 Task: Plan a trip to Port Harcourt, Nigeria from 4th December, 2023 to 10th December, 2023 for 1 adult.1  bedroom having 1 bed and 1 bathroom. Property type can be hotel. Look for 5 properties as per requirement.
Action: Mouse moved to (522, 115)
Screenshot: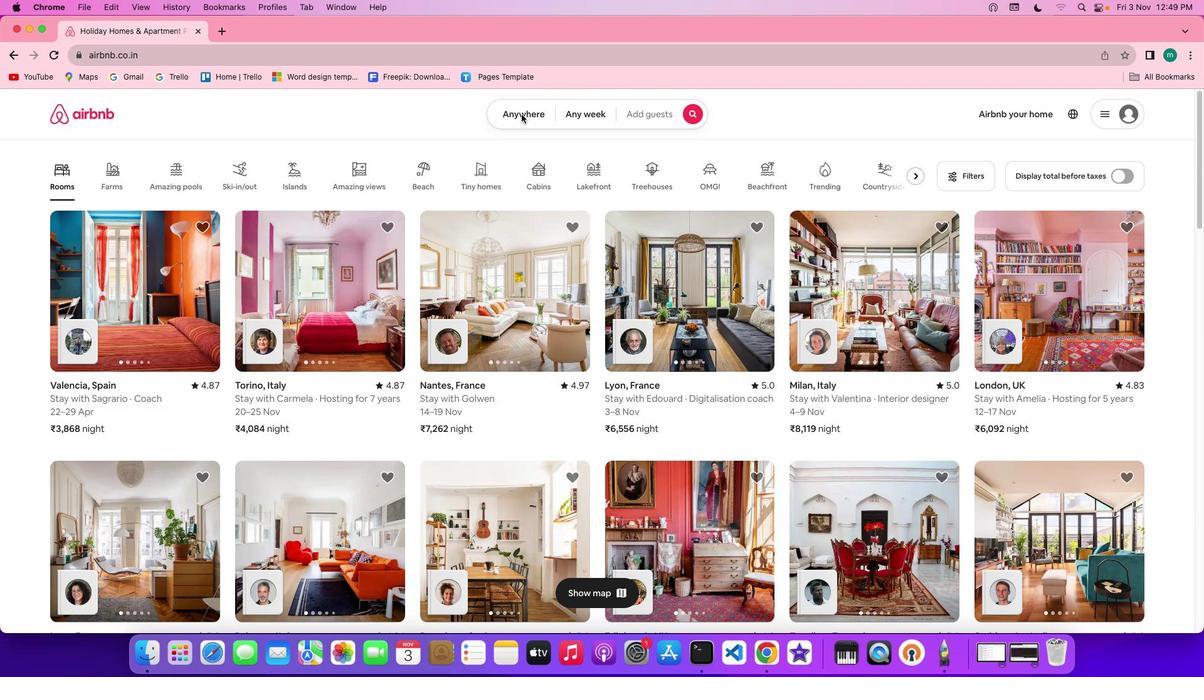 
Action: Mouse pressed left at (522, 115)
Screenshot: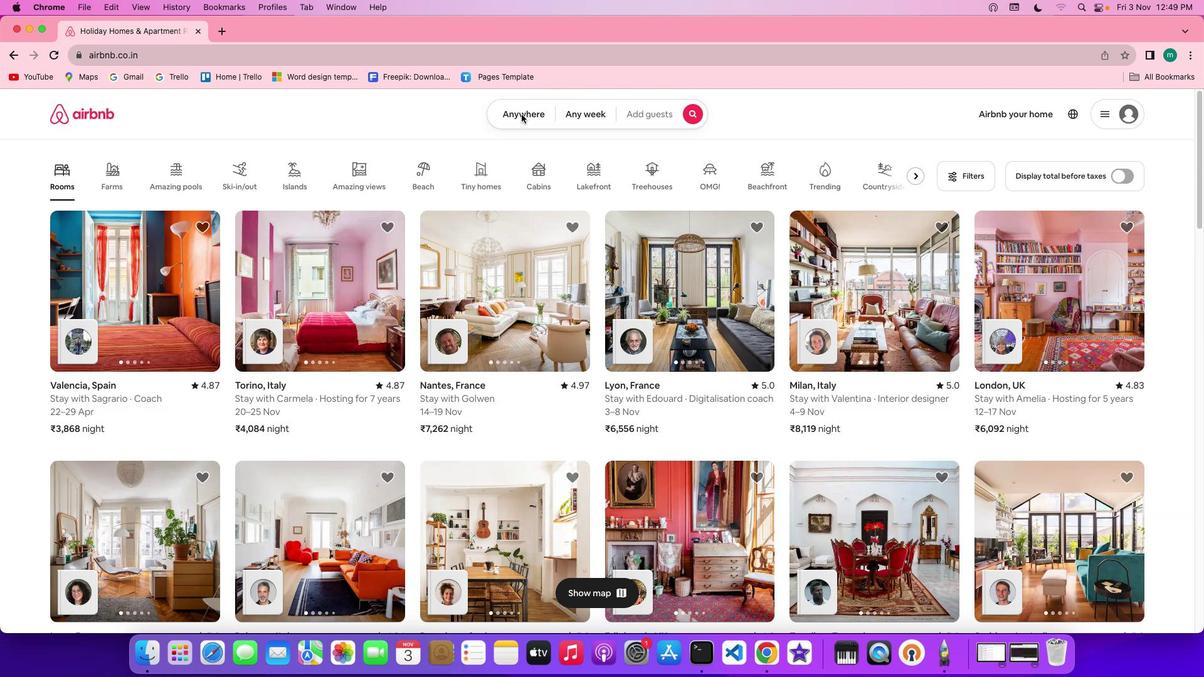 
Action: Mouse pressed left at (522, 115)
Screenshot: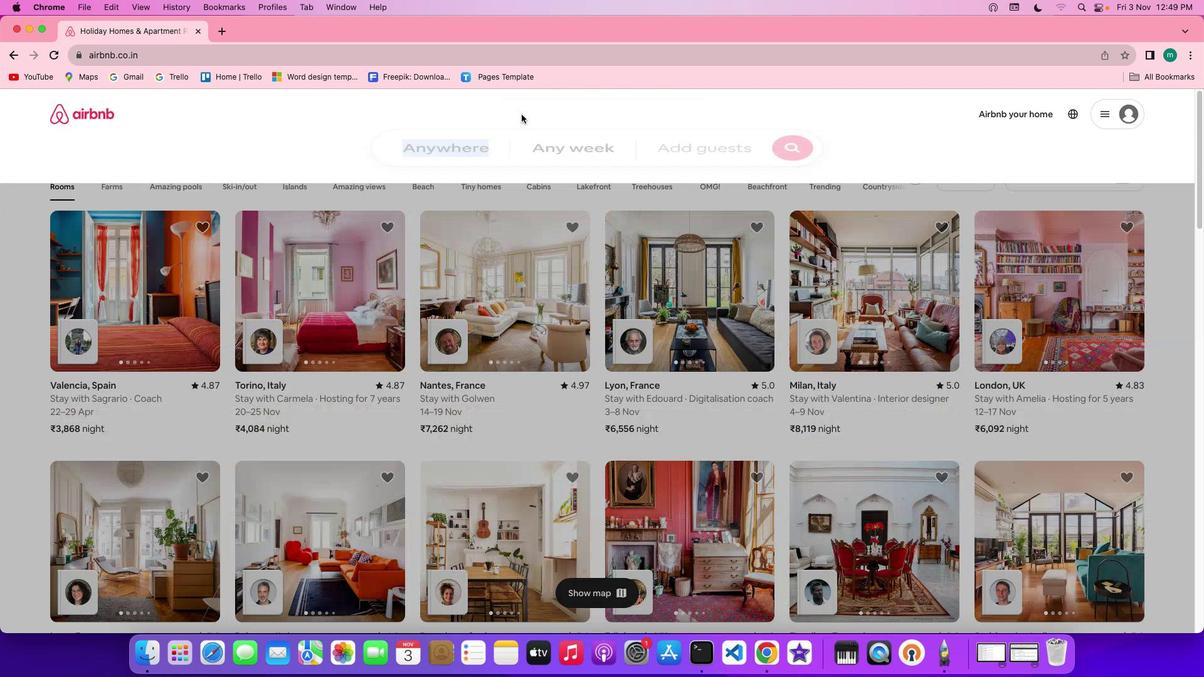 
Action: Mouse moved to (462, 162)
Screenshot: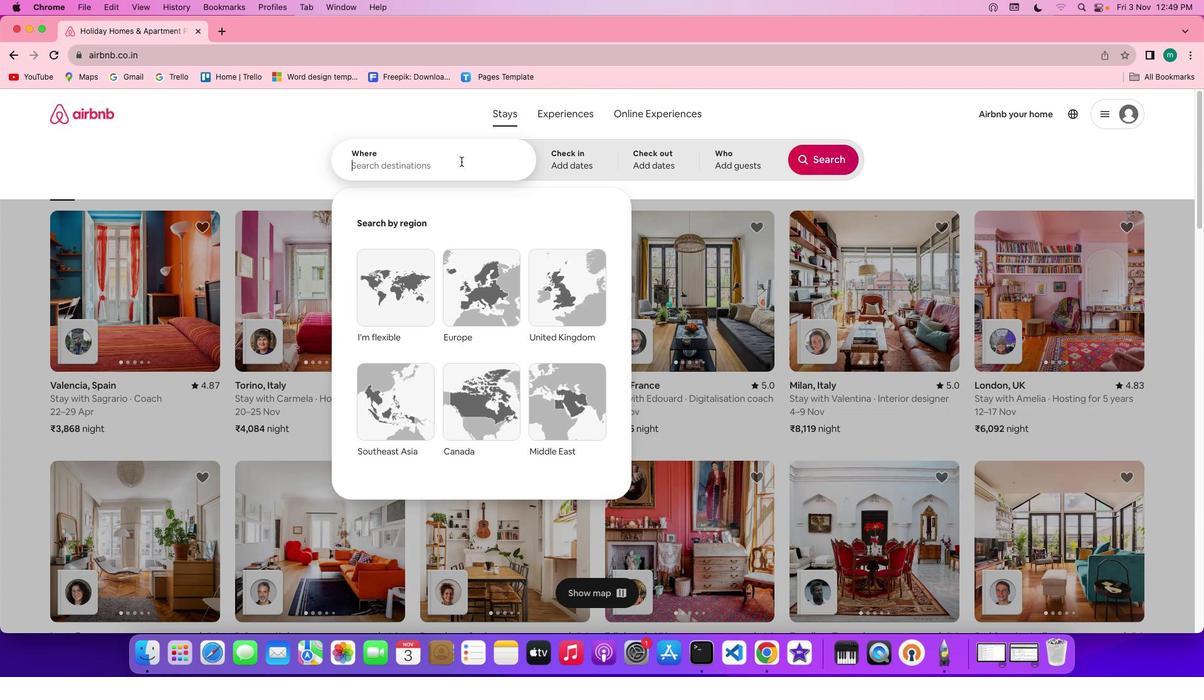 
Action: Key pressed Key.shift'P''o''r''t'Key.spaceKey.shift'H''a''r''c''o''u''r''t'','Key.spaceKey.shift'N''i''g''e''r''i''a'
Screenshot: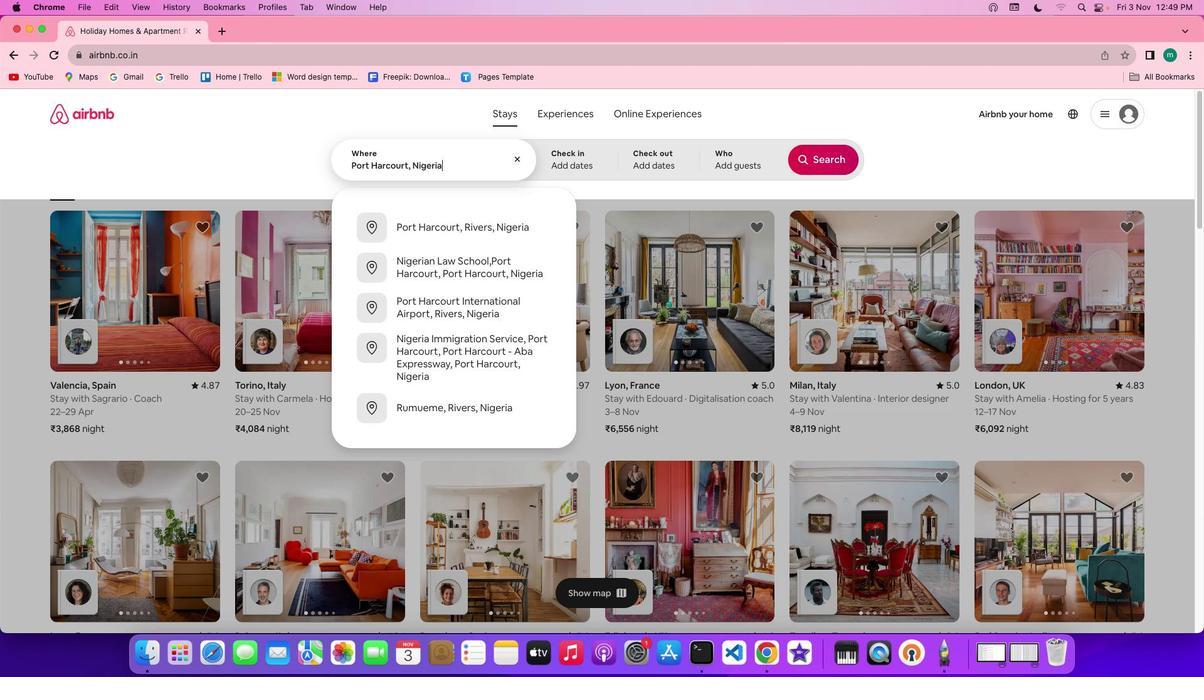 
Action: Mouse moved to (571, 168)
Screenshot: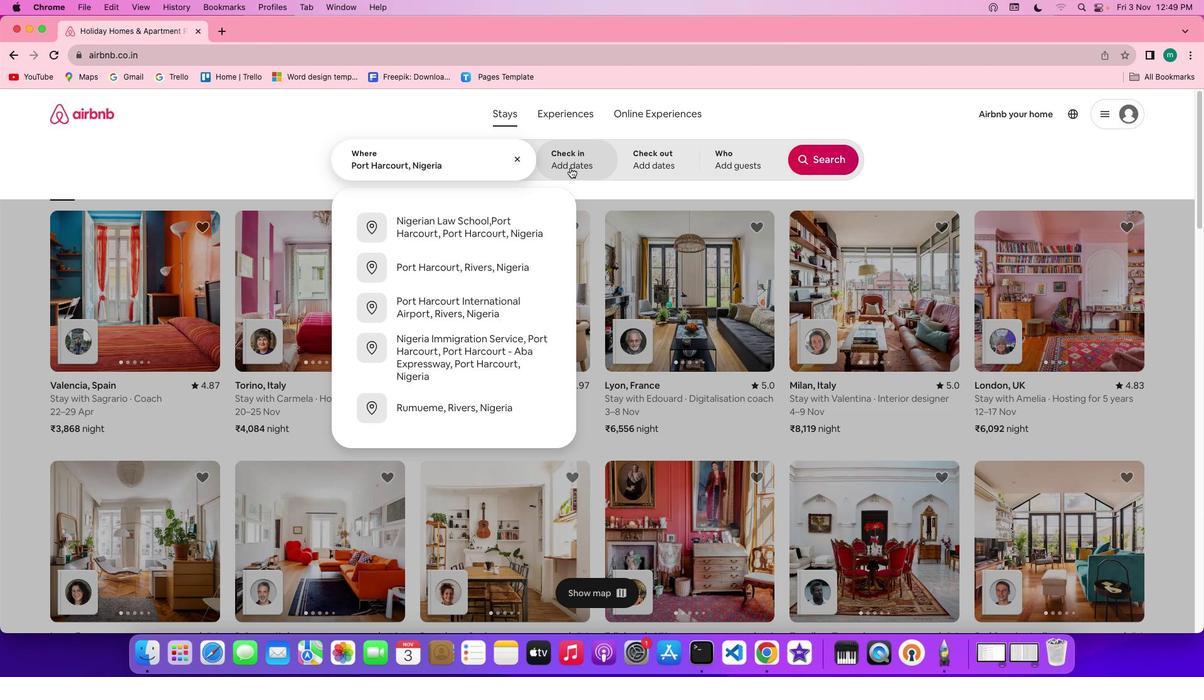 
Action: Mouse pressed left at (571, 168)
Screenshot: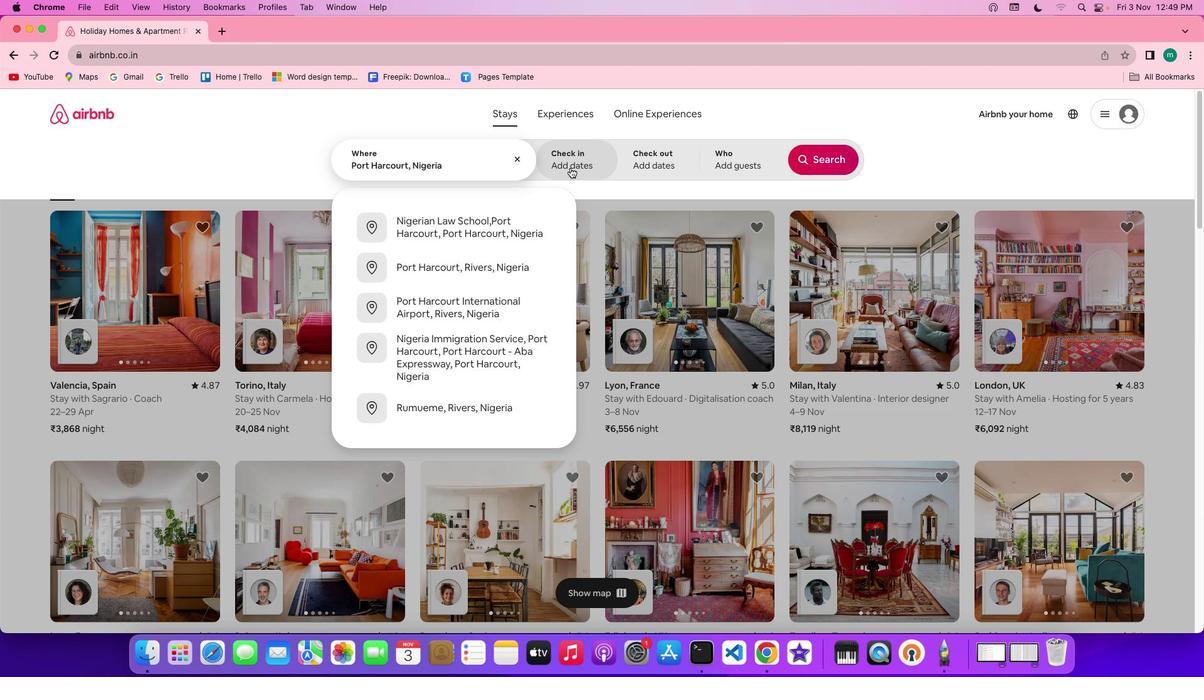 
Action: Mouse moved to (650, 338)
Screenshot: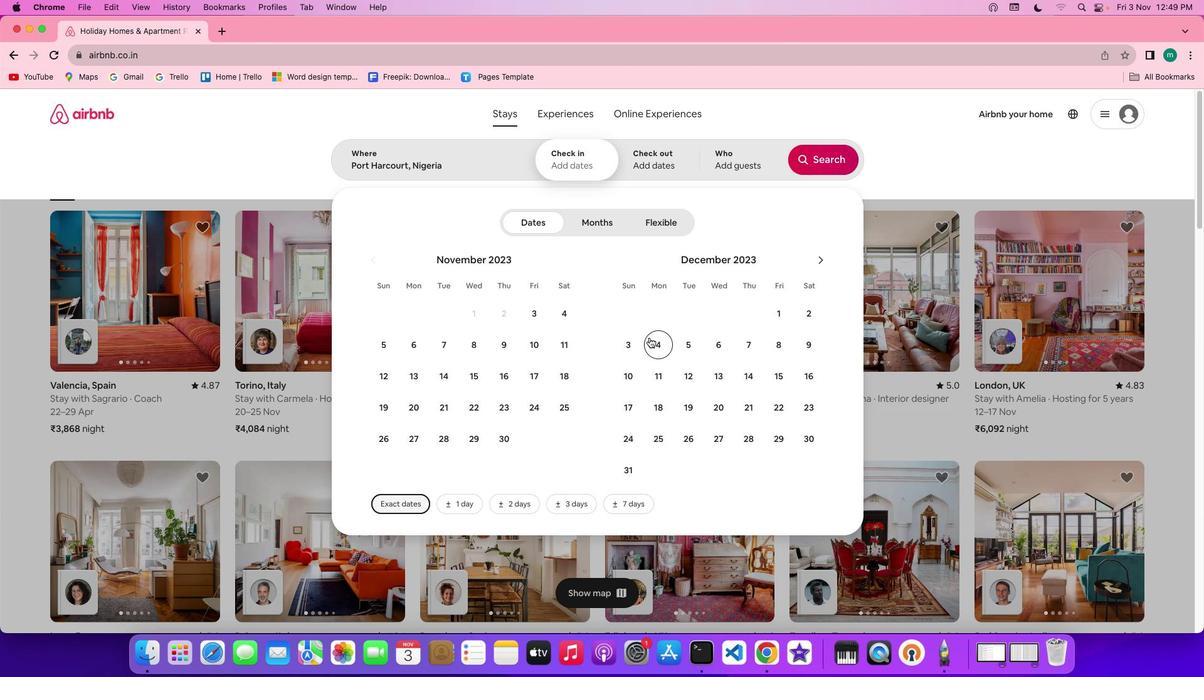 
Action: Mouse pressed left at (650, 338)
Screenshot: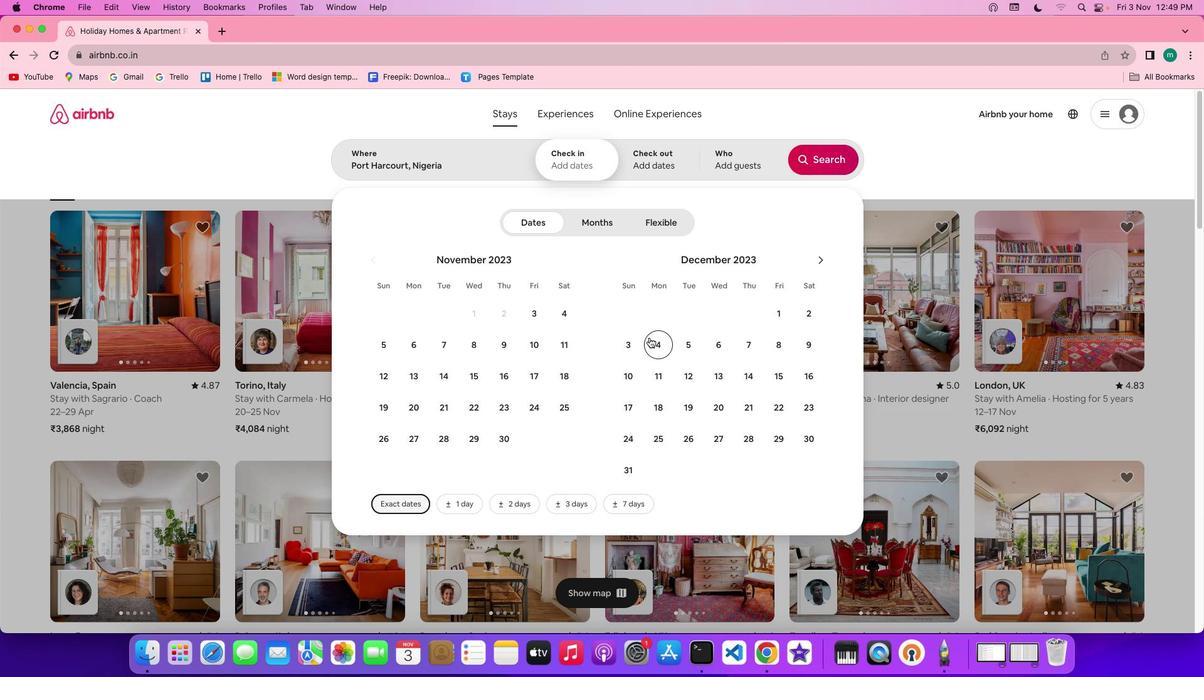 
Action: Mouse moved to (628, 377)
Screenshot: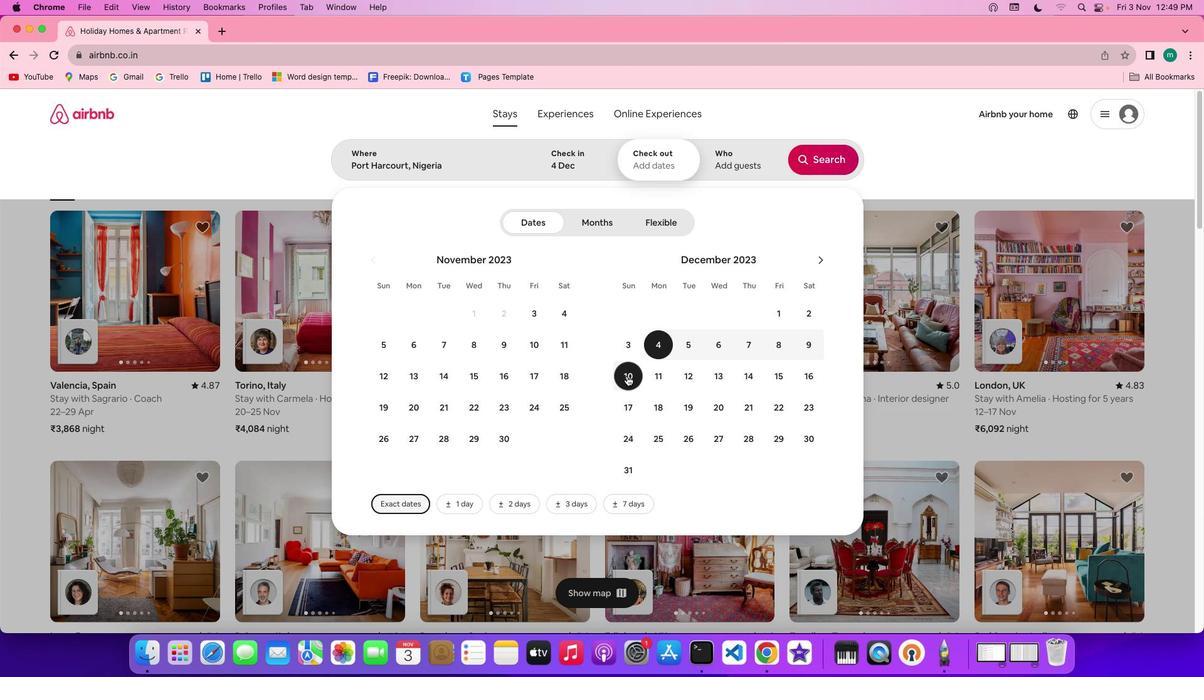 
Action: Mouse pressed left at (628, 377)
Screenshot: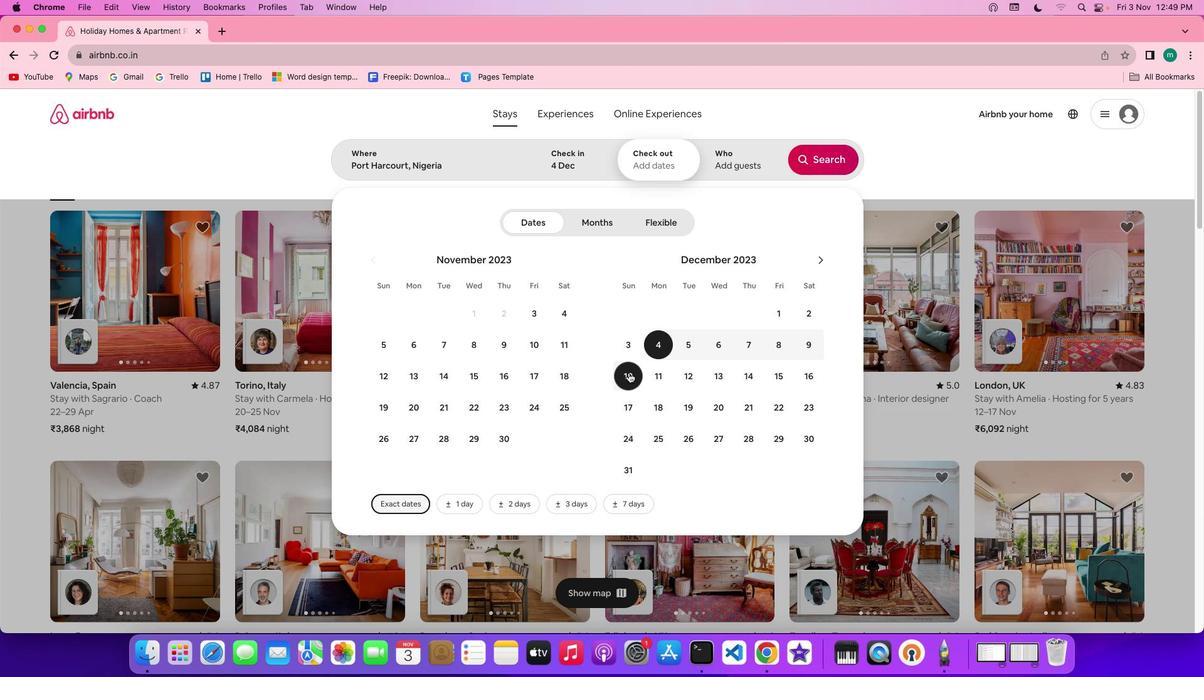
Action: Mouse moved to (754, 154)
Screenshot: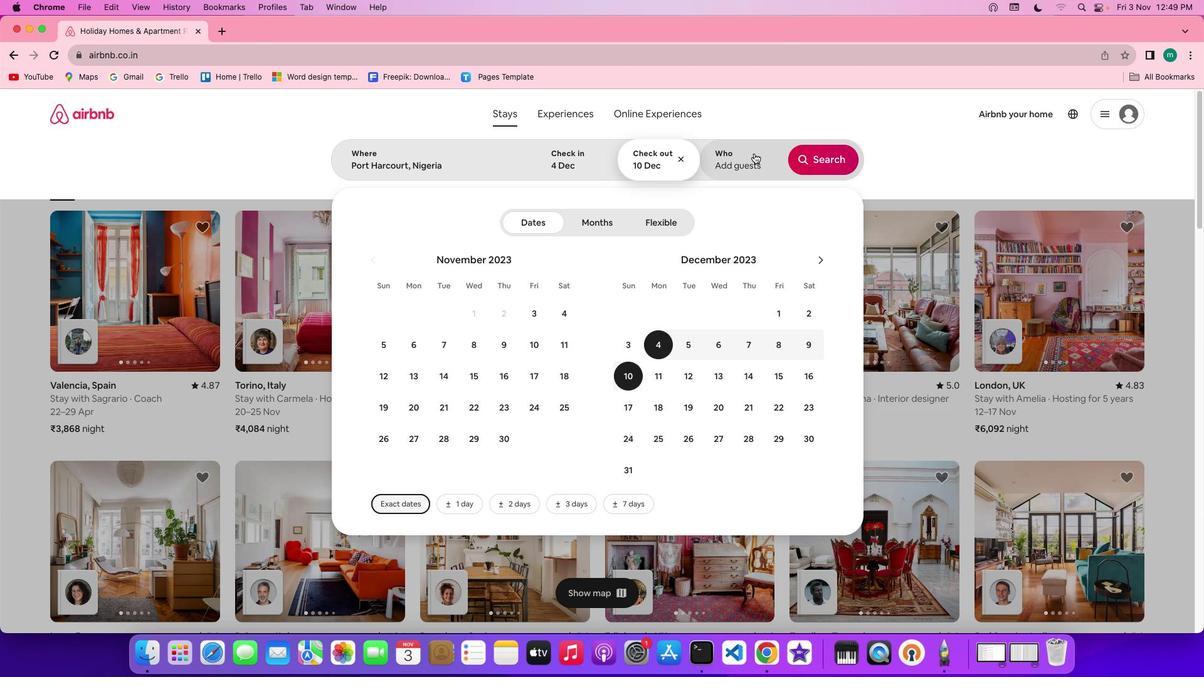 
Action: Mouse pressed left at (754, 154)
Screenshot: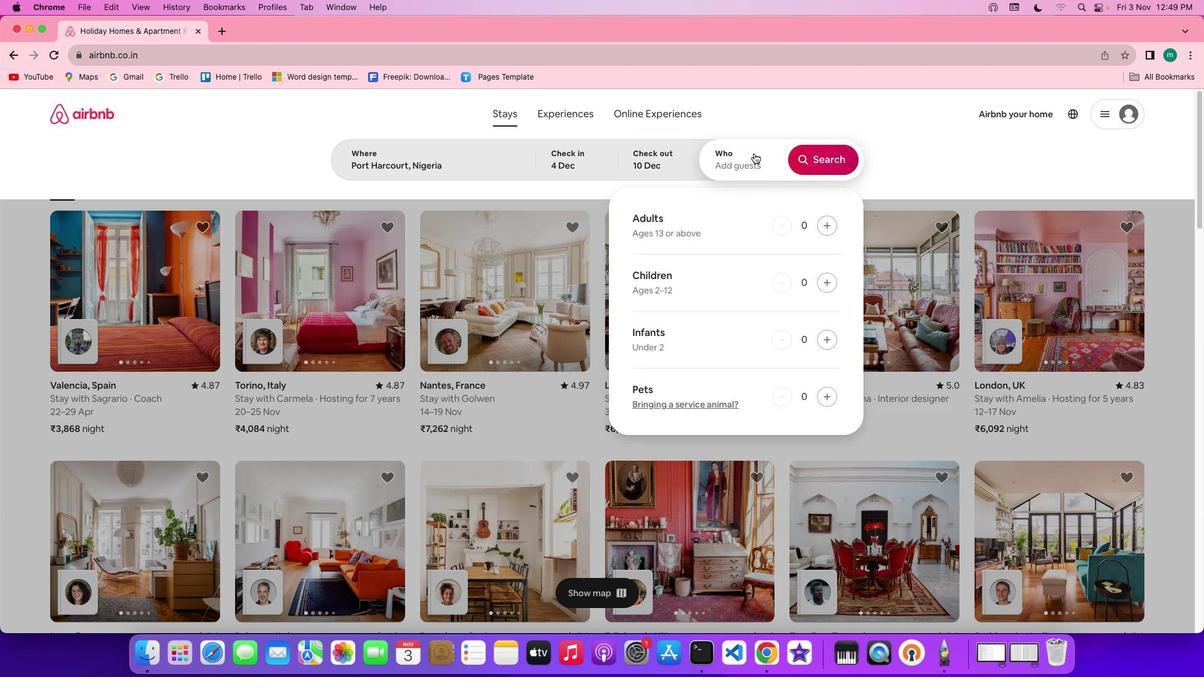 
Action: Mouse moved to (824, 222)
Screenshot: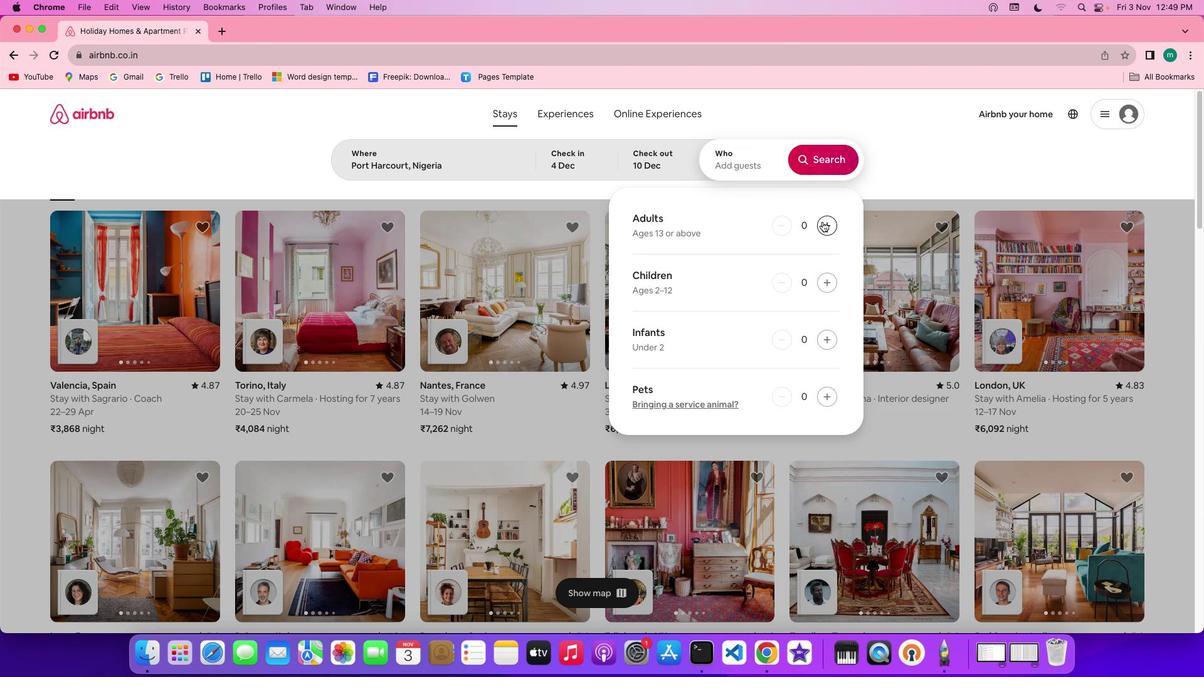 
Action: Mouse pressed left at (824, 222)
Screenshot: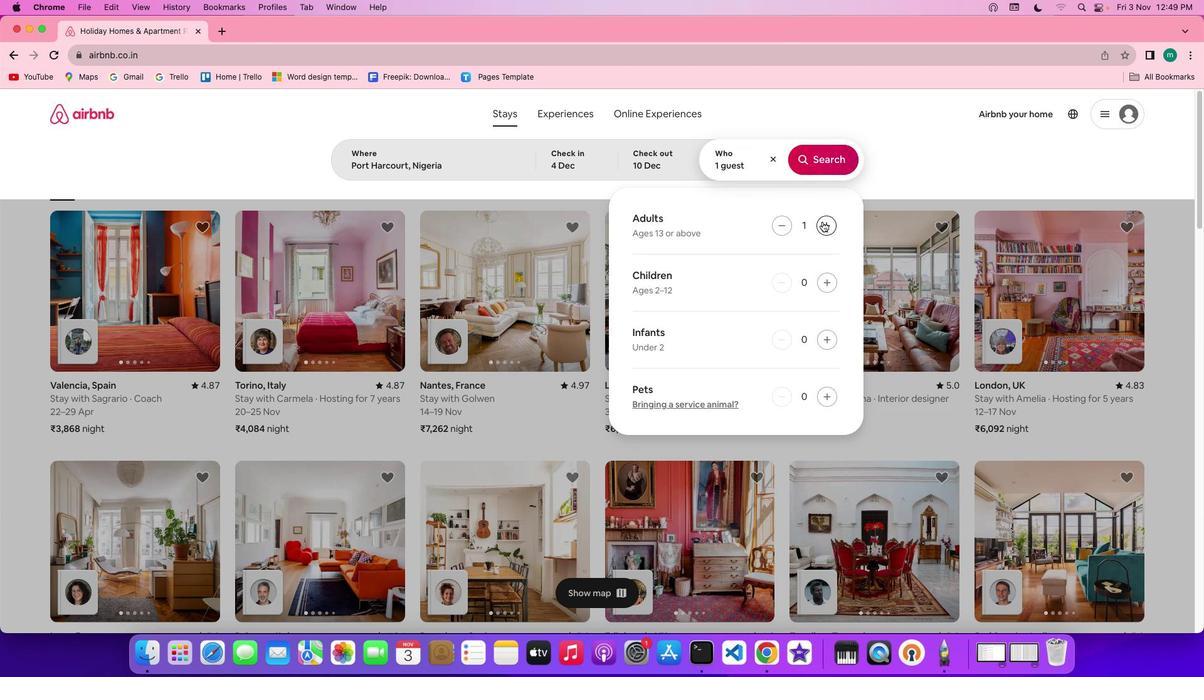 
Action: Mouse moved to (830, 165)
Screenshot: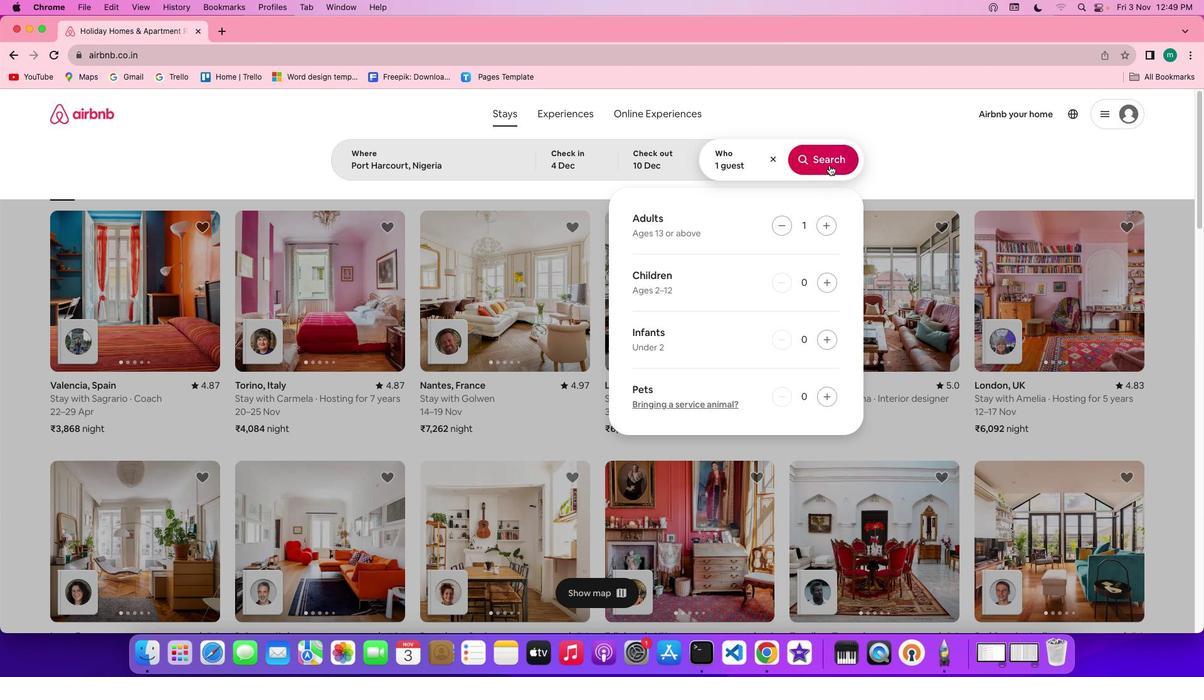
Action: Mouse pressed left at (830, 165)
Screenshot: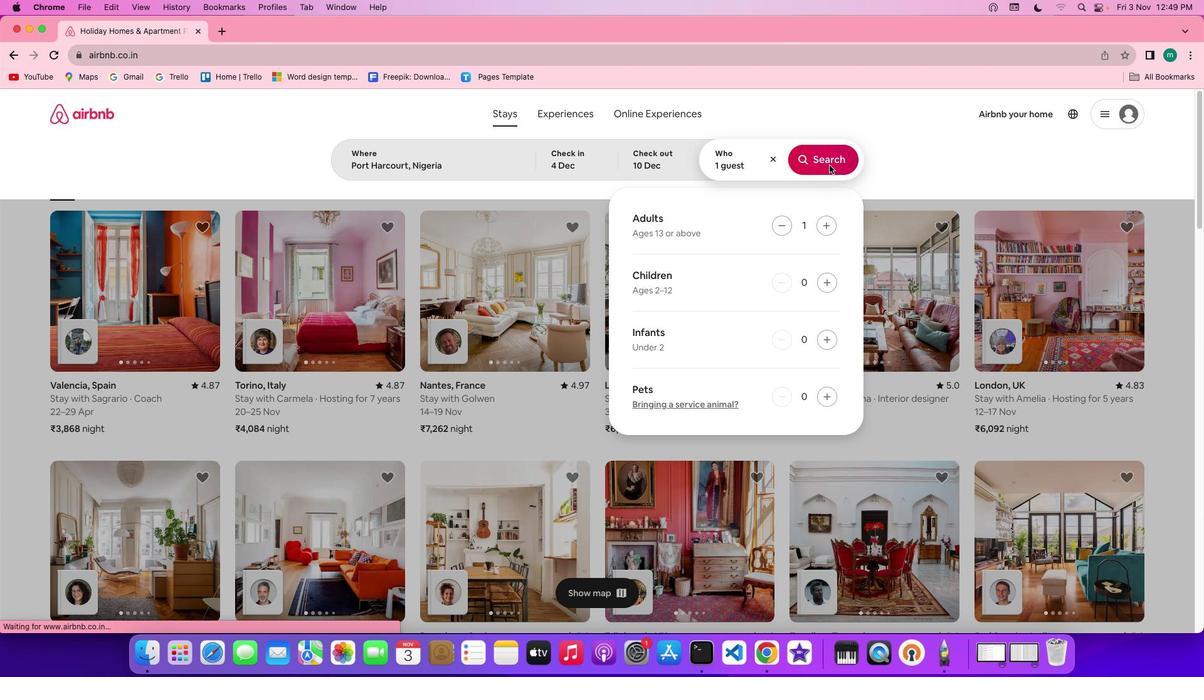 
Action: Mouse moved to (1007, 164)
Screenshot: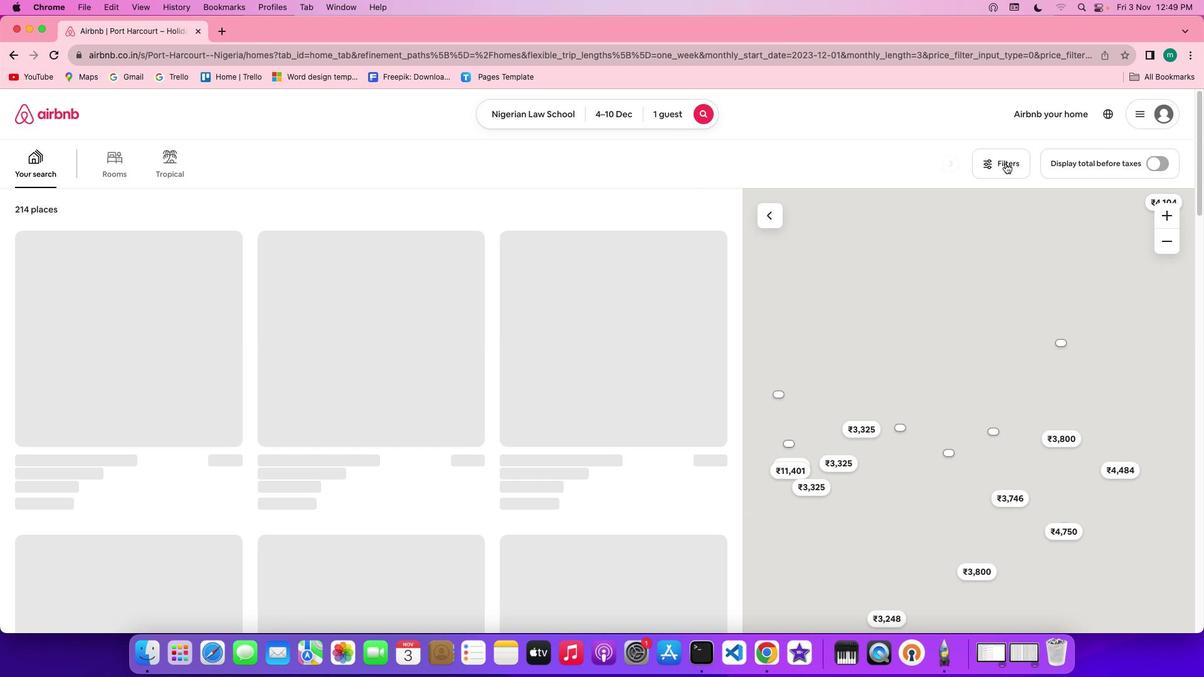 
Action: Mouse pressed left at (1007, 164)
Screenshot: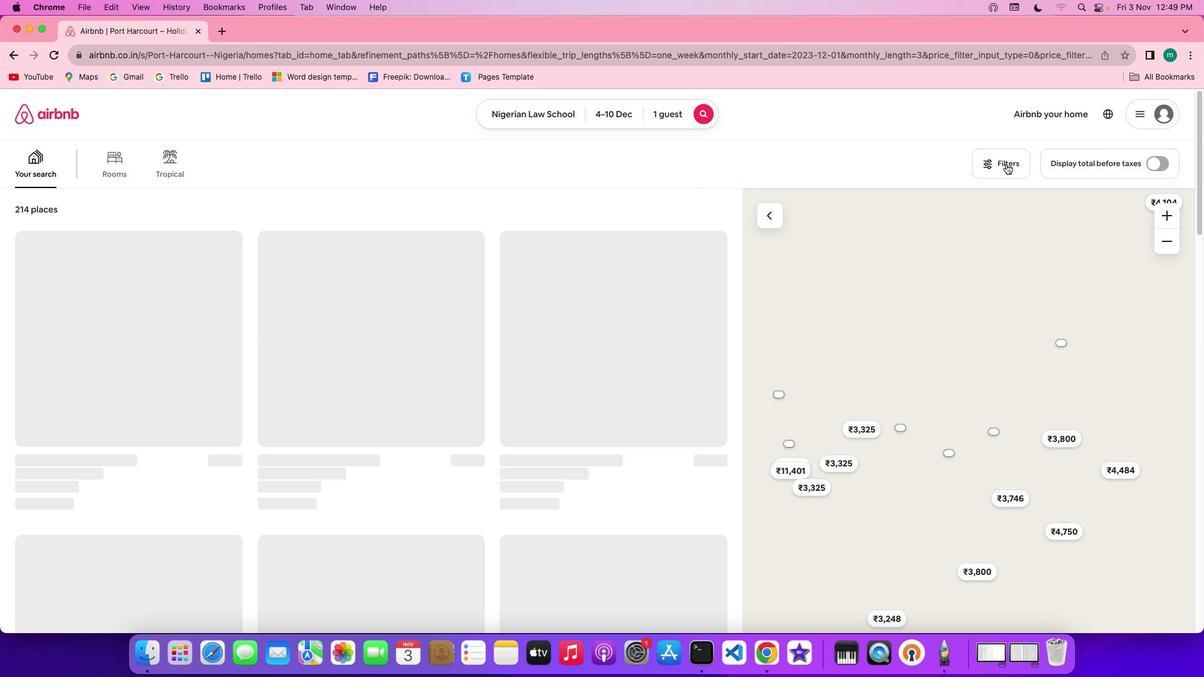 
Action: Mouse moved to (1004, 163)
Screenshot: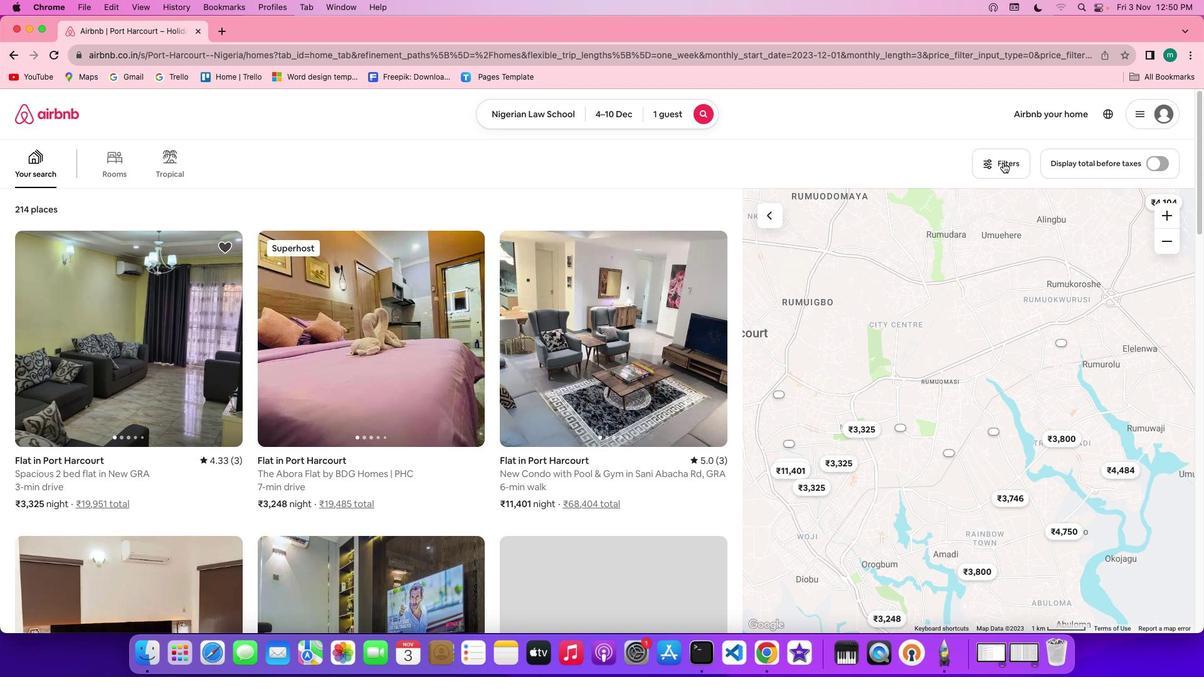 
Action: Mouse pressed left at (1004, 163)
Screenshot: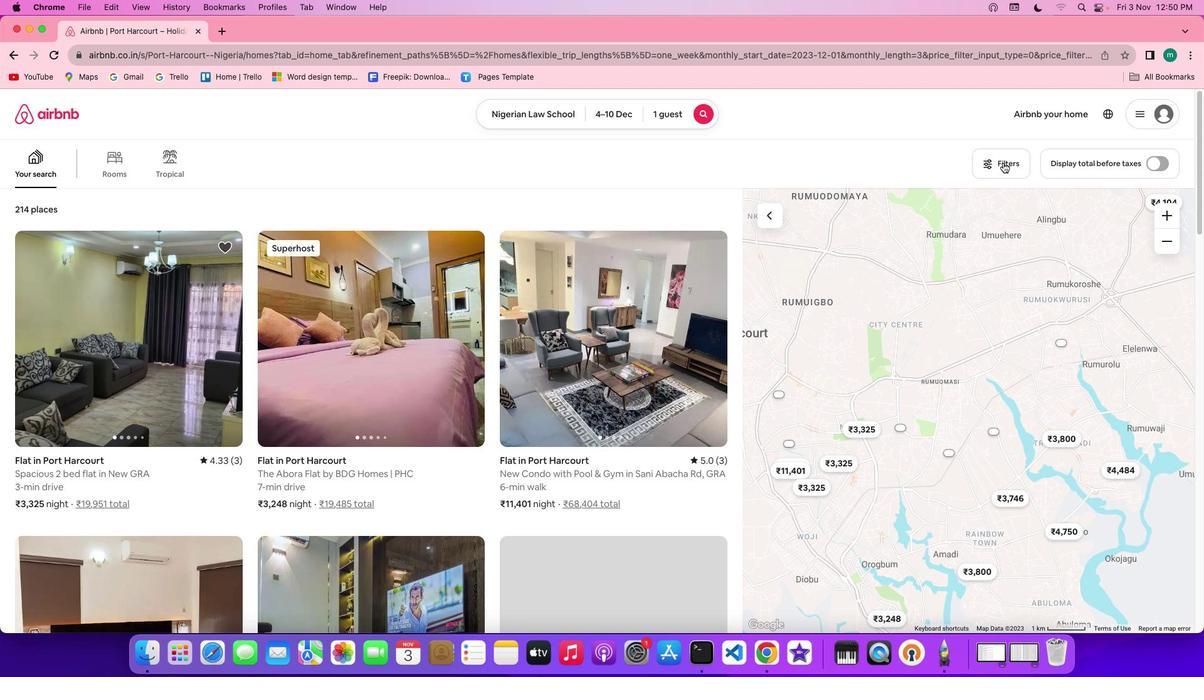 
Action: Mouse moved to (600, 365)
Screenshot: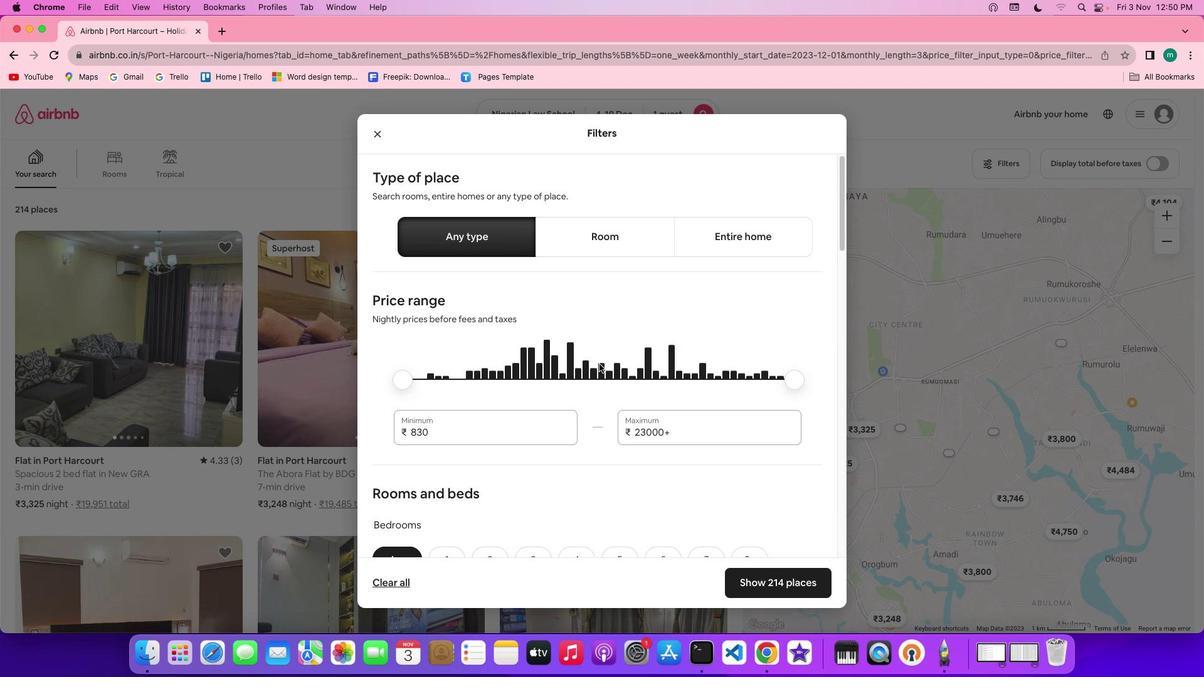 
Action: Mouse scrolled (600, 365) with delta (0, 0)
Screenshot: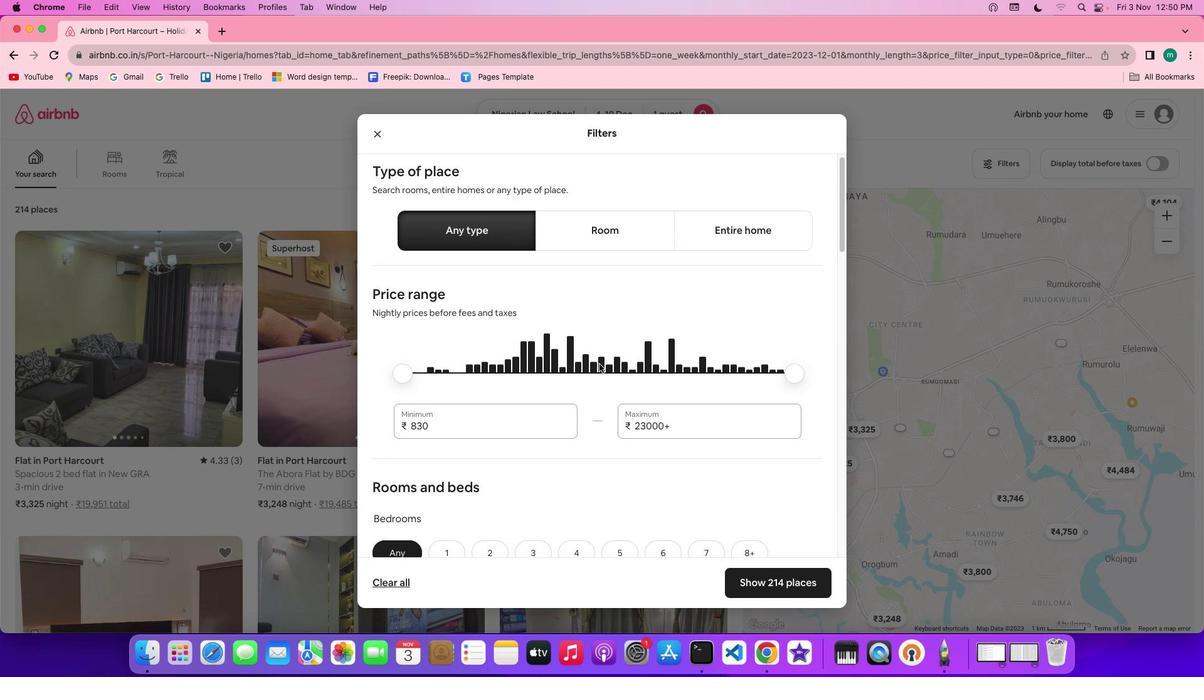 
Action: Mouse scrolled (600, 365) with delta (0, 0)
Screenshot: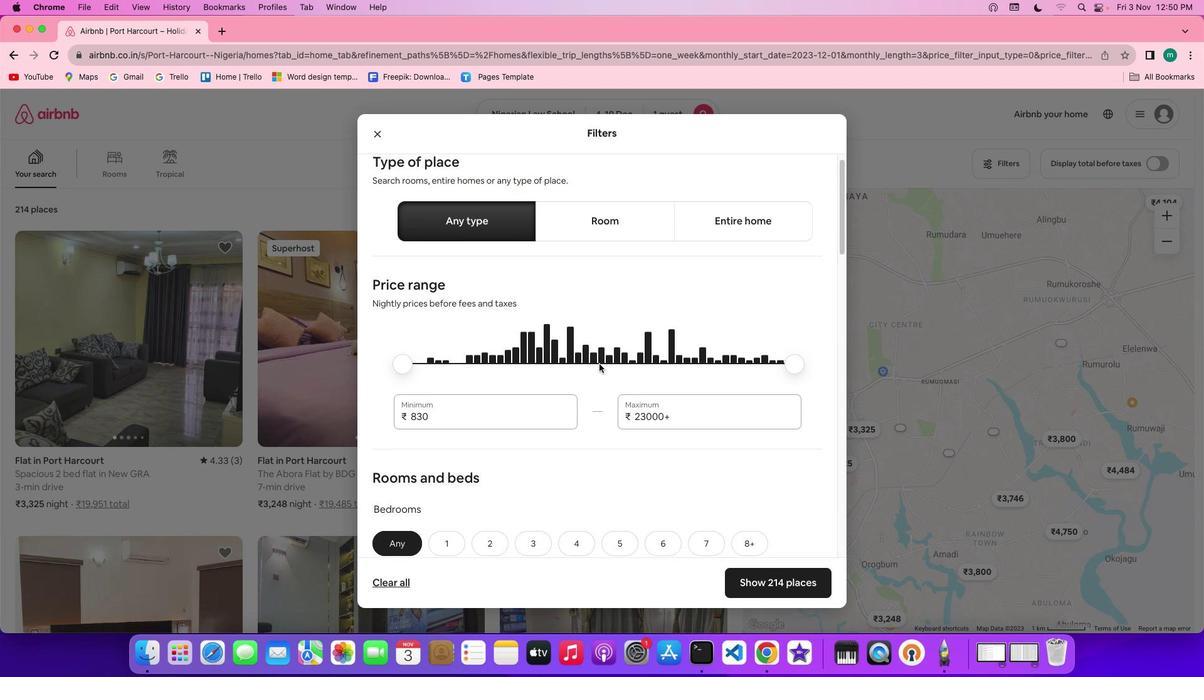 
Action: Mouse scrolled (600, 365) with delta (0, 0)
Screenshot: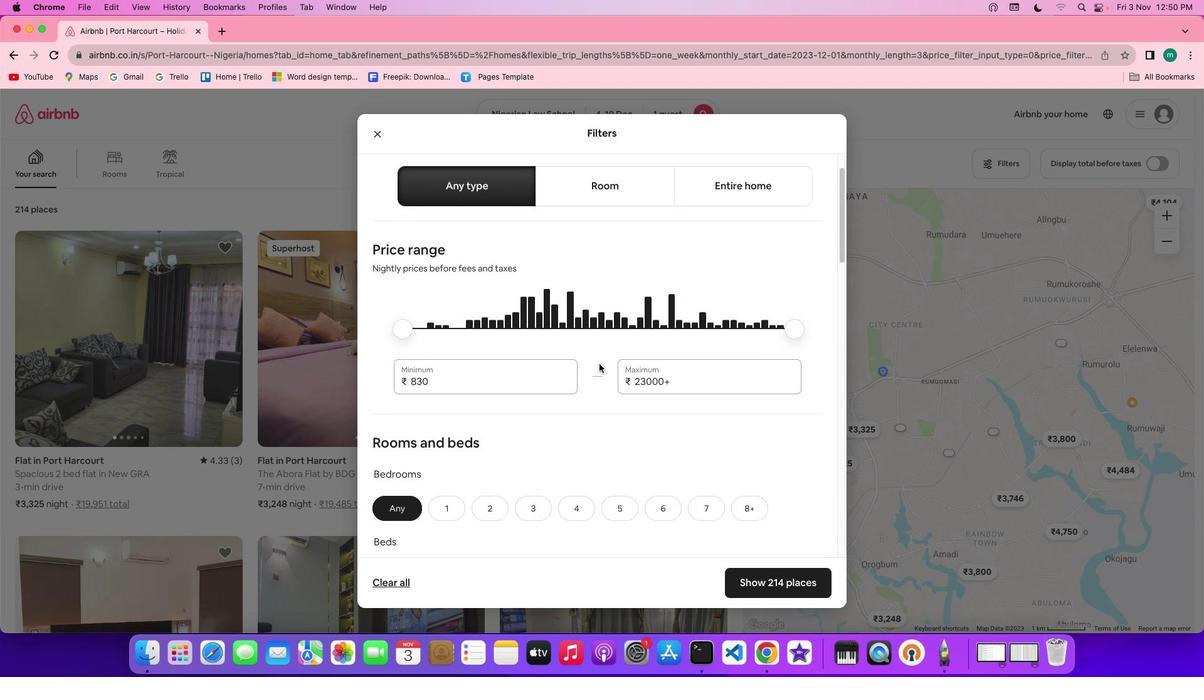 
Action: Mouse scrolled (600, 365) with delta (0, 0)
Screenshot: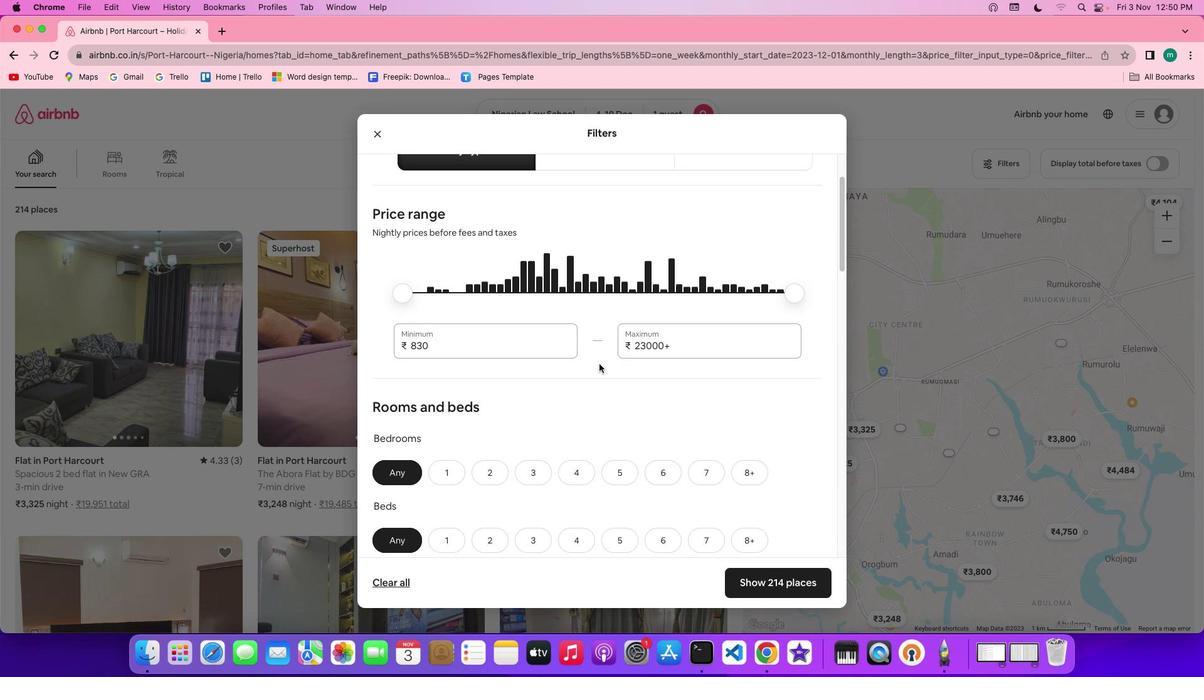 
Action: Mouse scrolled (600, 365) with delta (0, 0)
Screenshot: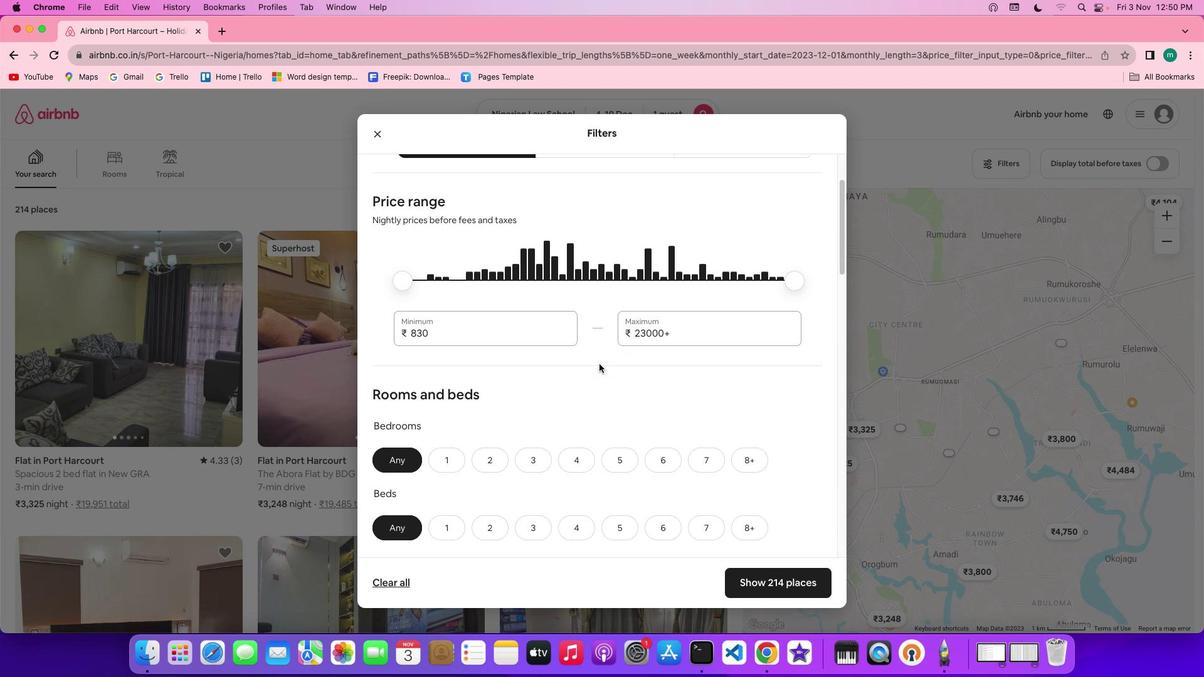 
Action: Mouse scrolled (600, 365) with delta (0, 0)
Screenshot: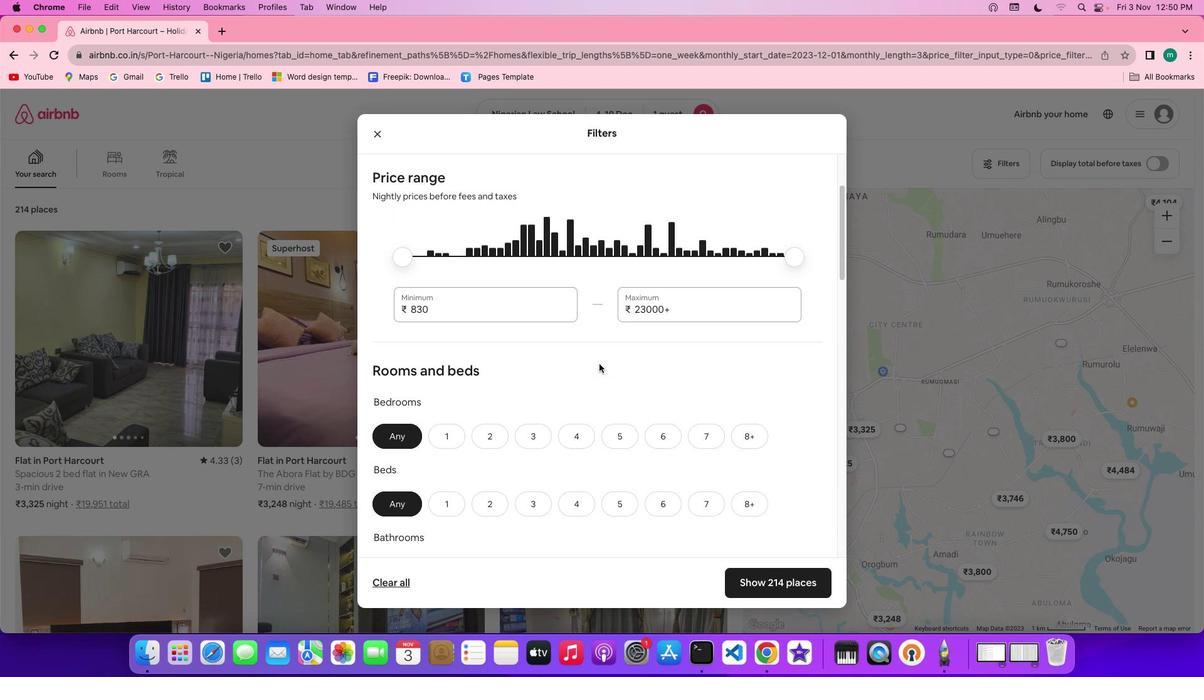 
Action: Mouse scrolled (600, 365) with delta (0, 0)
Screenshot: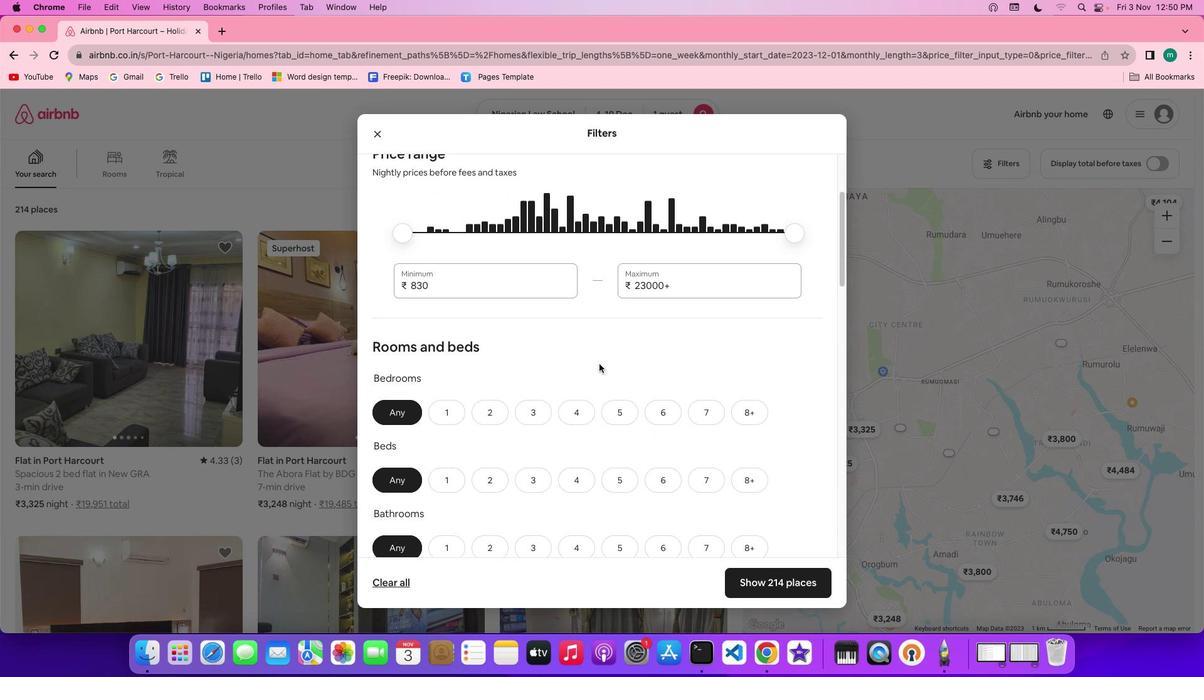 
Action: Mouse scrolled (600, 365) with delta (0, 0)
Screenshot: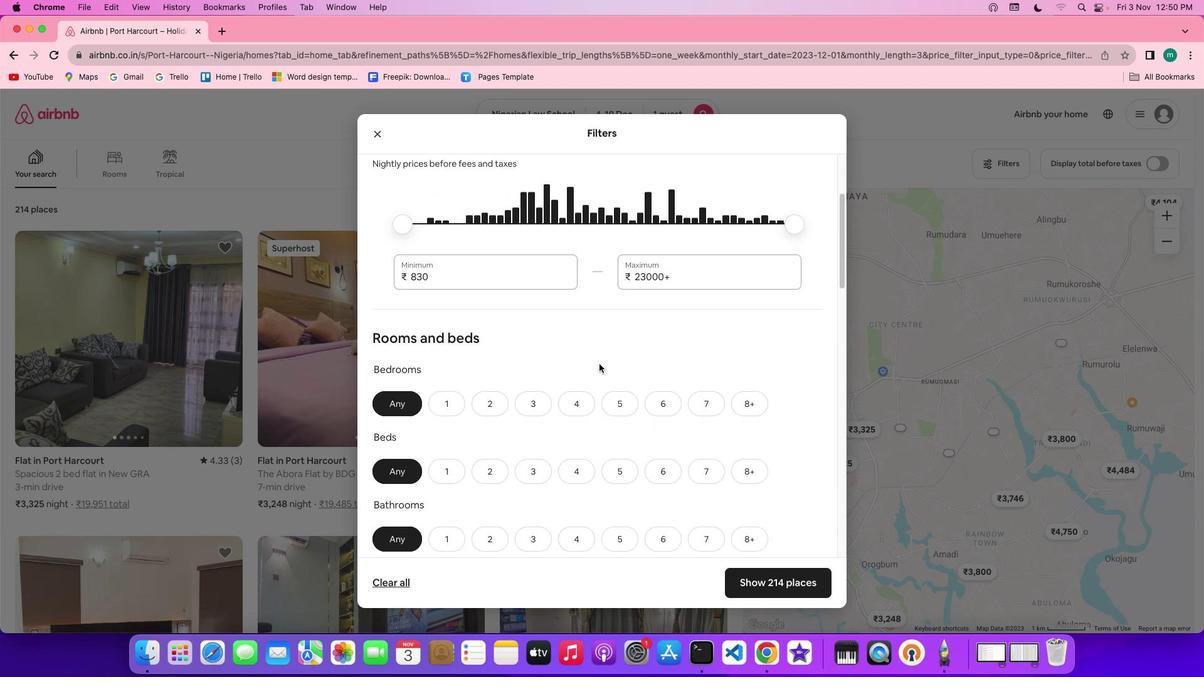 
Action: Mouse scrolled (600, 365) with delta (0, 0)
Screenshot: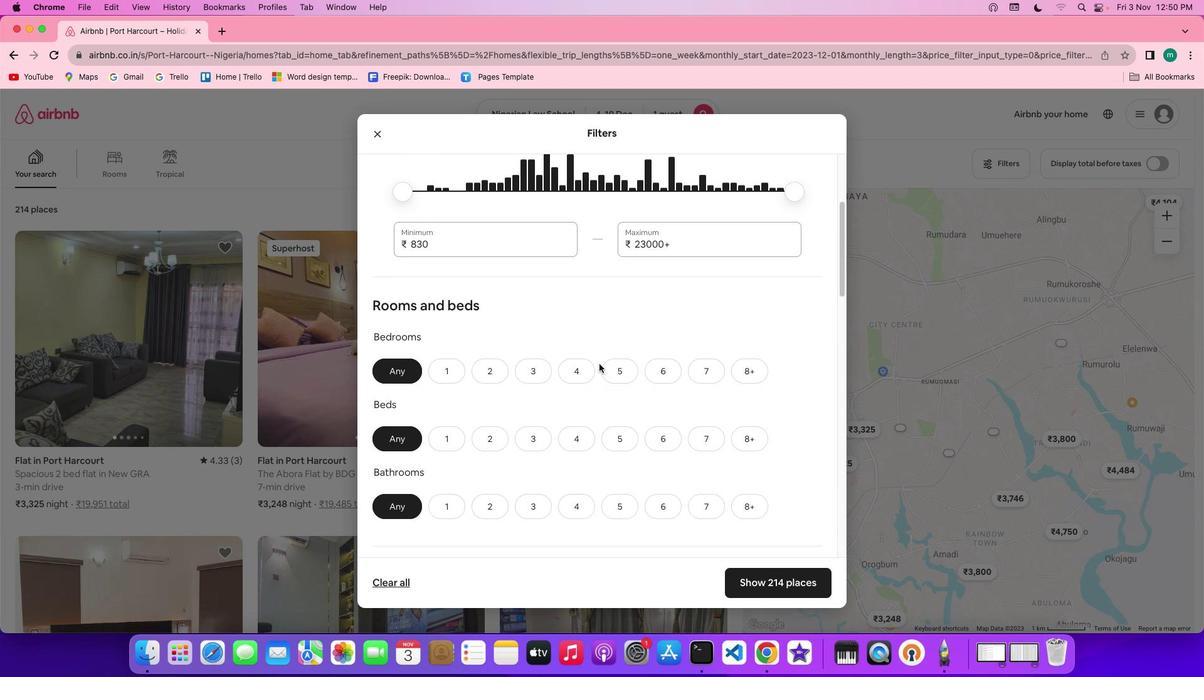 
Action: Mouse moved to (436, 347)
Screenshot: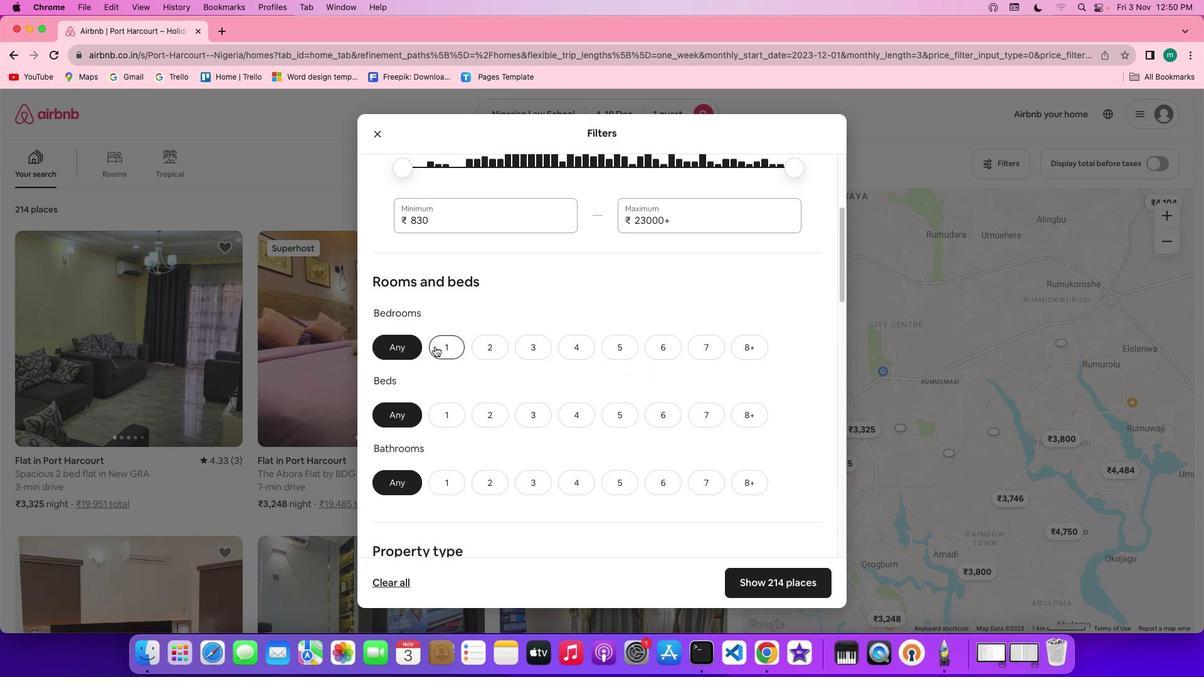 
Action: Mouse pressed left at (436, 347)
Screenshot: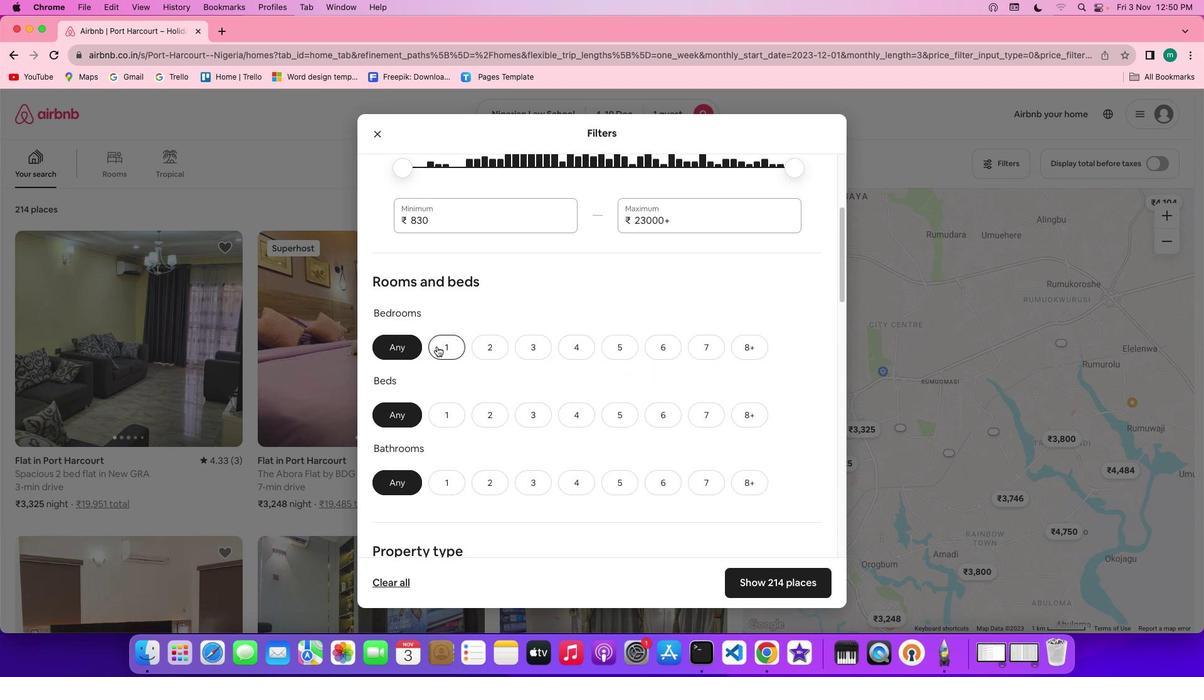 
Action: Mouse moved to (456, 414)
Screenshot: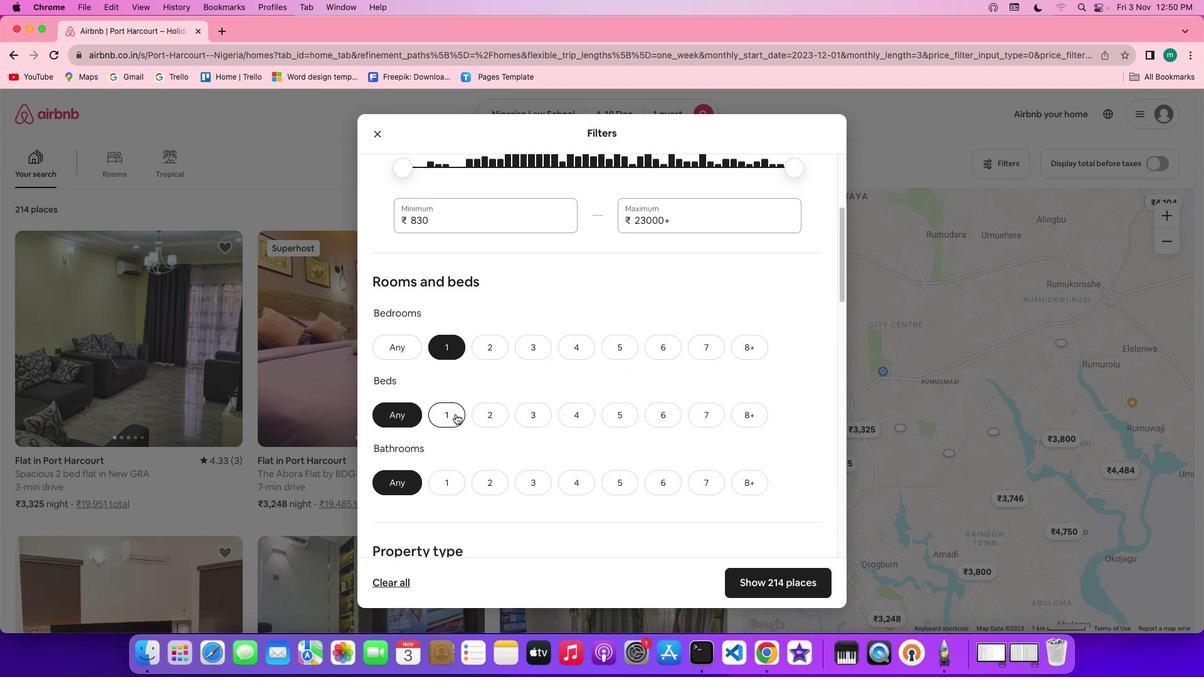 
Action: Mouse pressed left at (456, 414)
Screenshot: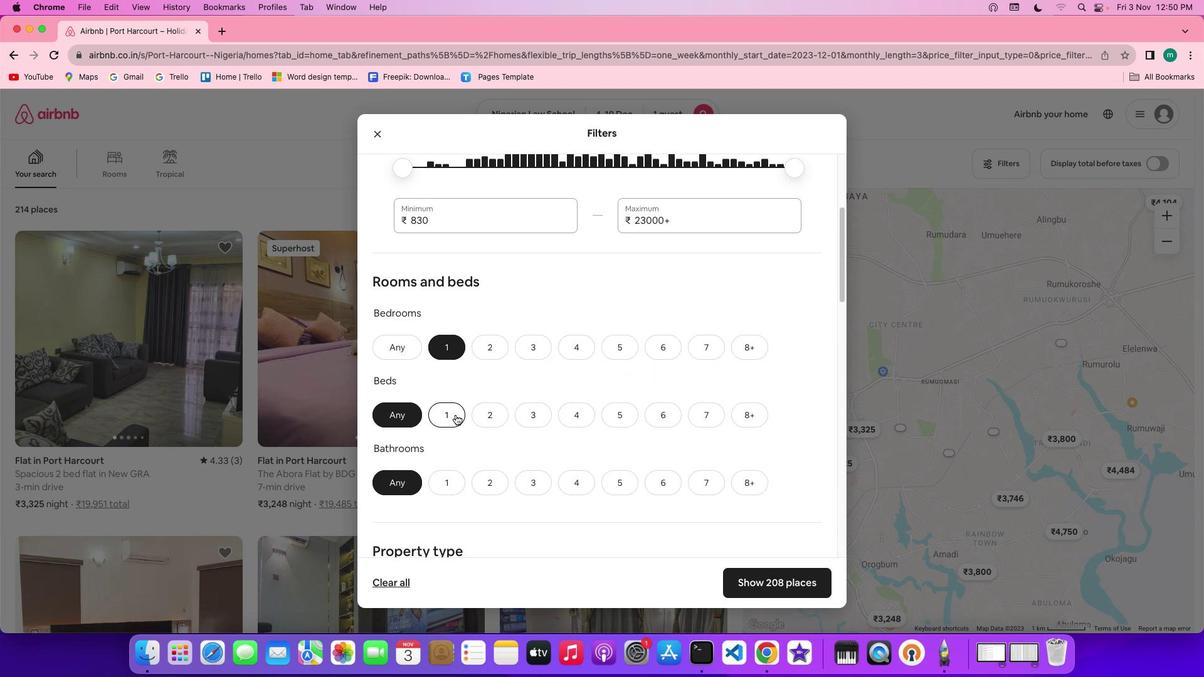 
Action: Mouse moved to (444, 481)
Screenshot: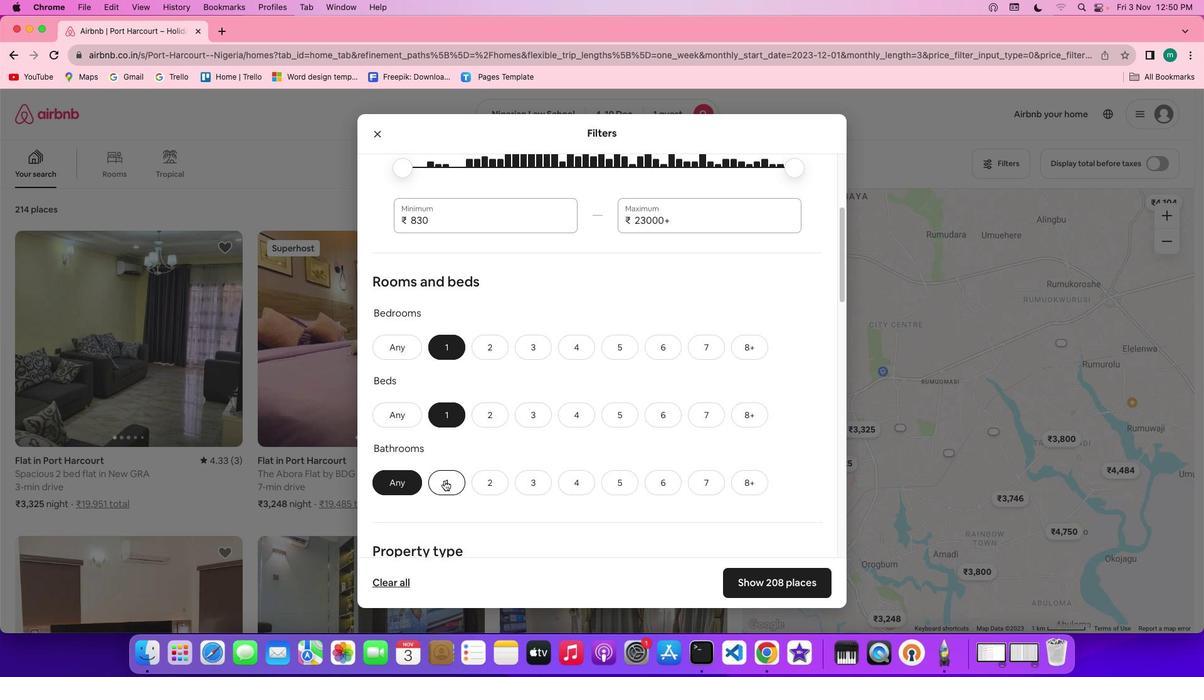 
Action: Mouse pressed left at (444, 481)
Screenshot: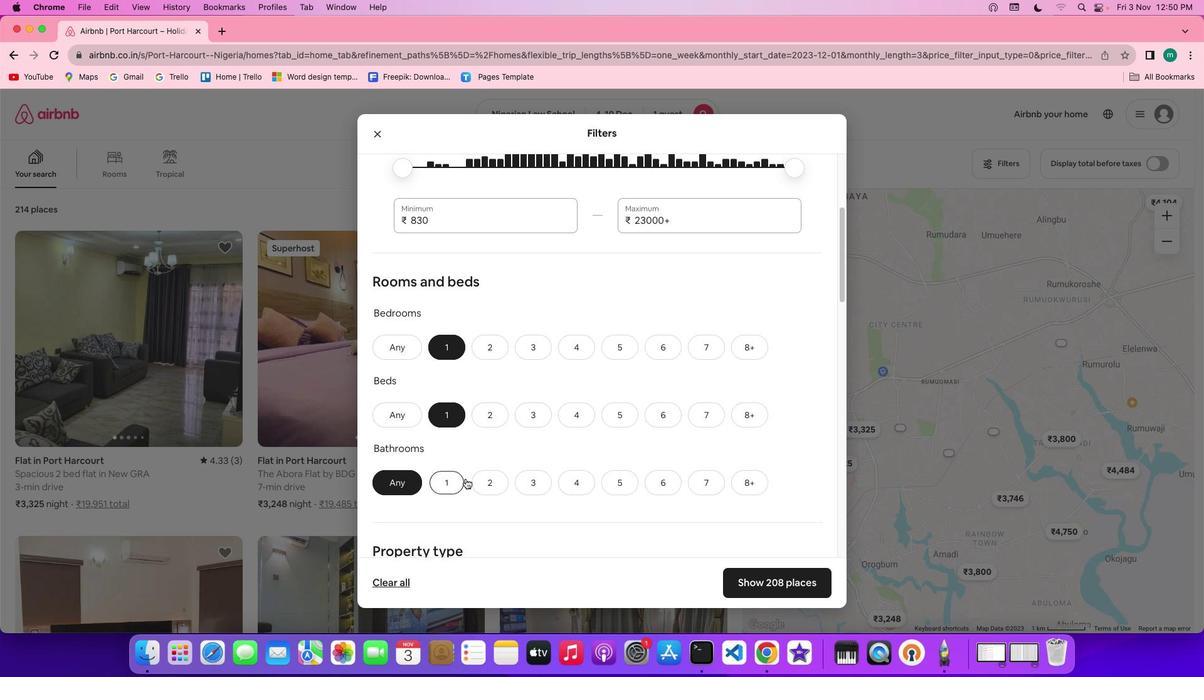 
Action: Mouse moved to (579, 472)
Screenshot: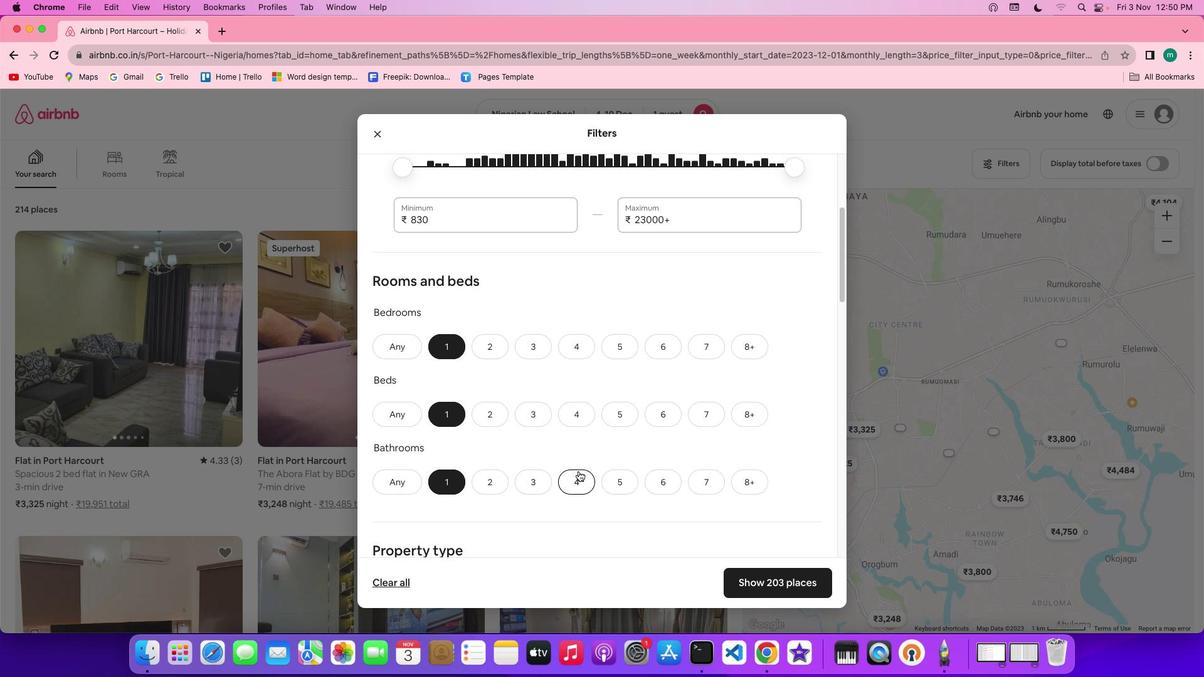 
Action: Mouse scrolled (579, 472) with delta (0, 0)
Screenshot: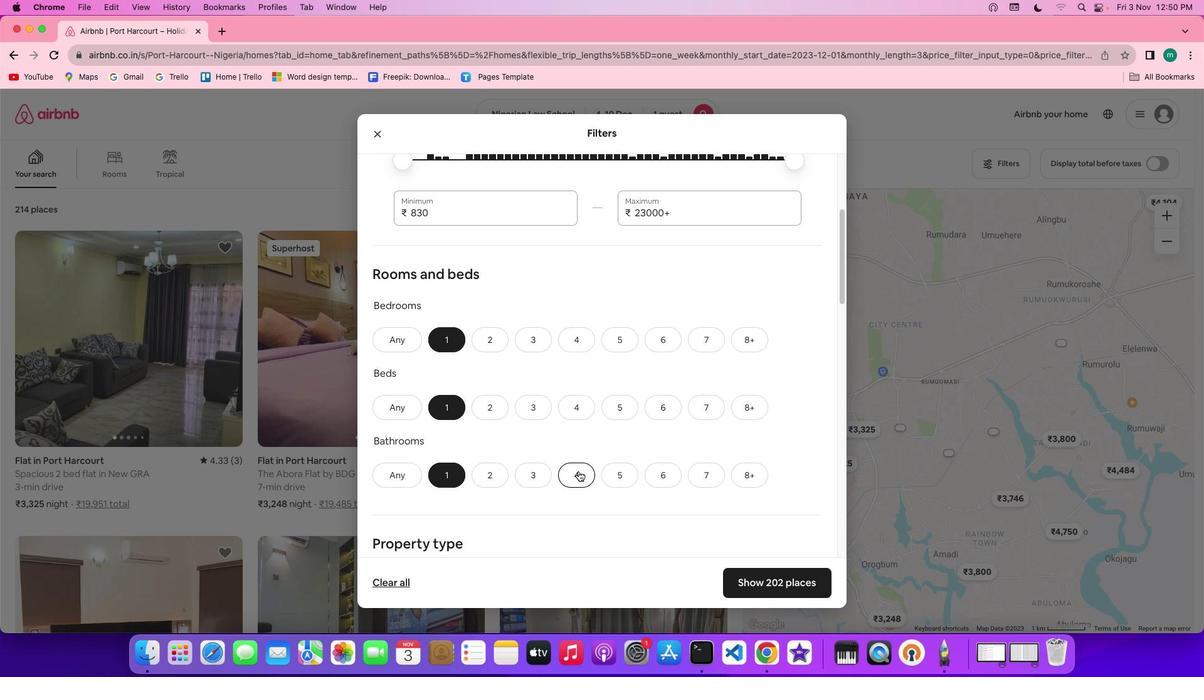 
Action: Mouse scrolled (579, 472) with delta (0, 0)
Screenshot: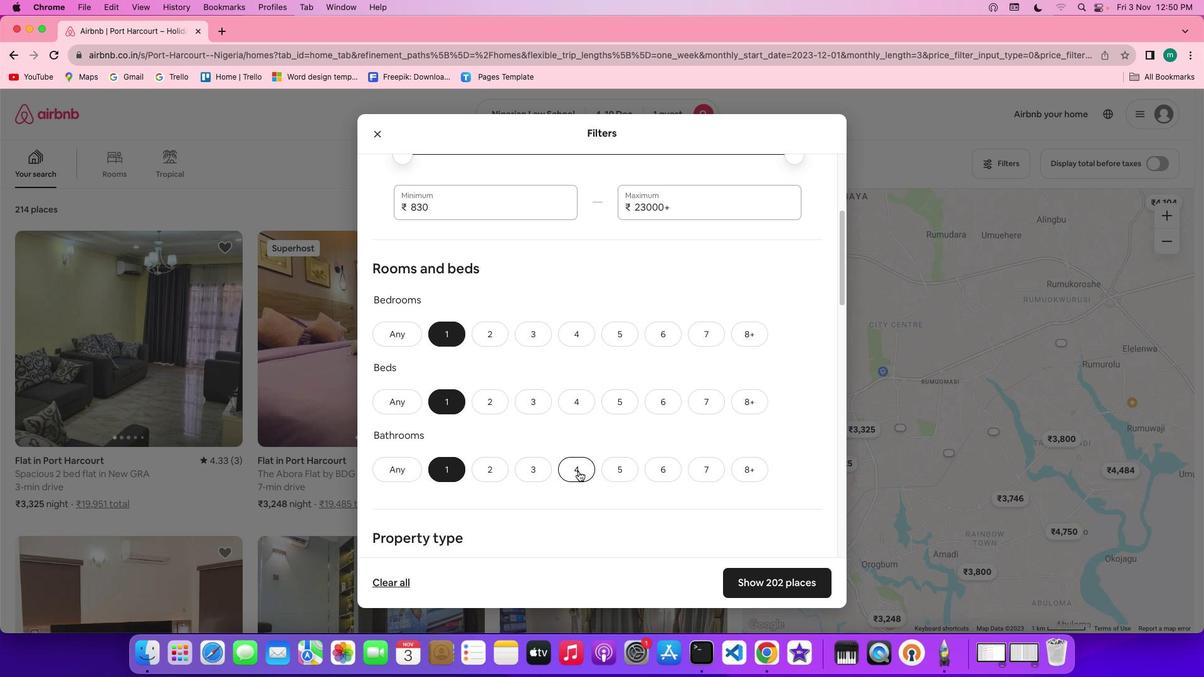 
Action: Mouse scrolled (579, 472) with delta (0, 0)
Screenshot: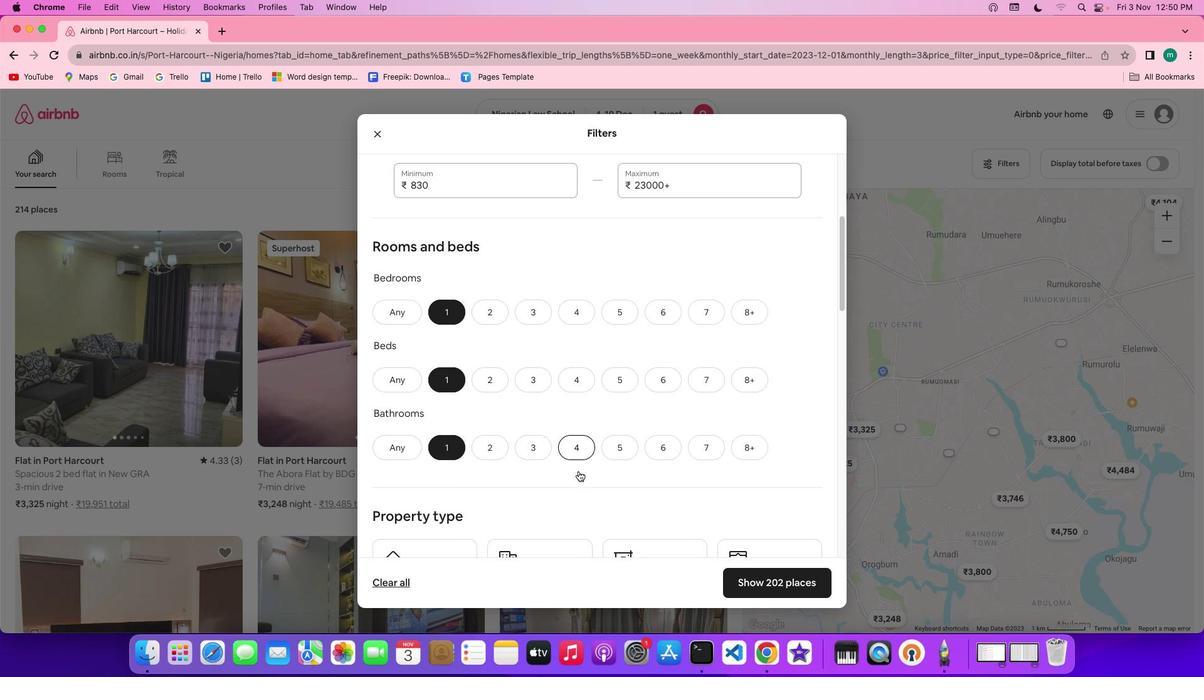 
Action: Mouse scrolled (579, 472) with delta (0, 0)
Screenshot: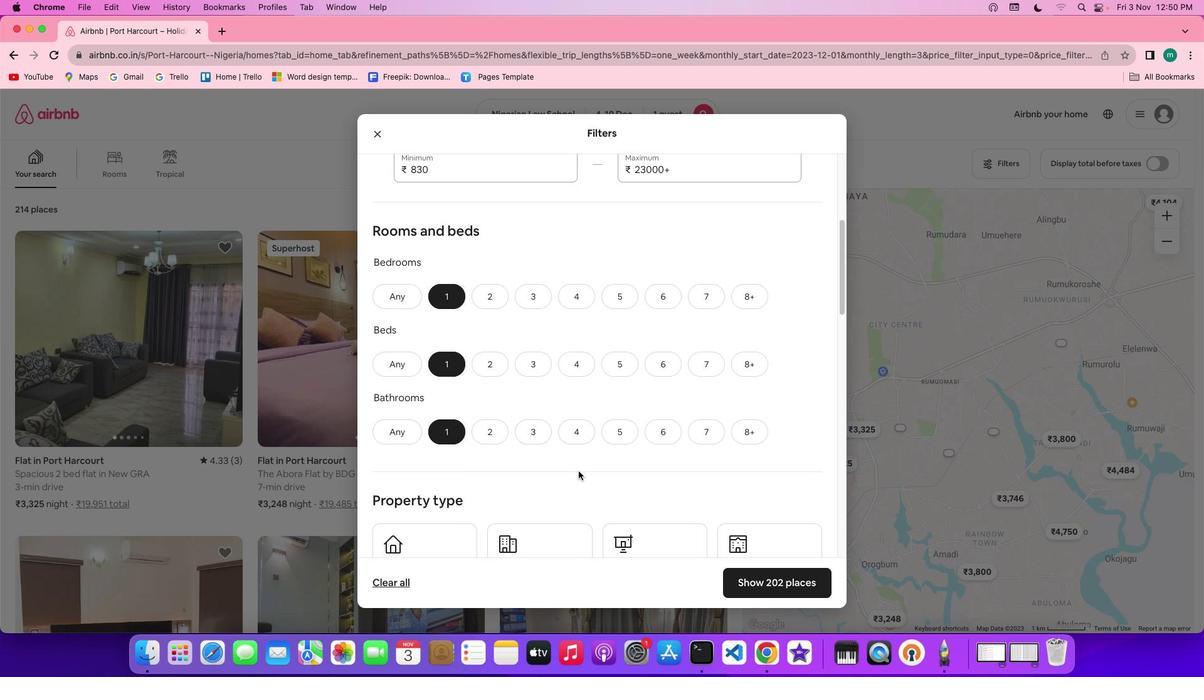 
Action: Mouse scrolled (579, 472) with delta (0, 0)
Screenshot: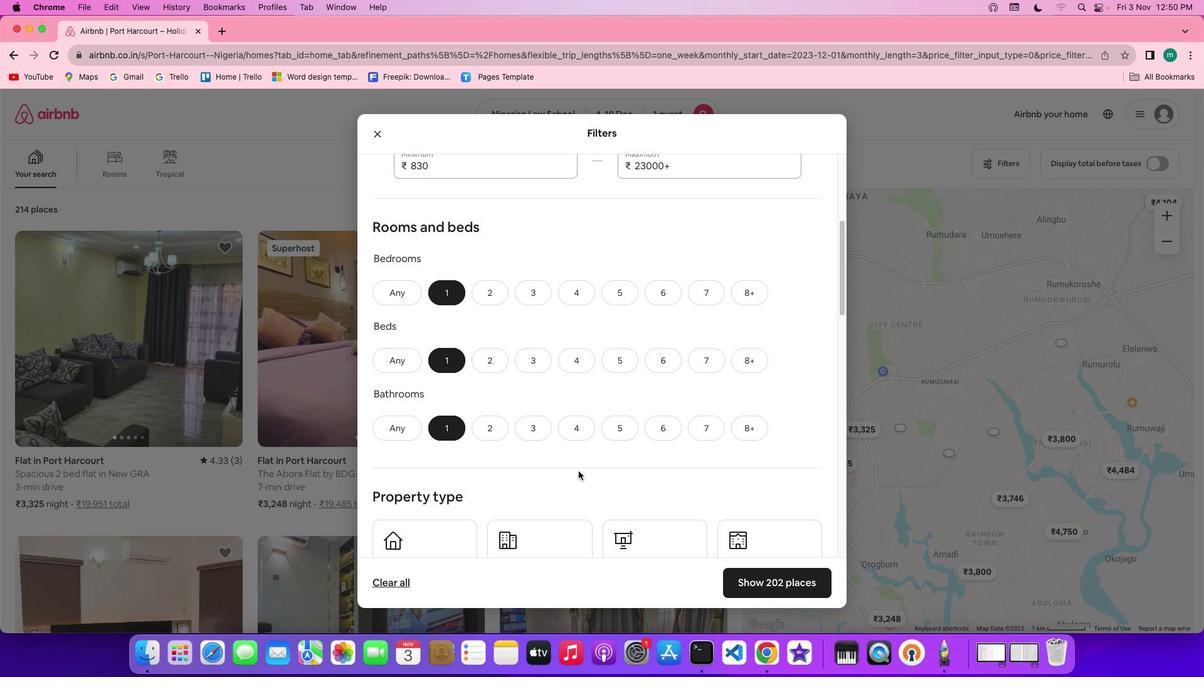 
Action: Mouse scrolled (579, 472) with delta (0, 0)
Screenshot: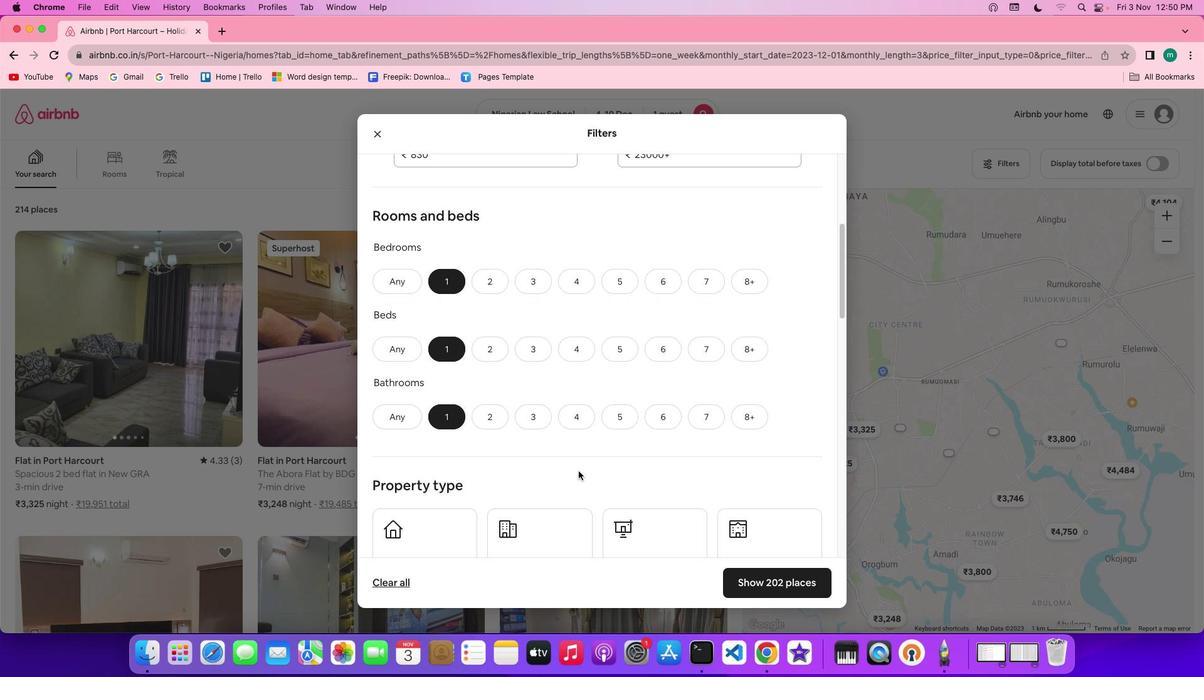 
Action: Mouse scrolled (579, 472) with delta (0, 0)
Screenshot: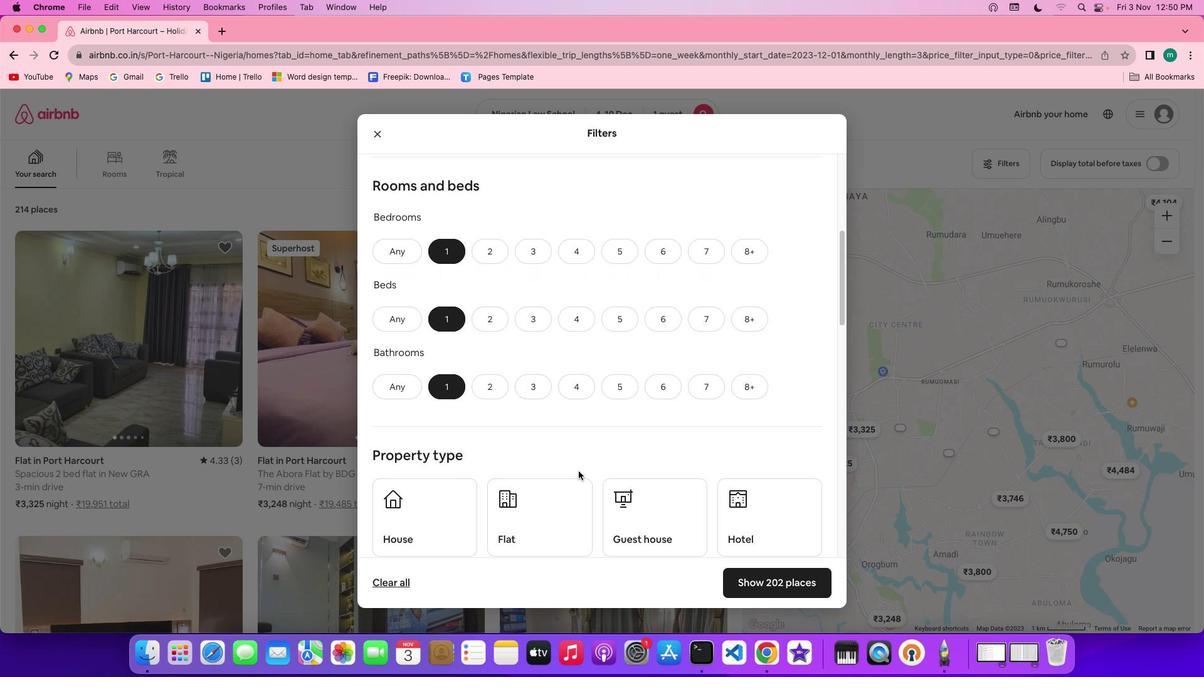 
Action: Mouse scrolled (579, 472) with delta (0, 0)
Screenshot: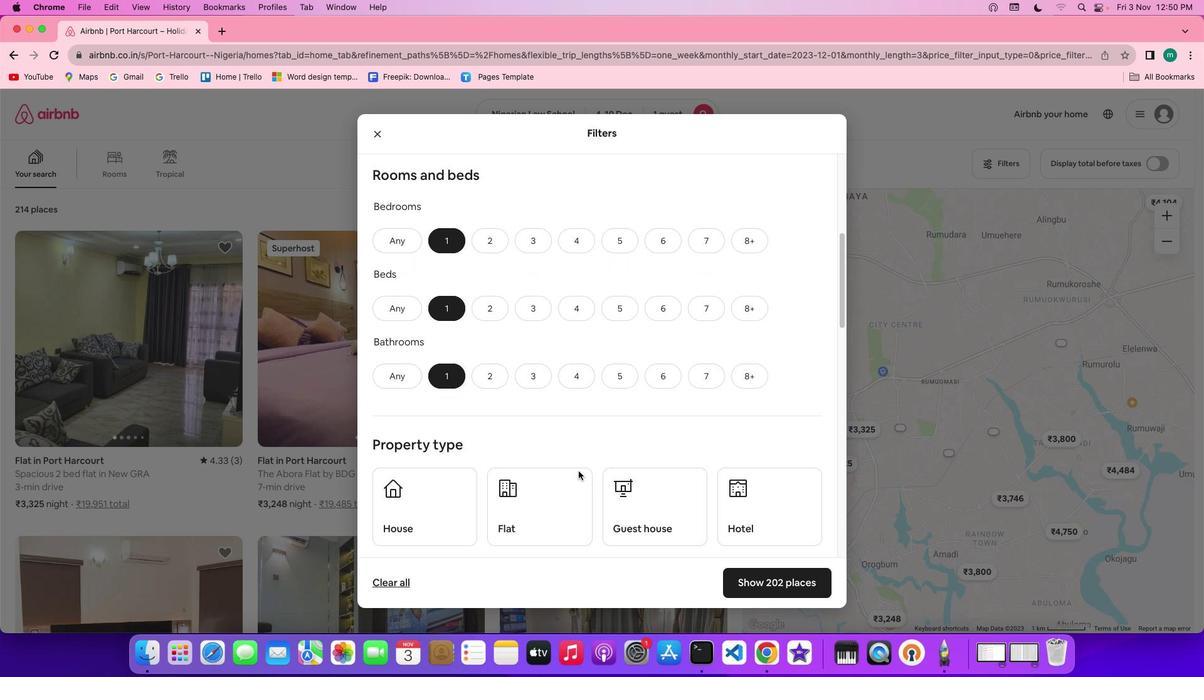 
Action: Mouse scrolled (579, 472) with delta (0, 0)
Screenshot: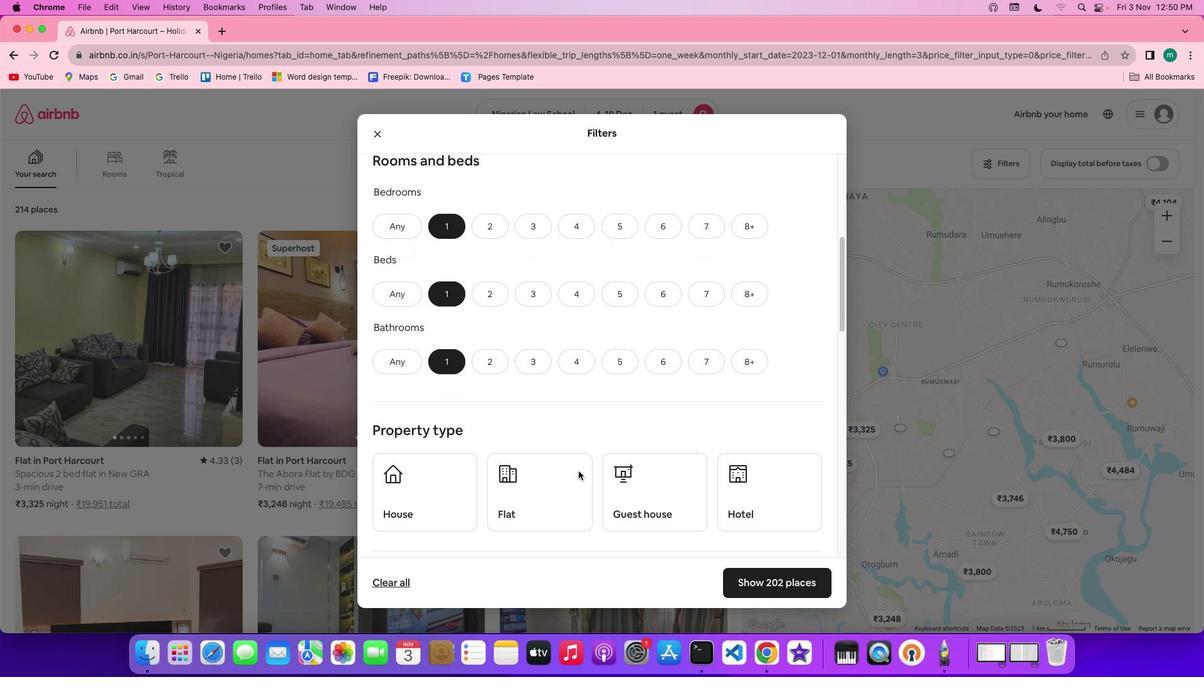 
Action: Mouse scrolled (579, 472) with delta (0, 0)
Screenshot: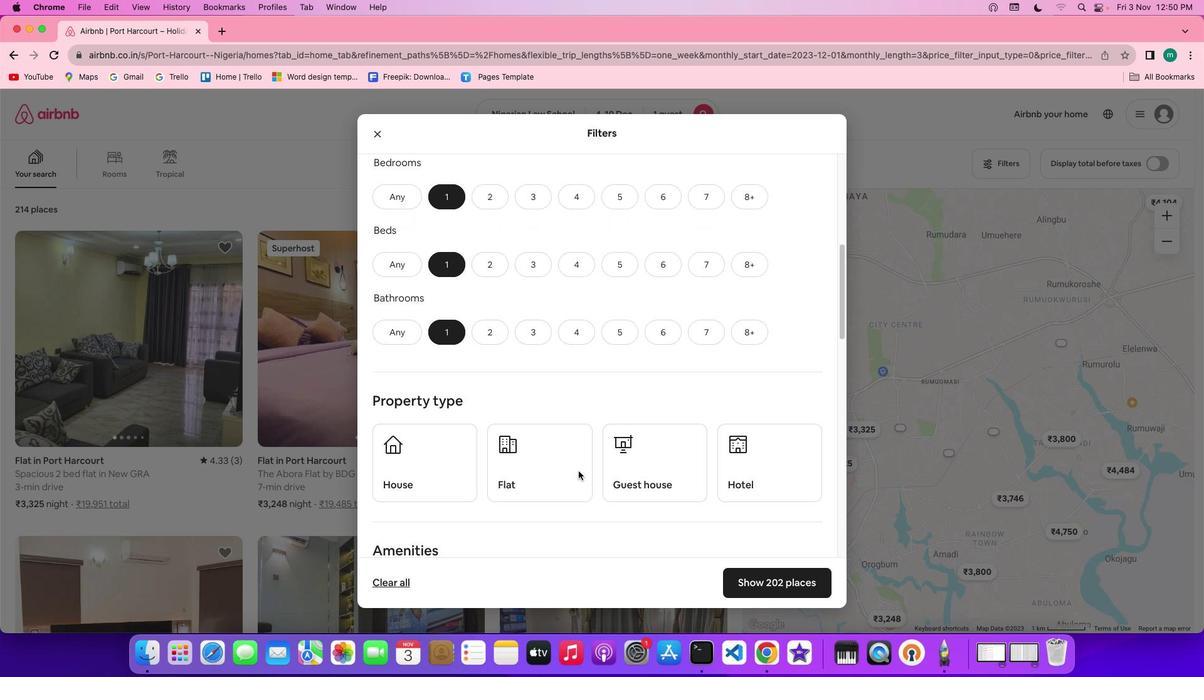 
Action: Mouse scrolled (579, 472) with delta (0, 0)
Screenshot: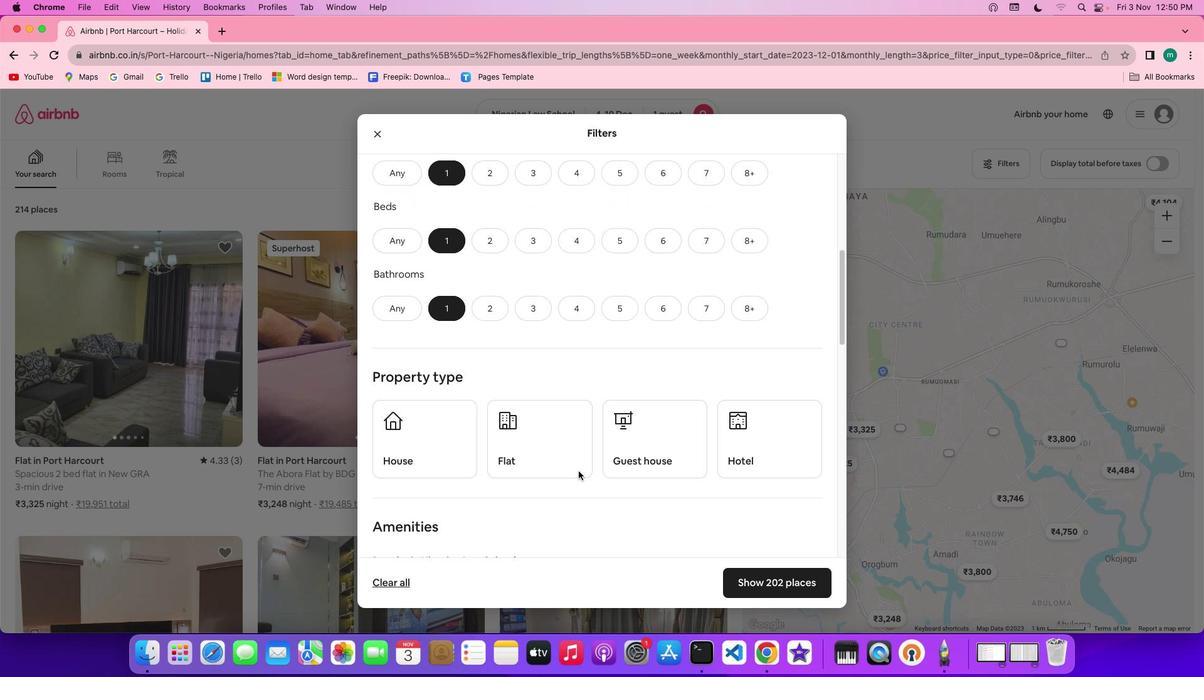 
Action: Mouse scrolled (579, 472) with delta (0, 0)
Screenshot: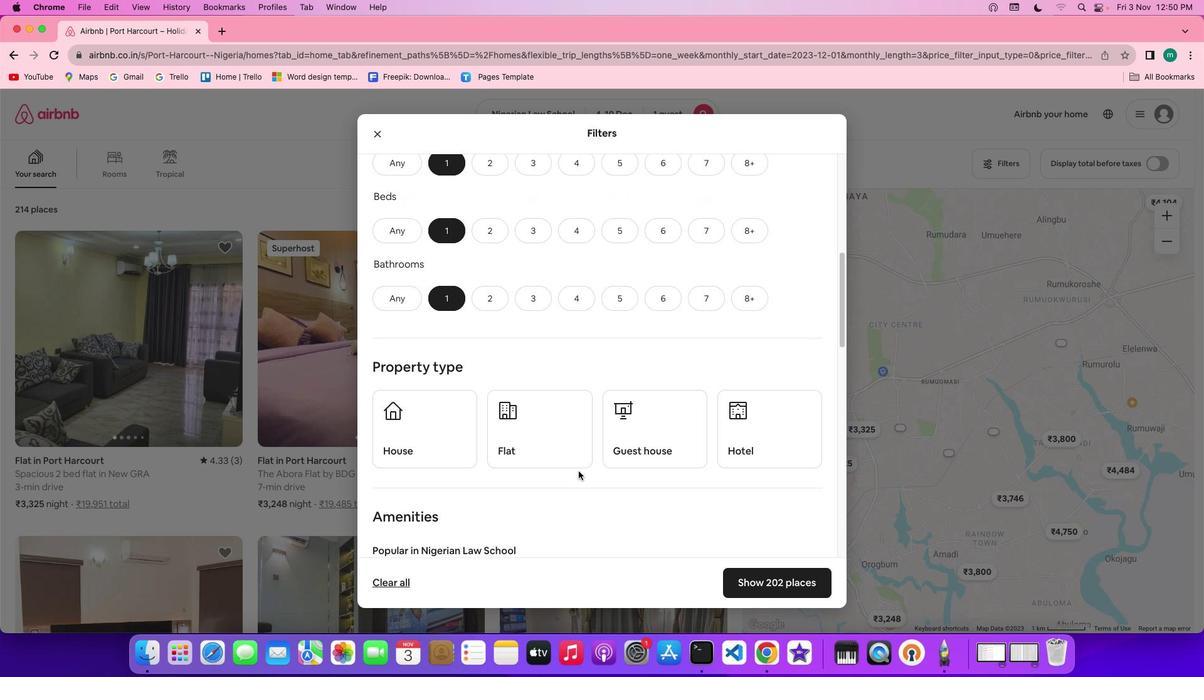 
Action: Mouse scrolled (579, 472) with delta (0, 0)
Screenshot: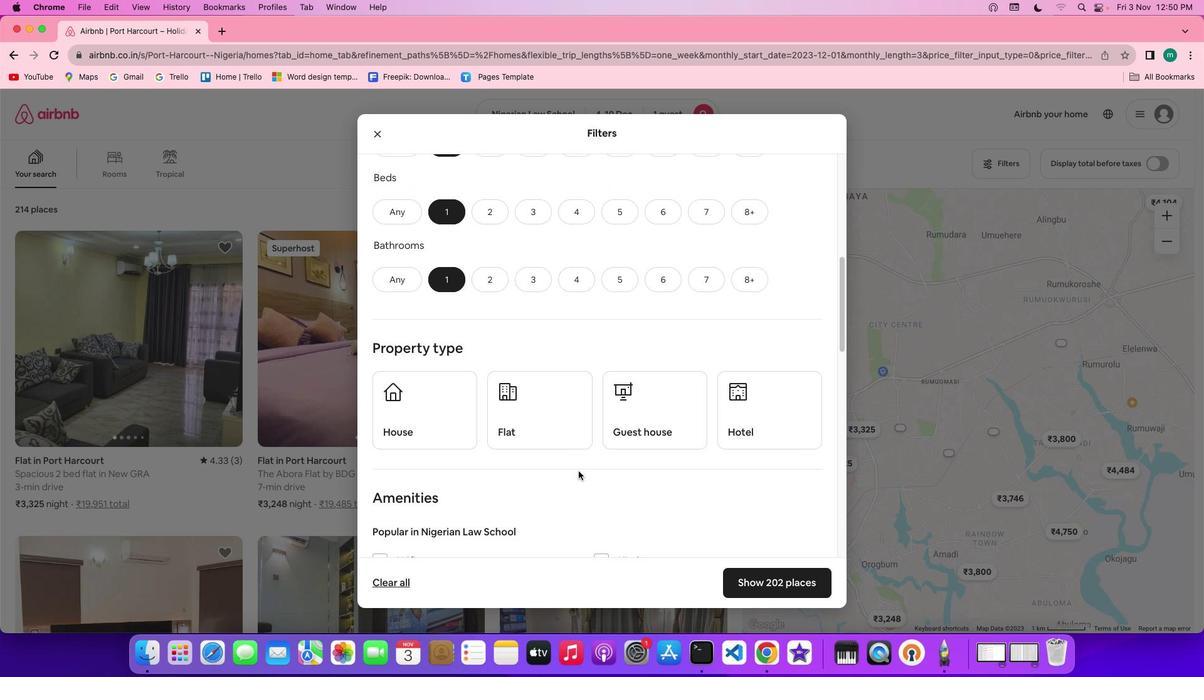 
Action: Mouse scrolled (579, 472) with delta (0, 0)
Screenshot: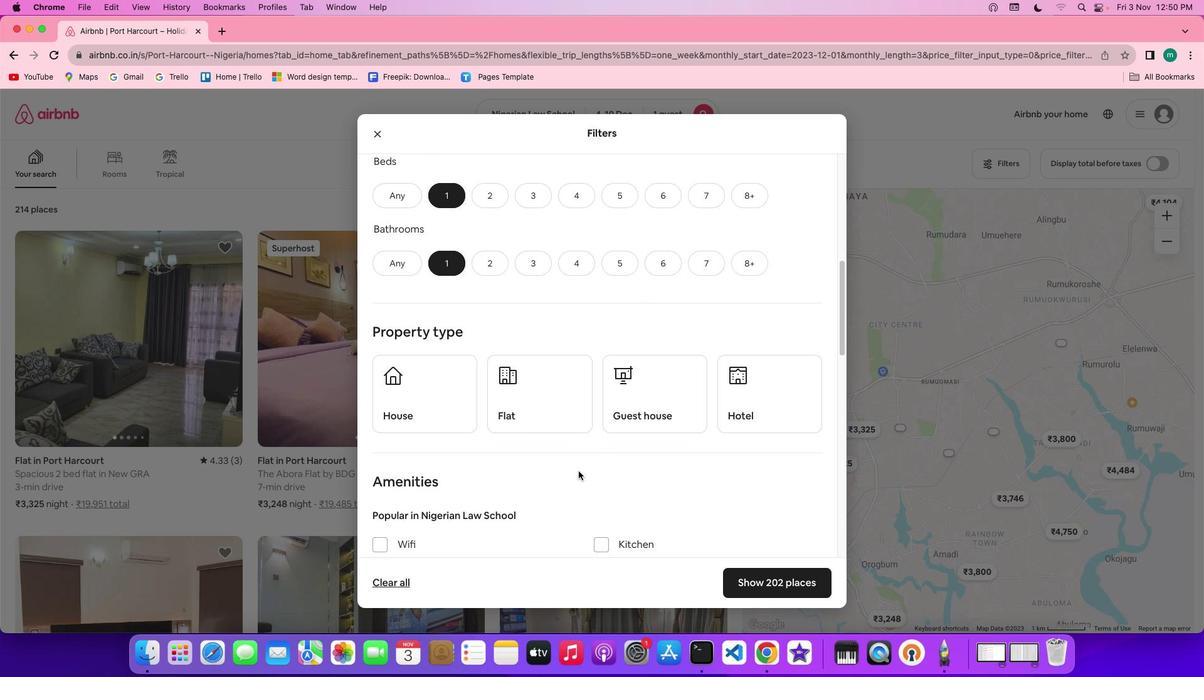 
Action: Mouse scrolled (579, 472) with delta (0, 0)
Screenshot: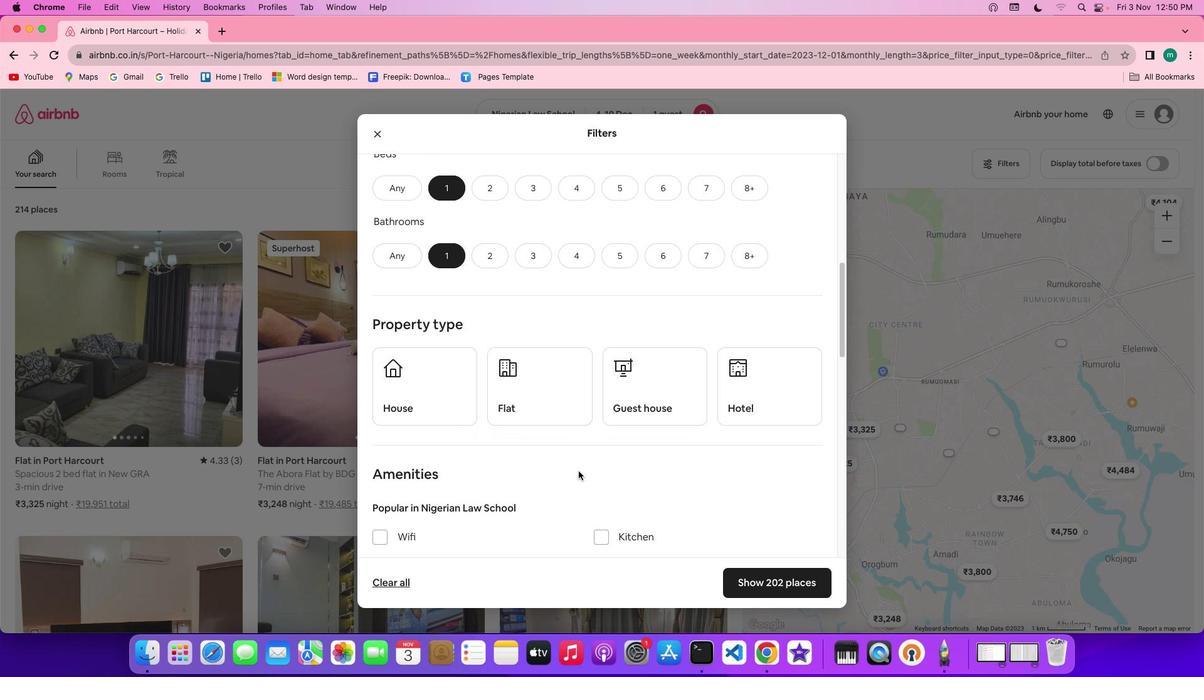
Action: Mouse scrolled (579, 472) with delta (0, 0)
Screenshot: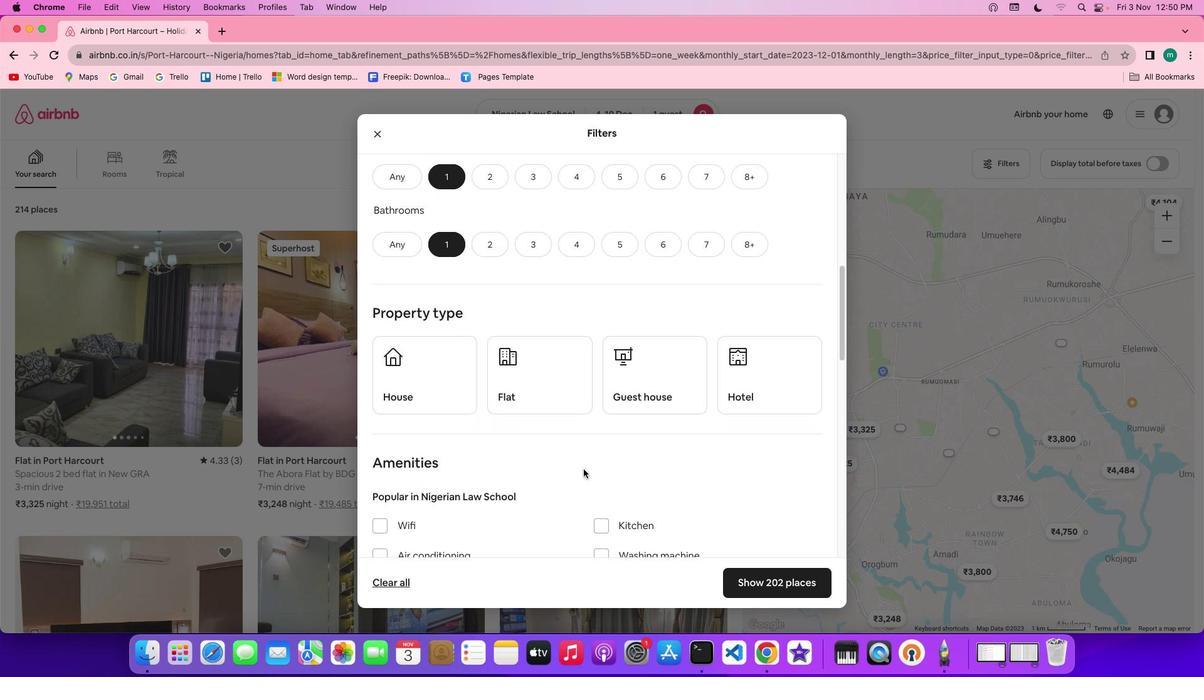 
Action: Mouse moved to (762, 372)
Screenshot: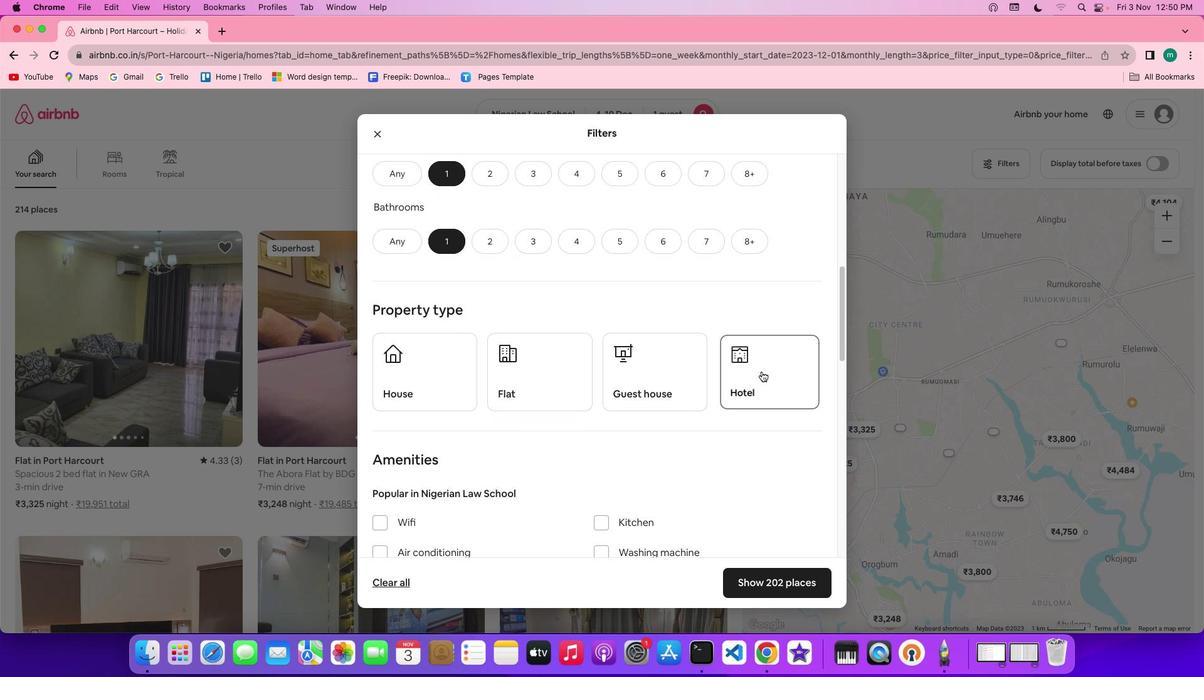 
Action: Mouse pressed left at (762, 372)
Screenshot: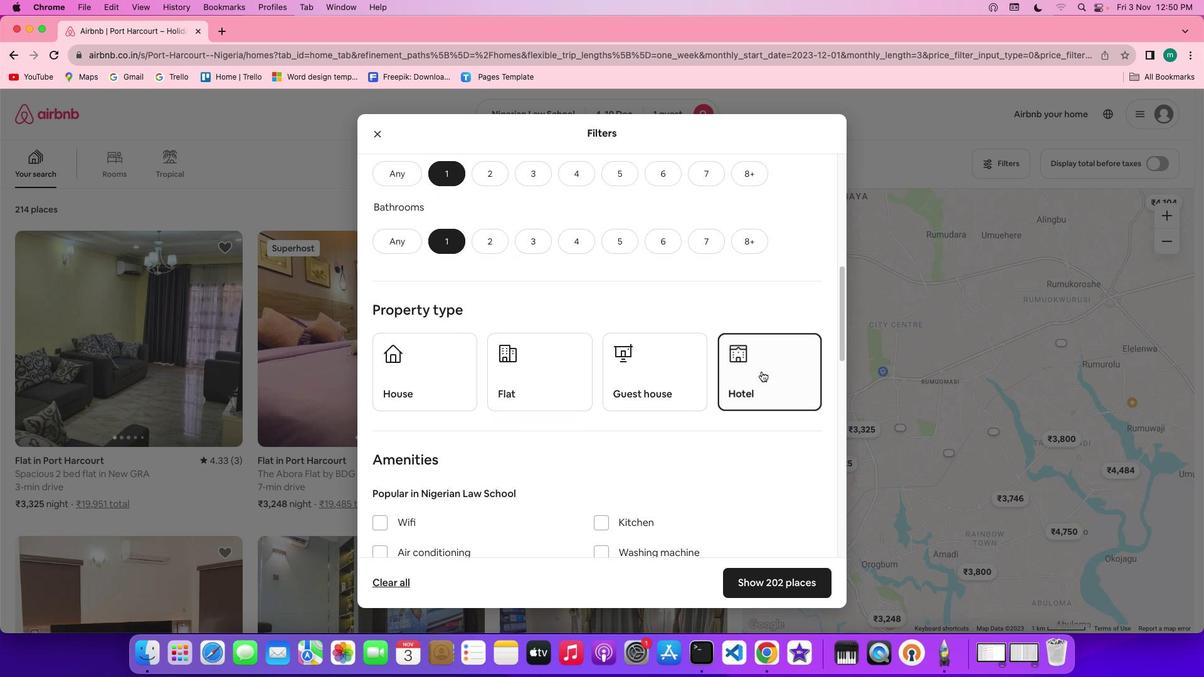 
Action: Mouse moved to (621, 482)
Screenshot: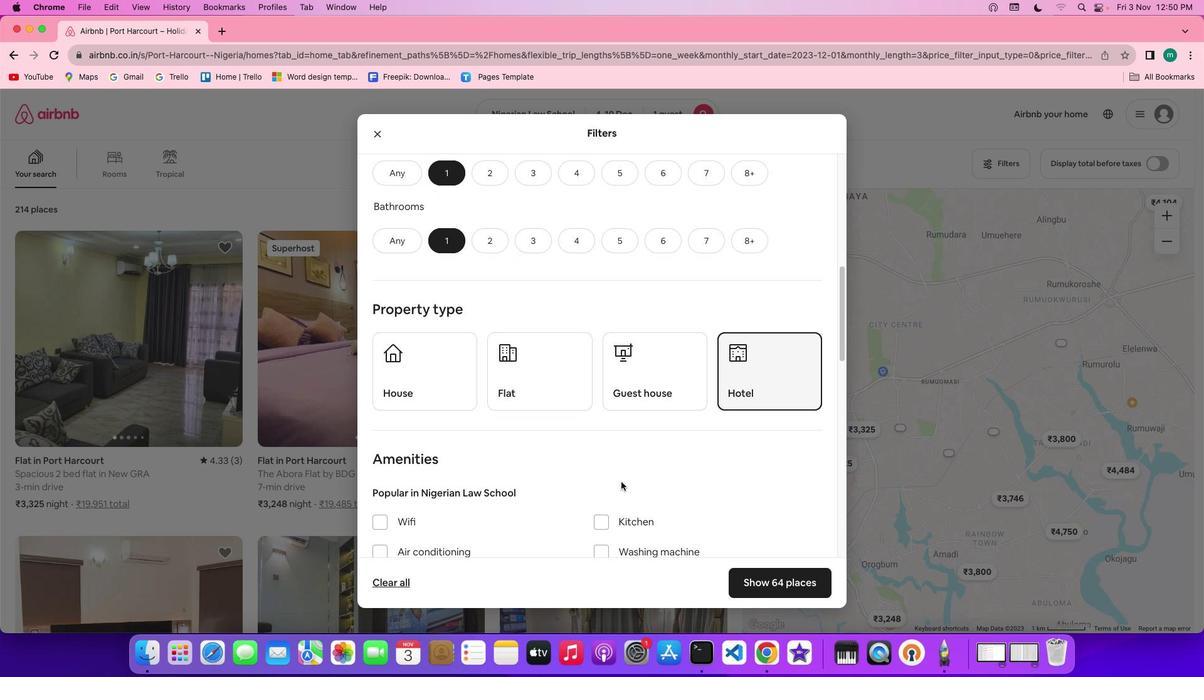 
Action: Mouse scrolled (621, 482) with delta (0, 0)
Screenshot: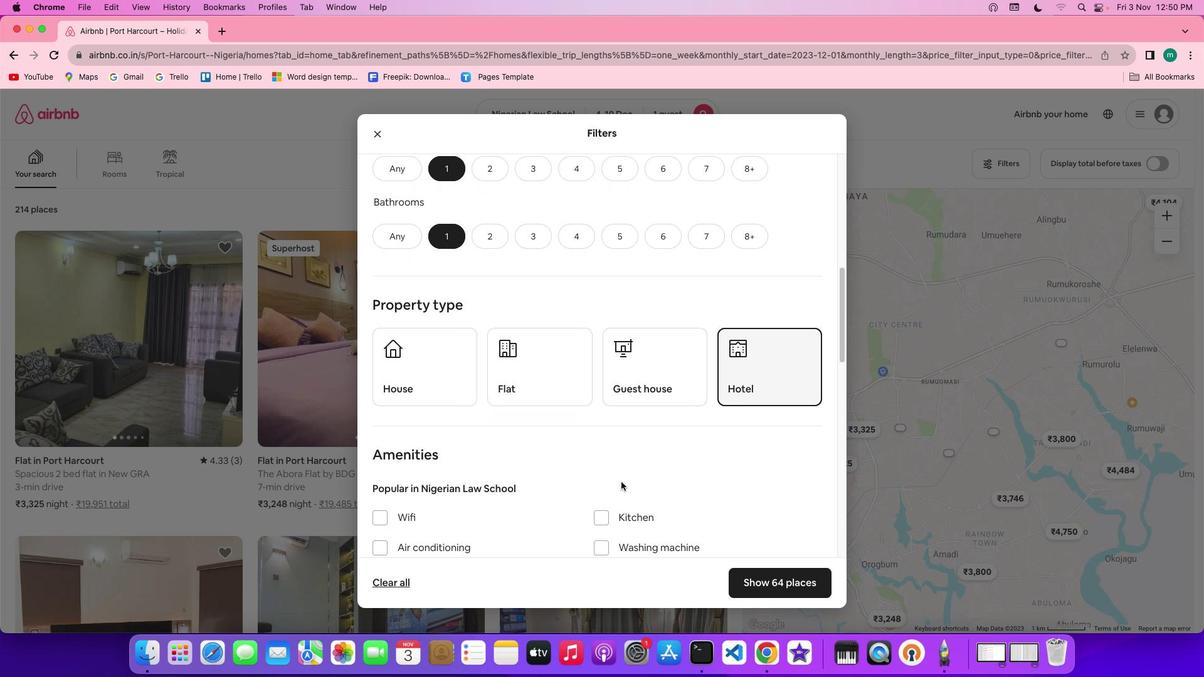 
Action: Mouse scrolled (621, 482) with delta (0, 0)
Screenshot: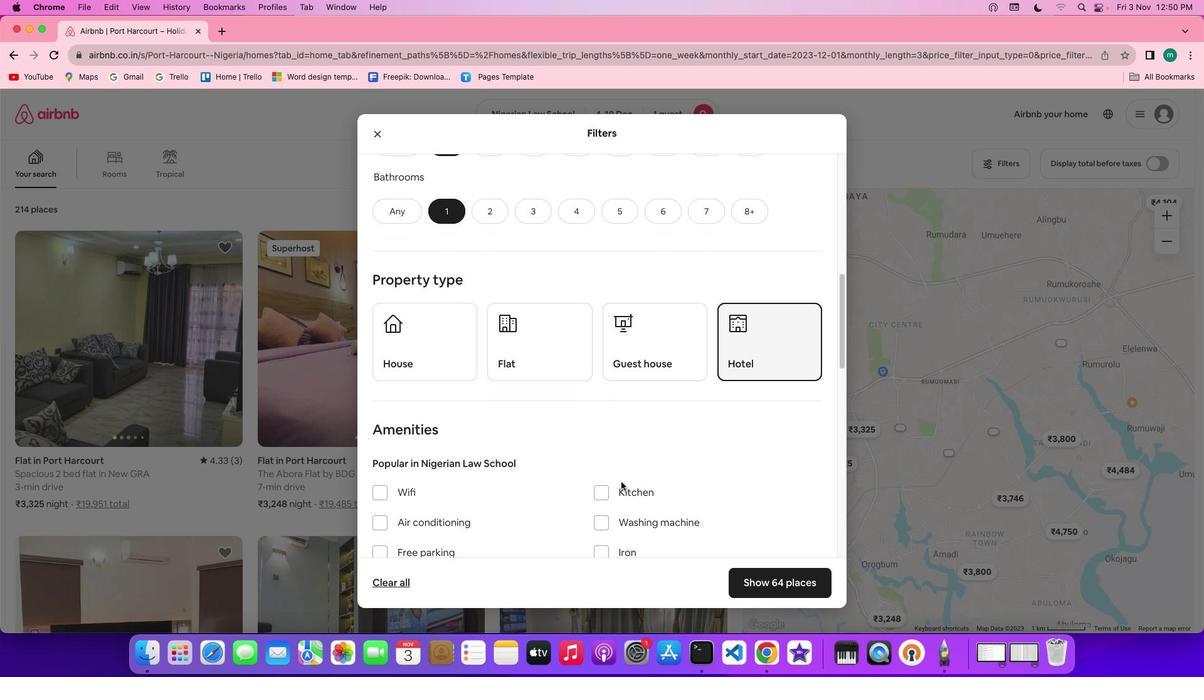 
Action: Mouse scrolled (621, 482) with delta (0, 0)
Screenshot: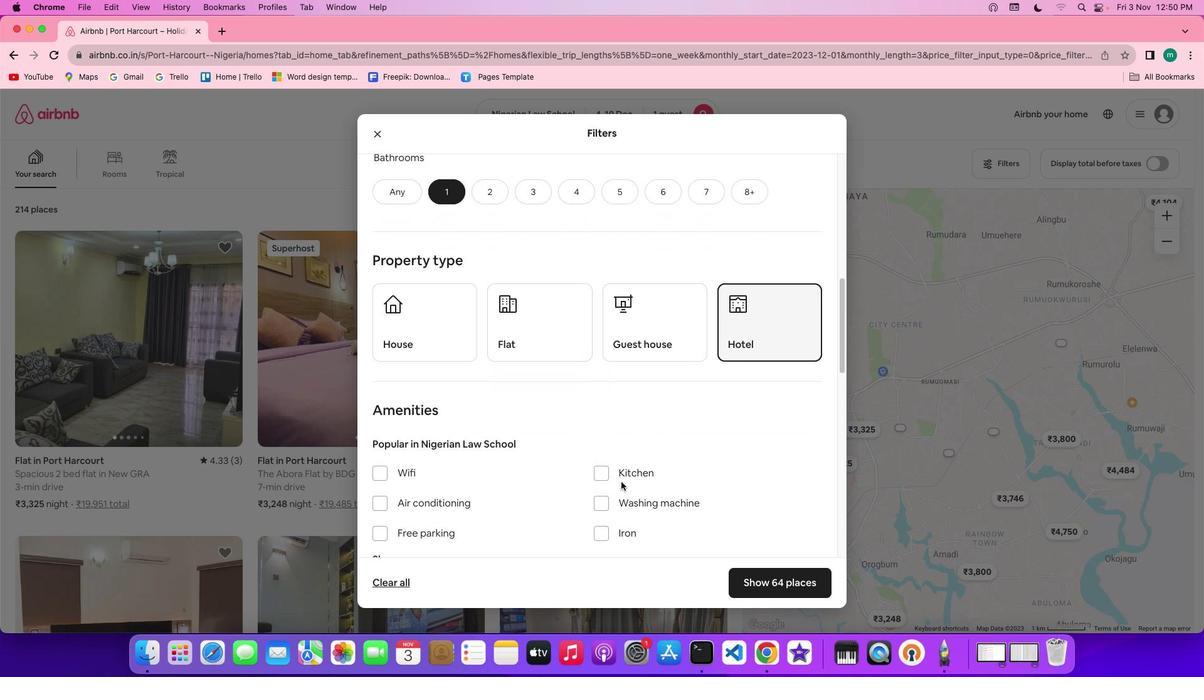 
Action: Mouse scrolled (621, 482) with delta (0, 0)
Screenshot: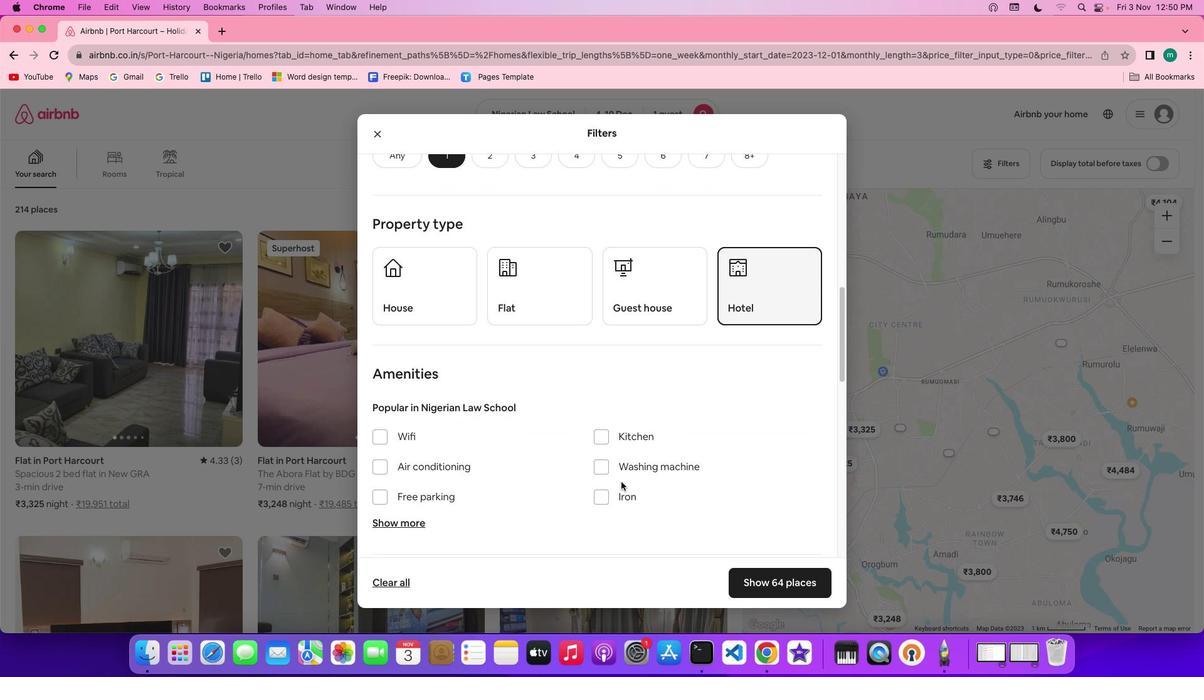 
Action: Mouse scrolled (621, 482) with delta (0, 0)
Screenshot: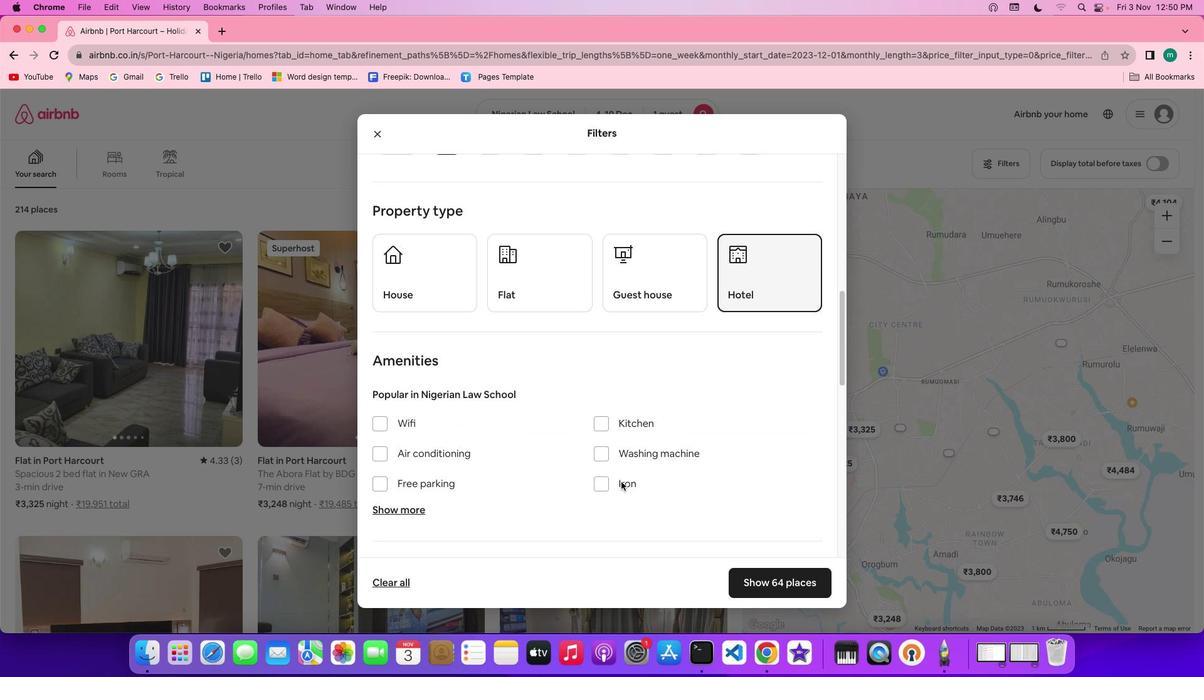 
Action: Mouse scrolled (621, 482) with delta (0, 0)
Screenshot: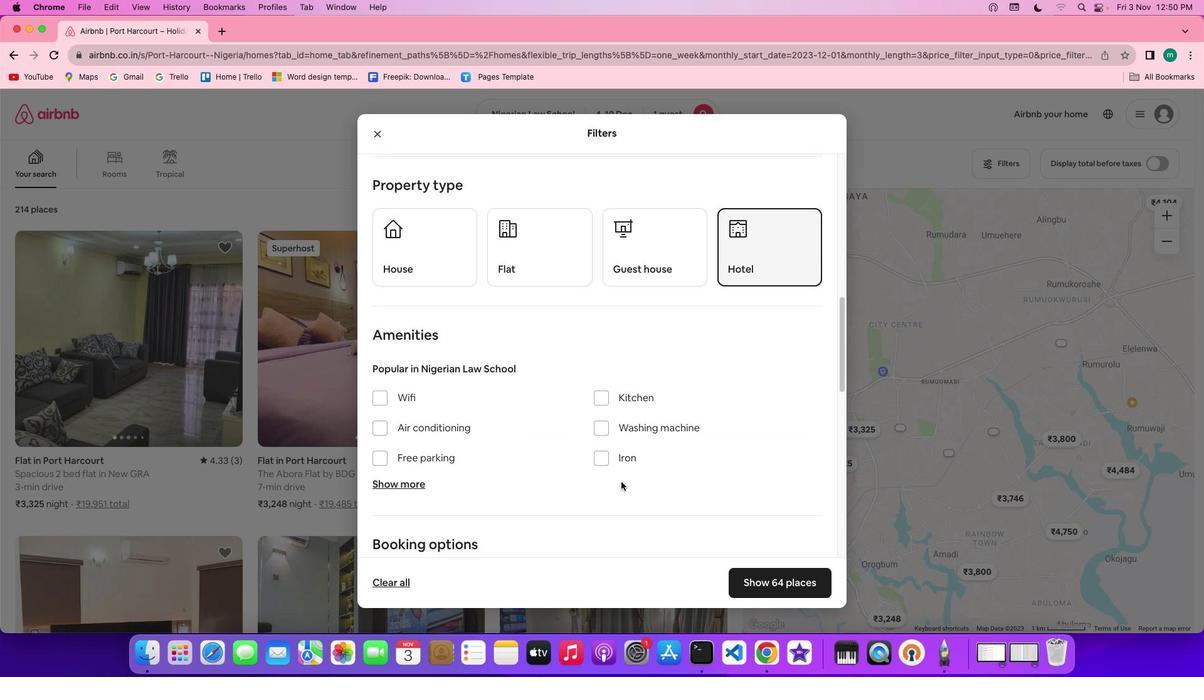 
Action: Mouse scrolled (621, 482) with delta (0, 0)
Screenshot: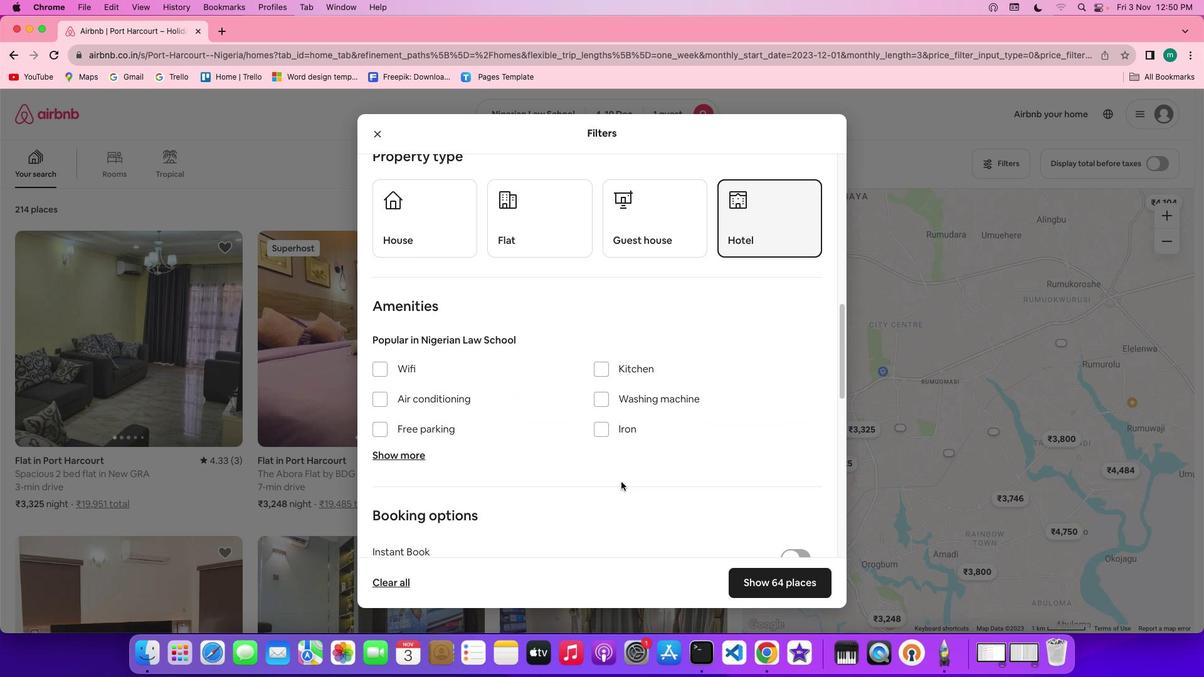 
Action: Mouse scrolled (621, 482) with delta (0, 0)
Screenshot: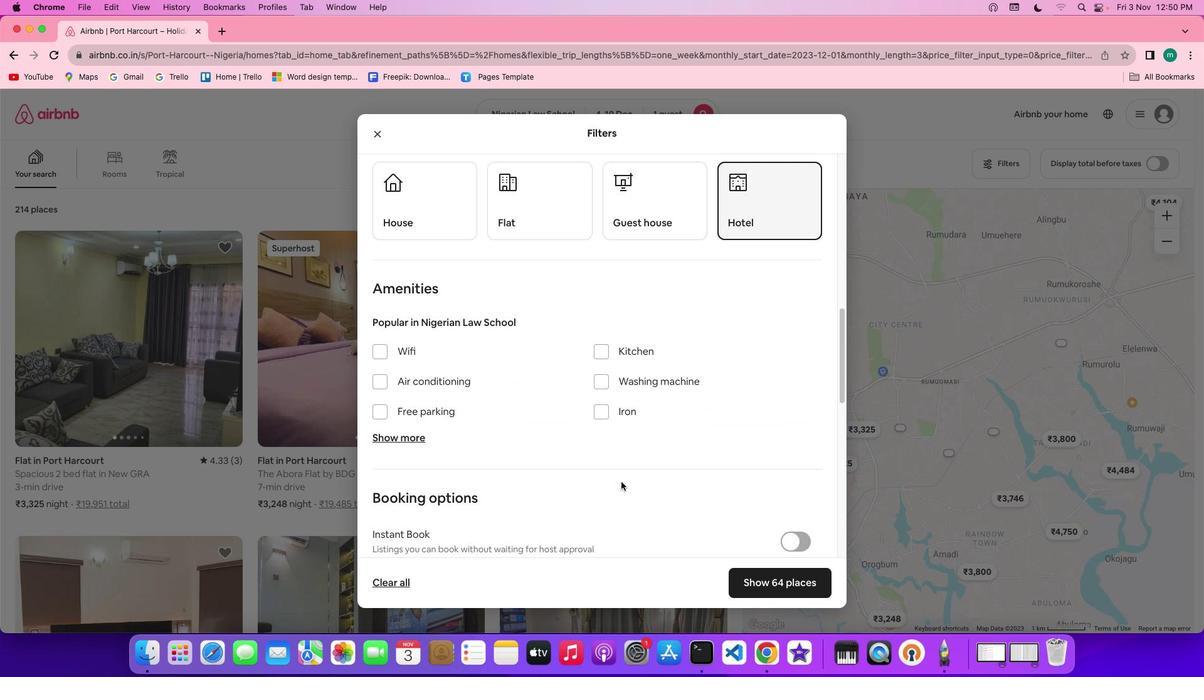 
Action: Mouse scrolled (621, 482) with delta (0, 0)
Screenshot: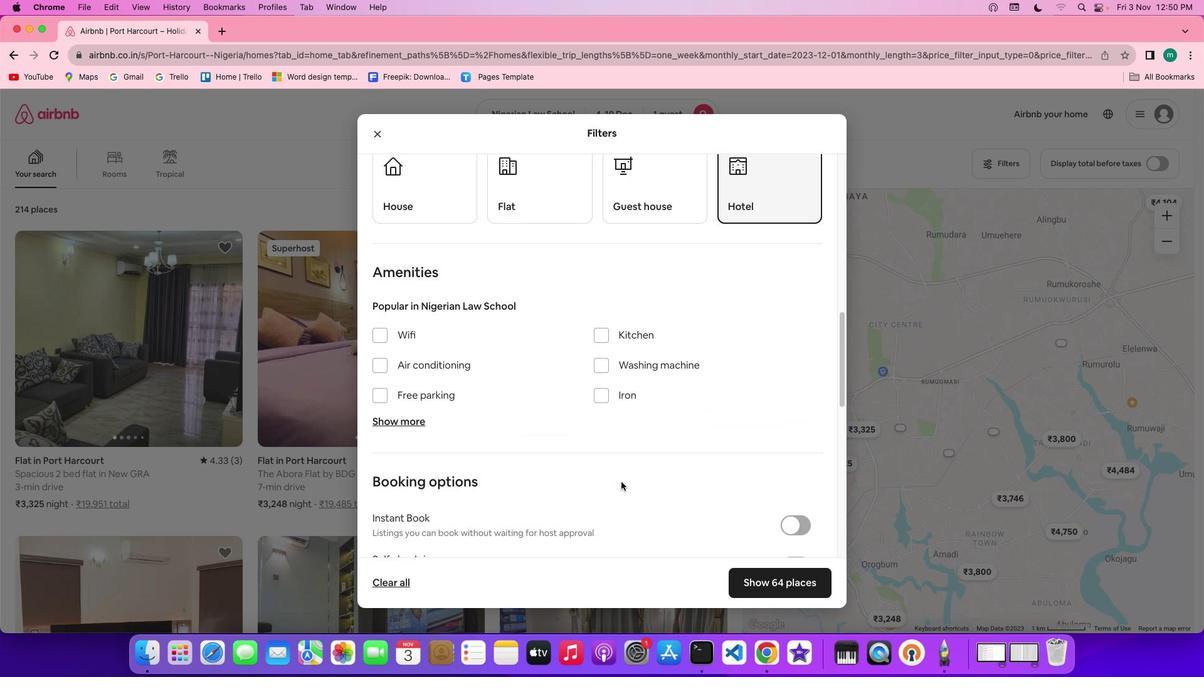 
Action: Mouse scrolled (621, 482) with delta (0, 0)
Screenshot: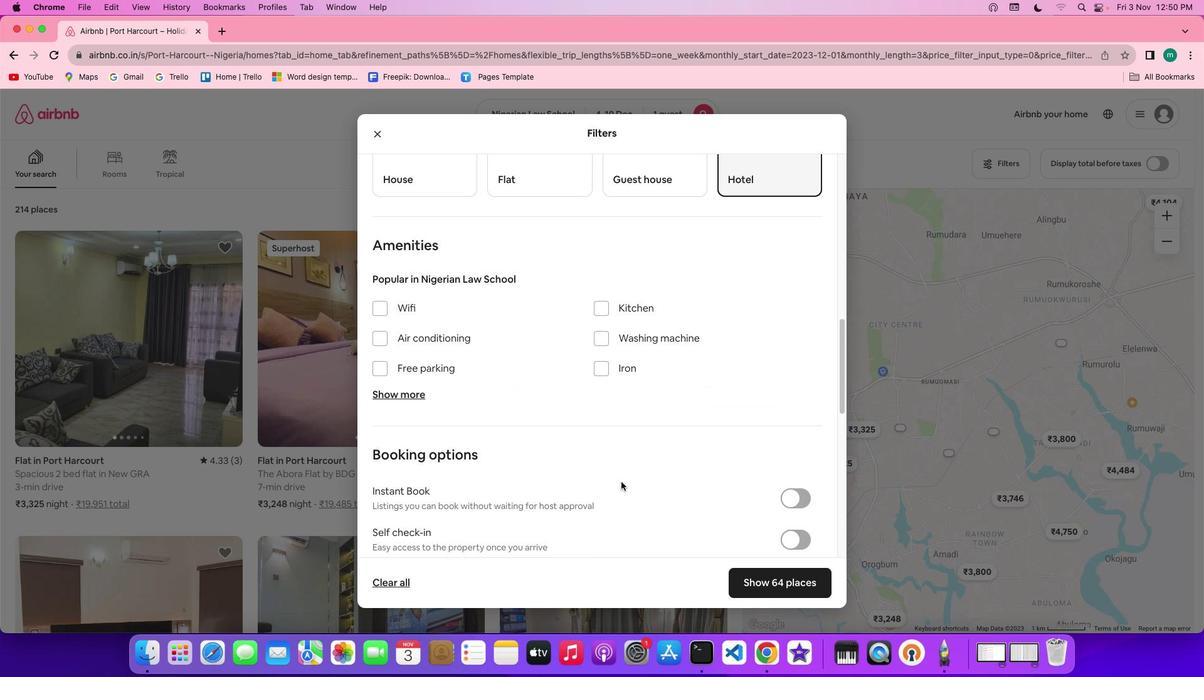 
Action: Mouse scrolled (621, 482) with delta (0, 0)
Screenshot: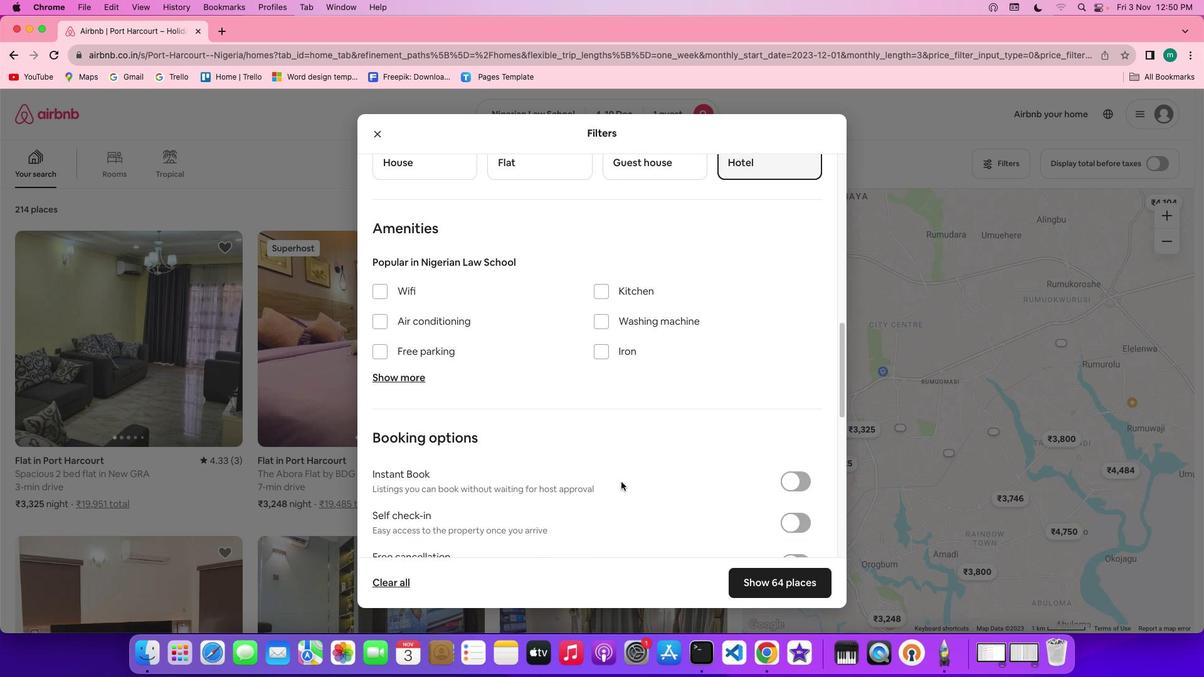 
Action: Mouse scrolled (621, 482) with delta (0, 0)
Screenshot: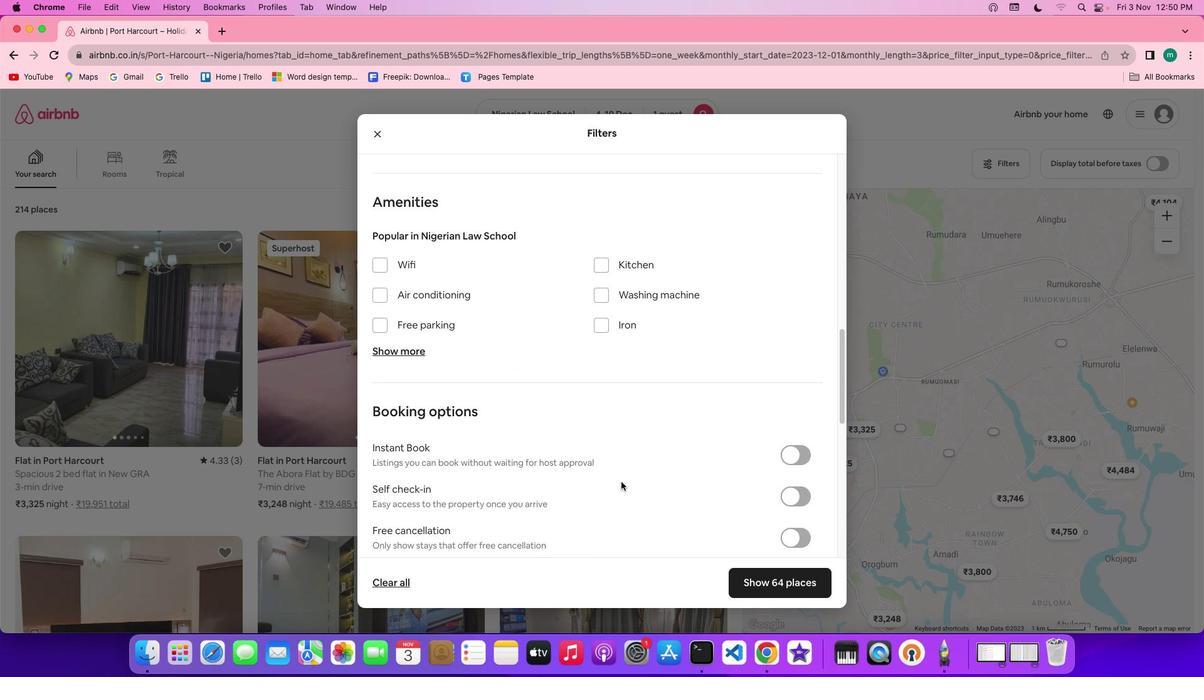 
Action: Mouse scrolled (621, 482) with delta (0, 0)
Screenshot: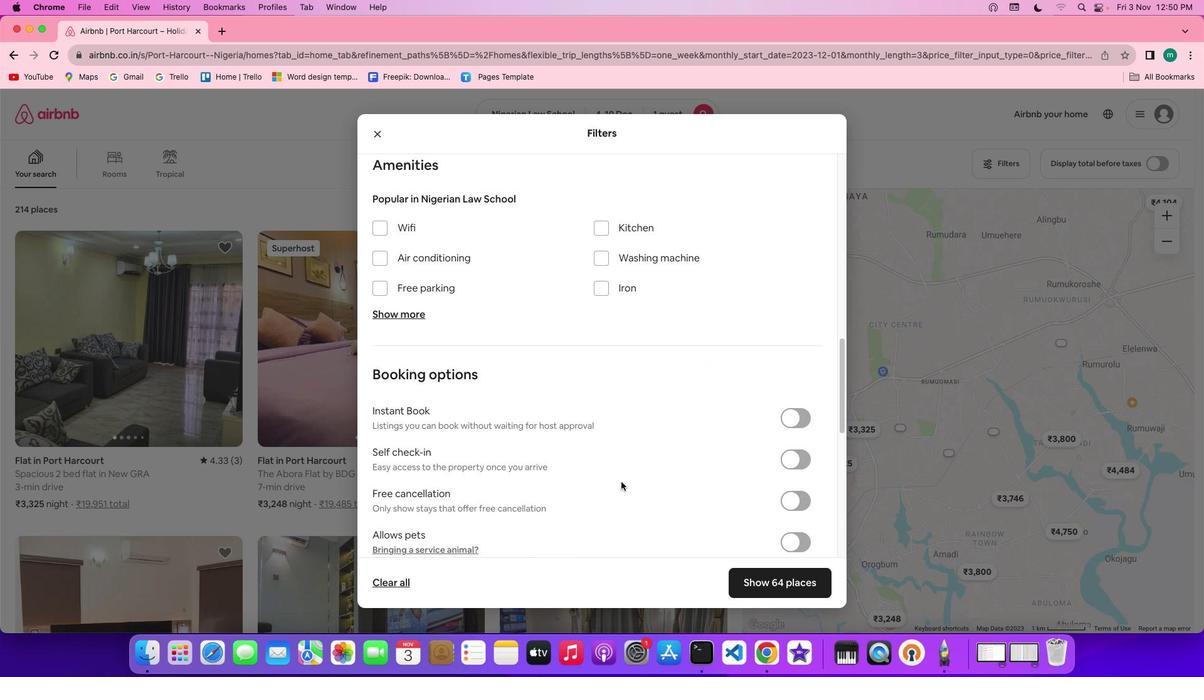 
Action: Mouse scrolled (621, 482) with delta (0, 0)
Screenshot: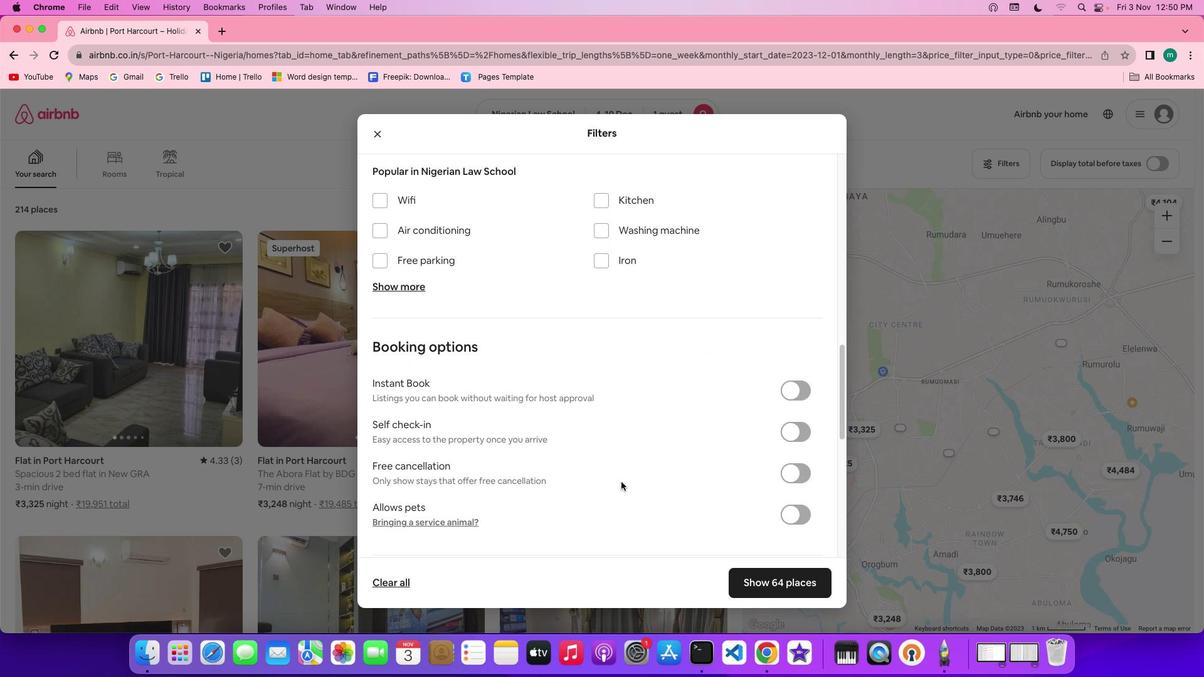 
Action: Mouse scrolled (621, 482) with delta (0, 0)
Screenshot: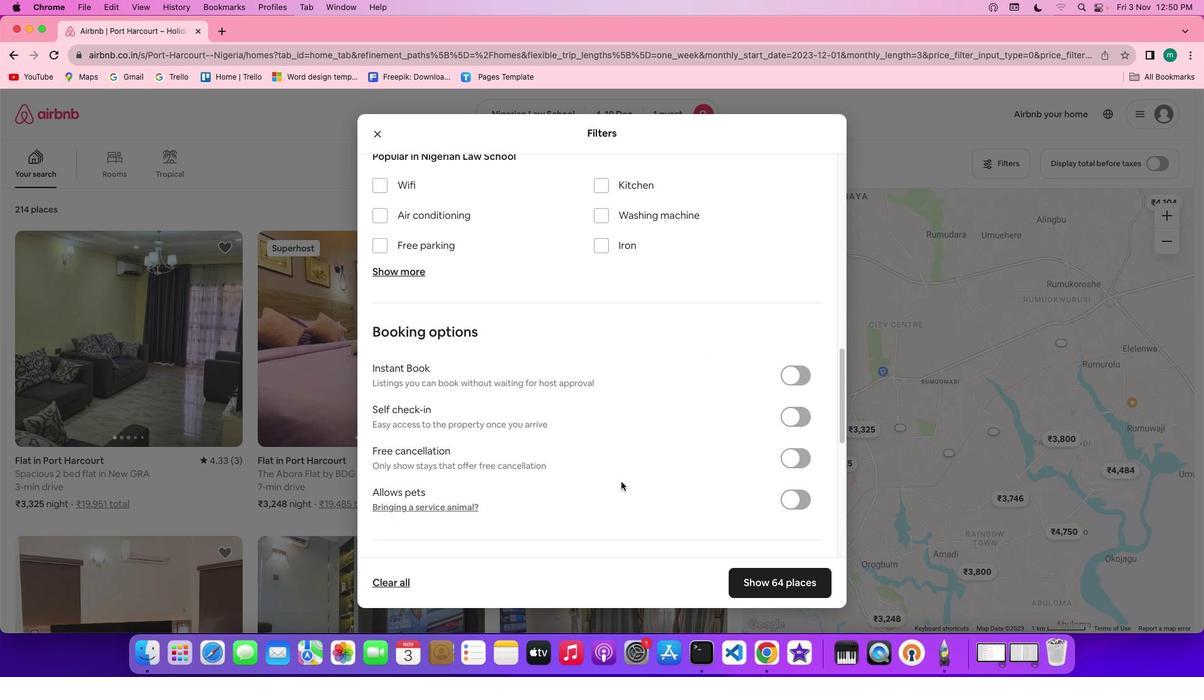 
Action: Mouse scrolled (621, 482) with delta (0, 0)
Screenshot: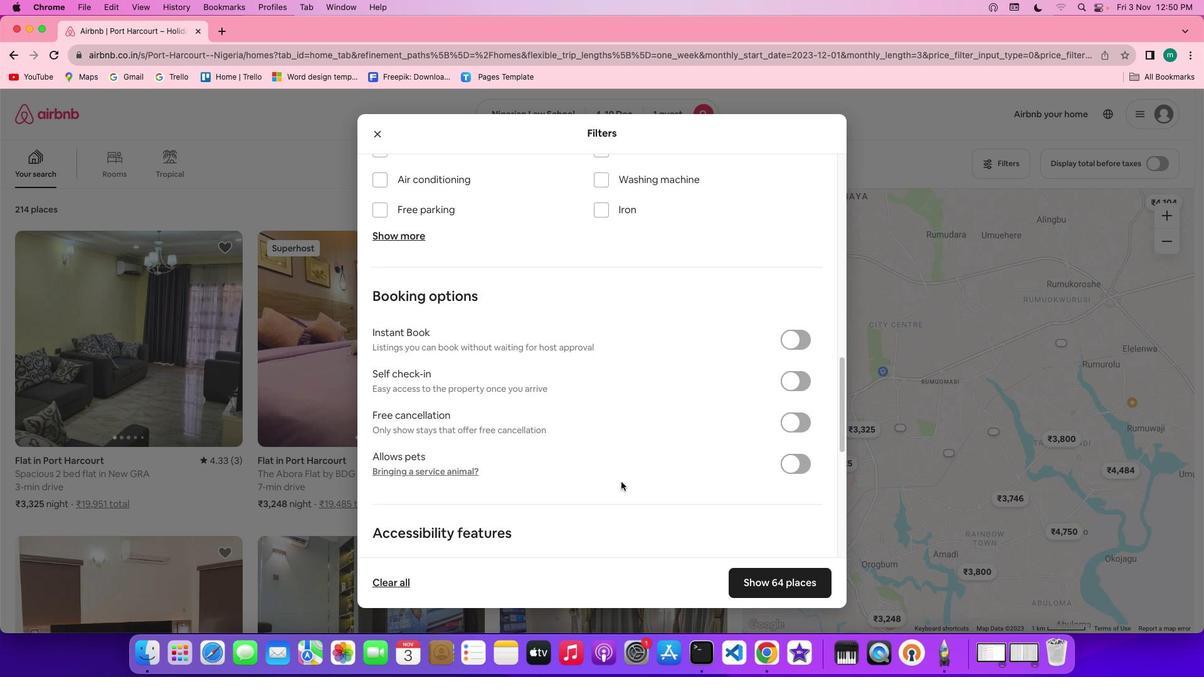 
Action: Mouse scrolled (621, 482) with delta (0, 0)
Screenshot: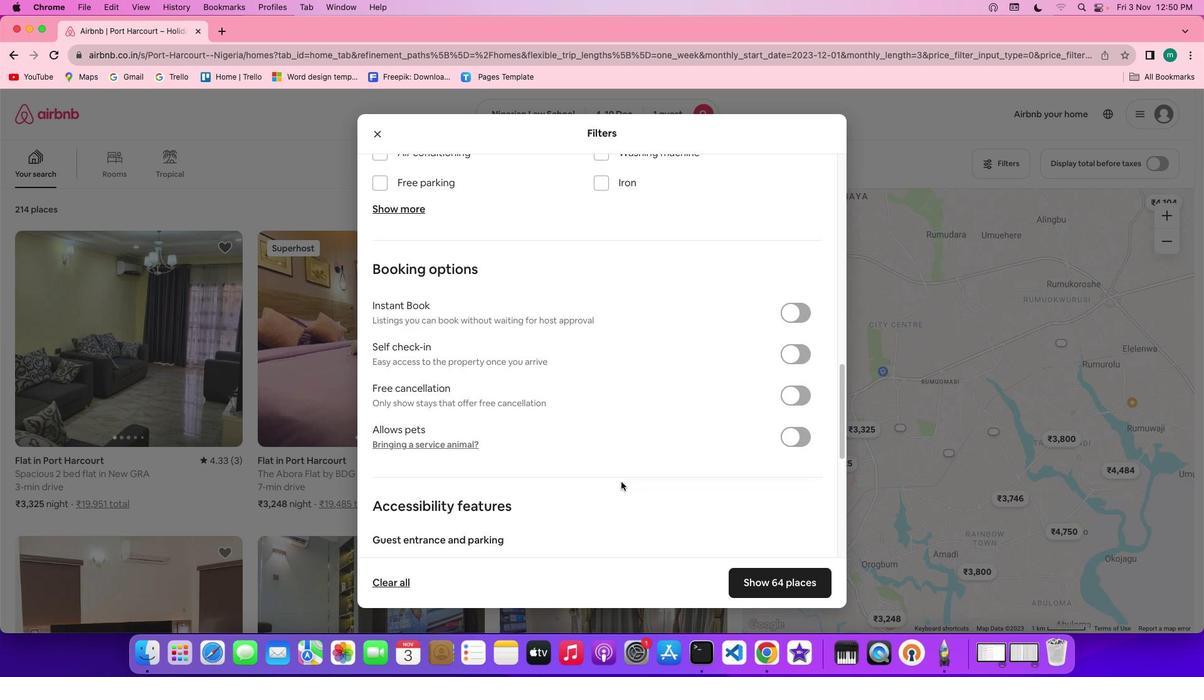 
Action: Mouse scrolled (621, 482) with delta (0, 0)
Screenshot: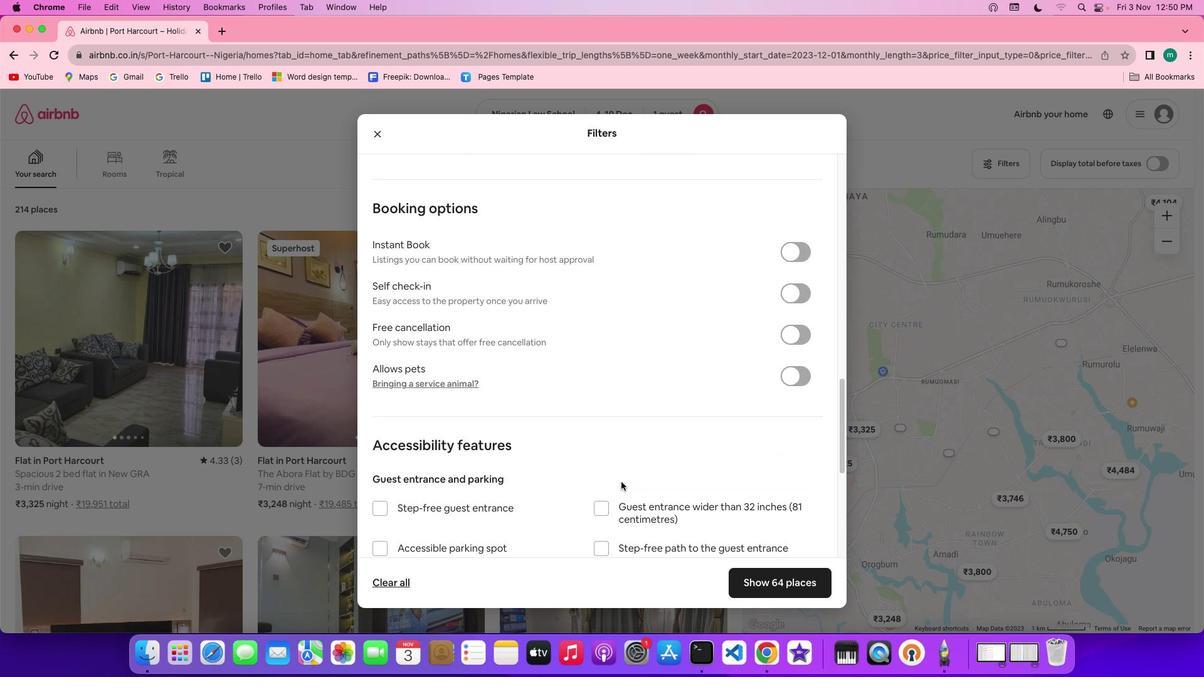 
Action: Mouse scrolled (621, 482) with delta (0, 0)
Screenshot: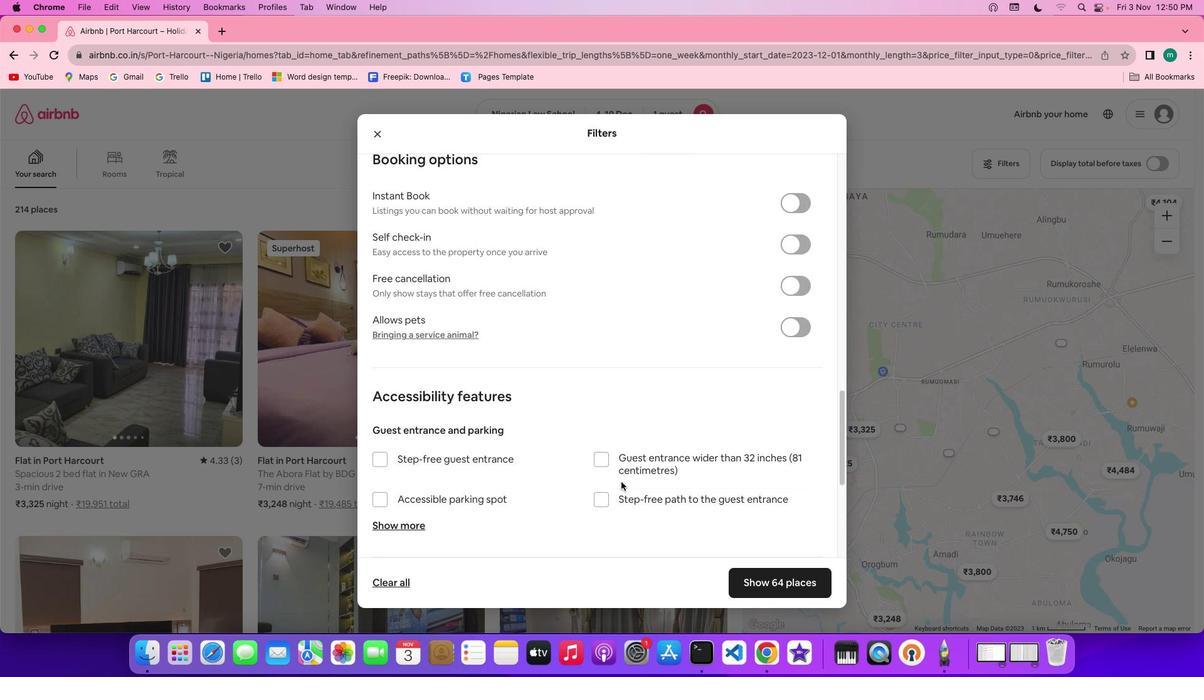 
Action: Mouse scrolled (621, 482) with delta (0, 0)
Screenshot: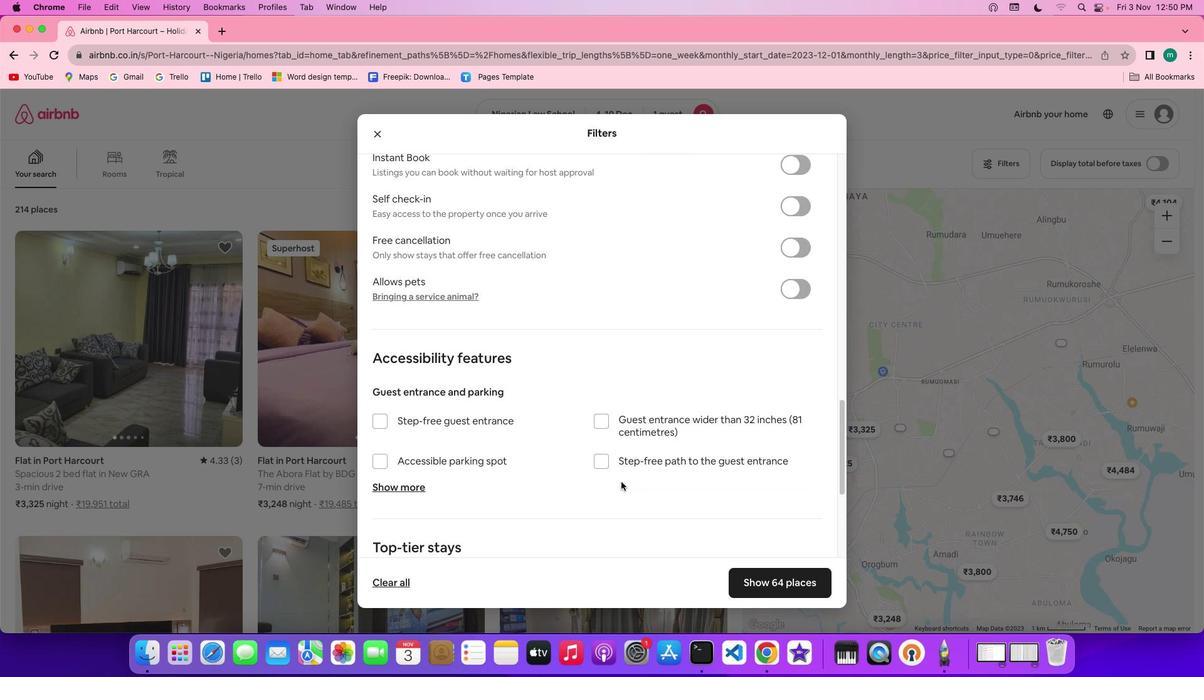 
Action: Mouse scrolled (621, 482) with delta (0, 0)
Screenshot: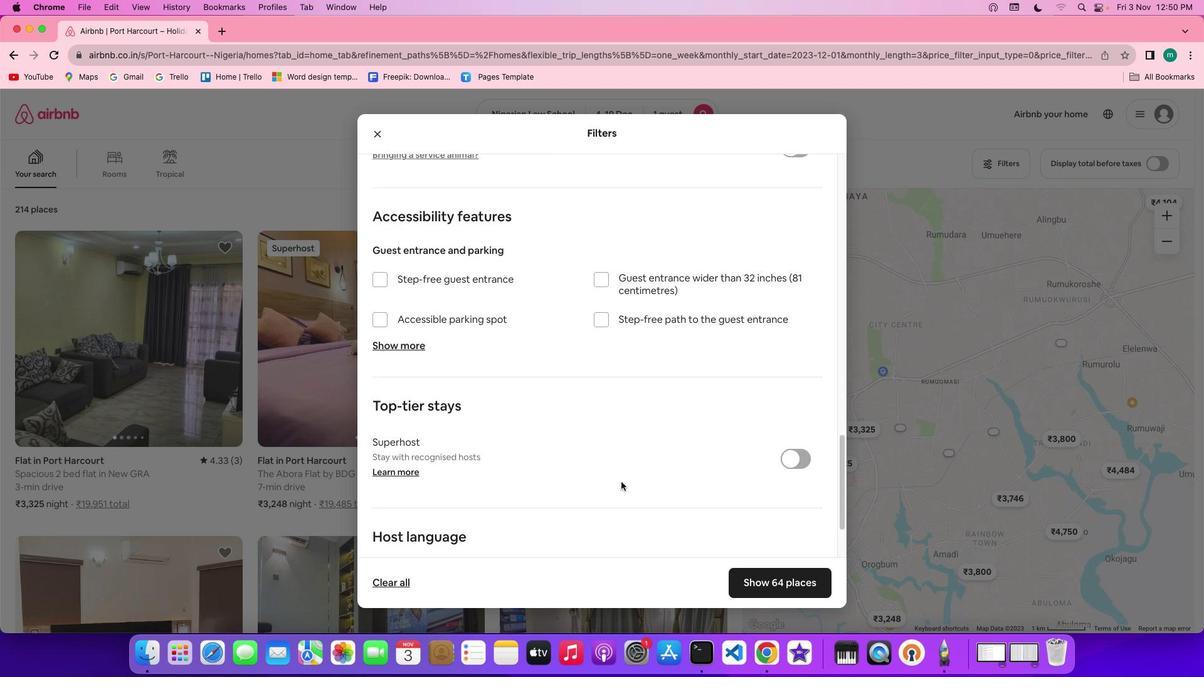 
Action: Mouse scrolled (621, 482) with delta (0, 0)
Screenshot: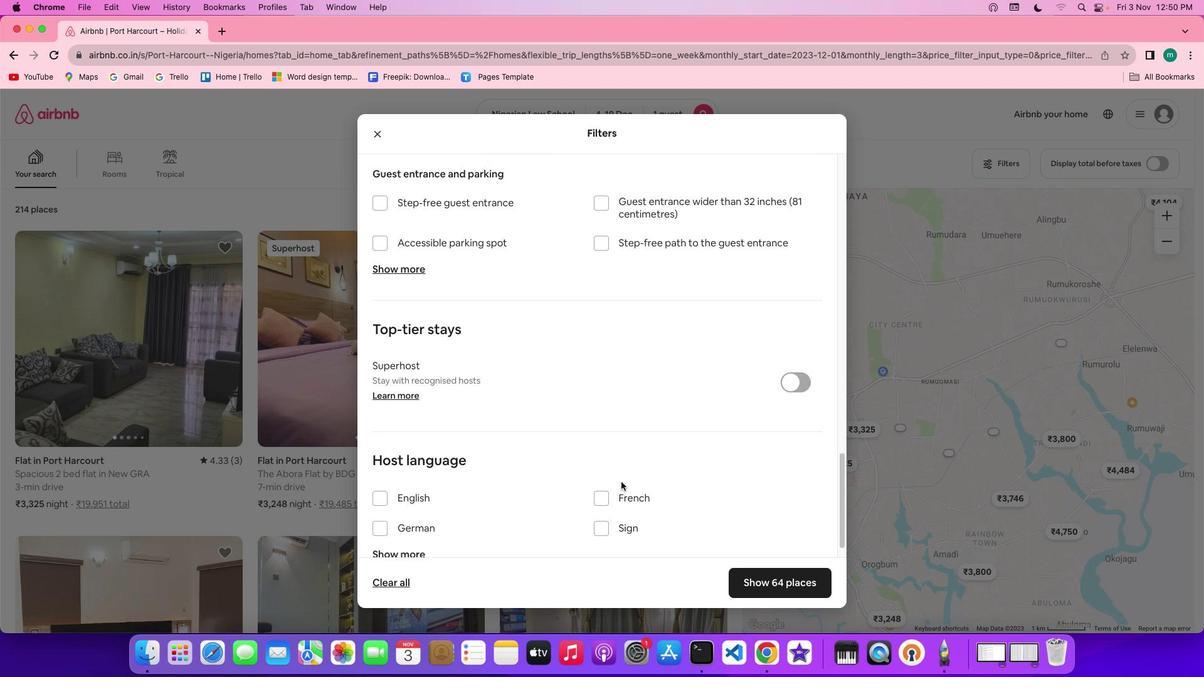 
Action: Mouse scrolled (621, 482) with delta (0, 0)
Screenshot: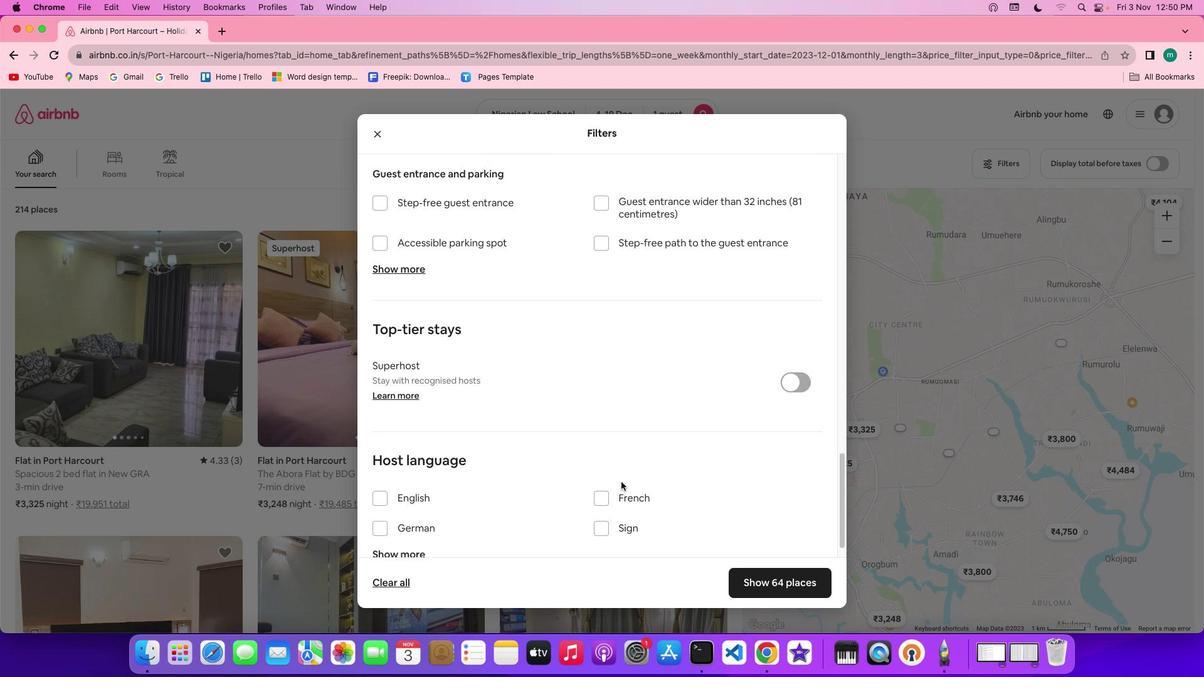 
Action: Mouse scrolled (621, 482) with delta (0, -1)
Screenshot: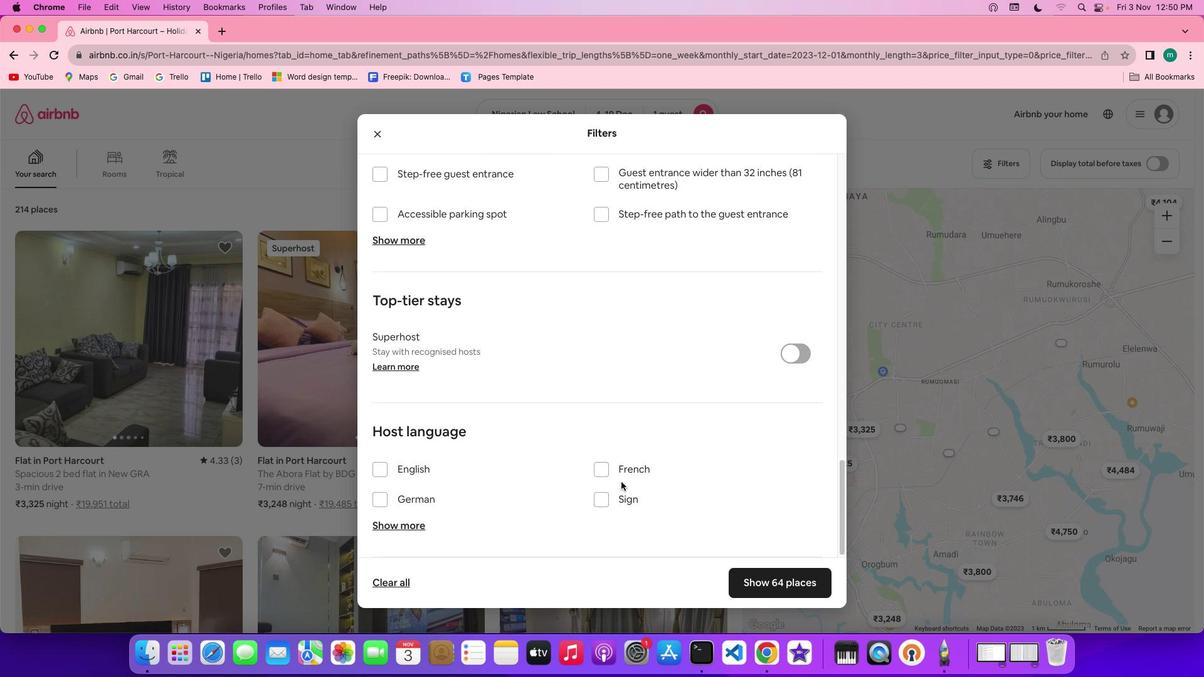 
Action: Mouse scrolled (621, 482) with delta (0, -1)
Screenshot: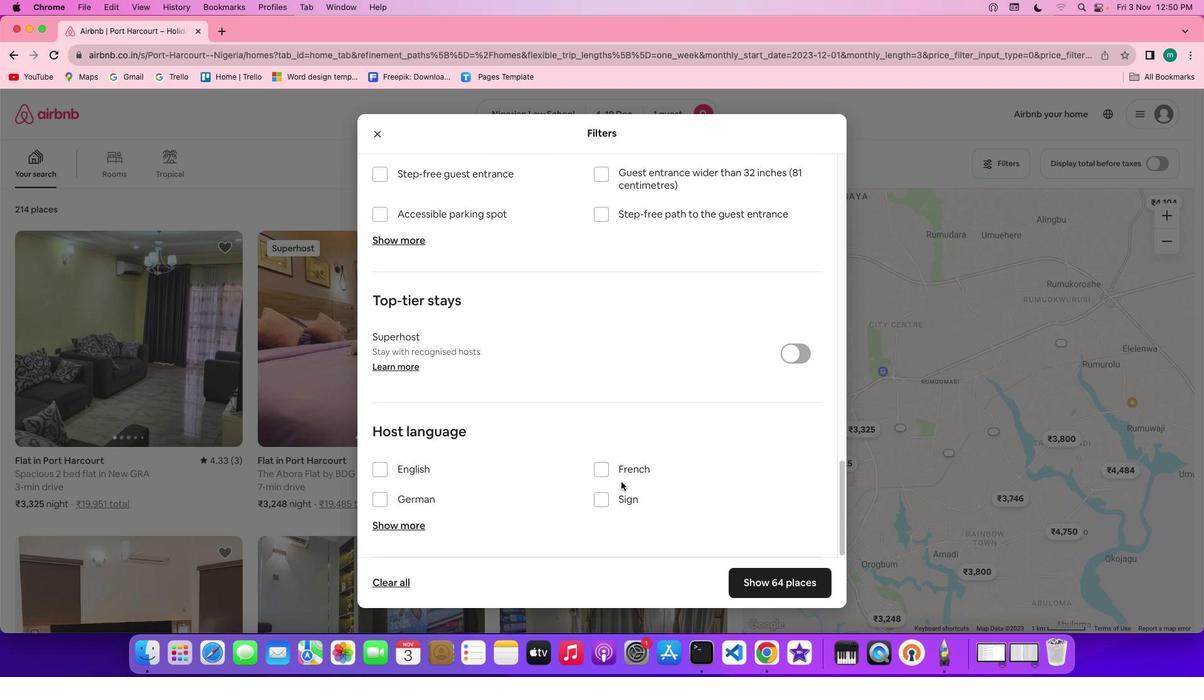 
Action: Mouse scrolled (621, 482) with delta (0, 0)
Screenshot: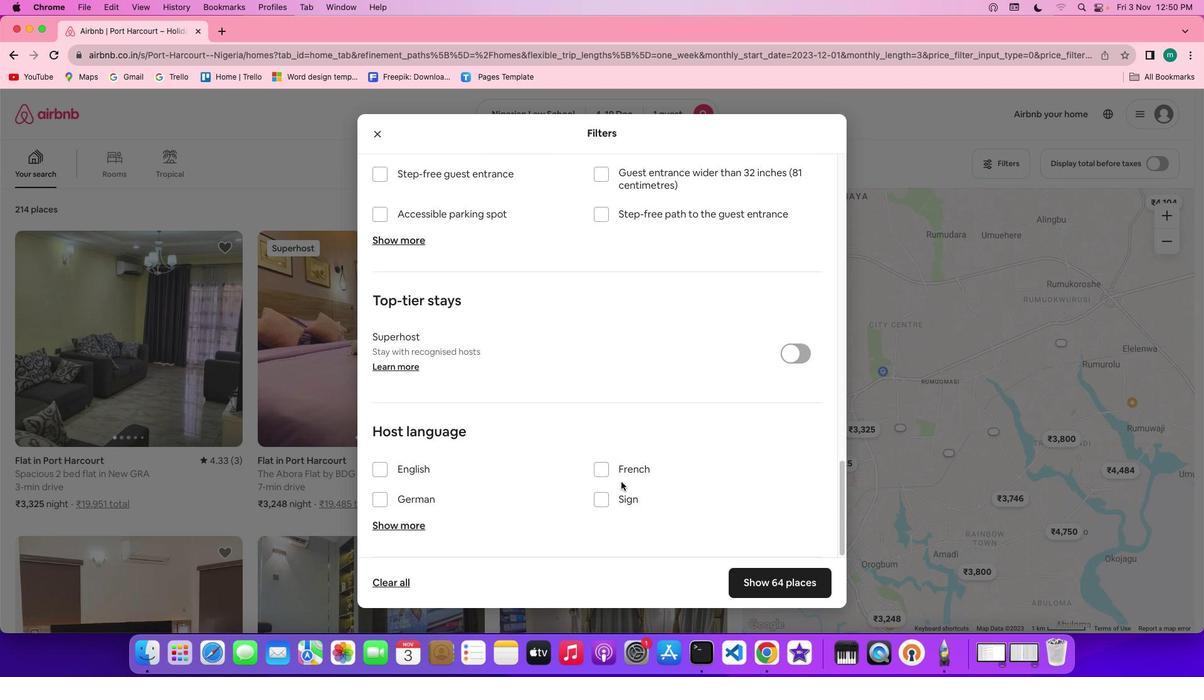 
Action: Mouse scrolled (621, 482) with delta (0, 0)
Screenshot: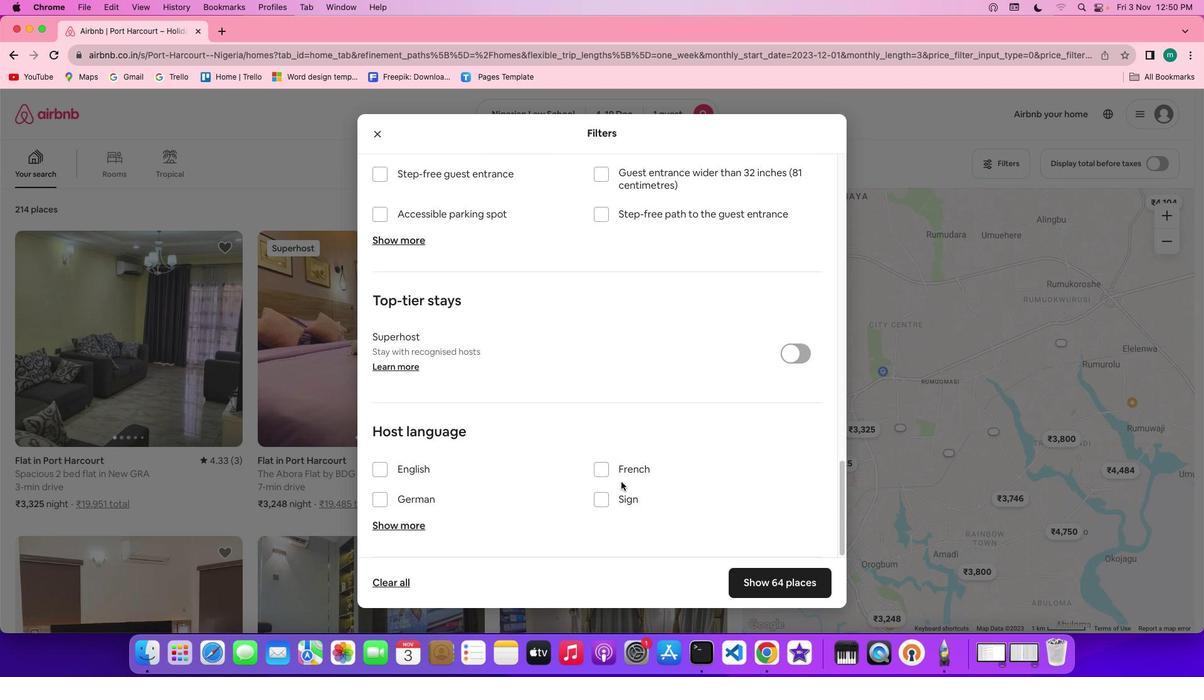
Action: Mouse scrolled (621, 482) with delta (0, 0)
Screenshot: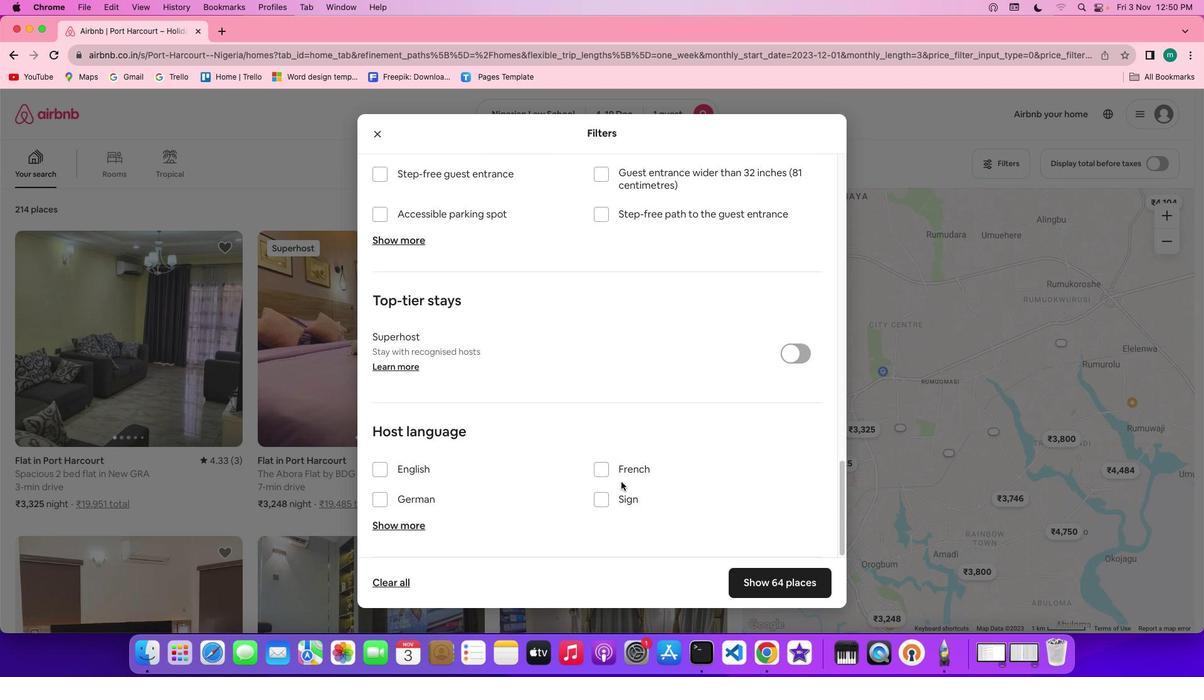 
Action: Mouse scrolled (621, 482) with delta (0, -1)
Screenshot: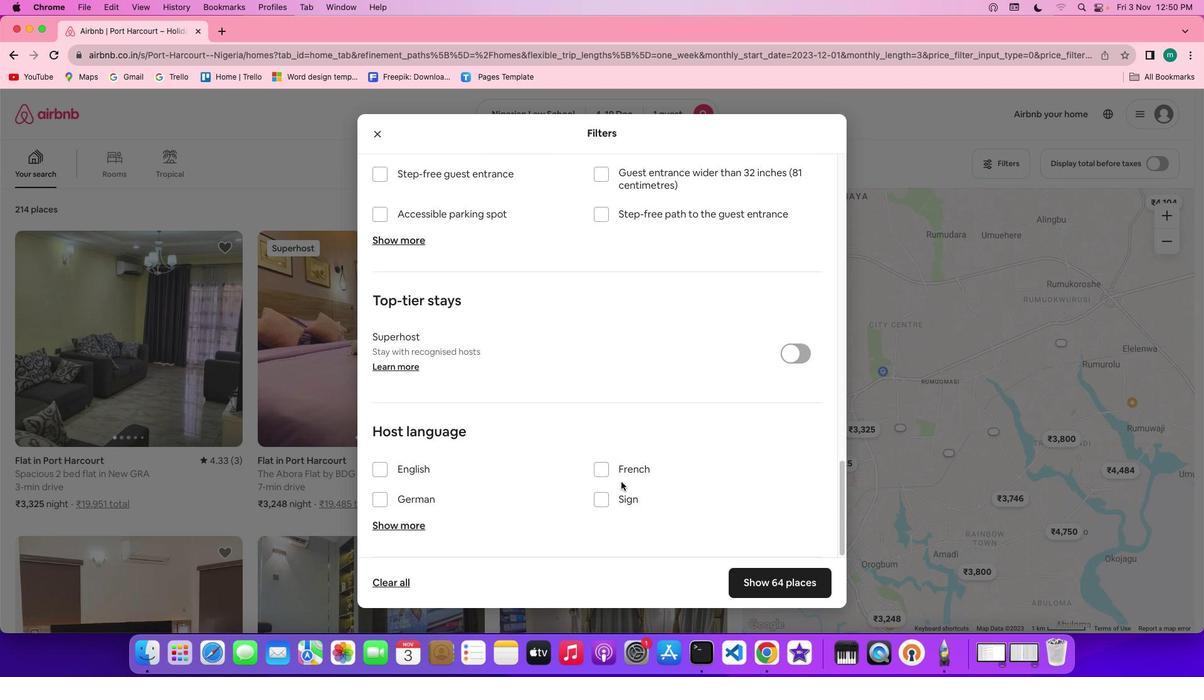 
Action: Mouse scrolled (621, 482) with delta (0, -2)
Screenshot: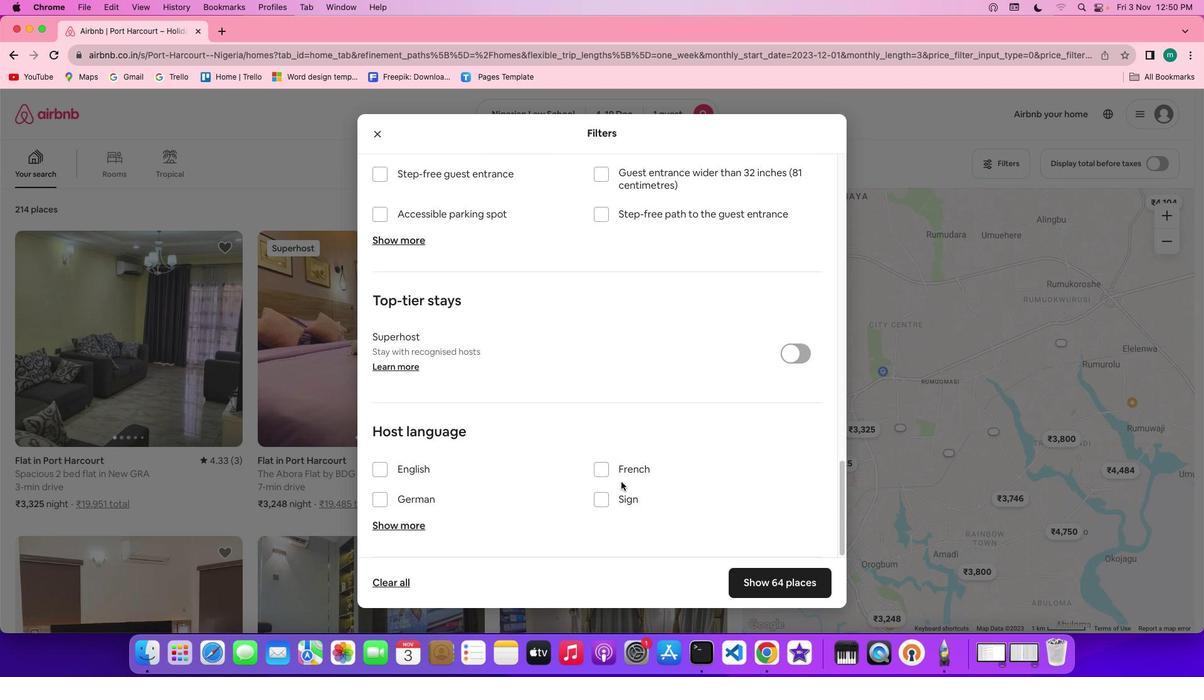 
Action: Mouse scrolled (621, 482) with delta (0, -2)
Screenshot: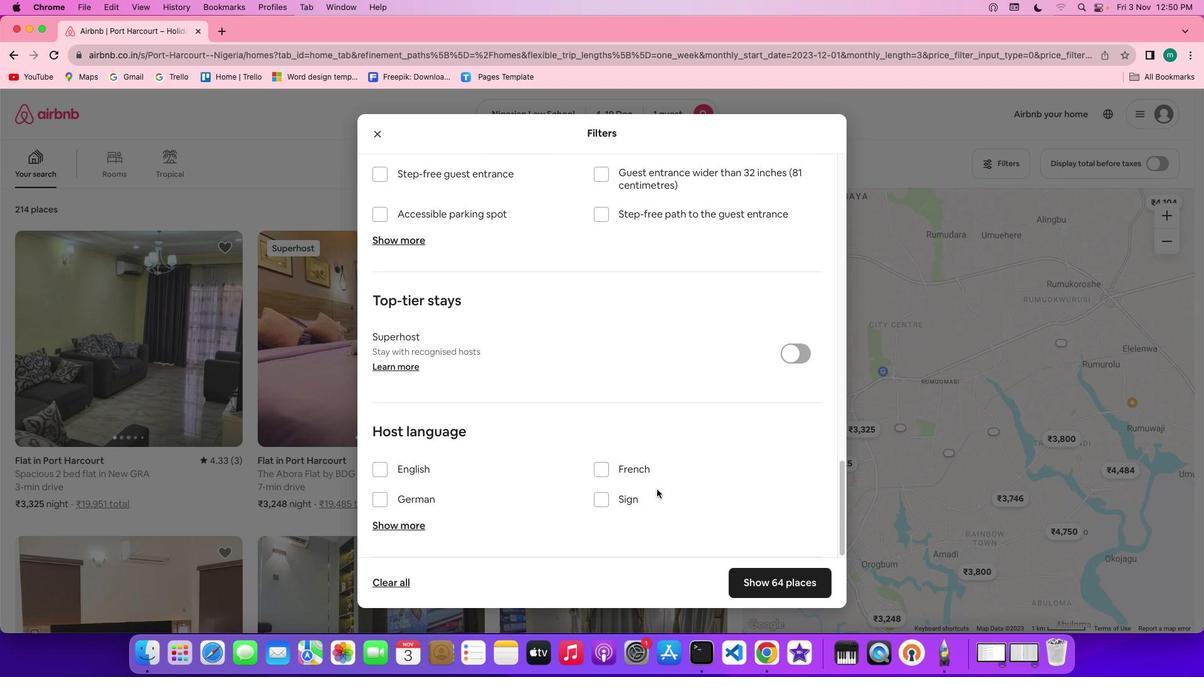 
Action: Mouse moved to (790, 579)
Screenshot: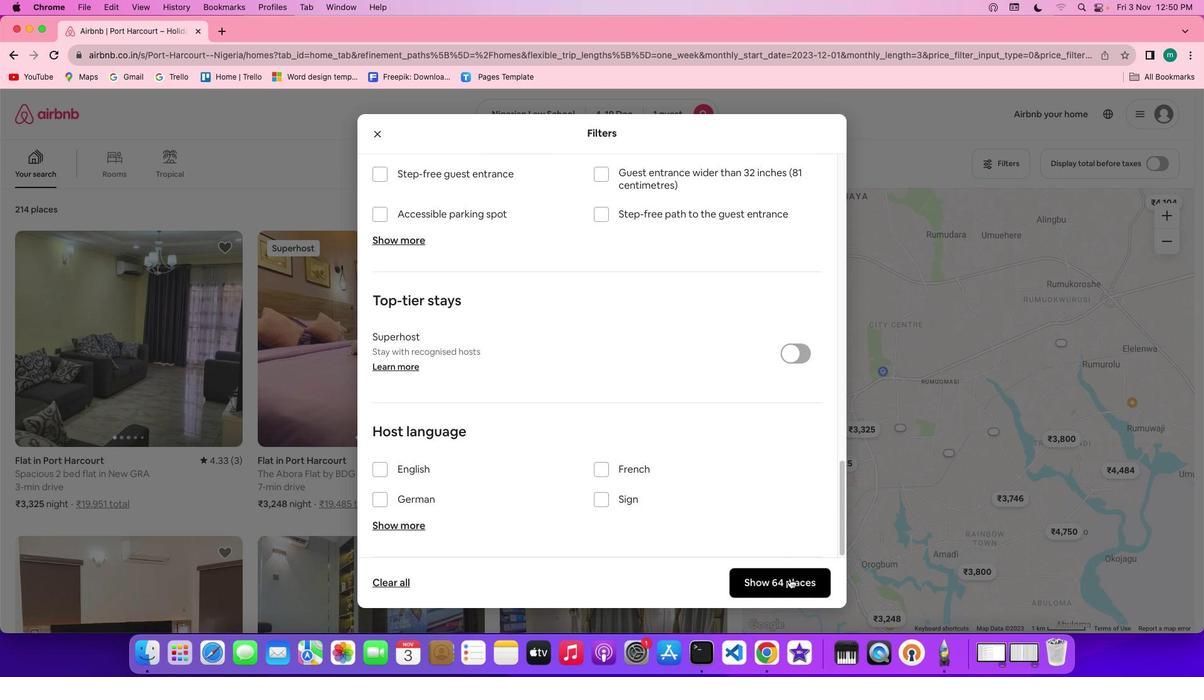 
Action: Mouse pressed left at (790, 579)
Screenshot: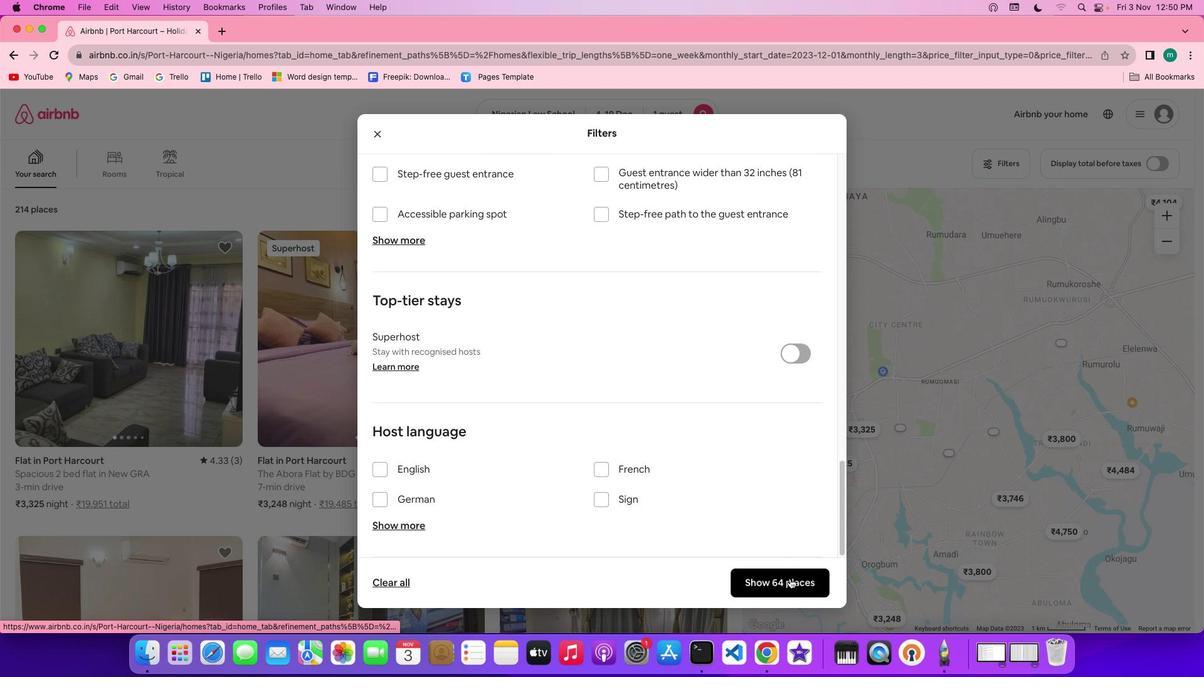 
Action: Mouse moved to (395, 352)
Screenshot: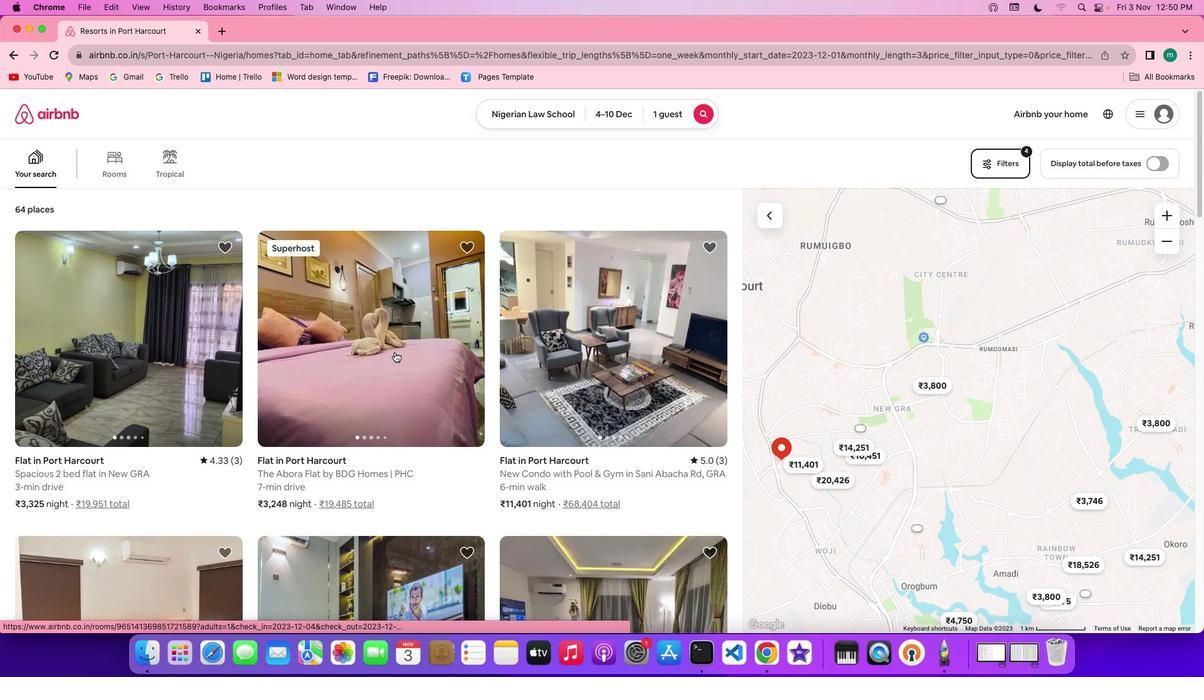 
Action: Mouse scrolled (395, 352) with delta (0, 0)
Screenshot: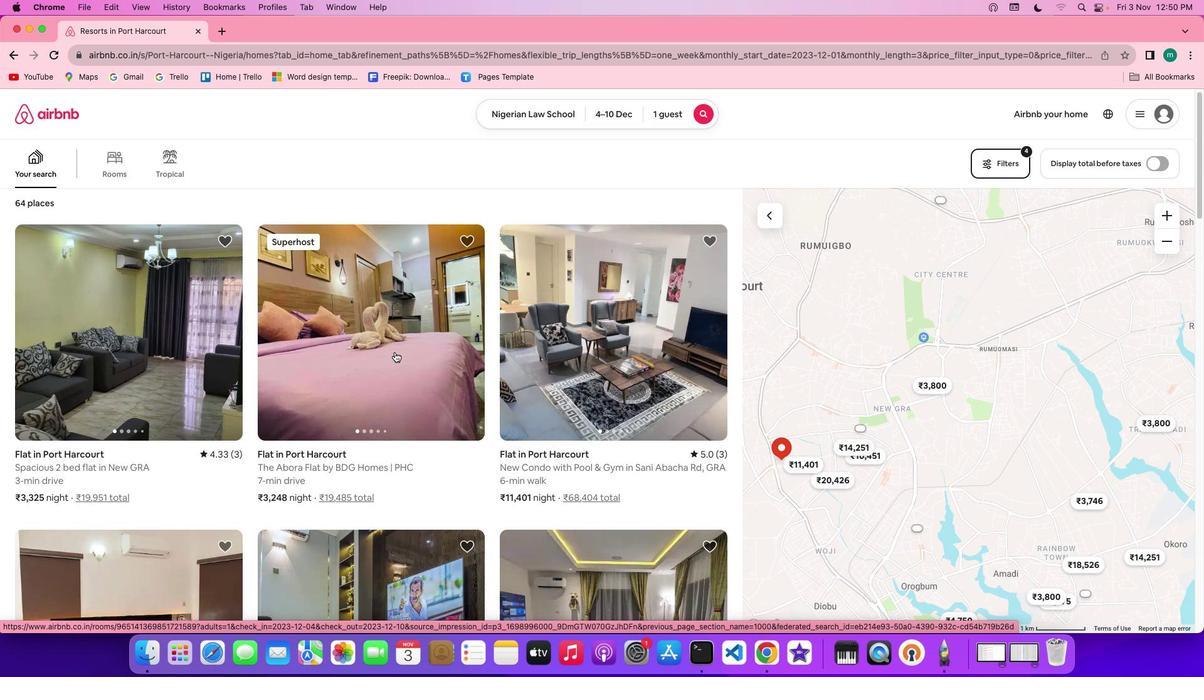 
Action: Mouse scrolled (395, 352) with delta (0, 0)
Screenshot: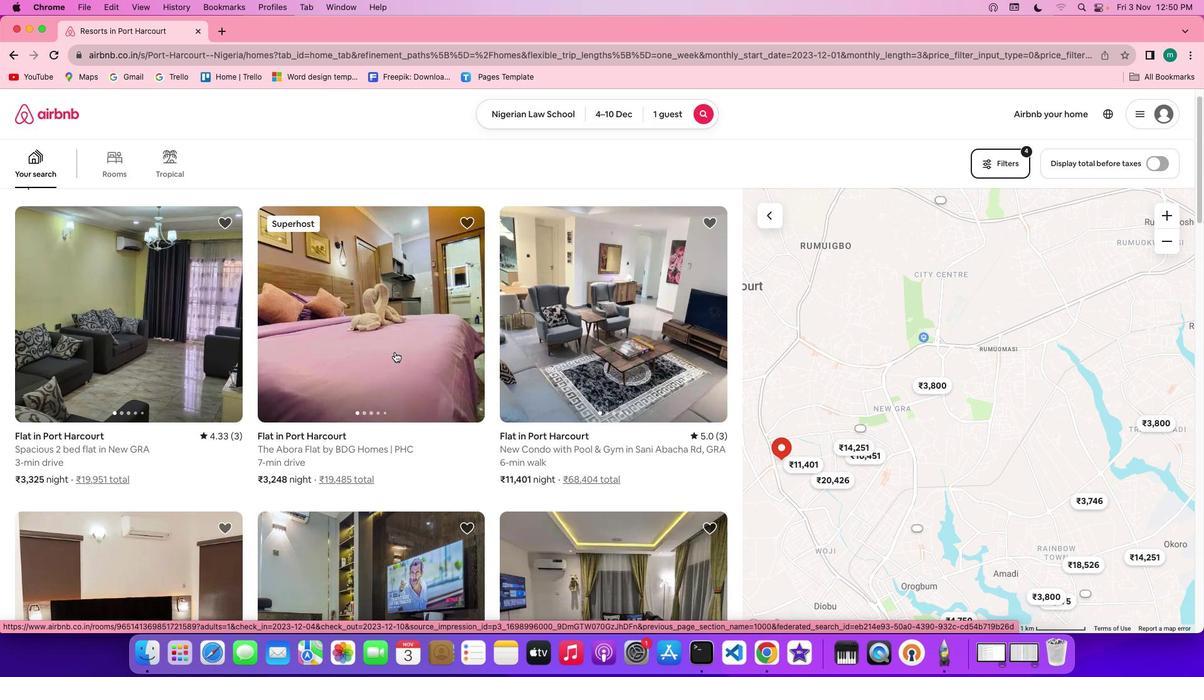 
Action: Mouse scrolled (395, 352) with delta (0, 0)
Screenshot: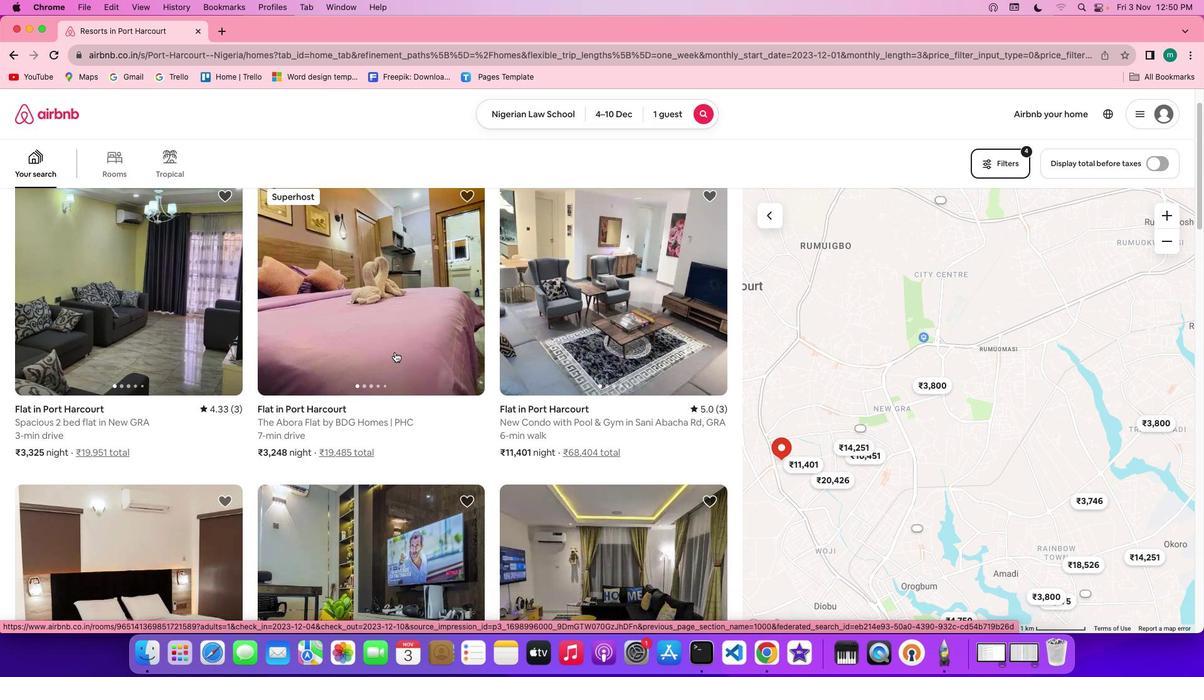 
Action: Mouse moved to (367, 315)
Screenshot: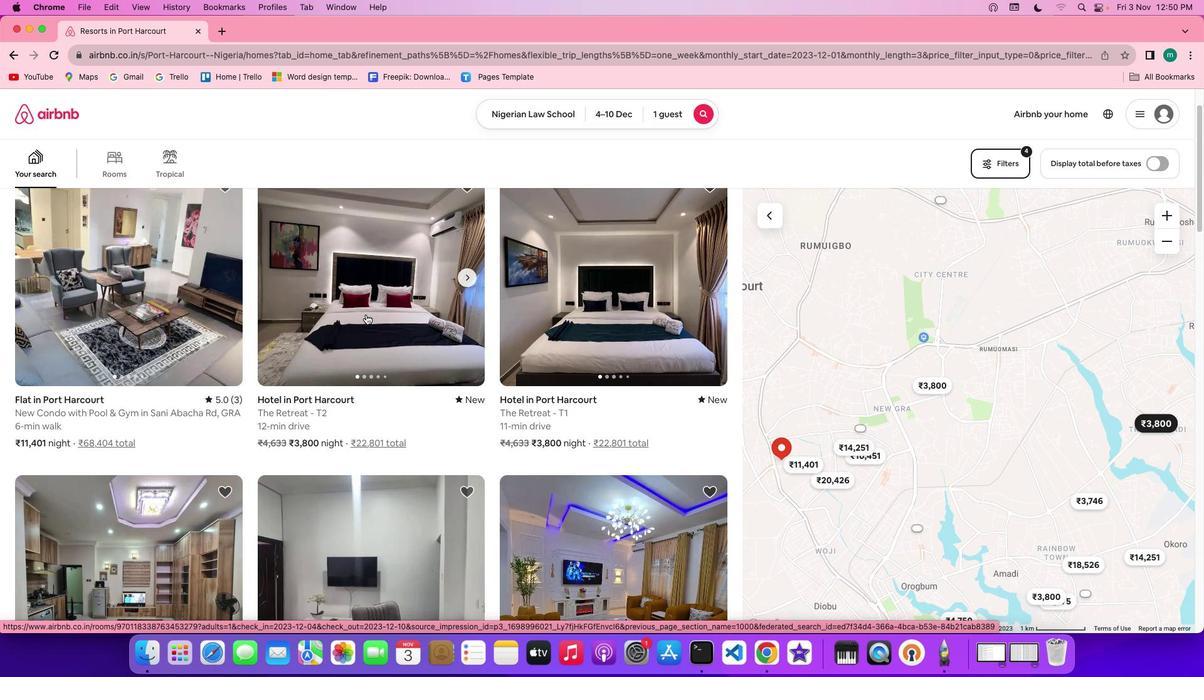 
Action: Mouse pressed left at (367, 315)
Screenshot: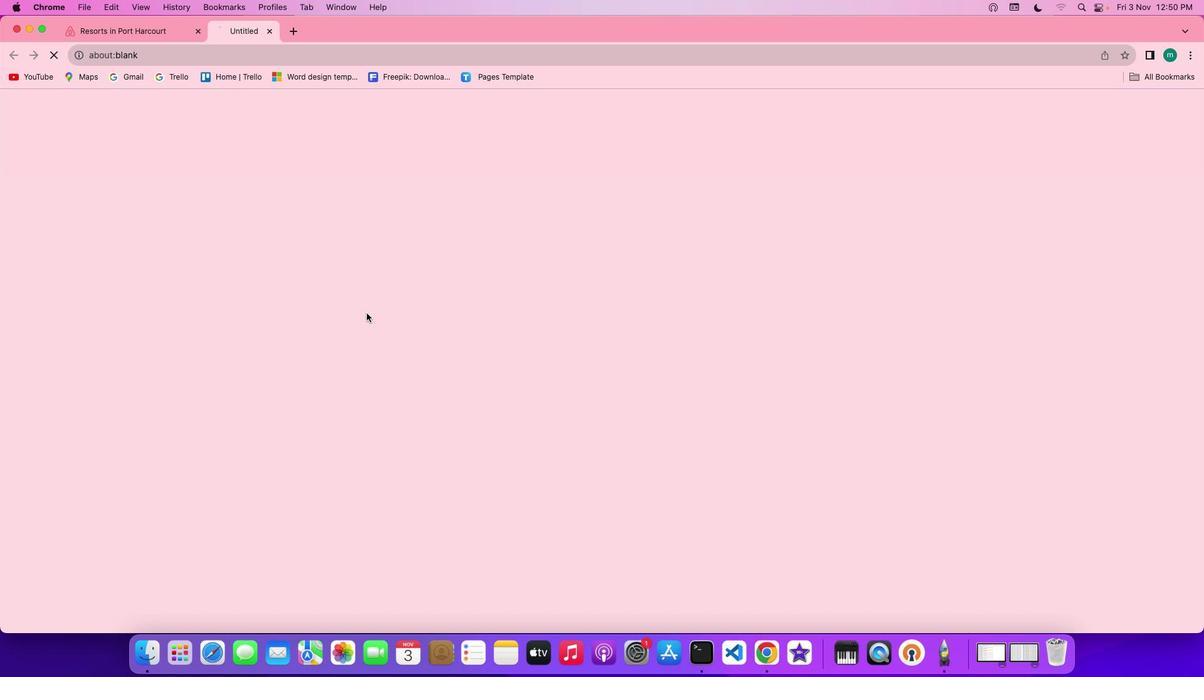 
Action: Mouse moved to (881, 468)
Screenshot: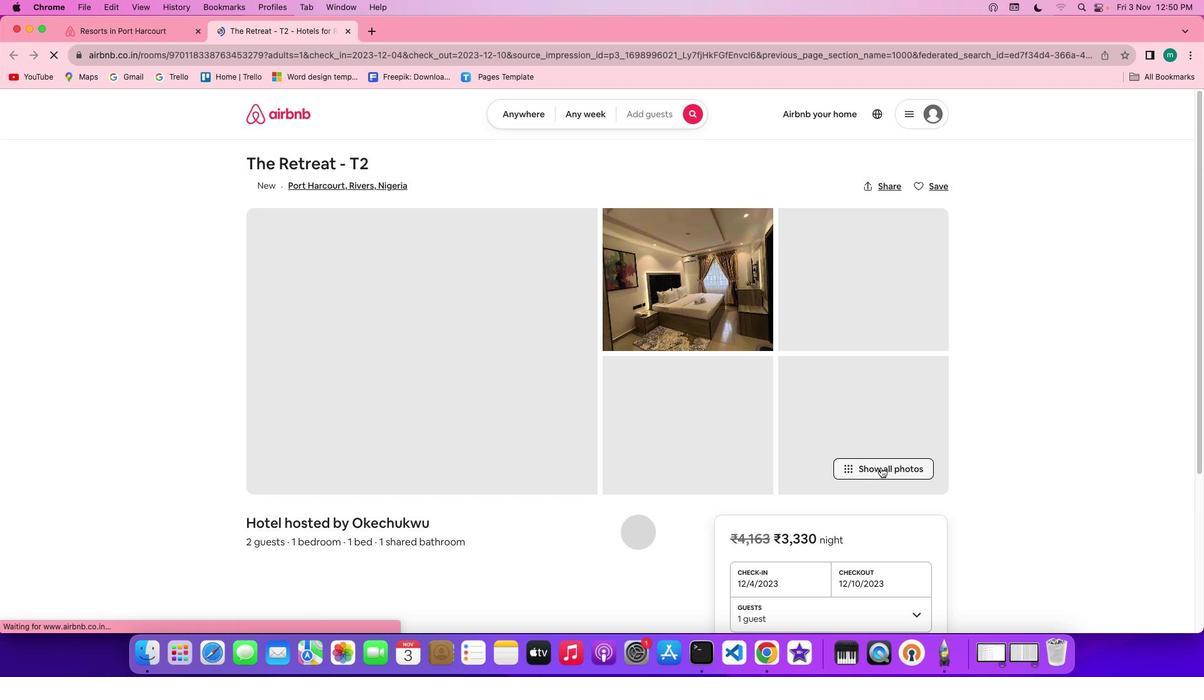 
Action: Mouse pressed left at (881, 468)
Screenshot: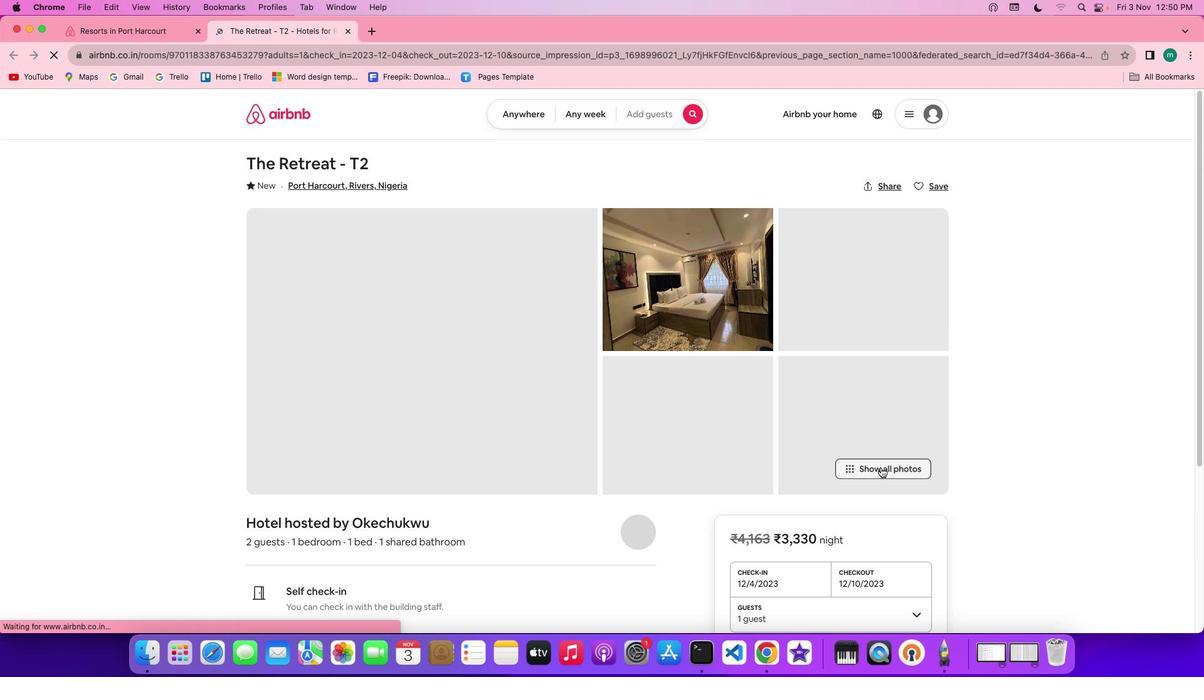 
Action: Mouse moved to (591, 394)
Screenshot: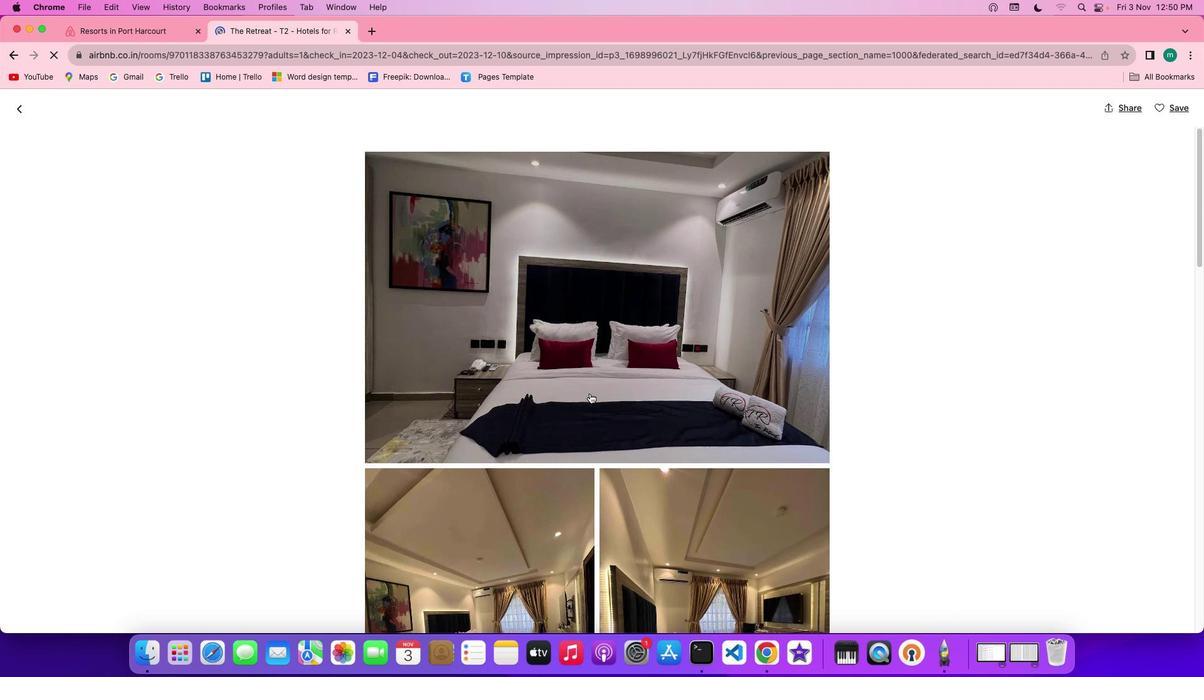 
Action: Mouse scrolled (591, 394) with delta (0, 0)
Screenshot: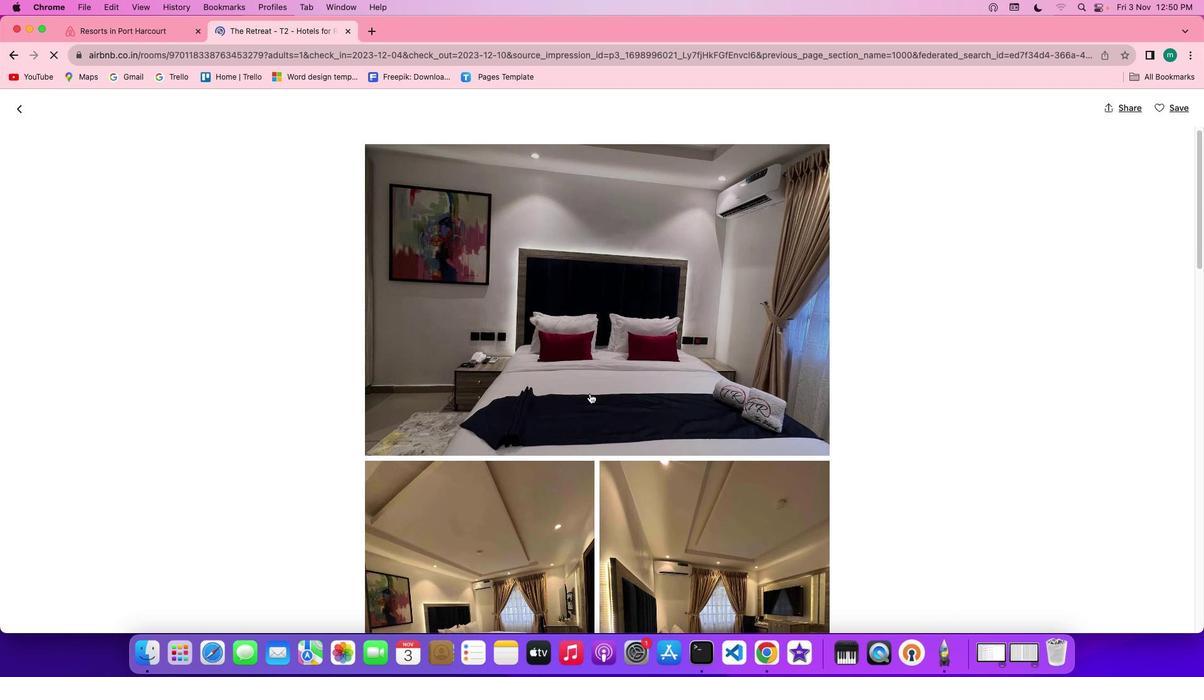 
Action: Mouse scrolled (591, 394) with delta (0, 0)
Screenshot: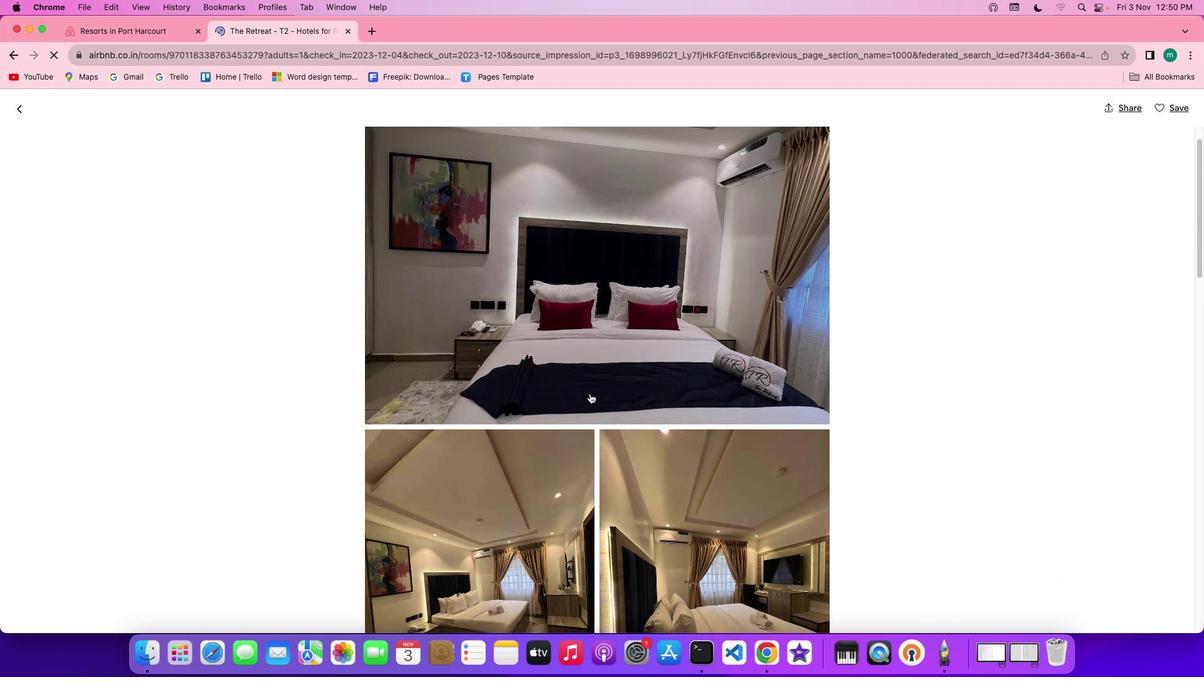 
Action: Mouse scrolled (591, 394) with delta (0, 0)
Screenshot: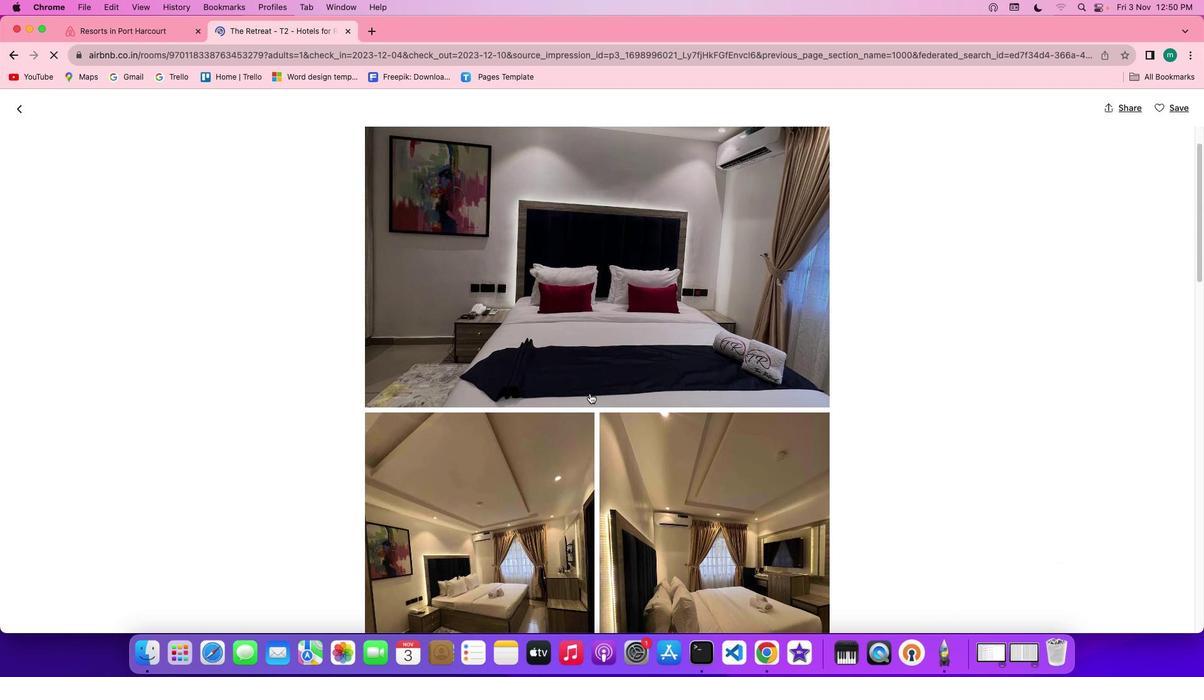 
Action: Mouse scrolled (591, 394) with delta (0, 0)
Screenshot: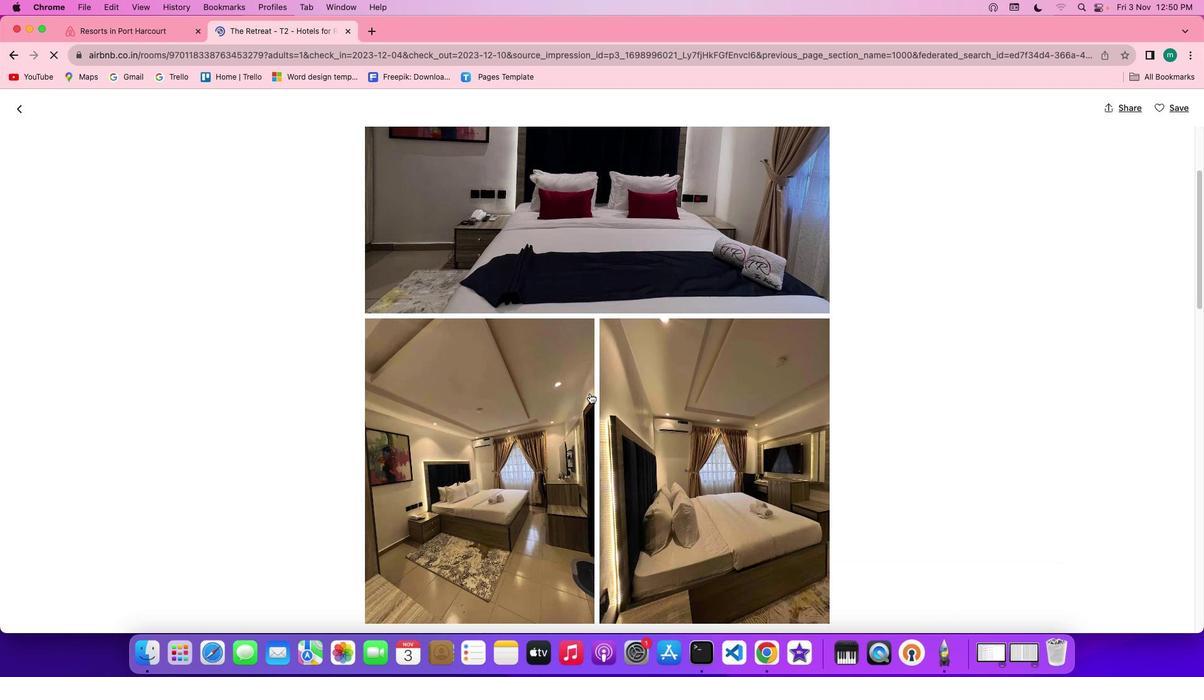 
Action: Mouse scrolled (591, 394) with delta (0, 0)
Screenshot: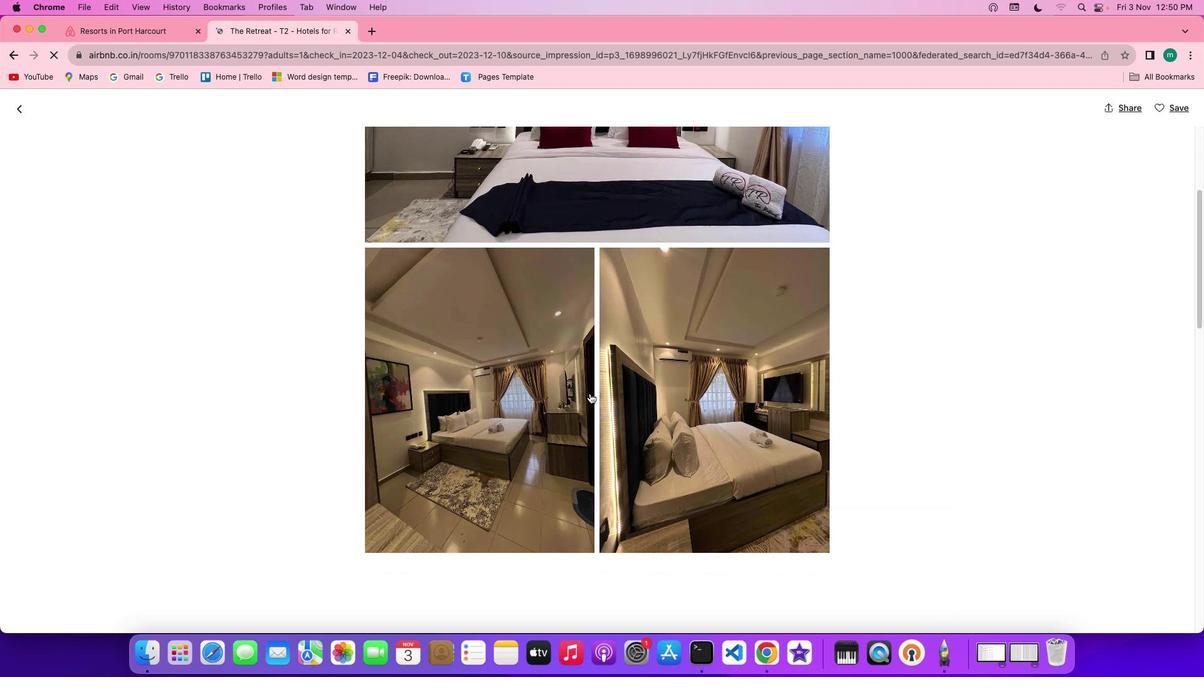 
Action: Mouse scrolled (591, 394) with delta (0, 0)
Screenshot: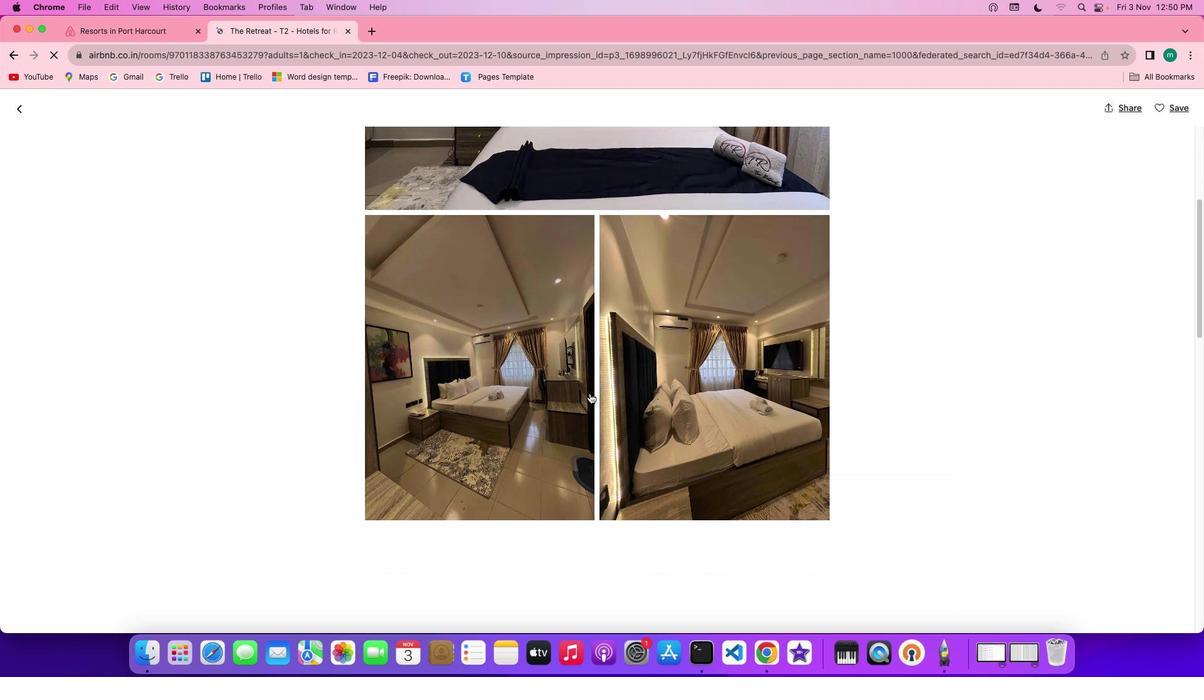 
Action: Mouse scrolled (591, 394) with delta (0, 0)
Screenshot: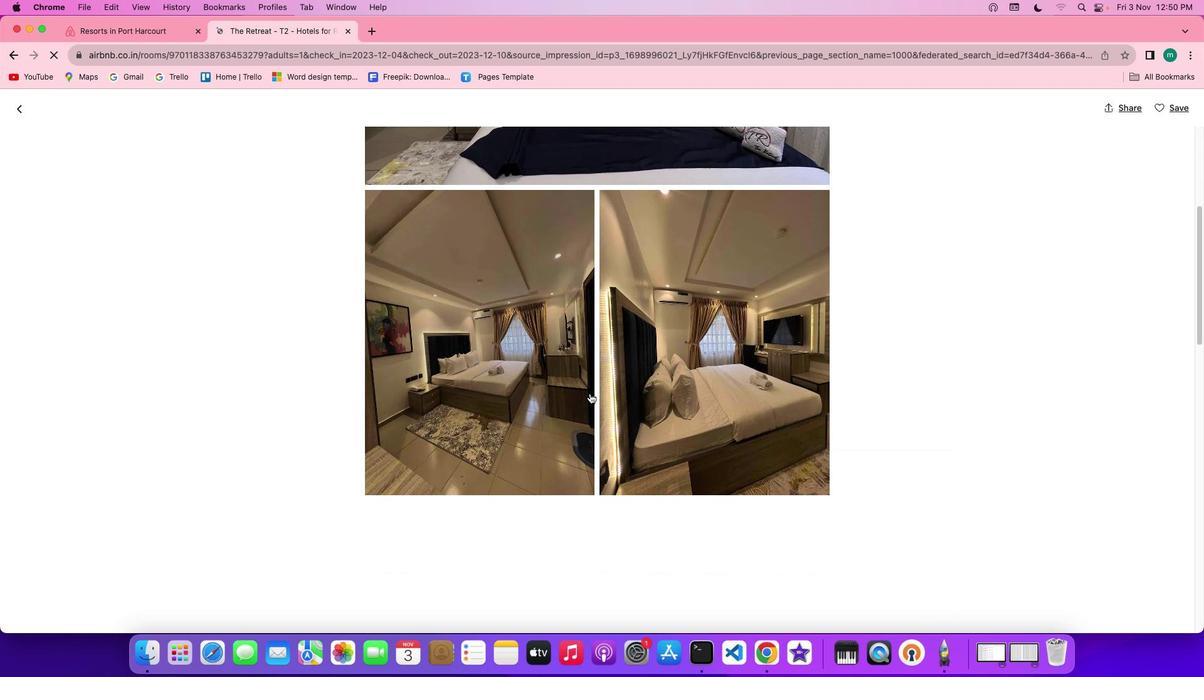 
Action: Mouse scrolled (591, 394) with delta (0, -1)
Screenshot: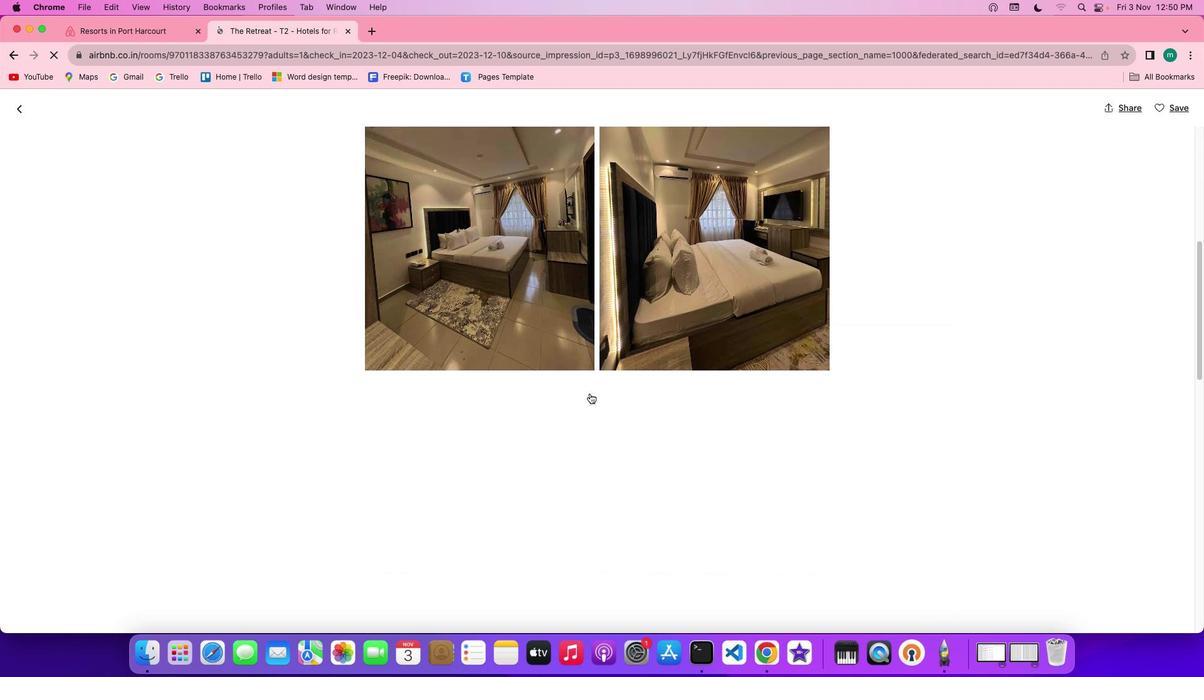
Action: Mouse scrolled (591, 394) with delta (0, 0)
Screenshot: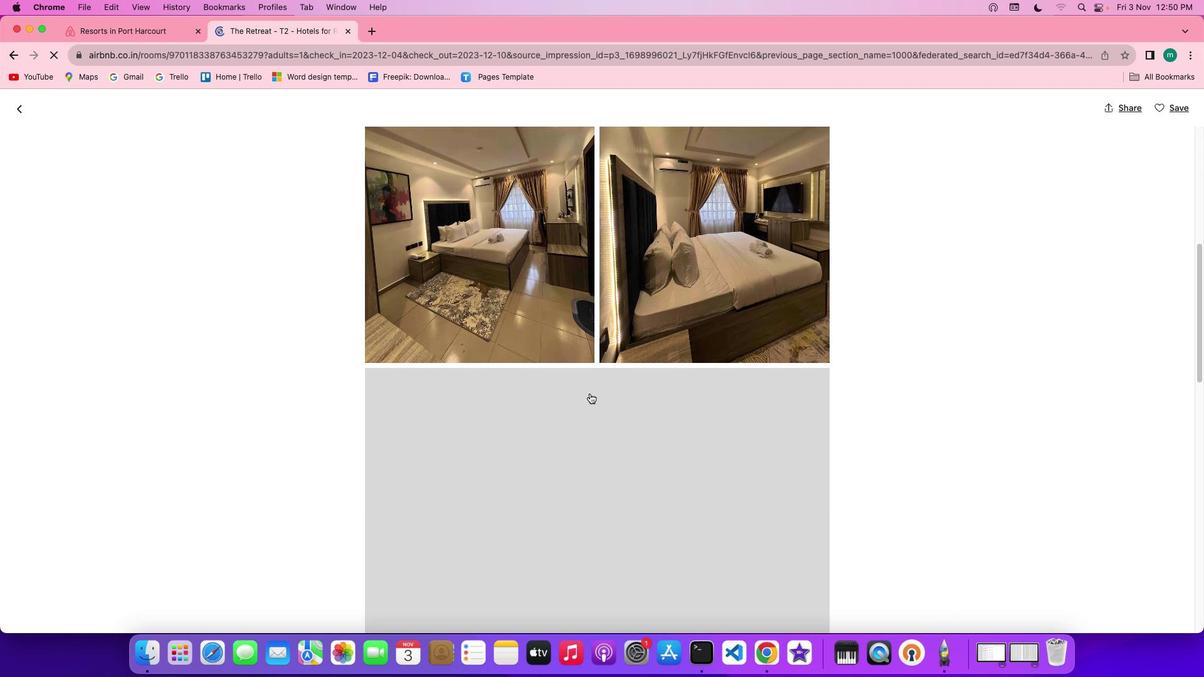
Action: Mouse scrolled (591, 394) with delta (0, 0)
Screenshot: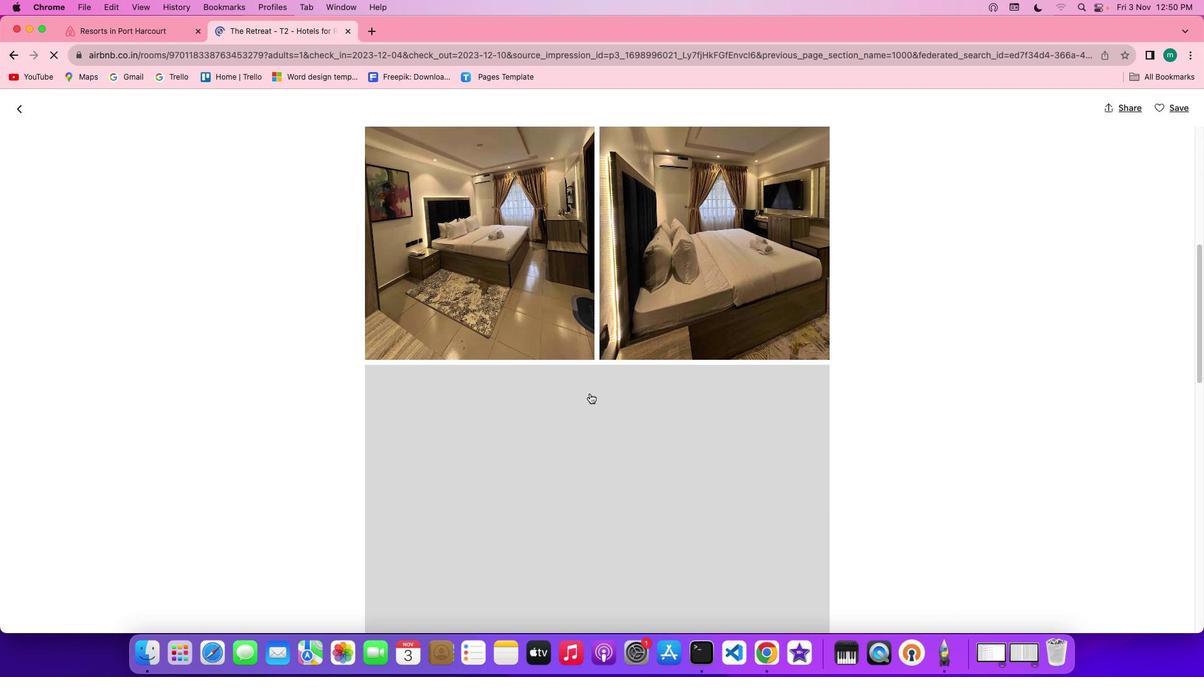 
Action: Mouse scrolled (591, 394) with delta (0, 0)
Screenshot: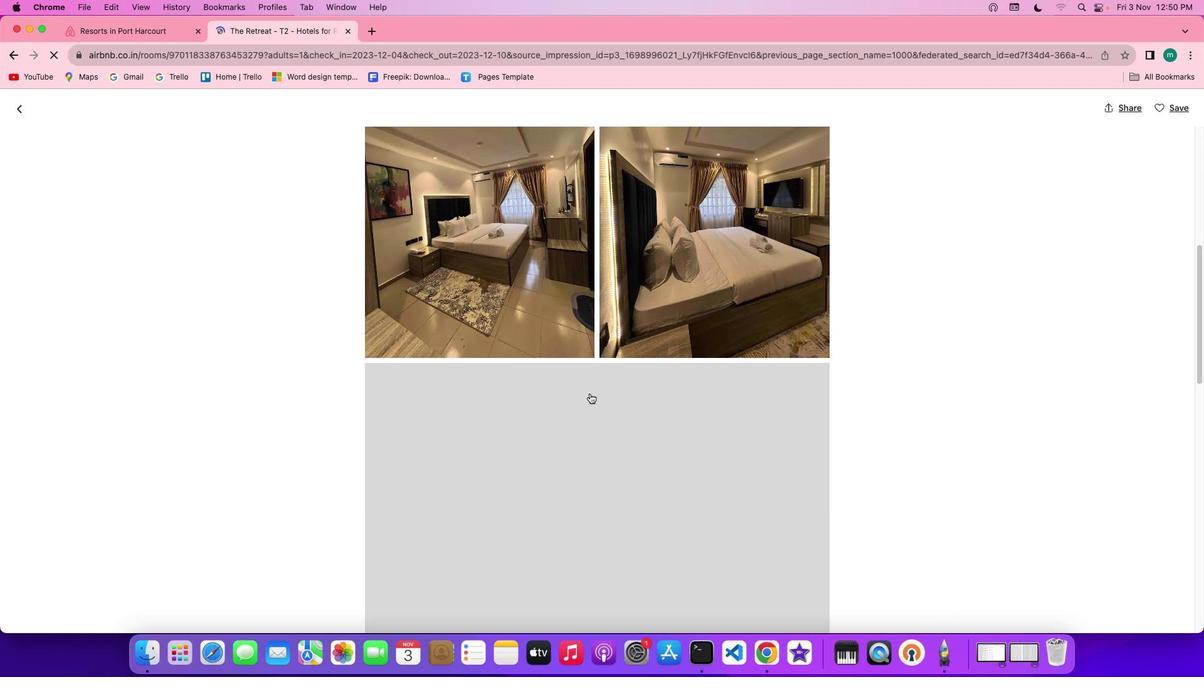 
Action: Mouse scrolled (591, 394) with delta (0, 0)
Screenshot: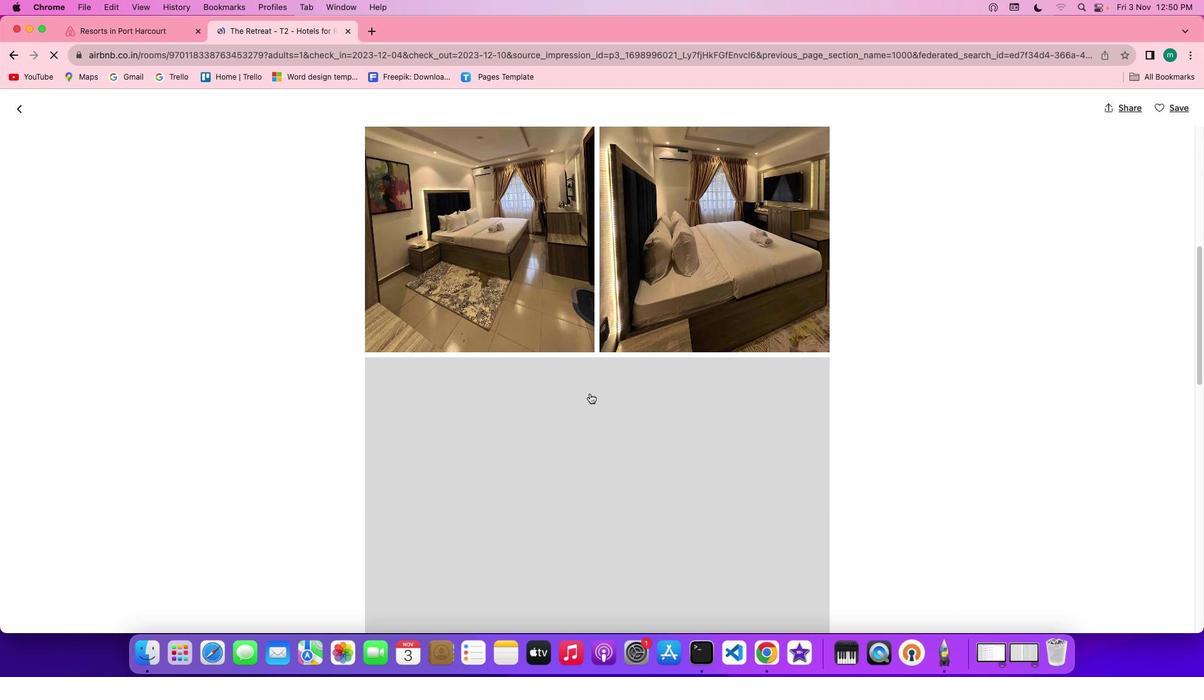 
Action: Mouse scrolled (591, 394) with delta (0, 0)
Screenshot: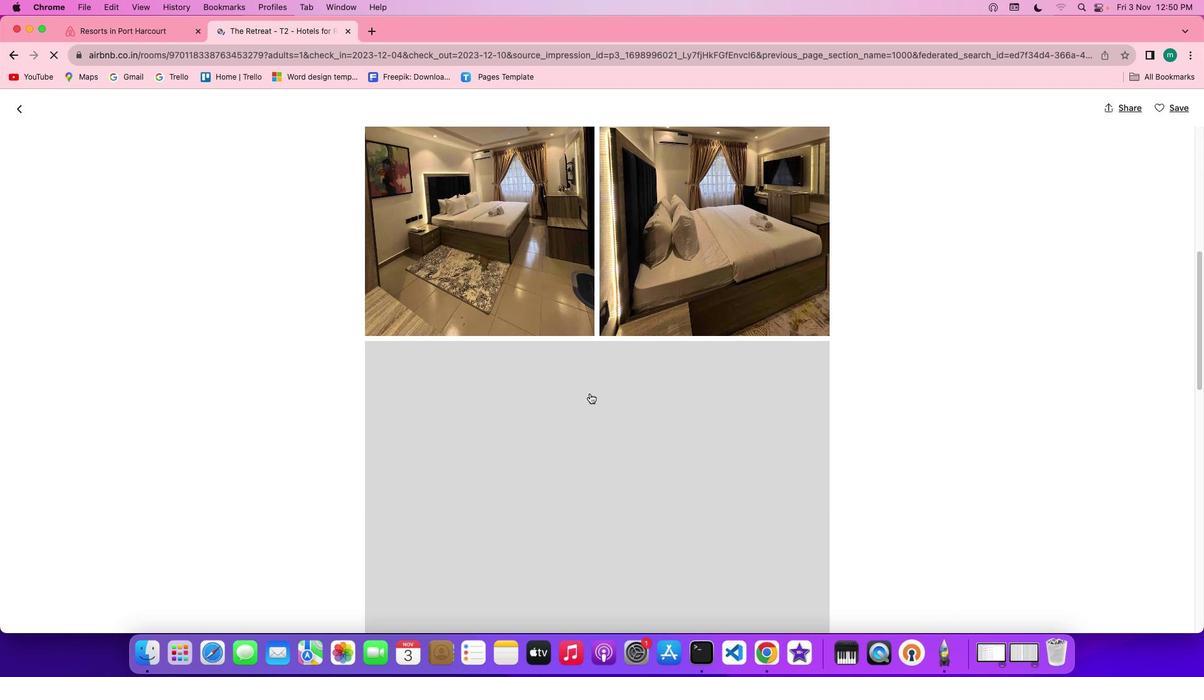 
Action: Mouse scrolled (591, 394) with delta (0, 0)
Screenshot: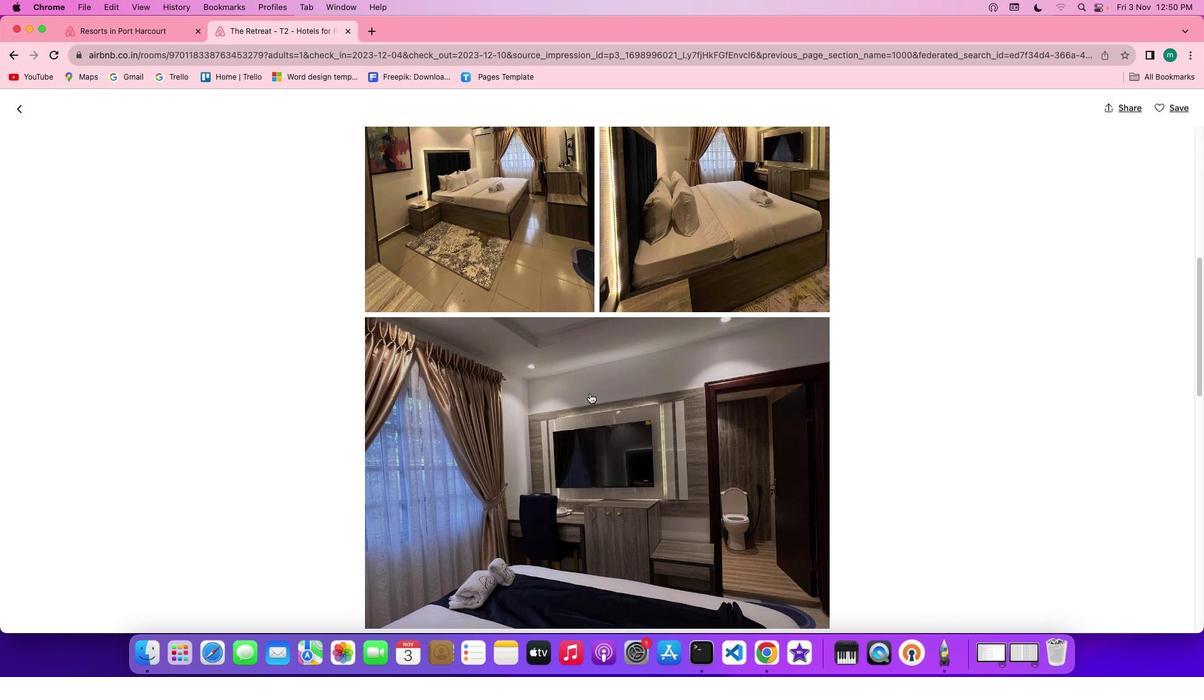 
Action: Mouse scrolled (591, 394) with delta (0, 0)
Screenshot: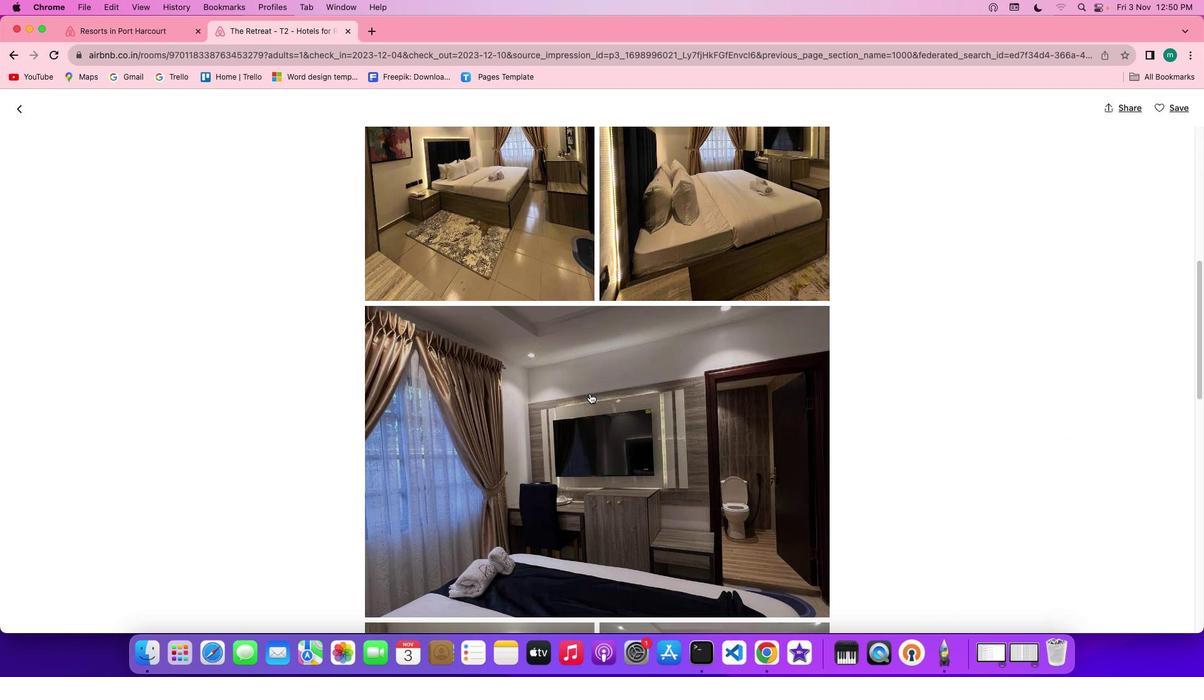 
Action: Mouse scrolled (591, 394) with delta (0, 0)
Screenshot: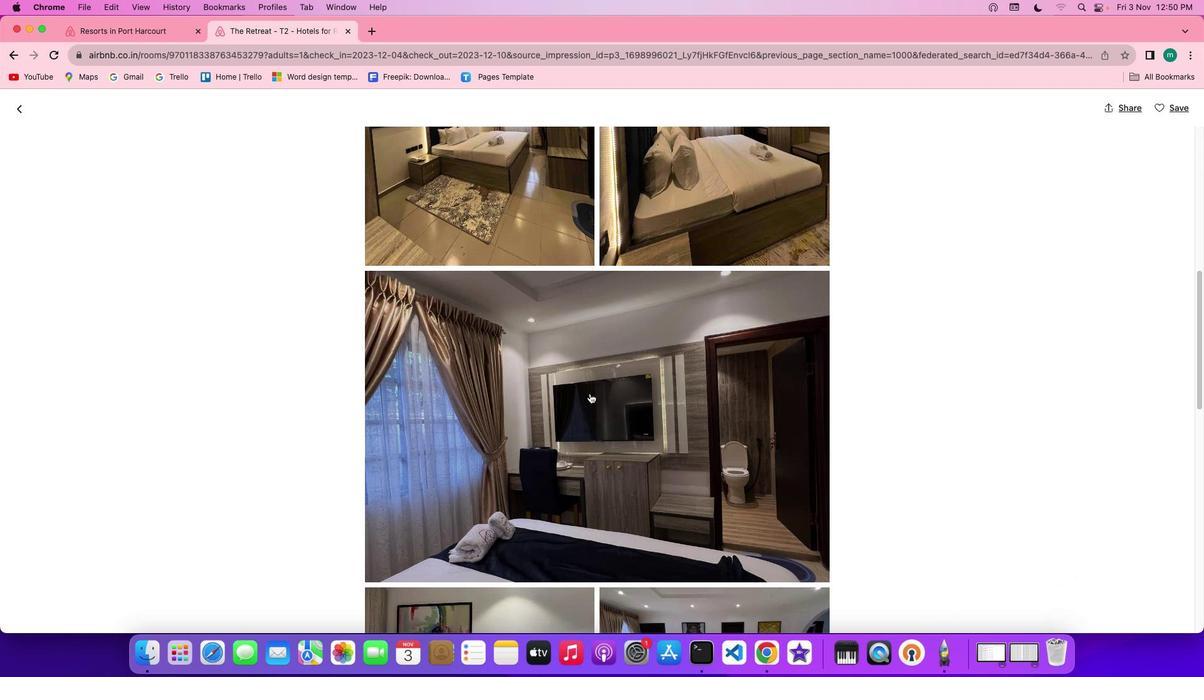 
Action: Mouse scrolled (591, 394) with delta (0, 0)
Screenshot: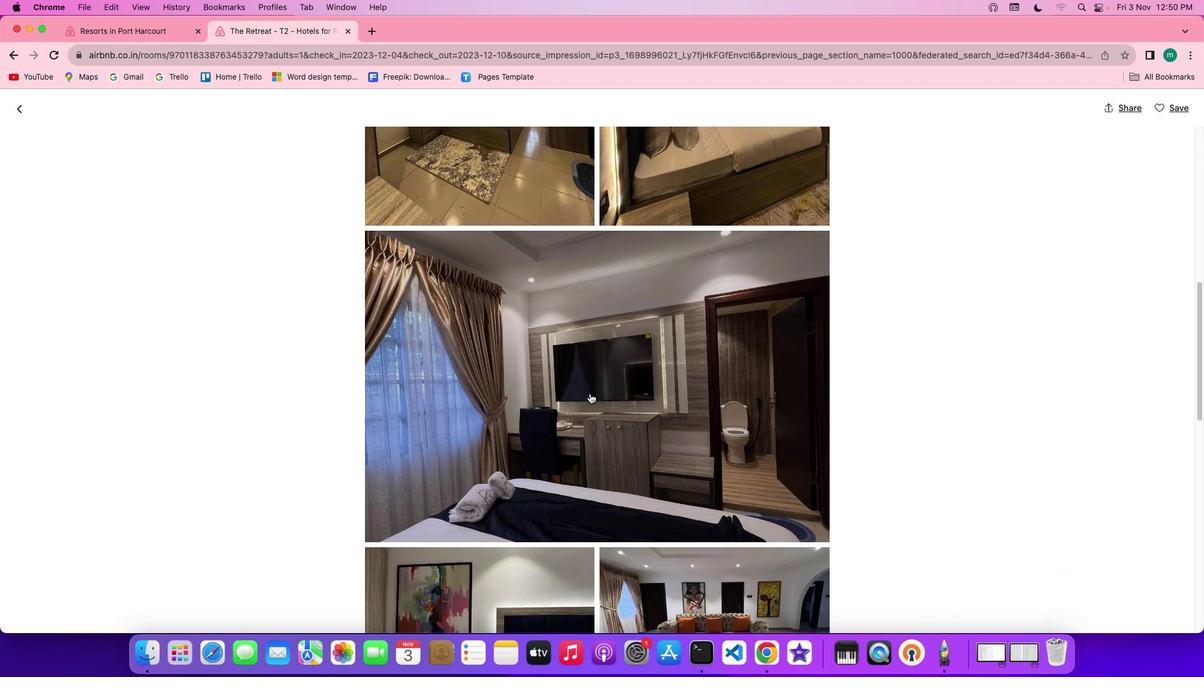 
Action: Mouse scrolled (591, 394) with delta (0, 0)
Screenshot: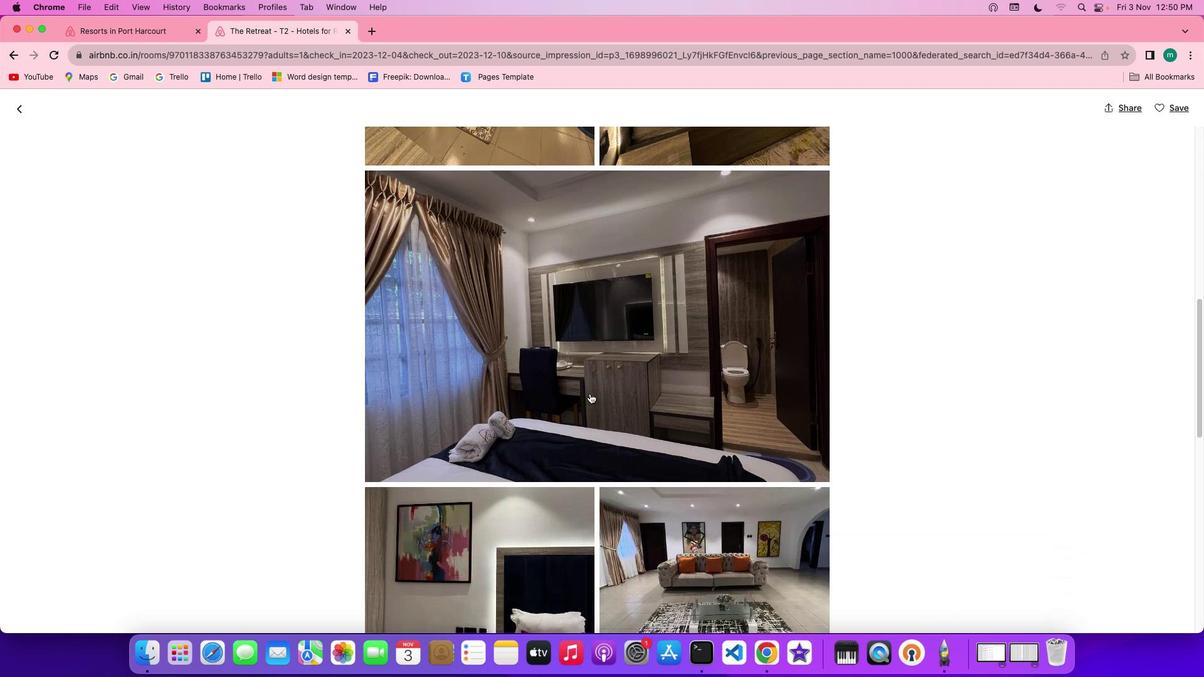 
Action: Mouse scrolled (591, 394) with delta (0, 0)
Screenshot: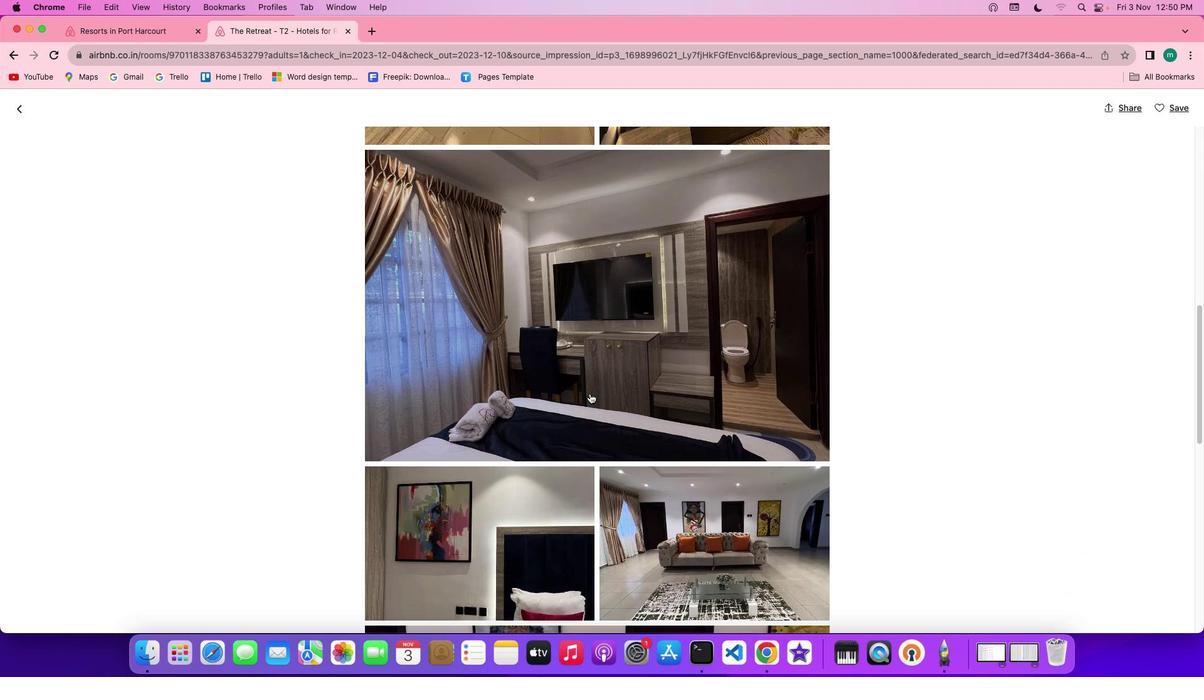 
Action: Mouse scrolled (591, 394) with delta (0, 0)
Screenshot: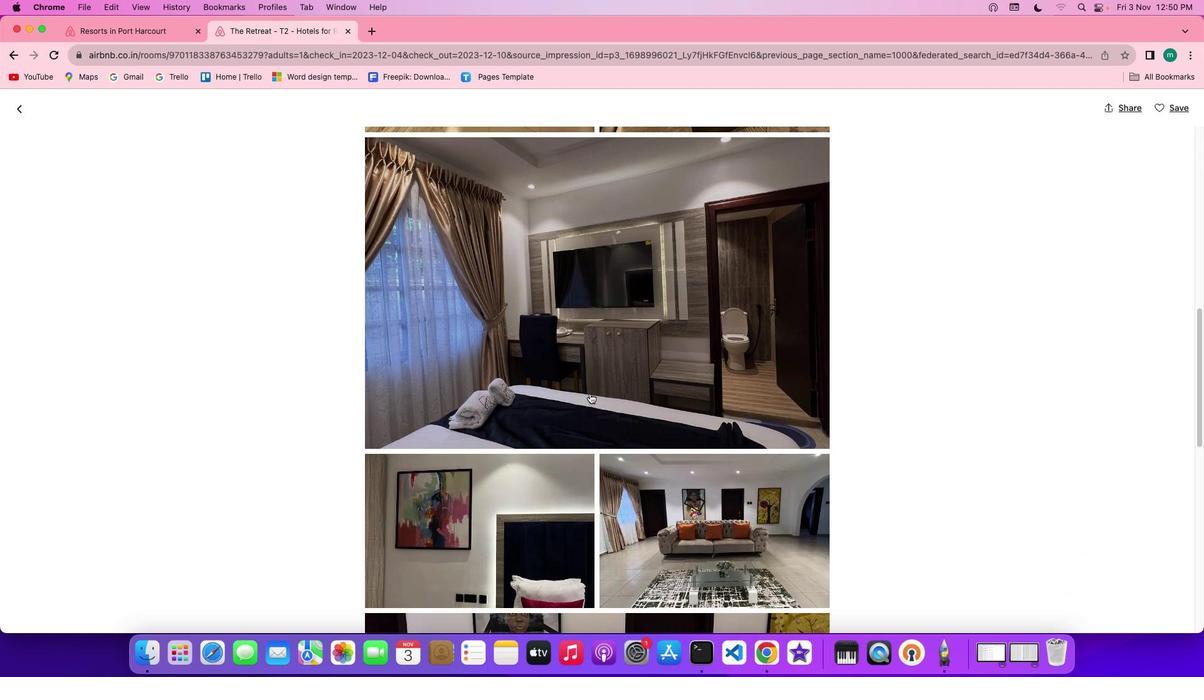 
Action: Mouse scrolled (591, 394) with delta (0, 0)
Screenshot: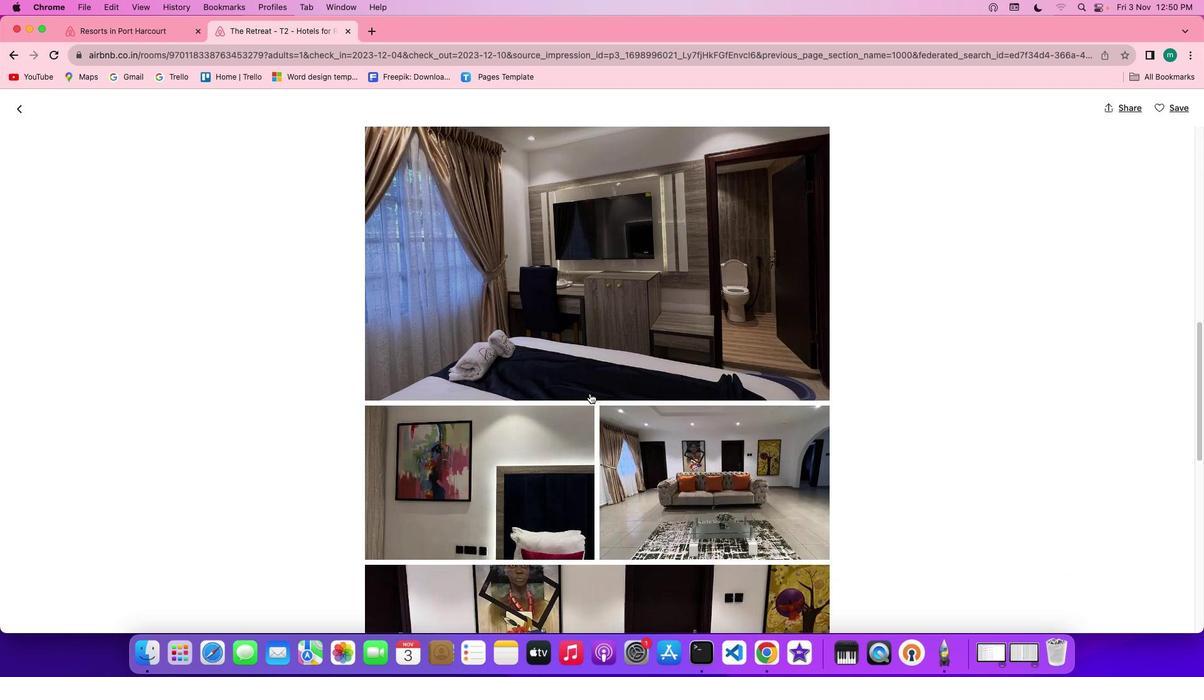 
Action: Mouse scrolled (591, 394) with delta (0, 0)
Screenshot: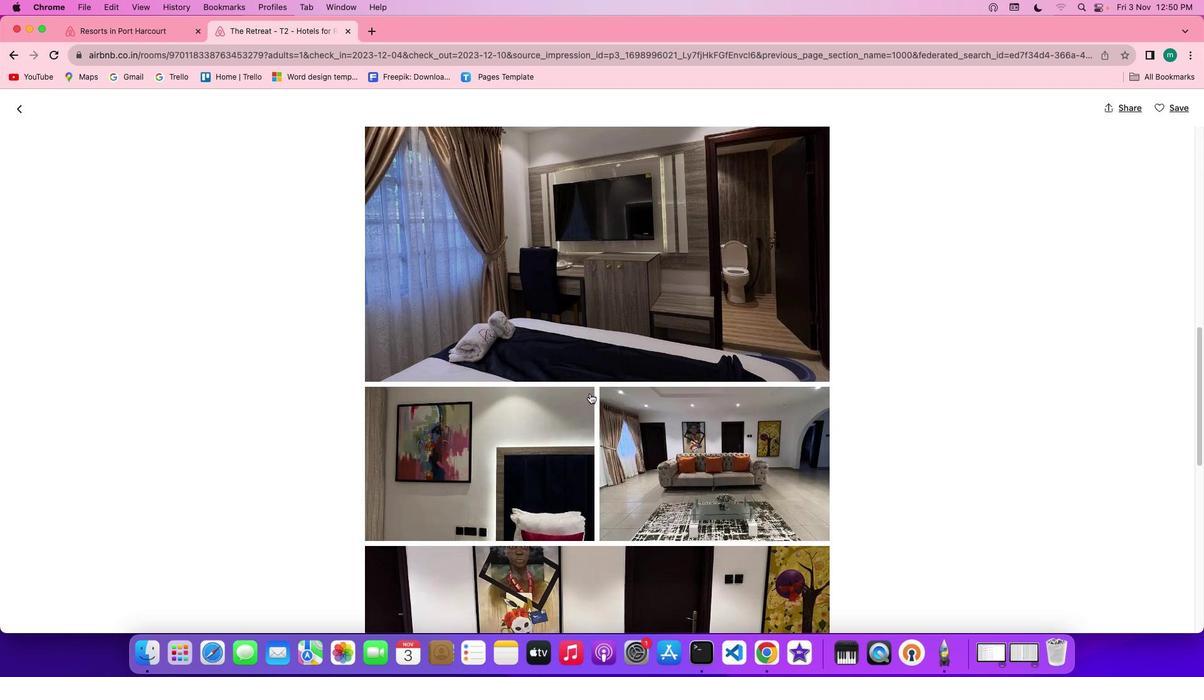 
Action: Mouse scrolled (591, 394) with delta (0, 0)
Screenshot: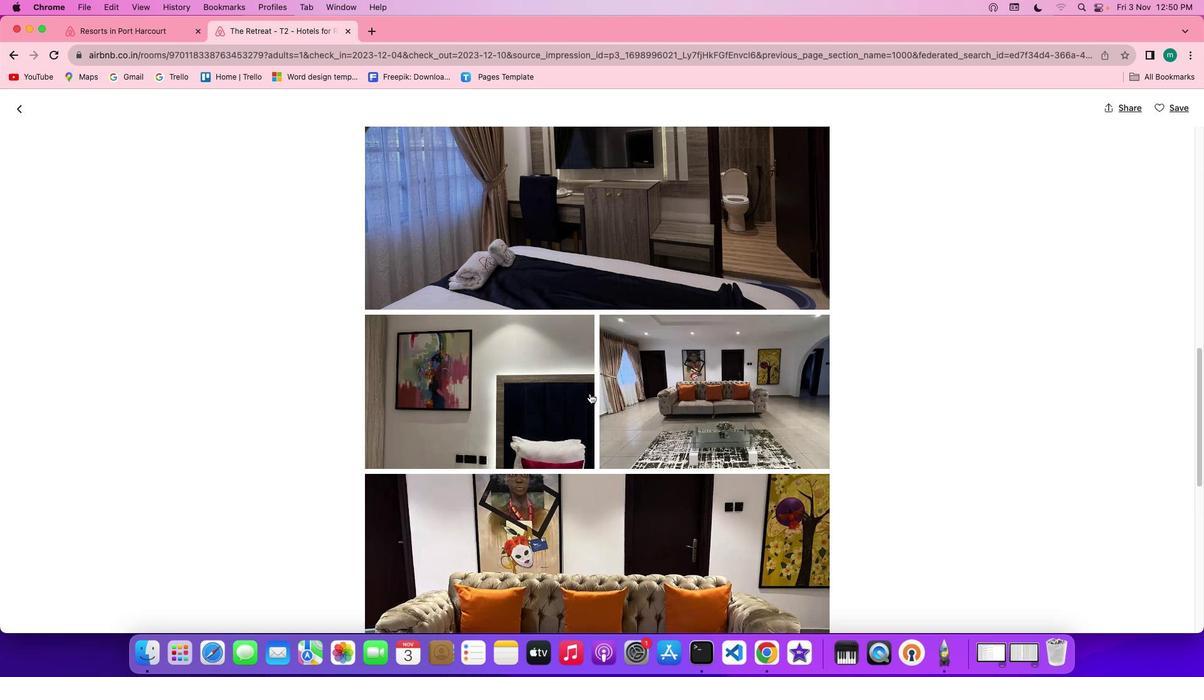 
Action: Mouse scrolled (591, 394) with delta (0, 0)
Screenshot: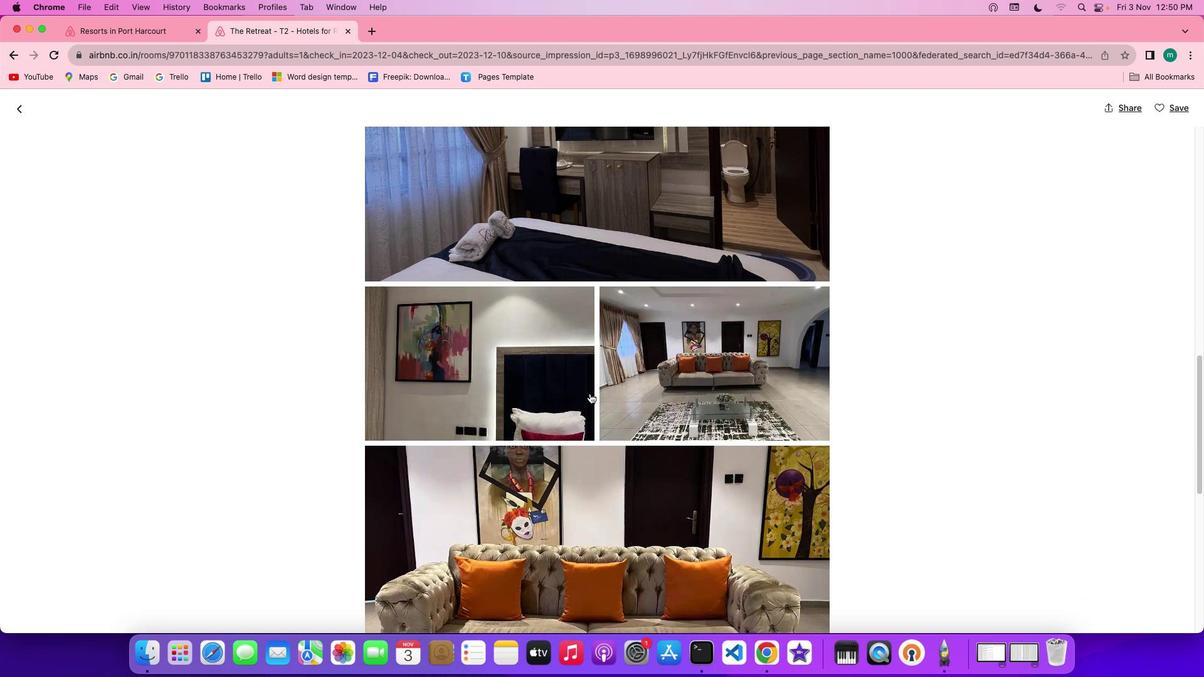 
Action: Mouse scrolled (591, 394) with delta (0, 0)
Screenshot: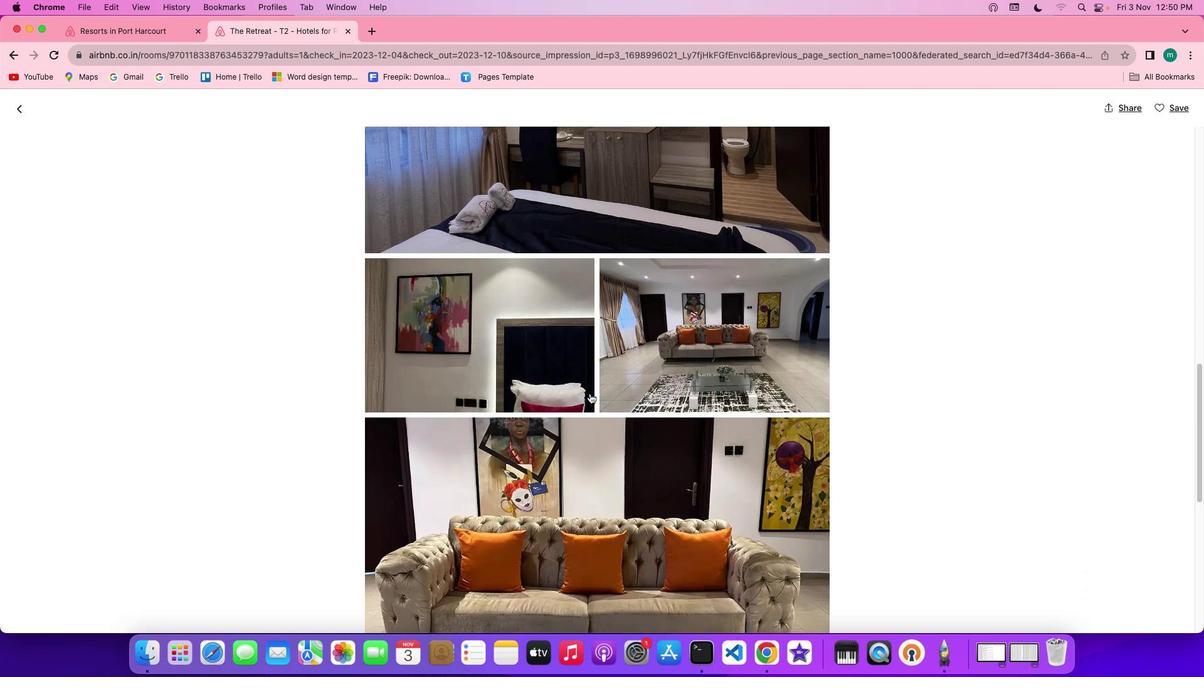 
Action: Mouse scrolled (591, 394) with delta (0, 0)
Screenshot: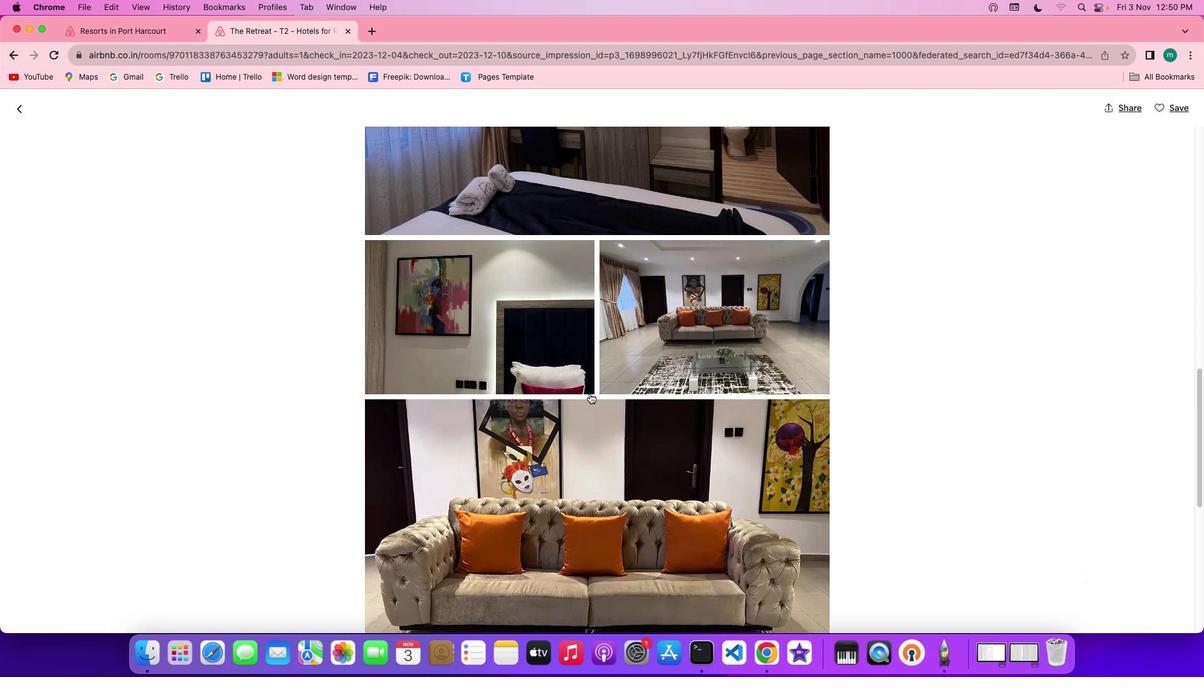 
Action: Mouse scrolled (591, 394) with delta (0, 0)
Screenshot: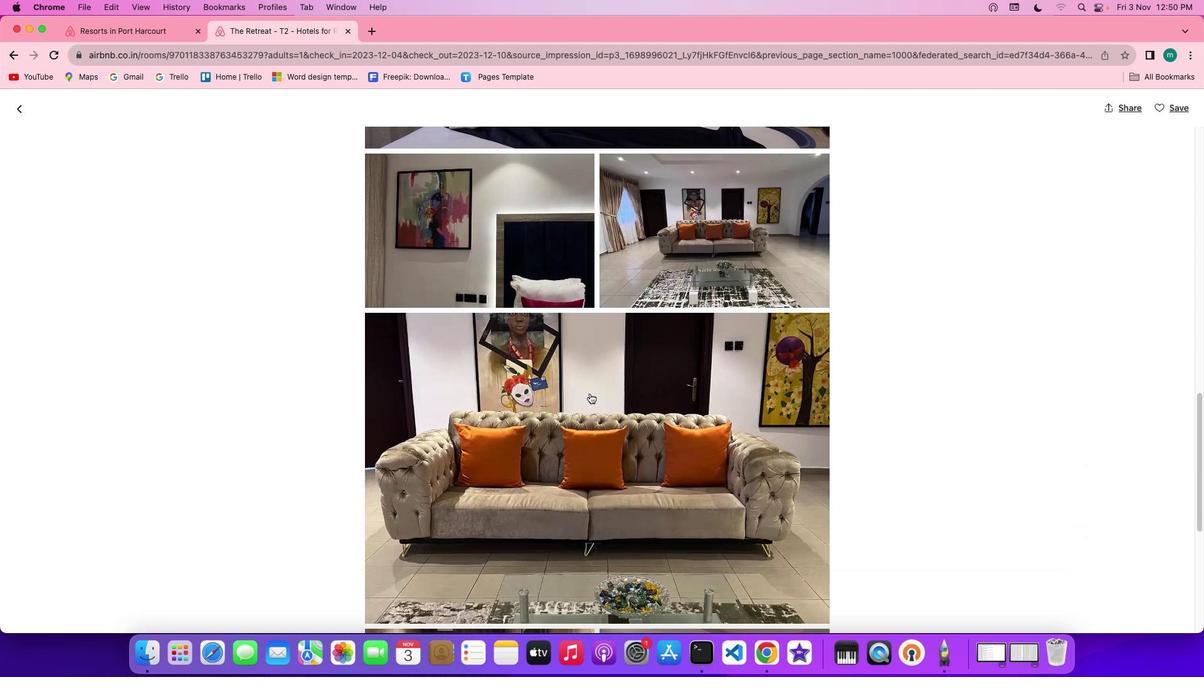 
Action: Mouse scrolled (591, 394) with delta (0, 0)
Screenshot: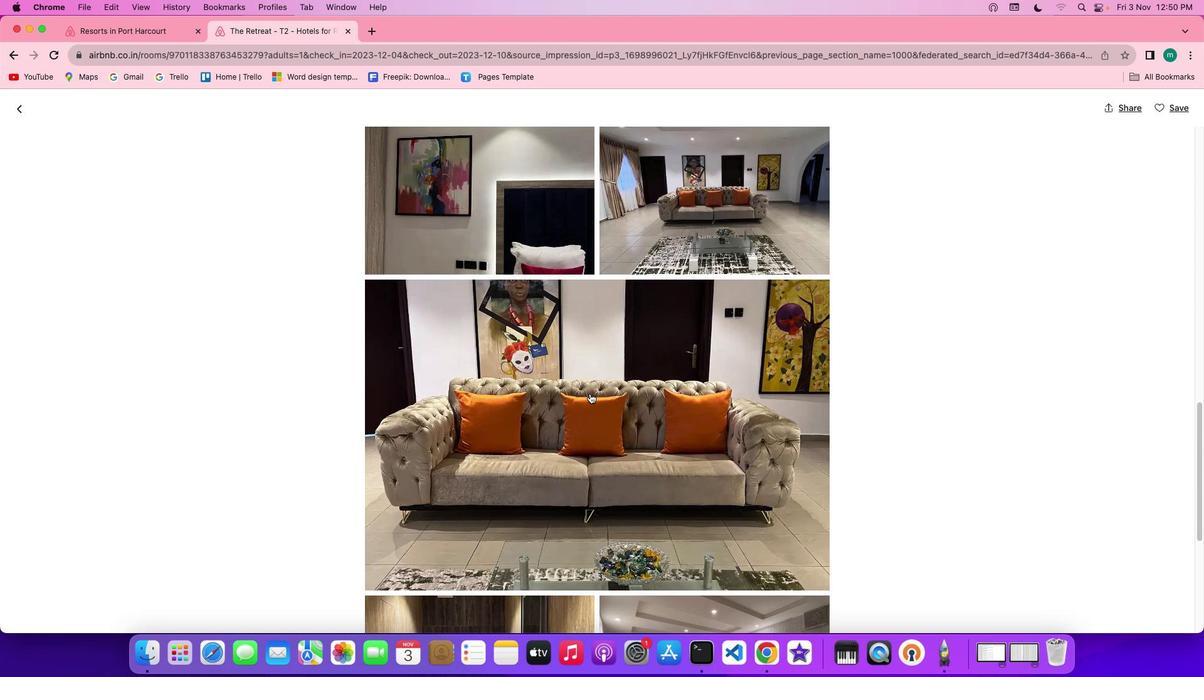 
Action: Mouse scrolled (591, 394) with delta (0, 0)
Screenshot: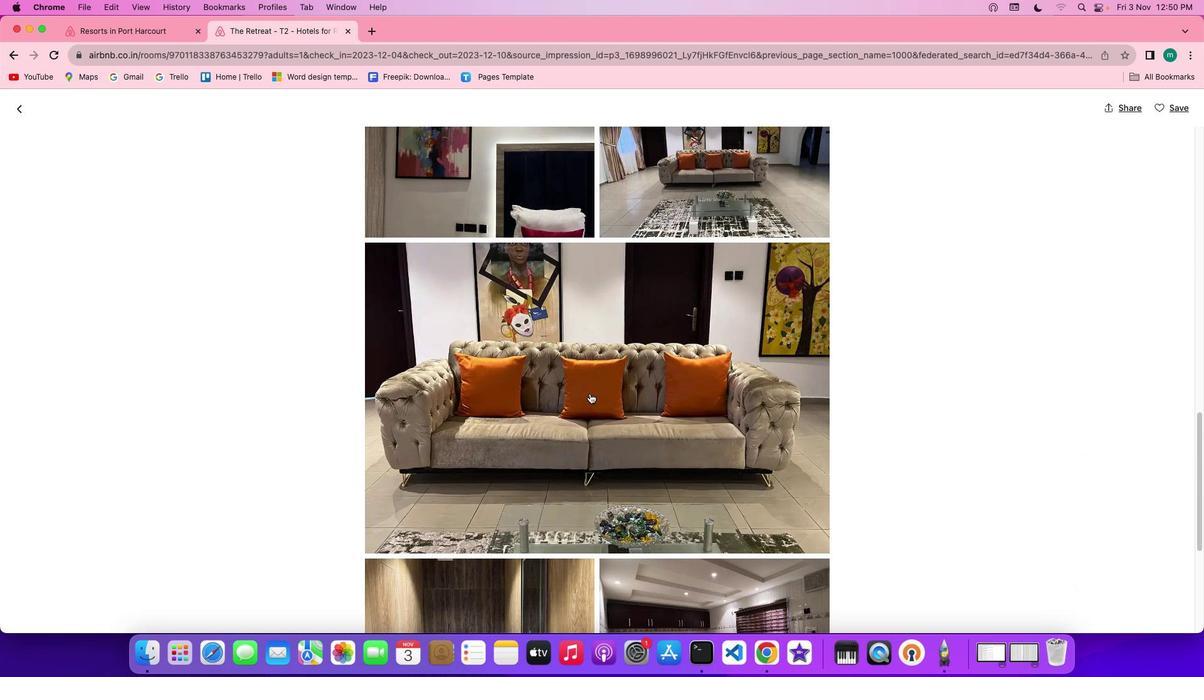 
Action: Mouse scrolled (591, 394) with delta (0, 0)
Screenshot: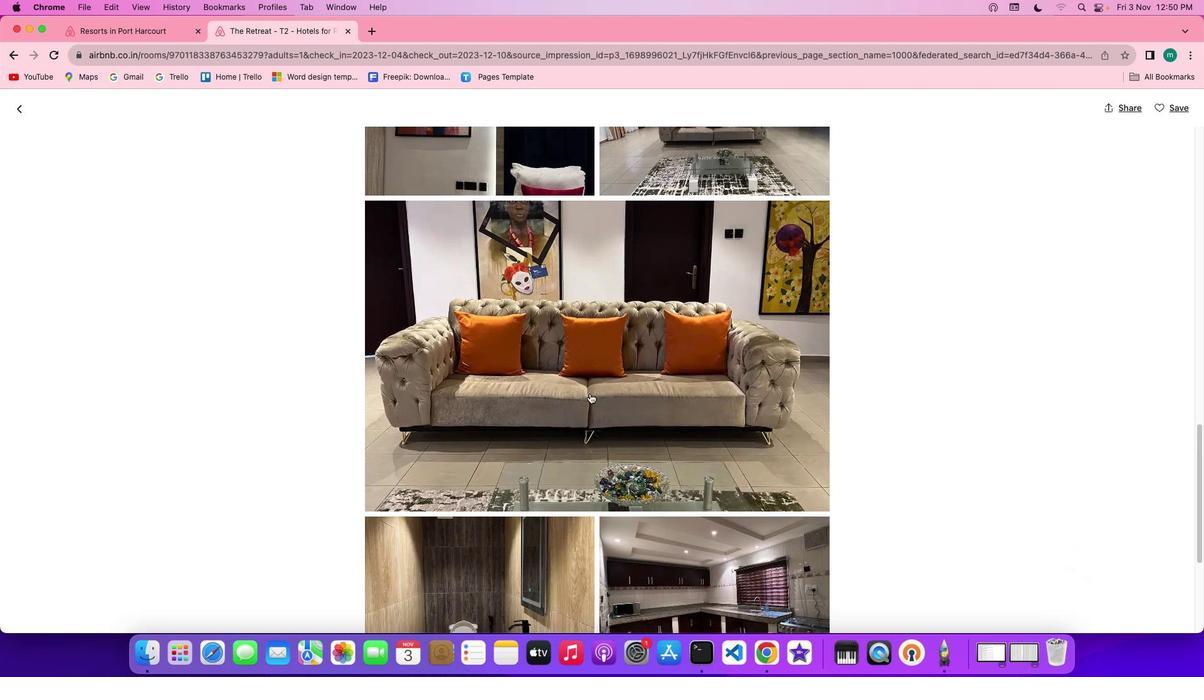 
Action: Mouse scrolled (591, 394) with delta (0, 0)
Screenshot: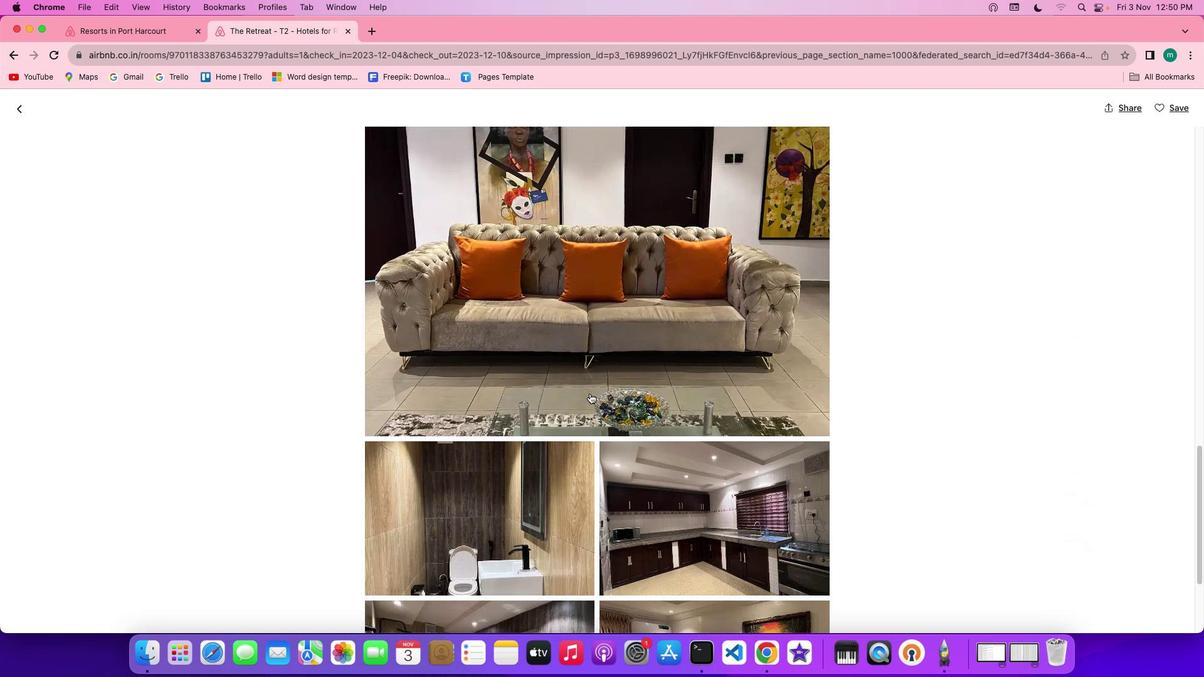 
Action: Mouse scrolled (591, 394) with delta (0, 0)
Screenshot: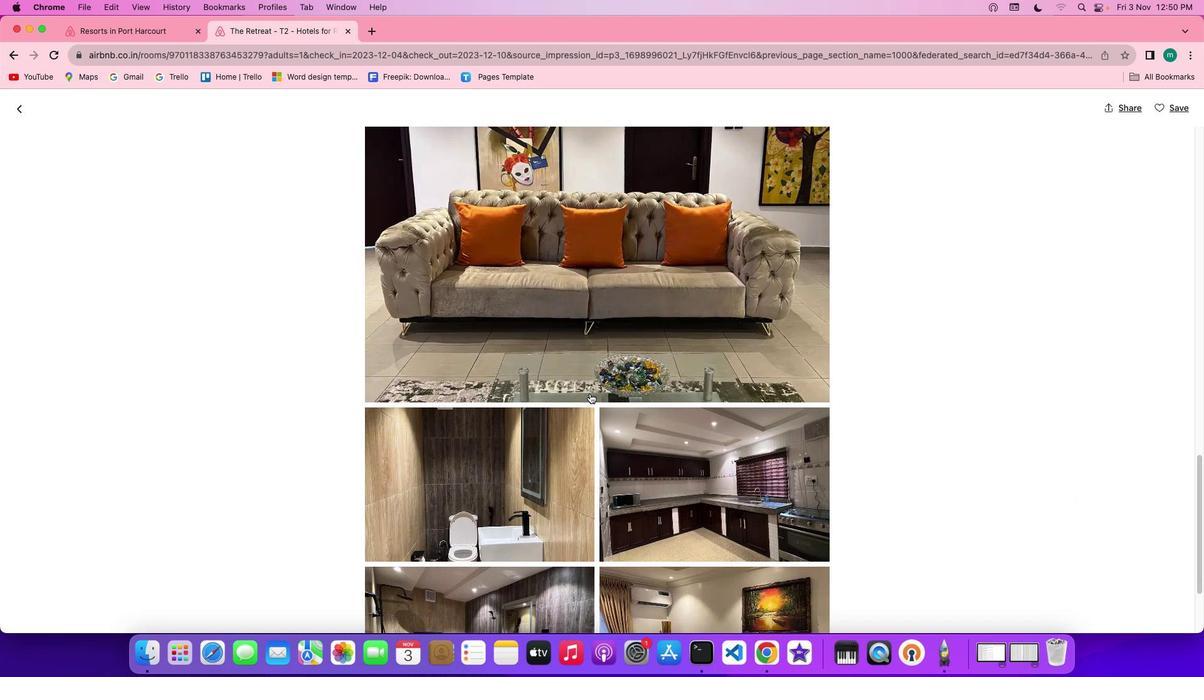 
Action: Mouse scrolled (591, 394) with delta (0, 0)
Screenshot: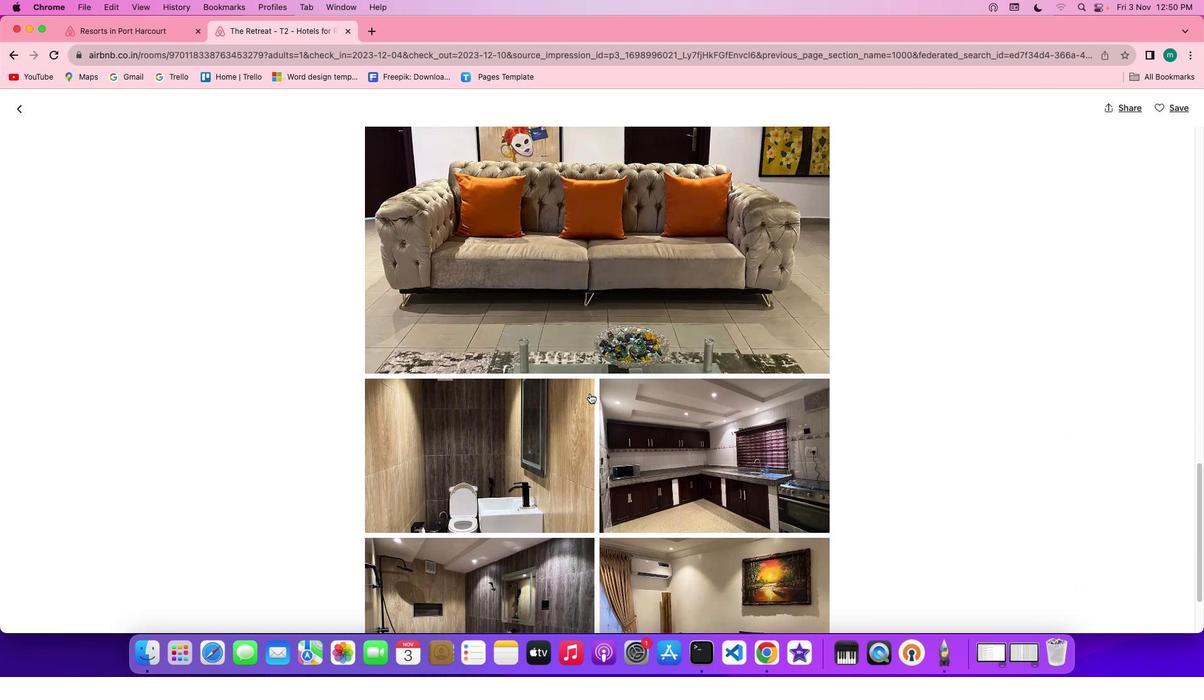 
Action: Mouse scrolled (591, 394) with delta (0, 0)
Screenshot: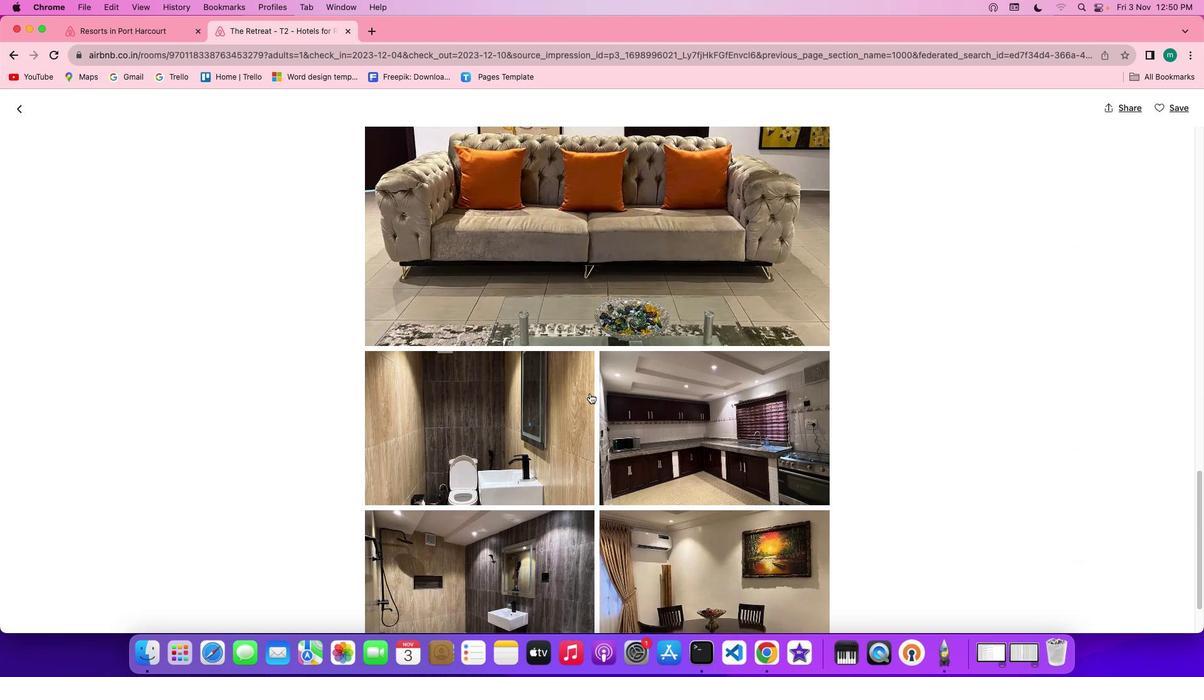 
Action: Mouse scrolled (591, 394) with delta (0, 0)
Screenshot: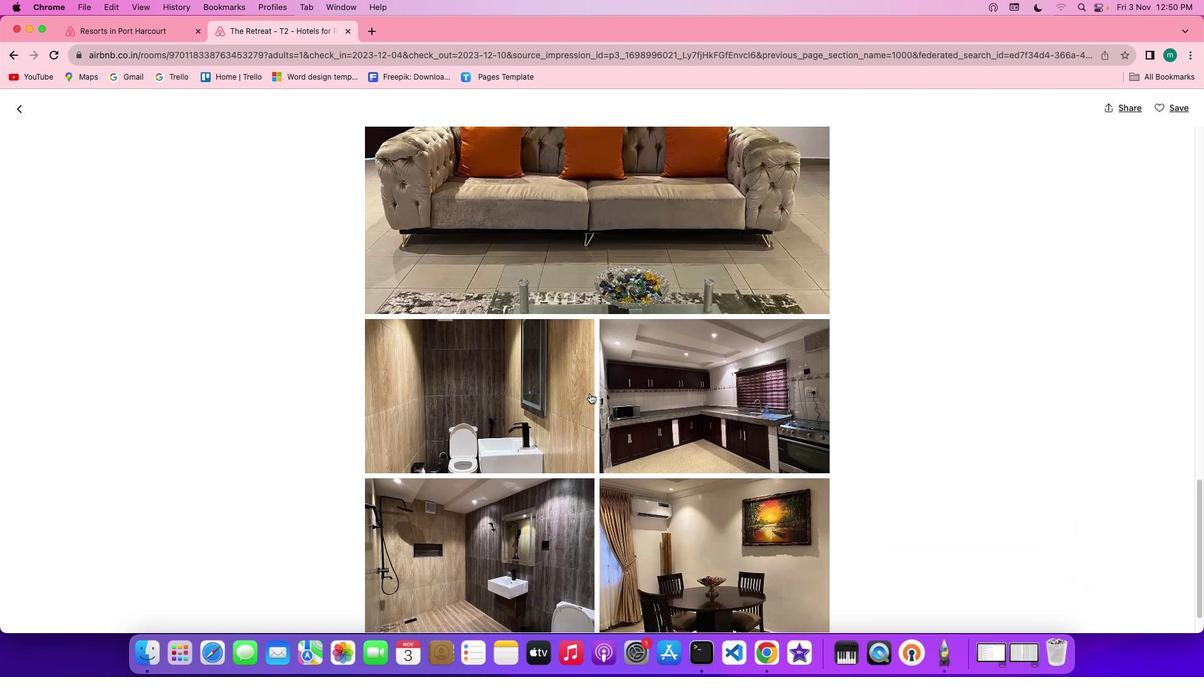 
Action: Mouse scrolled (591, 394) with delta (0, -1)
Screenshot: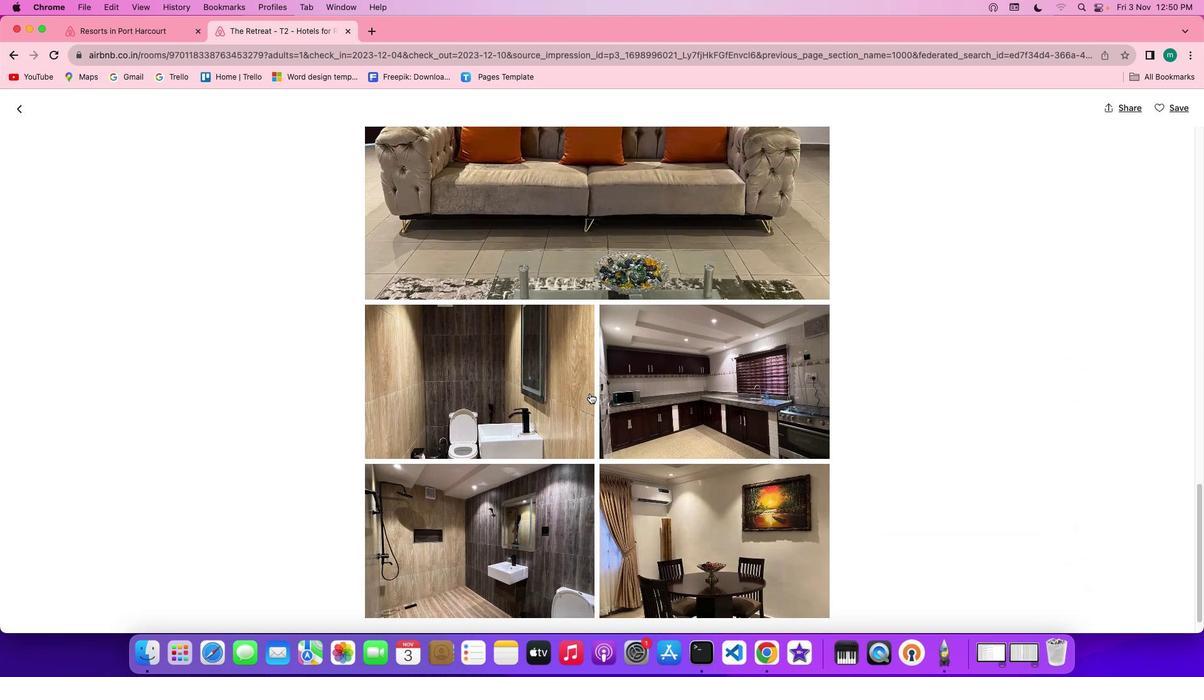 
Action: Mouse scrolled (591, 394) with delta (0, 0)
Screenshot: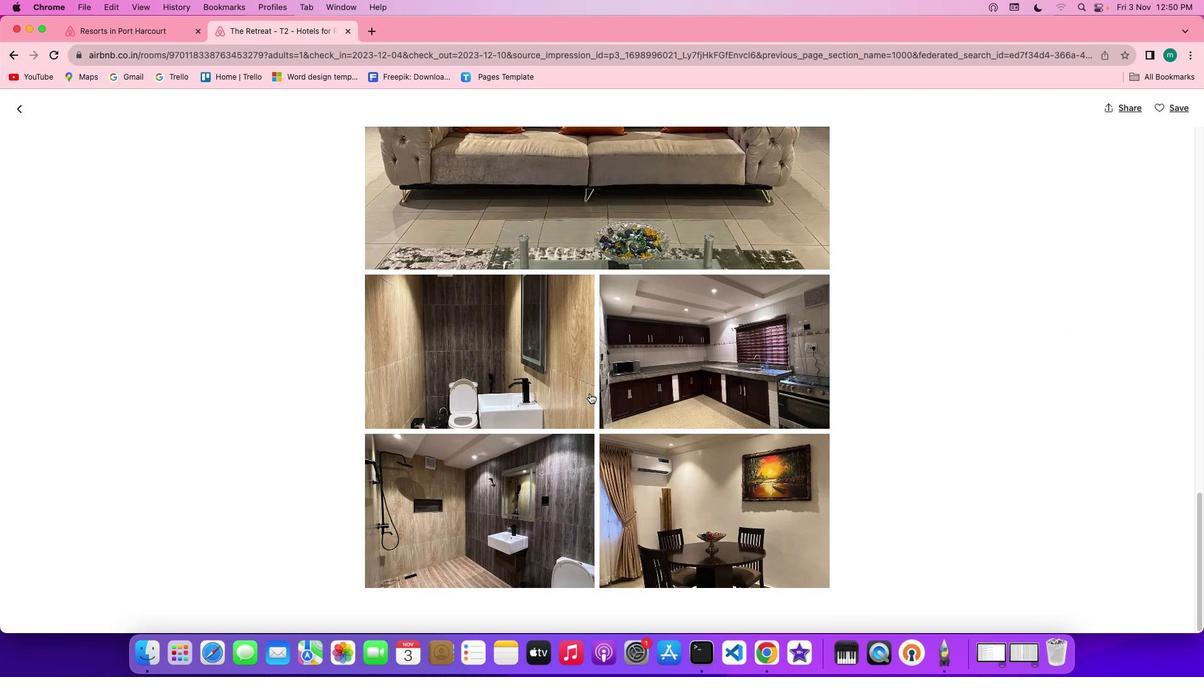
Action: Mouse scrolled (591, 394) with delta (0, 0)
Screenshot: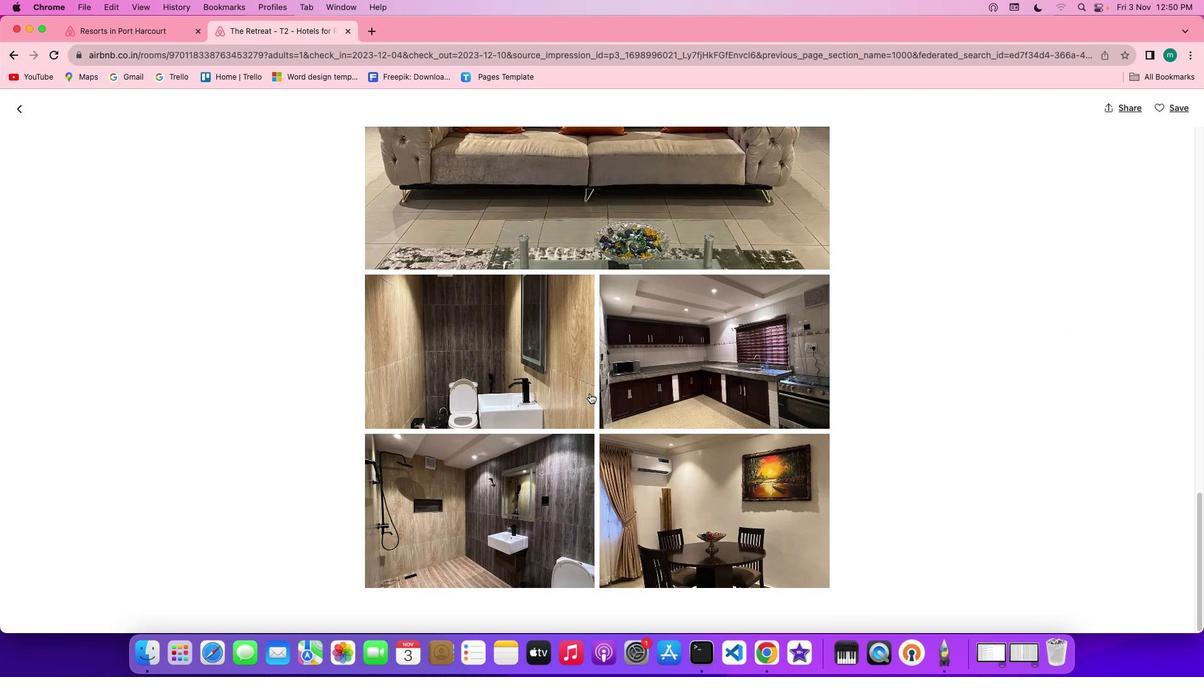 
Action: Mouse scrolled (591, 394) with delta (0, 0)
Screenshot: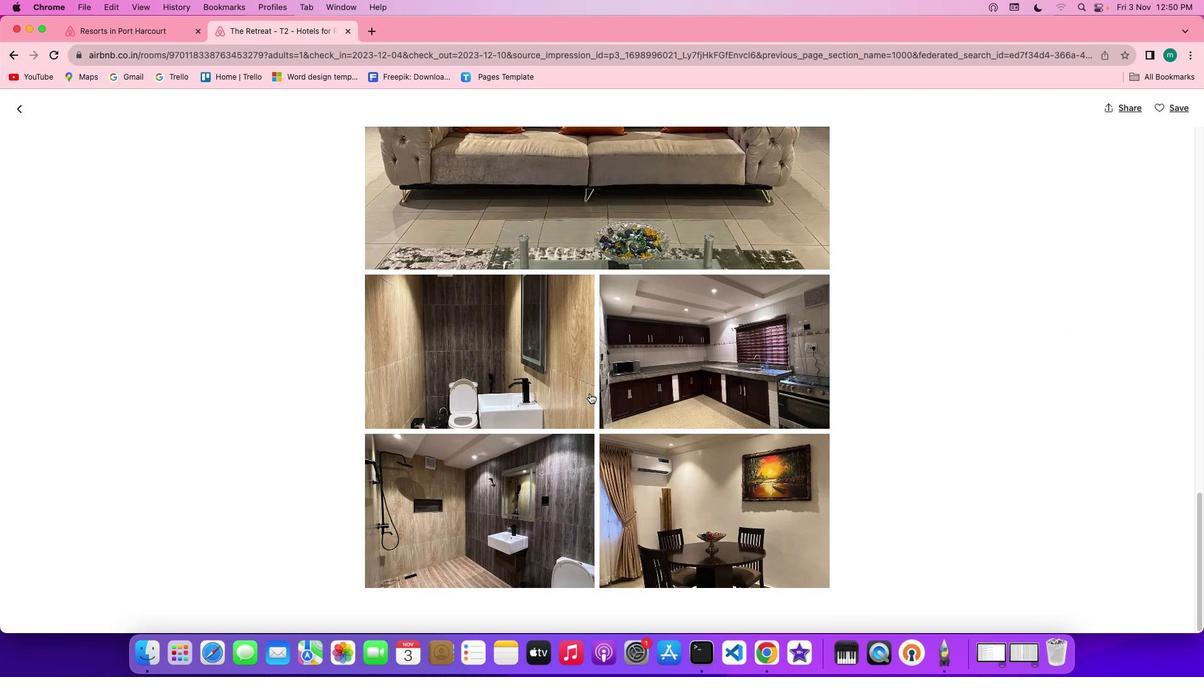 
Action: Mouse scrolled (591, 394) with delta (0, -1)
Screenshot: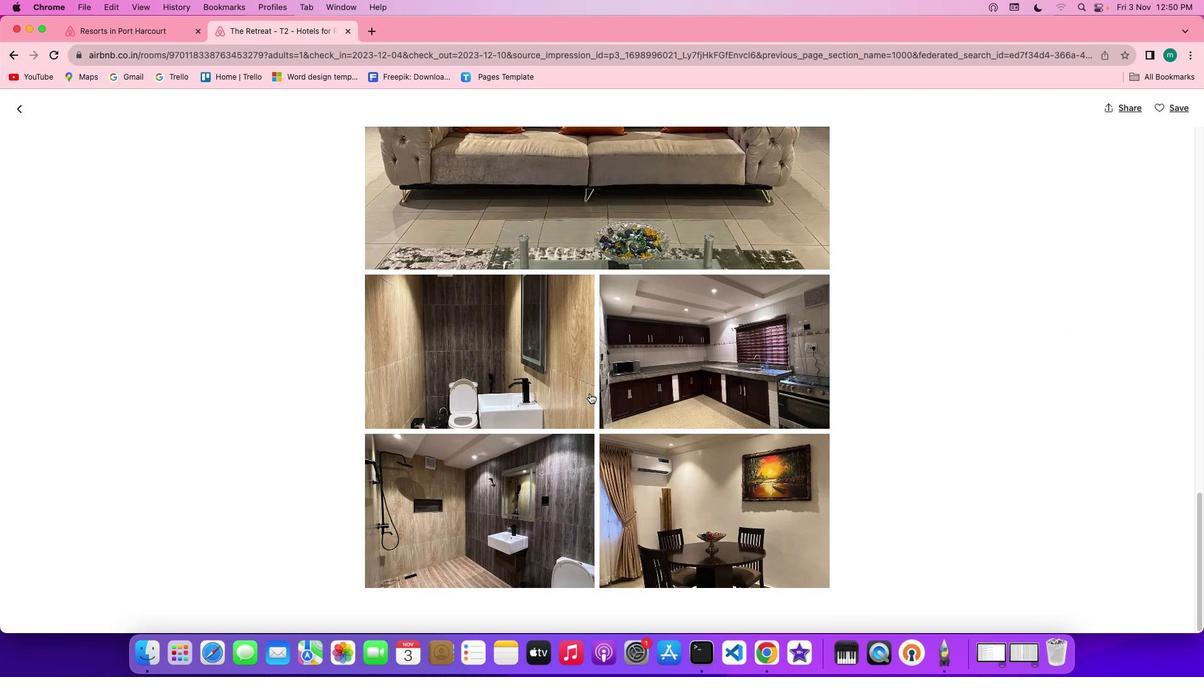 
Action: Mouse scrolled (591, 394) with delta (0, 0)
Screenshot: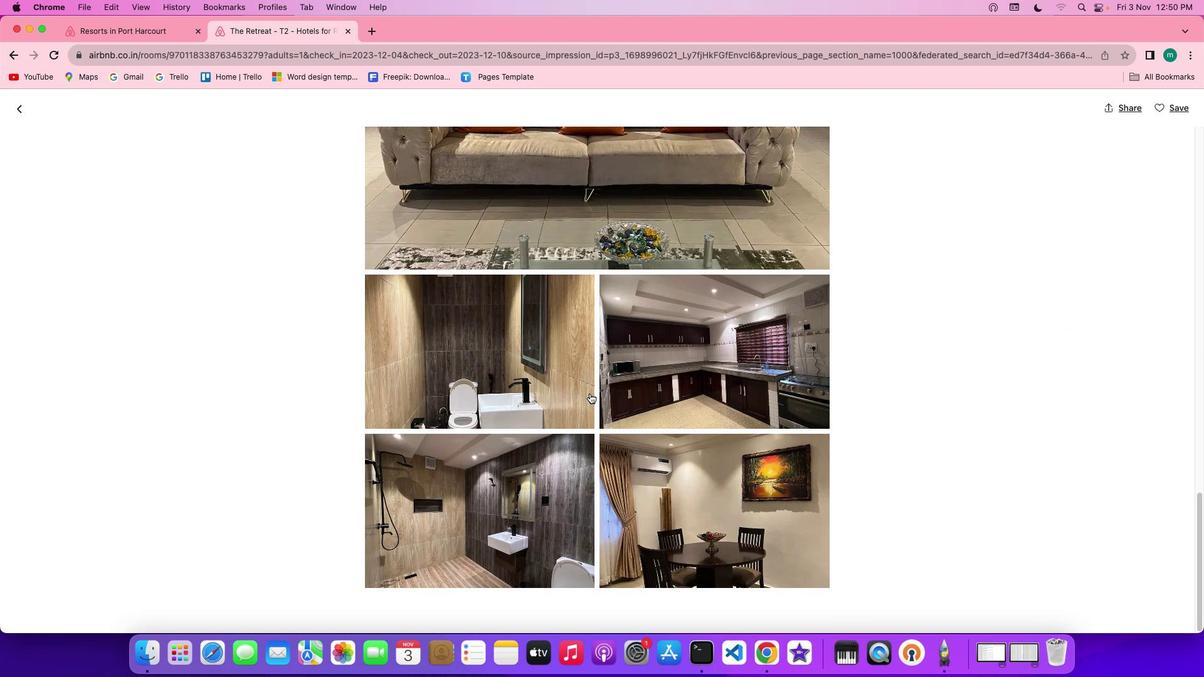 
Action: Mouse scrolled (591, 394) with delta (0, 0)
Screenshot: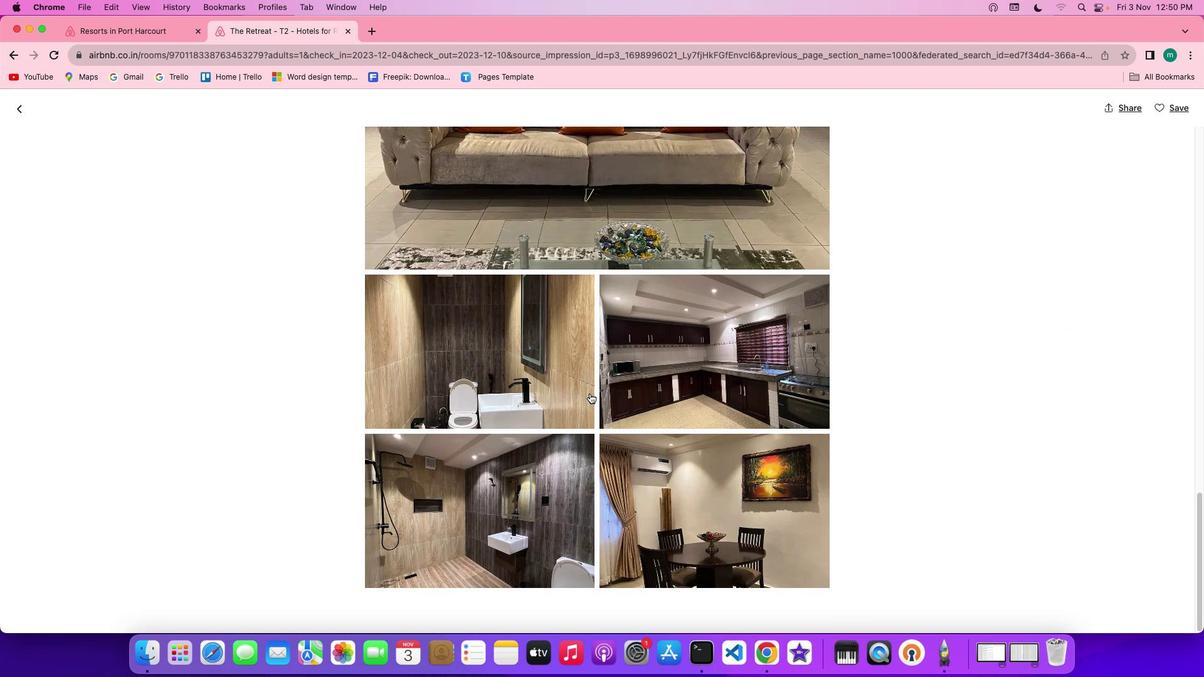
Action: Mouse scrolled (591, 394) with delta (0, 0)
Screenshot: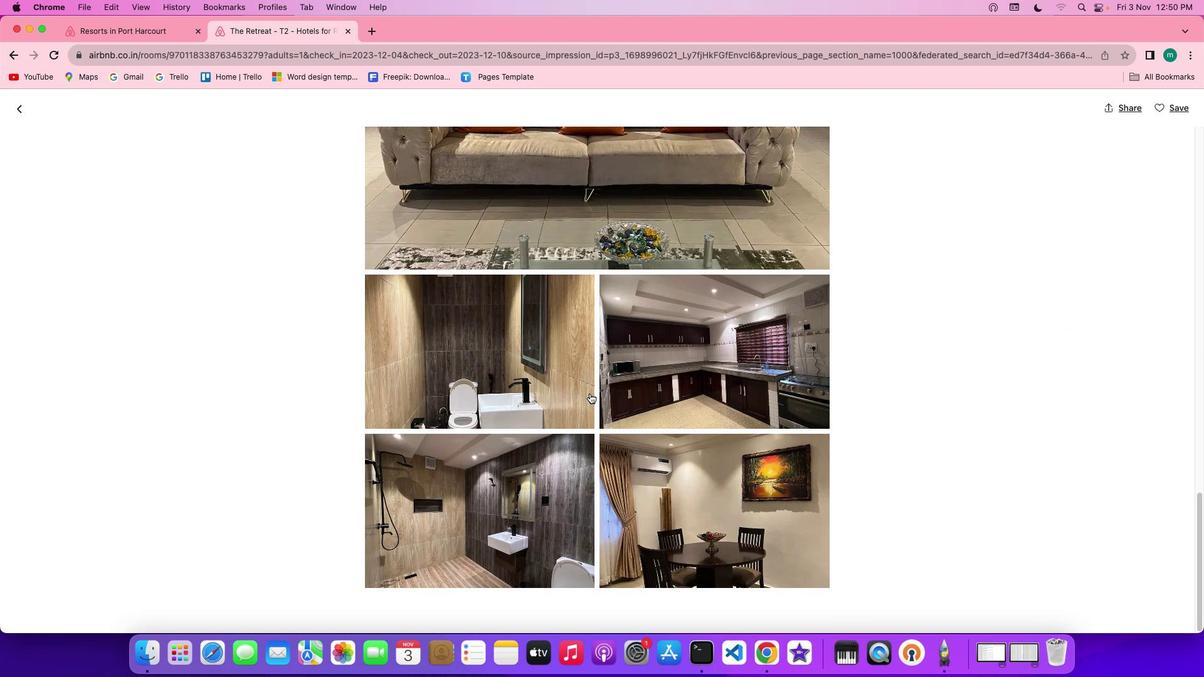
Action: Mouse scrolled (591, 394) with delta (0, -1)
Screenshot: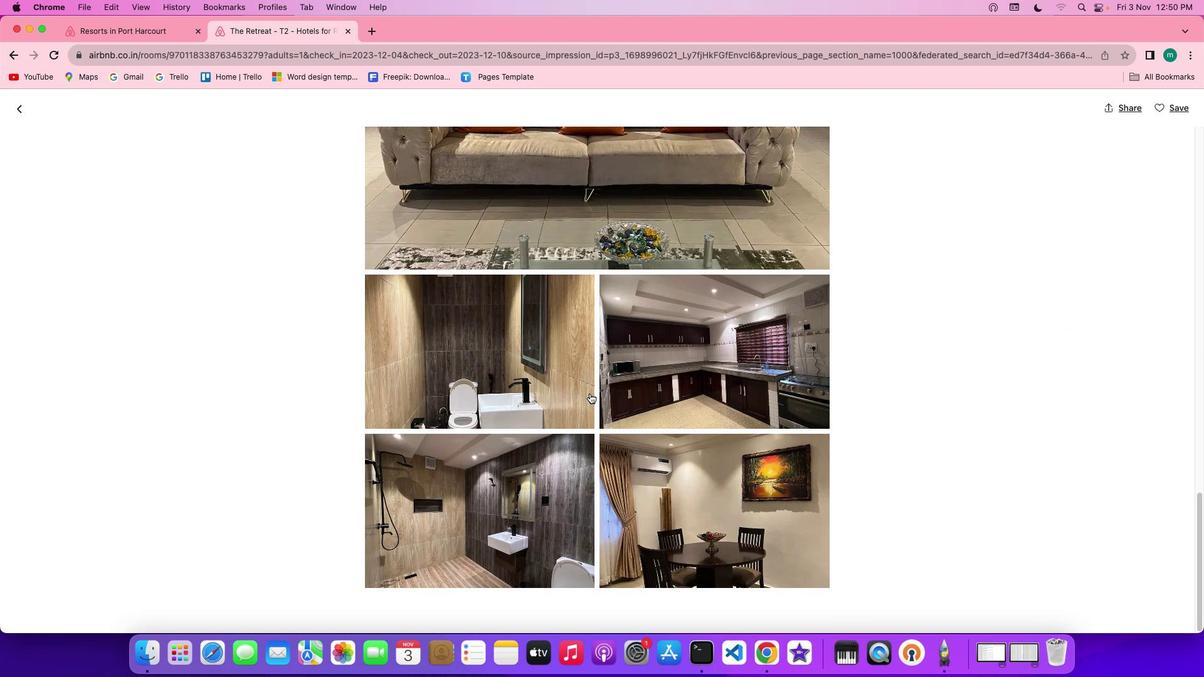 
Action: Mouse scrolled (591, 394) with delta (0, -1)
Screenshot: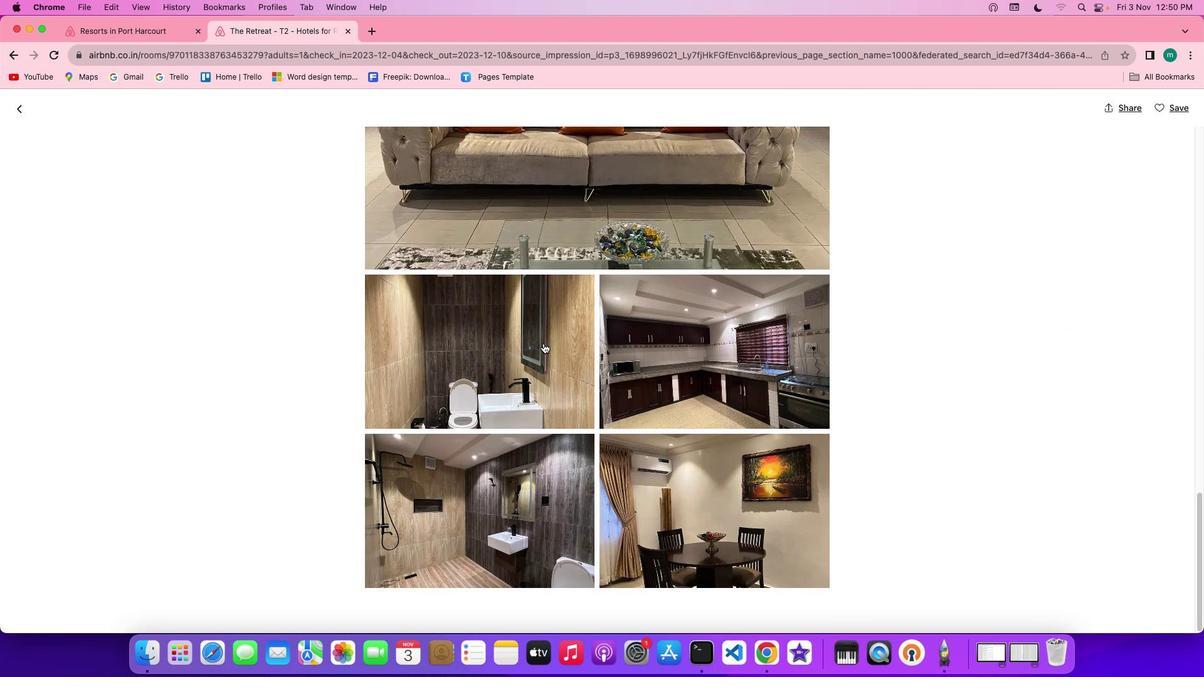 
Action: Mouse moved to (18, 108)
Screenshot: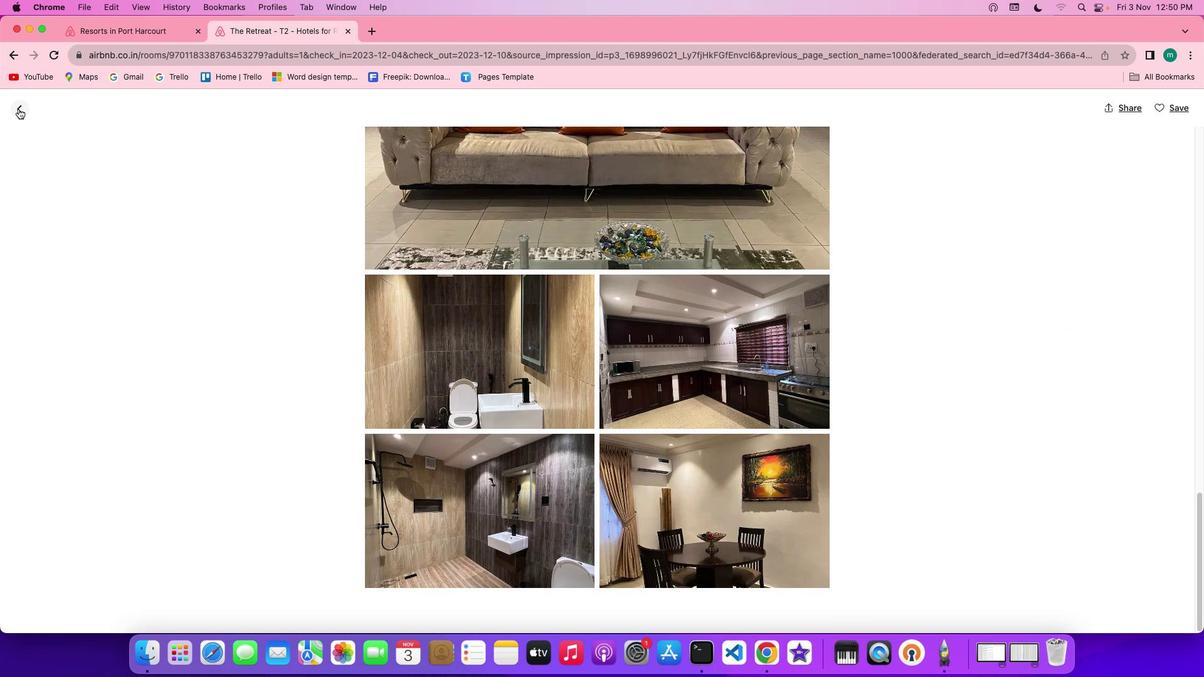 
Action: Mouse pressed left at (18, 108)
Screenshot: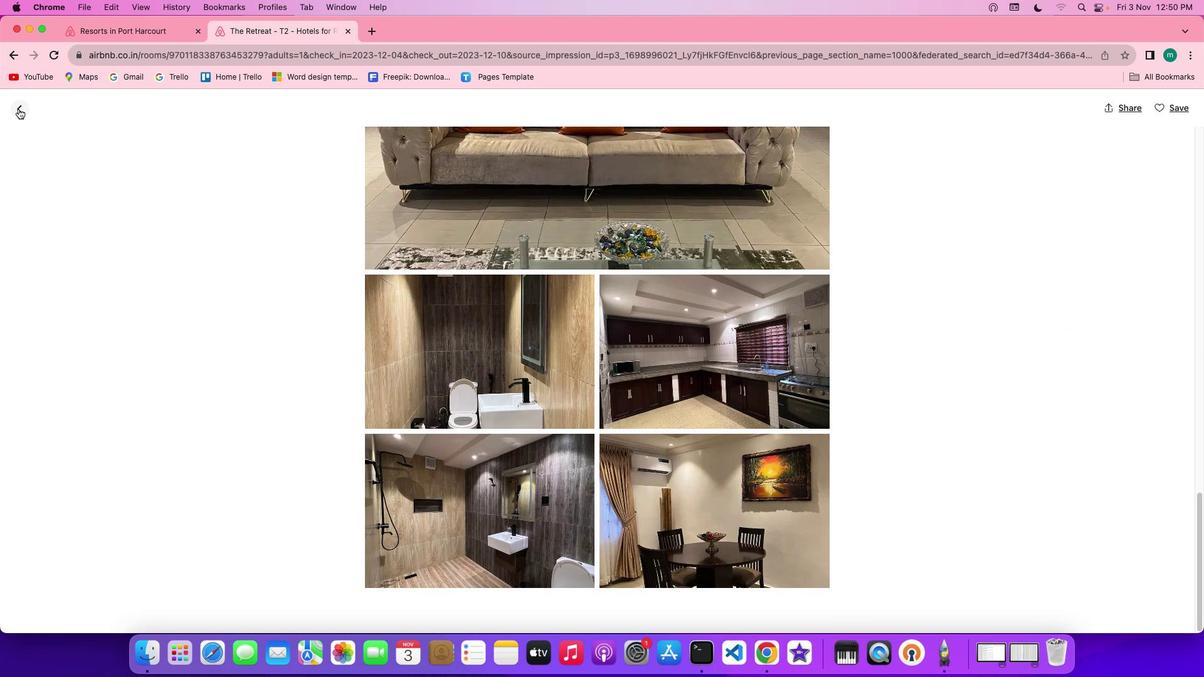 
Action: Mouse moved to (511, 323)
Screenshot: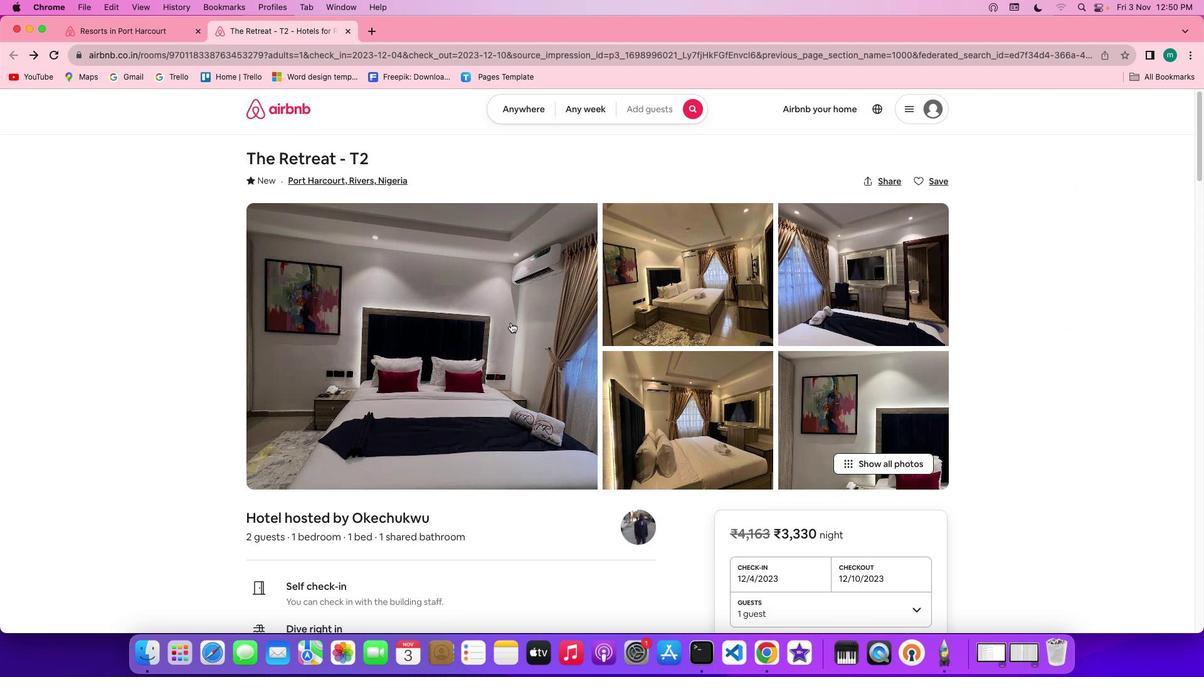 
Action: Mouse scrolled (511, 323) with delta (0, 0)
Screenshot: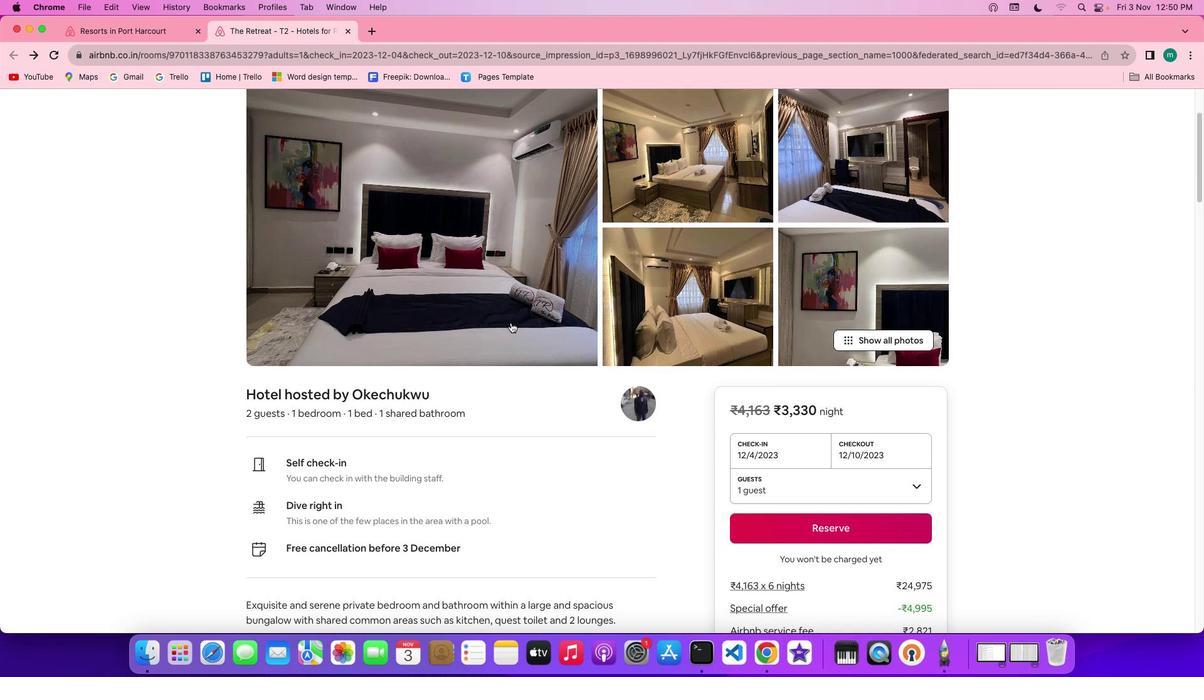 
Action: Mouse scrolled (511, 323) with delta (0, 0)
Screenshot: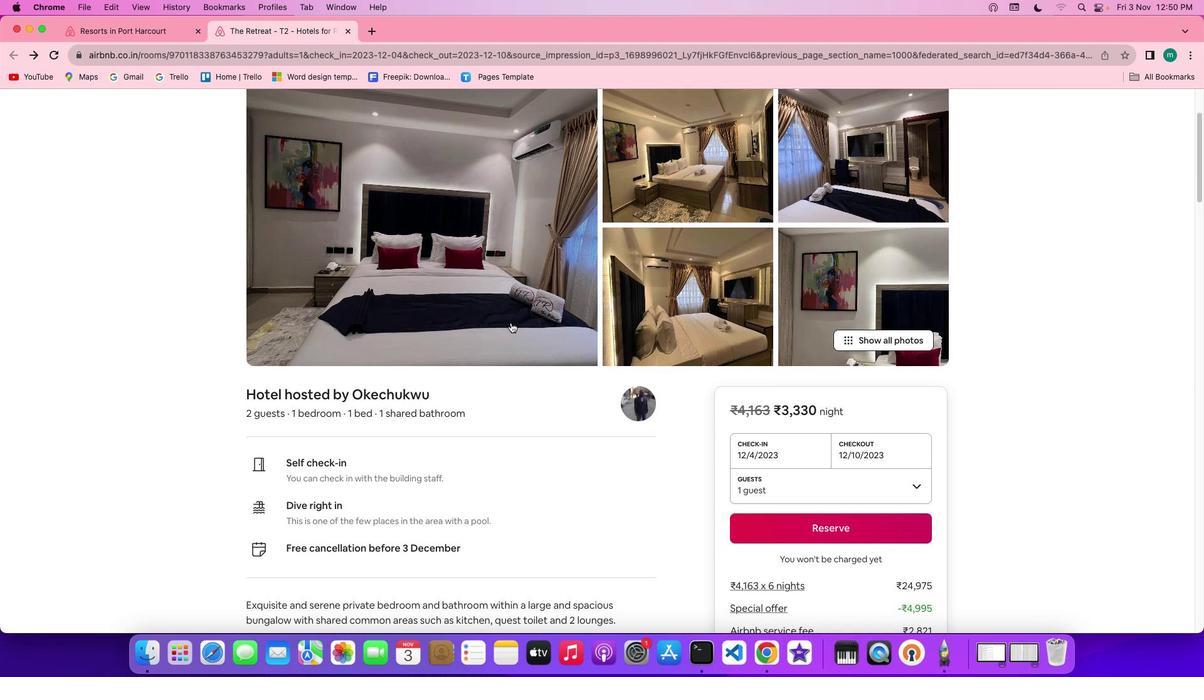 
Action: Mouse scrolled (511, 323) with delta (0, 0)
Screenshot: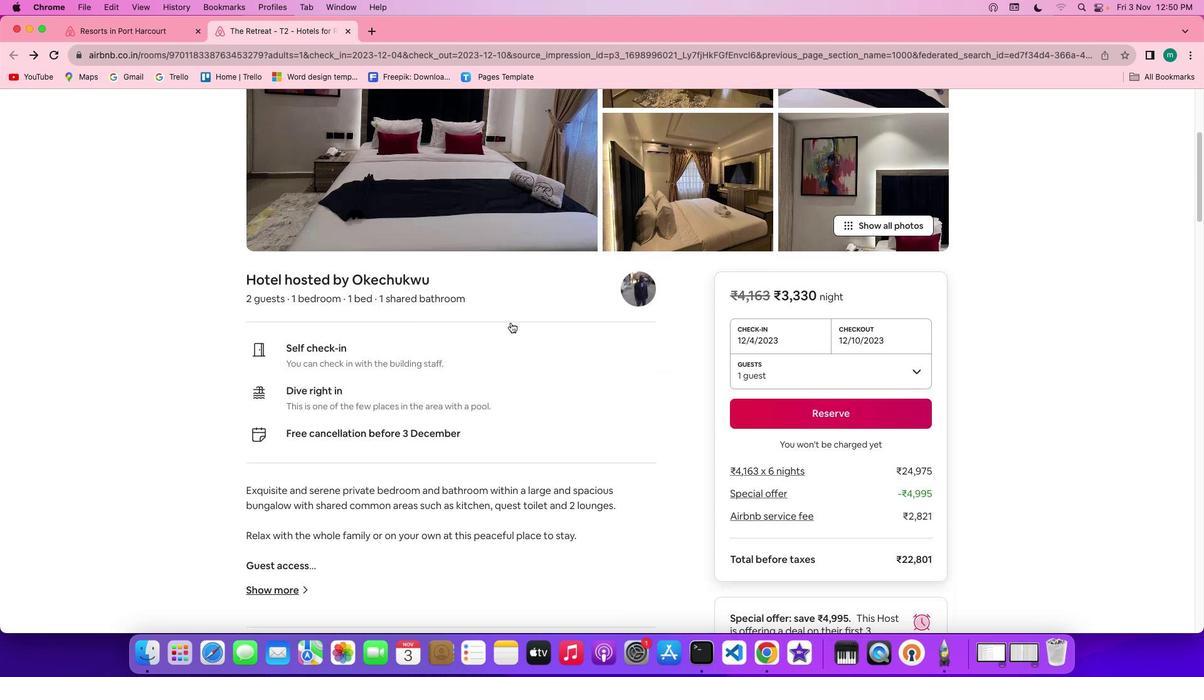 
Action: Mouse scrolled (511, 323) with delta (0, -1)
Screenshot: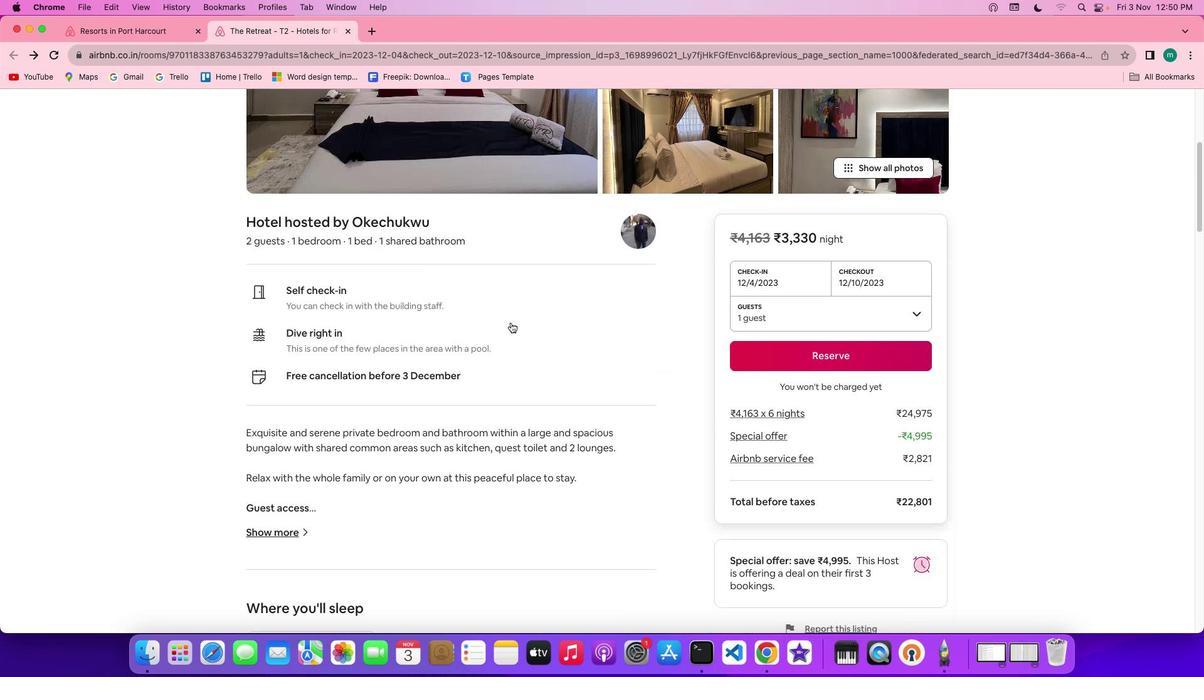
Action: Mouse moved to (512, 323)
Screenshot: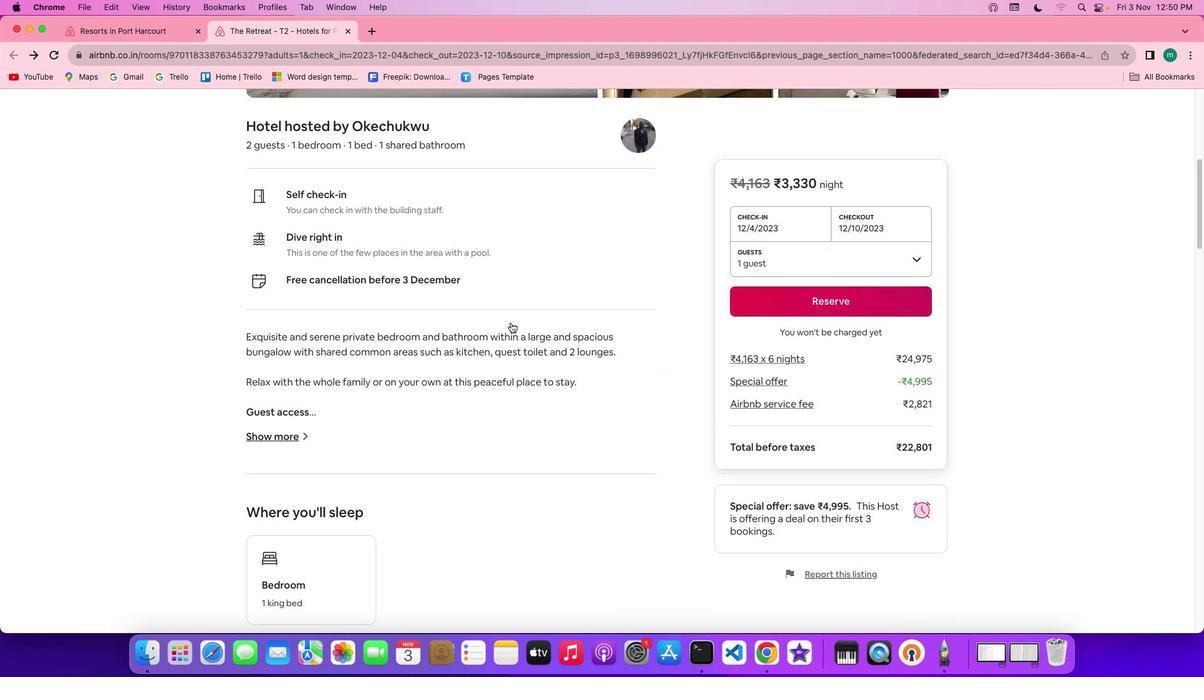 
Action: Mouse scrolled (512, 323) with delta (0, -1)
Screenshot: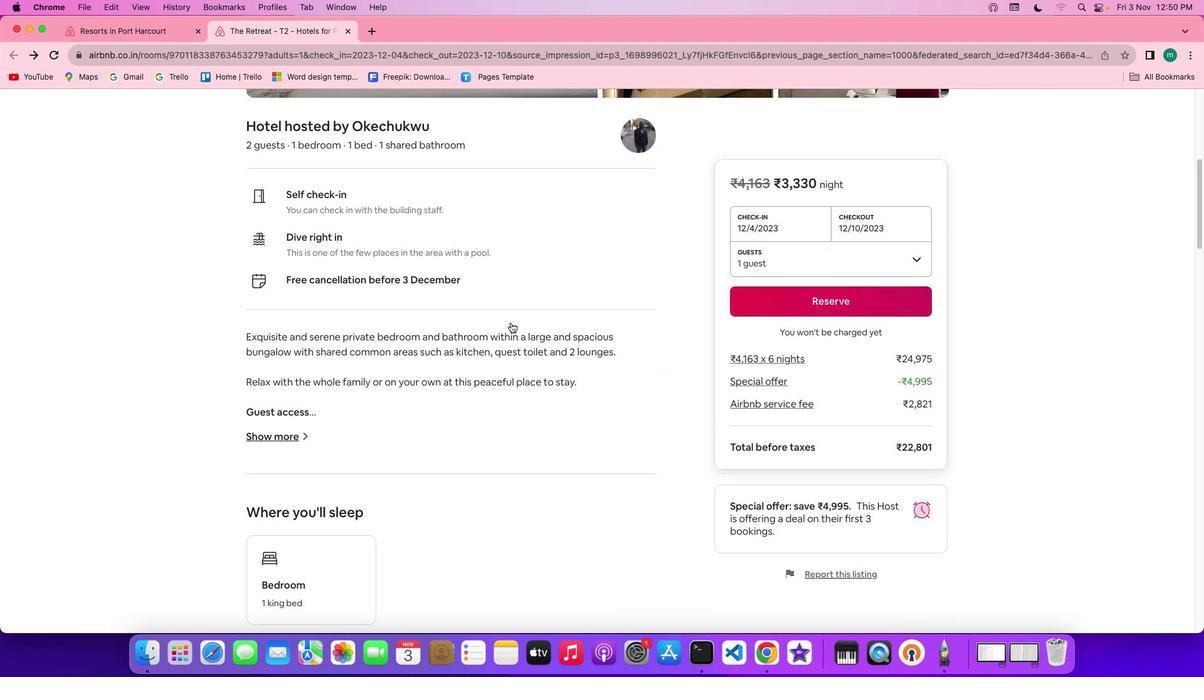 
Action: Mouse scrolled (512, 323) with delta (0, 0)
Screenshot: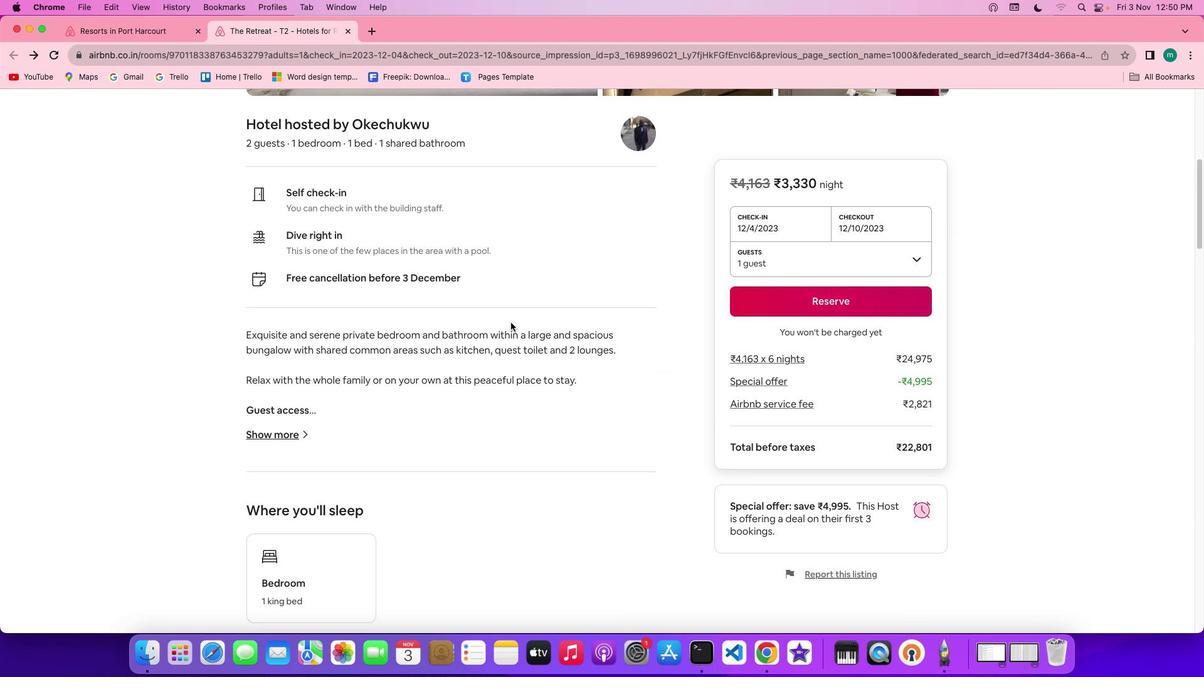 
Action: Mouse scrolled (512, 323) with delta (0, 0)
Screenshot: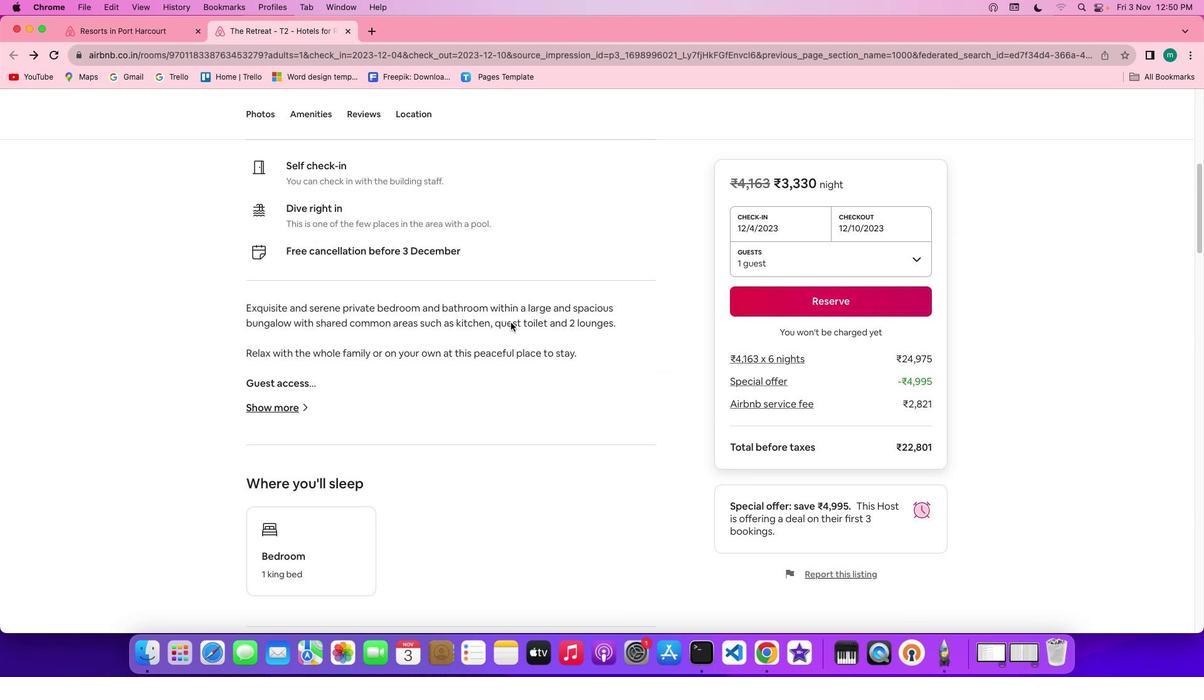 
Action: Mouse scrolled (512, 323) with delta (0, 0)
Screenshot: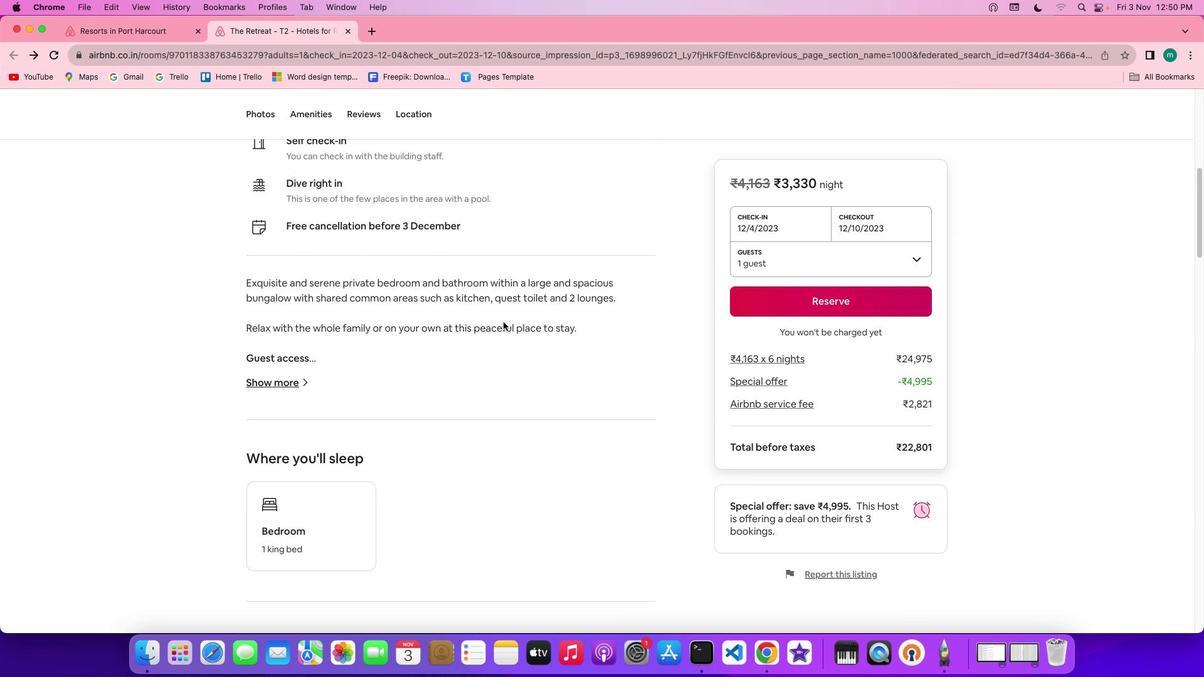 
Action: Mouse scrolled (512, 323) with delta (0, 0)
Screenshot: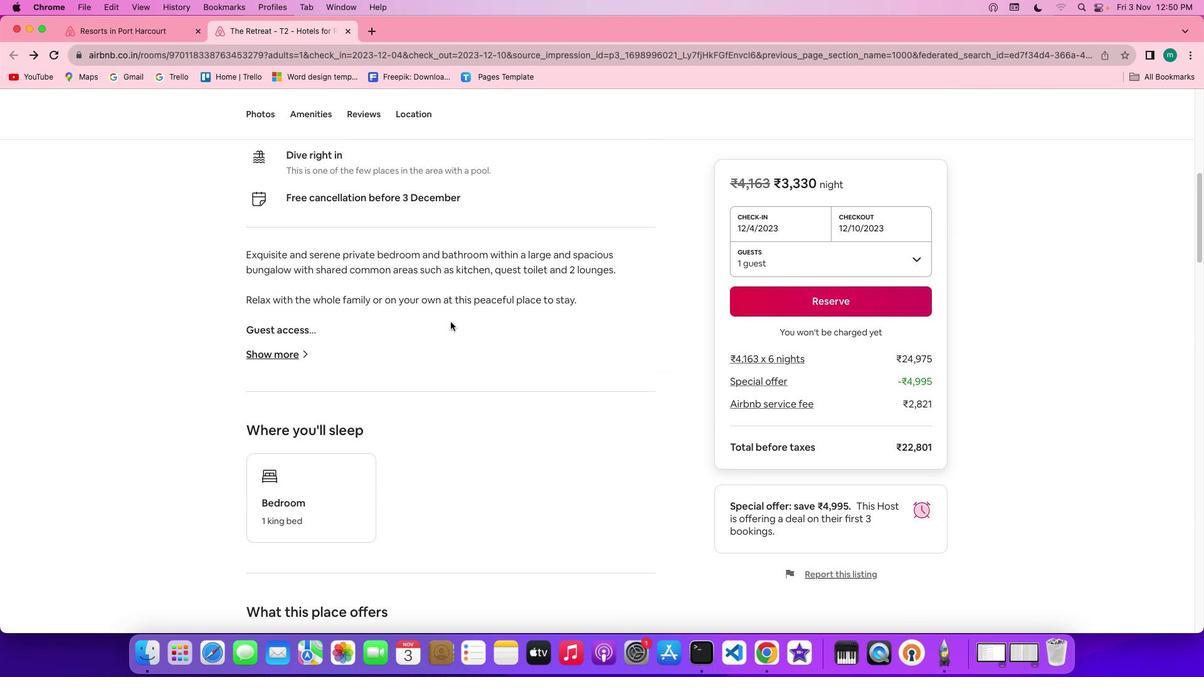 
Action: Mouse moved to (264, 319)
Screenshot: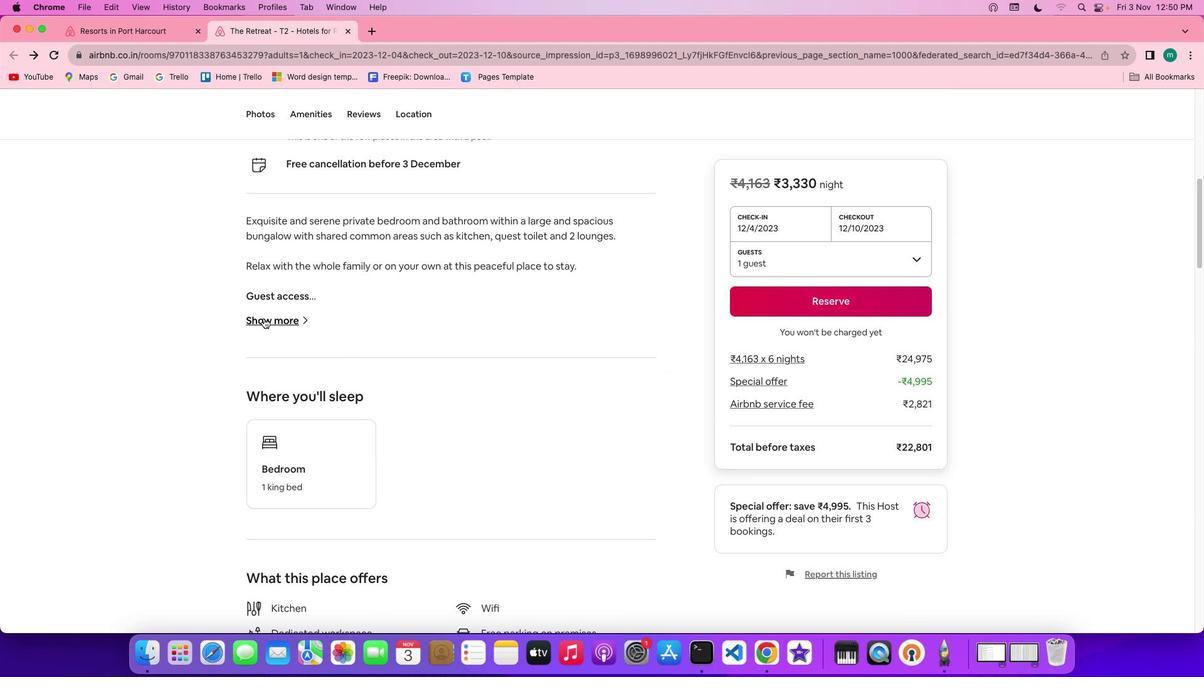 
Action: Mouse pressed left at (264, 319)
Screenshot: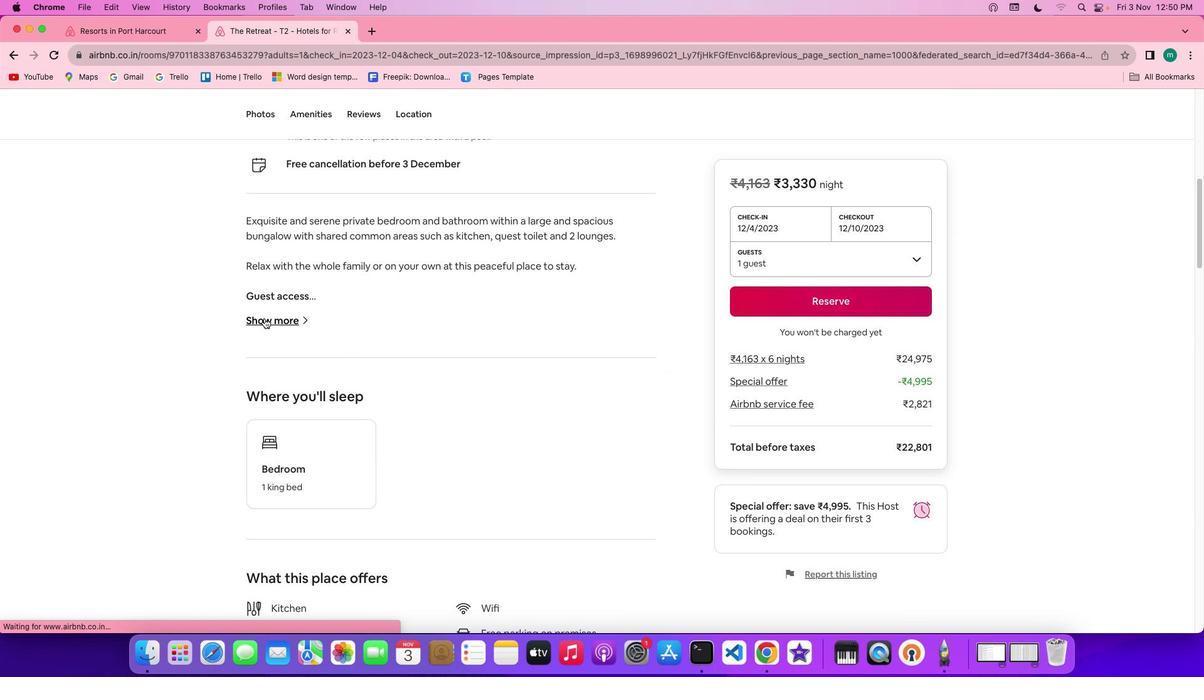 
Action: Mouse moved to (511, 368)
Screenshot: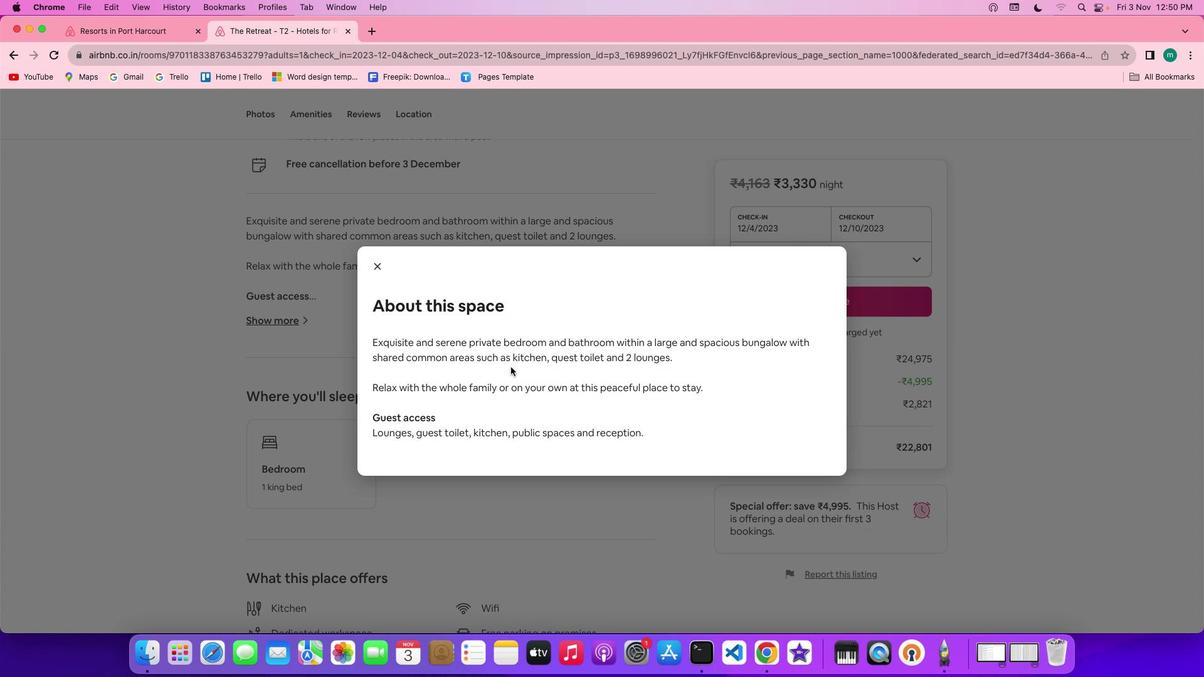 
Action: Mouse scrolled (511, 368) with delta (0, 0)
Screenshot: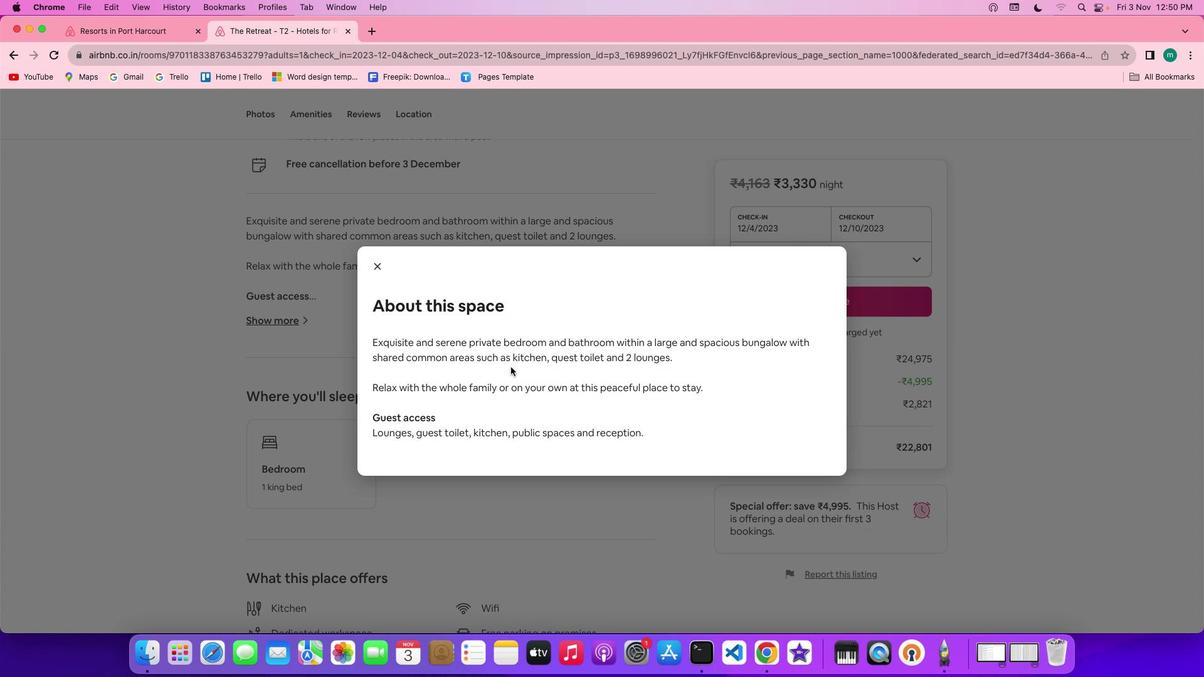 
Action: Mouse scrolled (511, 368) with delta (0, 0)
Screenshot: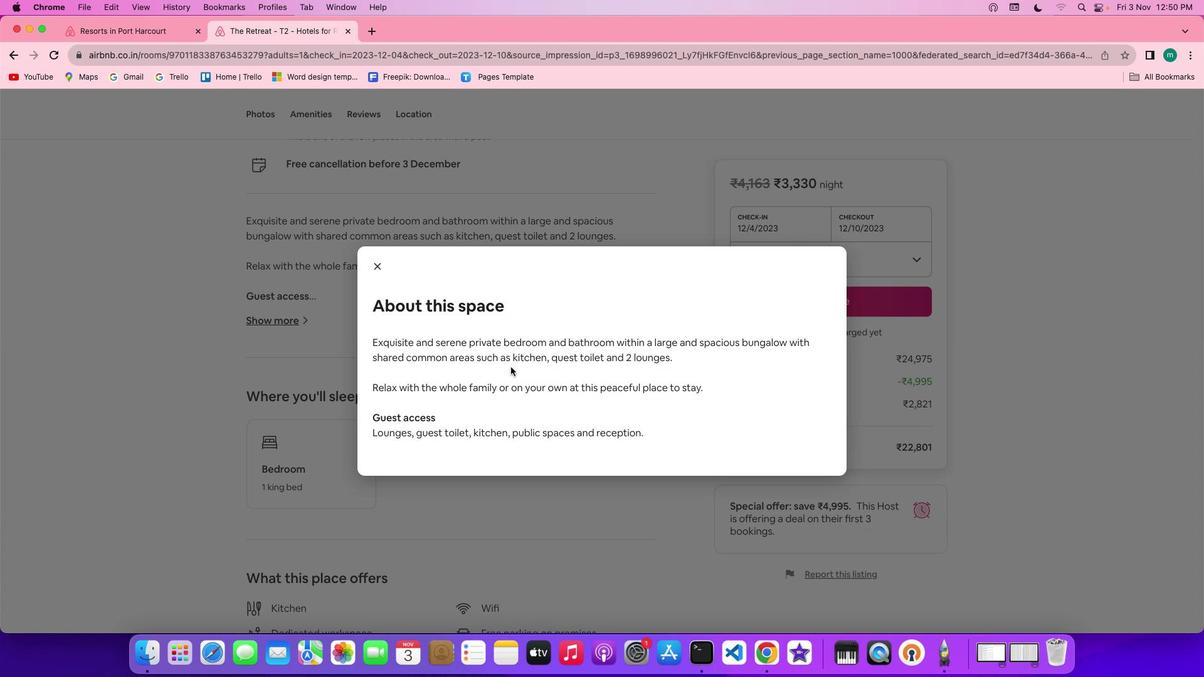 
Action: Mouse scrolled (511, 368) with delta (0, 0)
Screenshot: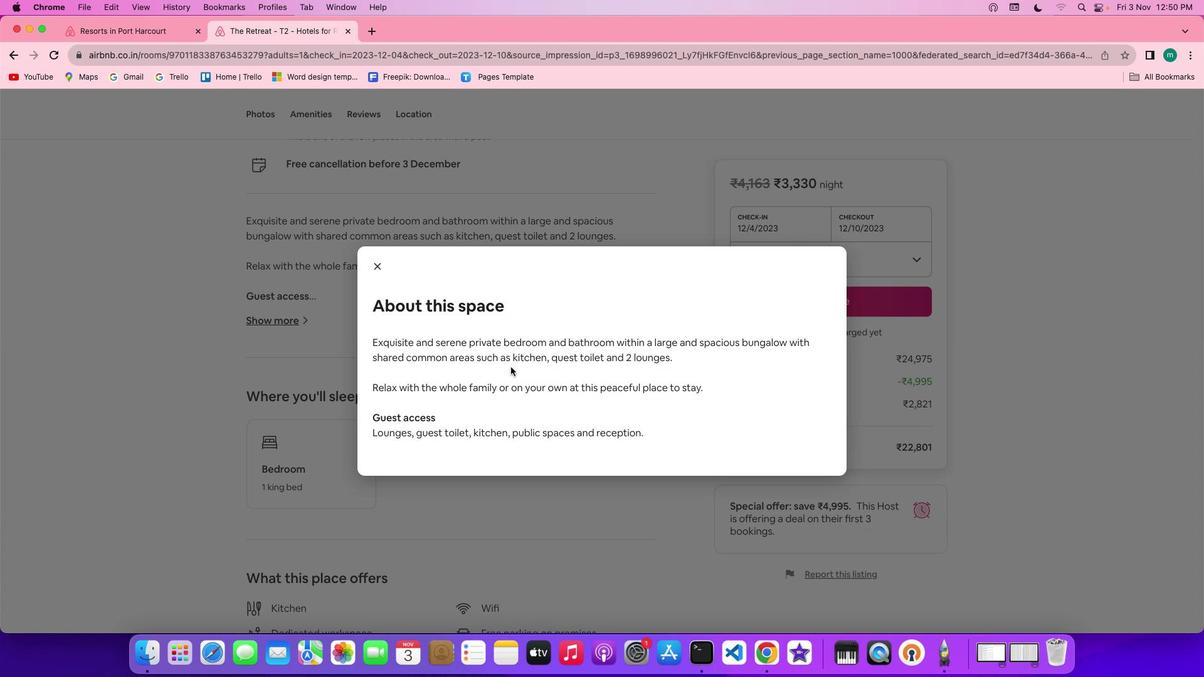 
Action: Mouse scrolled (511, 368) with delta (0, 0)
Screenshot: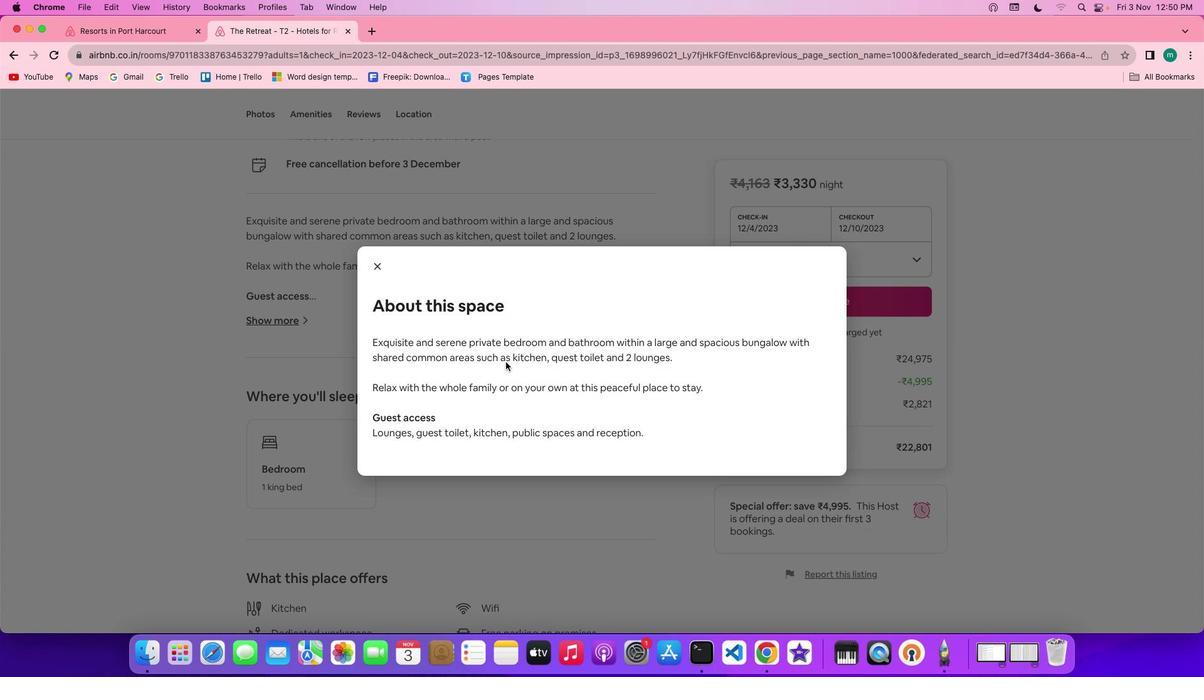 
Action: Mouse moved to (372, 262)
Screenshot: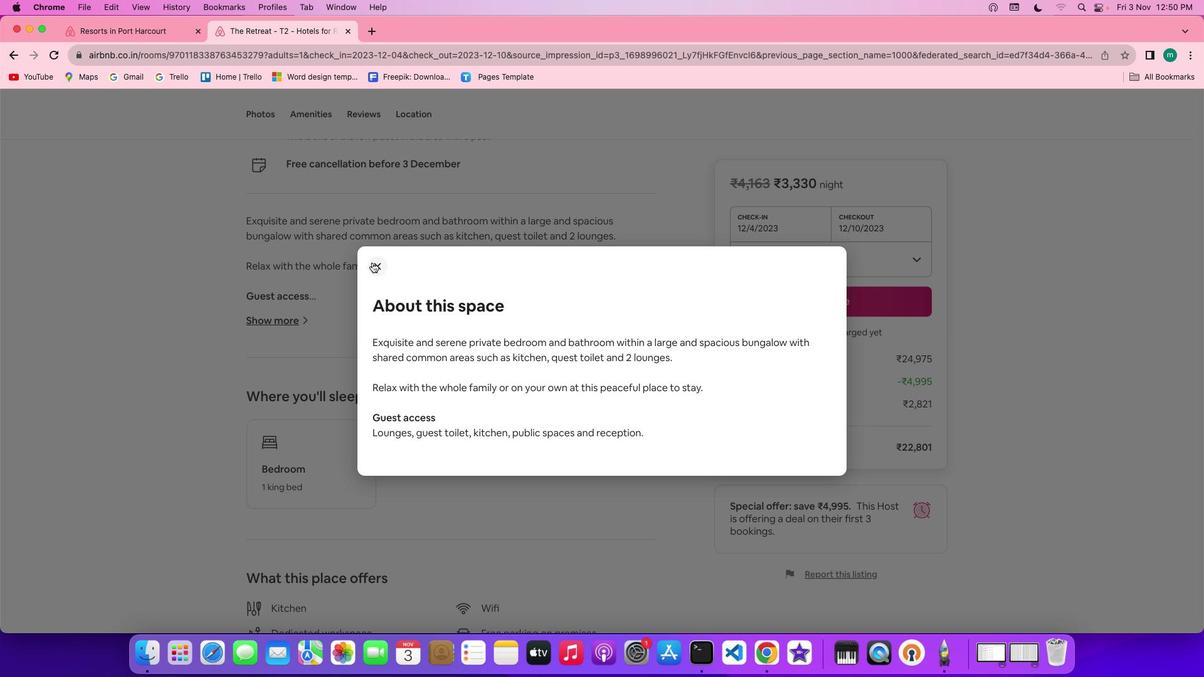 
Action: Mouse pressed left at (372, 262)
Screenshot: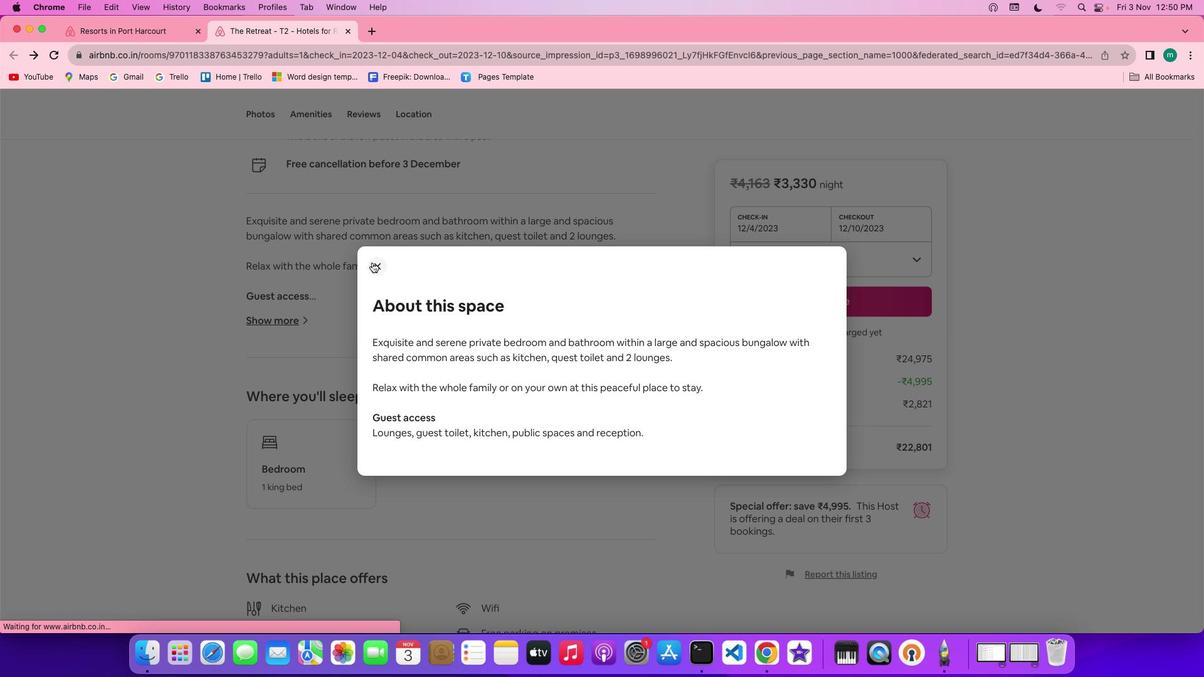 
Action: Mouse moved to (456, 337)
Screenshot: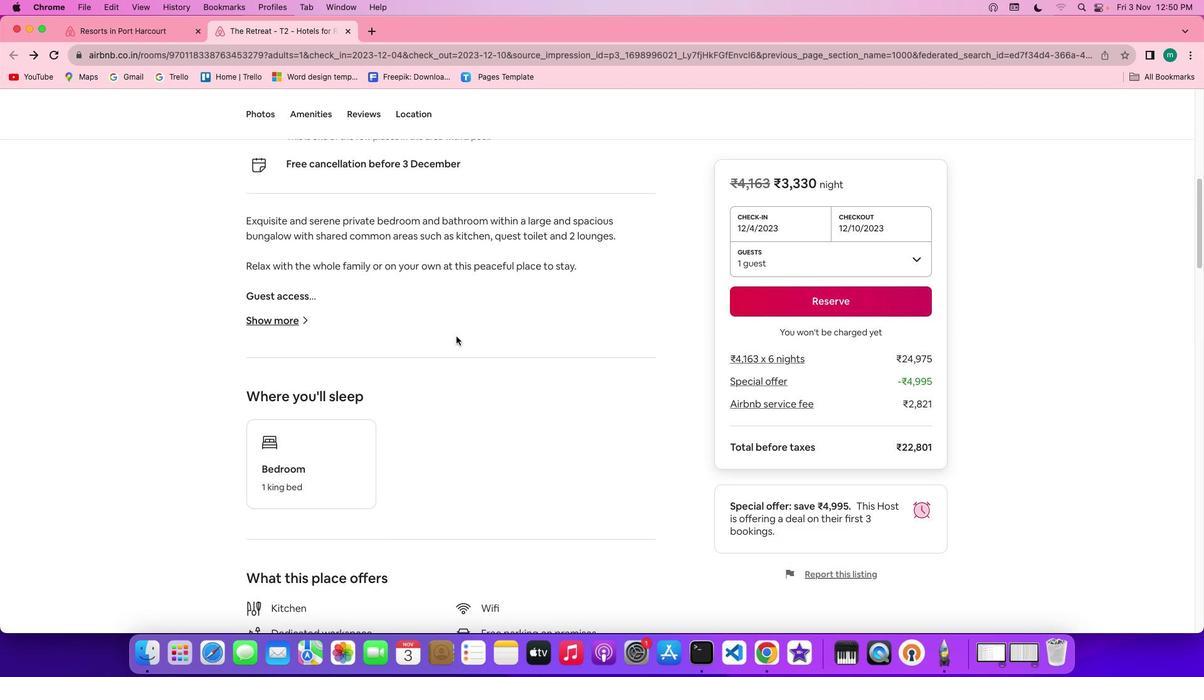 
Action: Mouse scrolled (456, 337) with delta (0, 0)
Screenshot: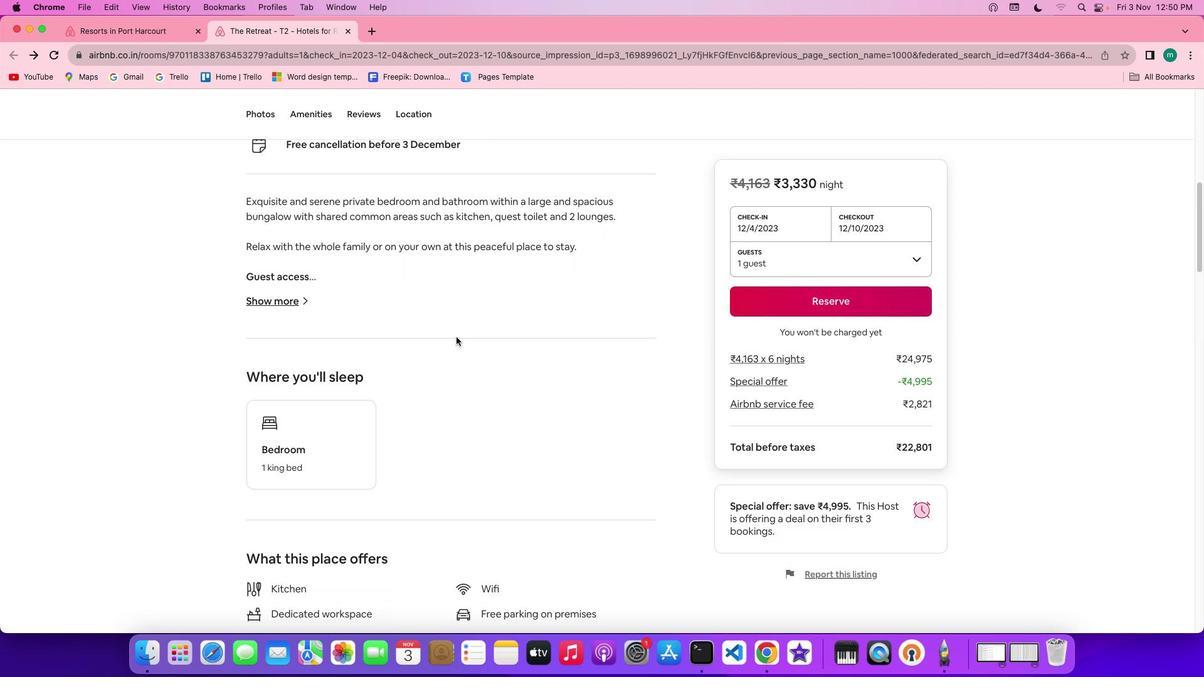 
Action: Mouse scrolled (456, 337) with delta (0, 0)
Screenshot: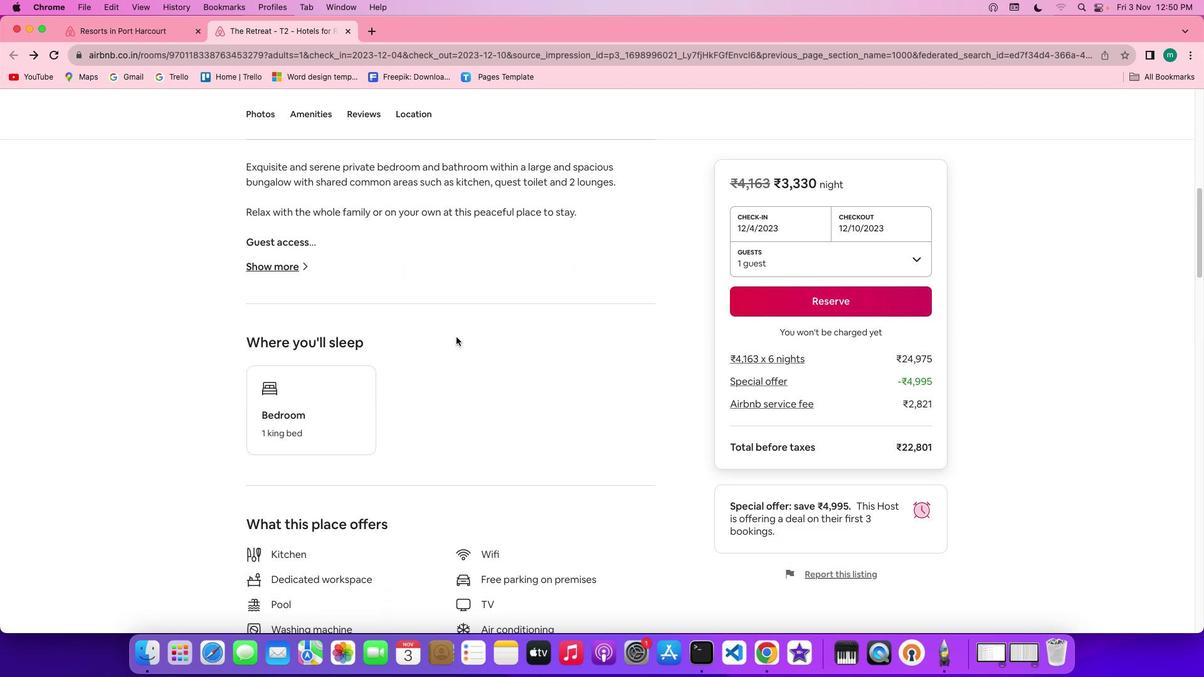 
Action: Mouse scrolled (456, 337) with delta (0, 0)
Screenshot: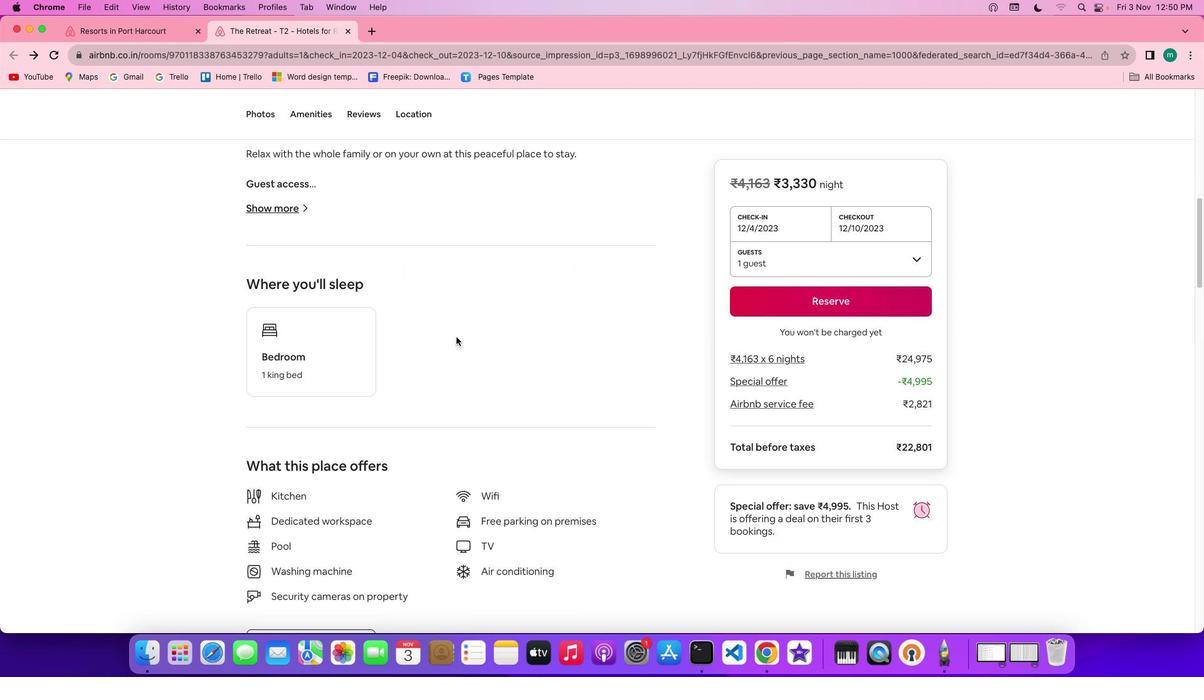 
Action: Mouse moved to (457, 337)
Screenshot: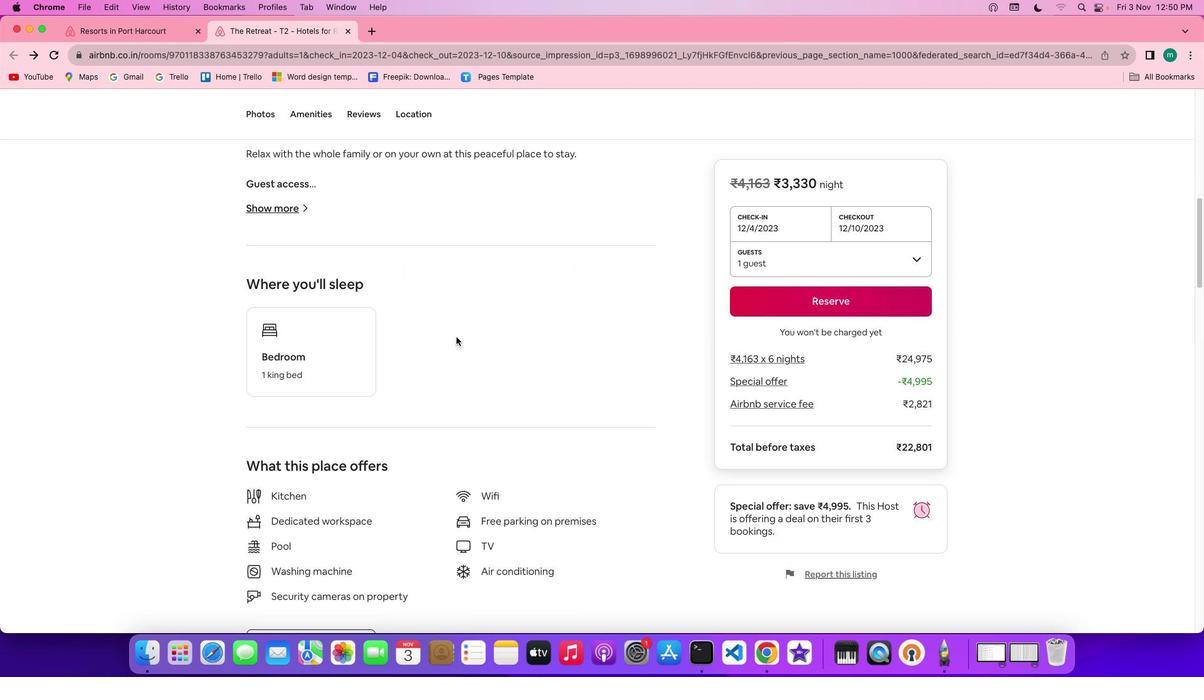 
Action: Mouse scrolled (457, 337) with delta (0, -1)
Screenshot: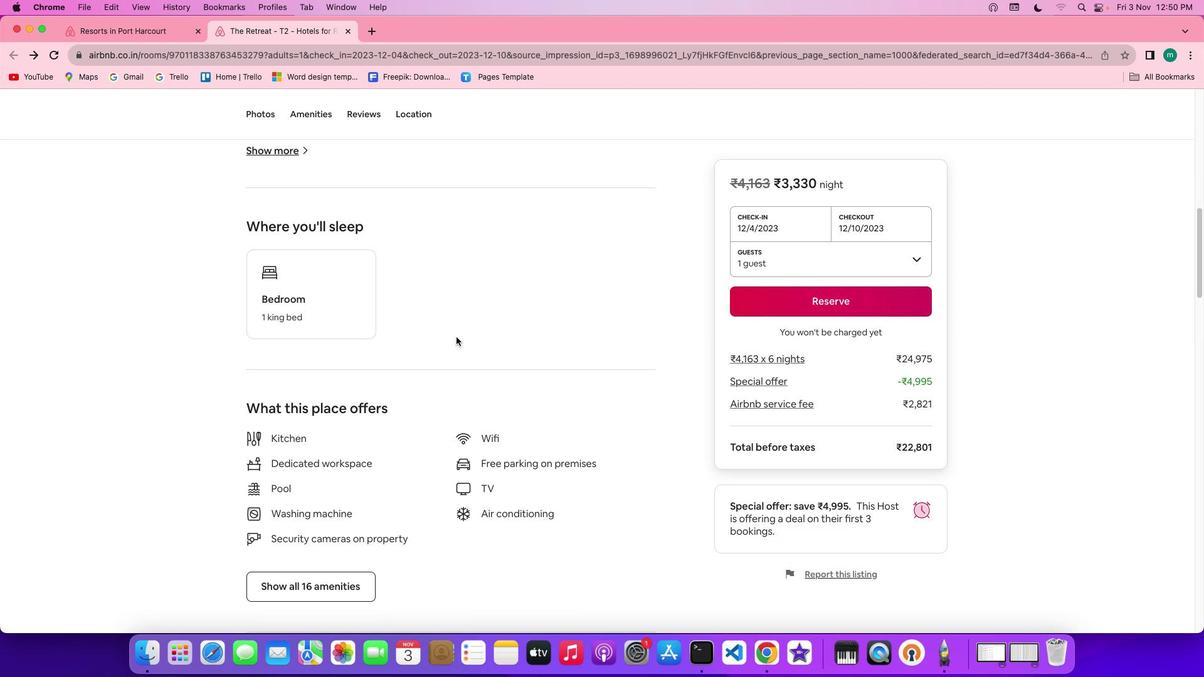 
Action: Mouse scrolled (457, 337) with delta (0, 0)
Screenshot: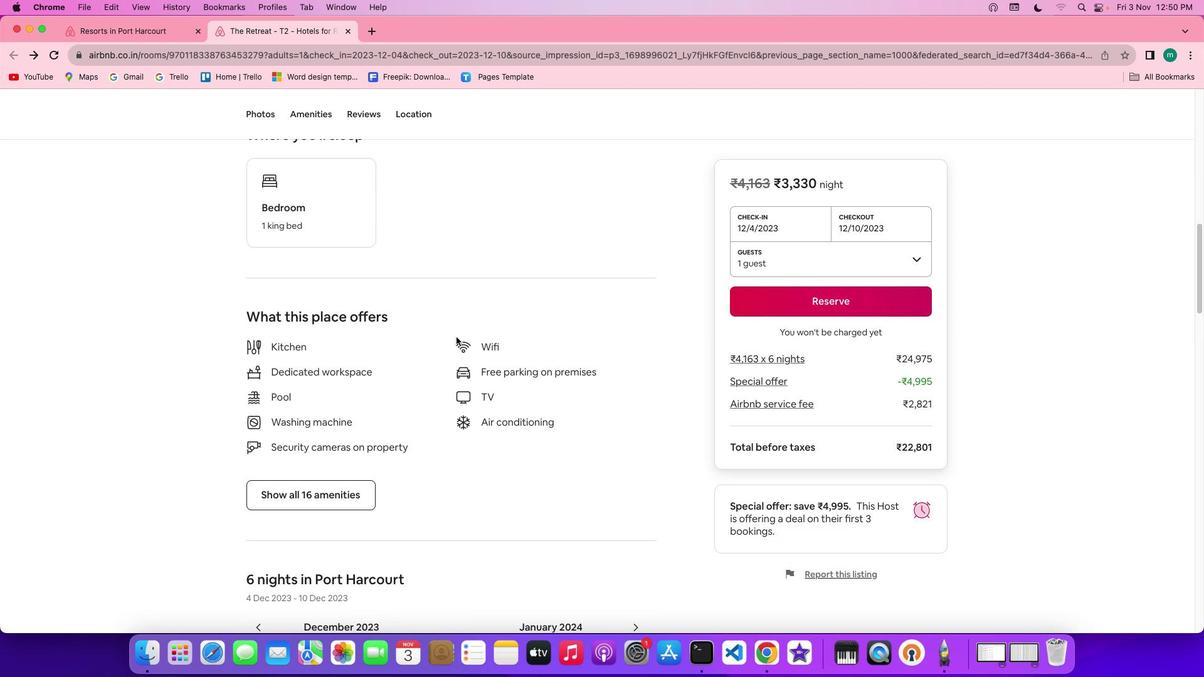 
Action: Mouse scrolled (457, 337) with delta (0, 0)
Screenshot: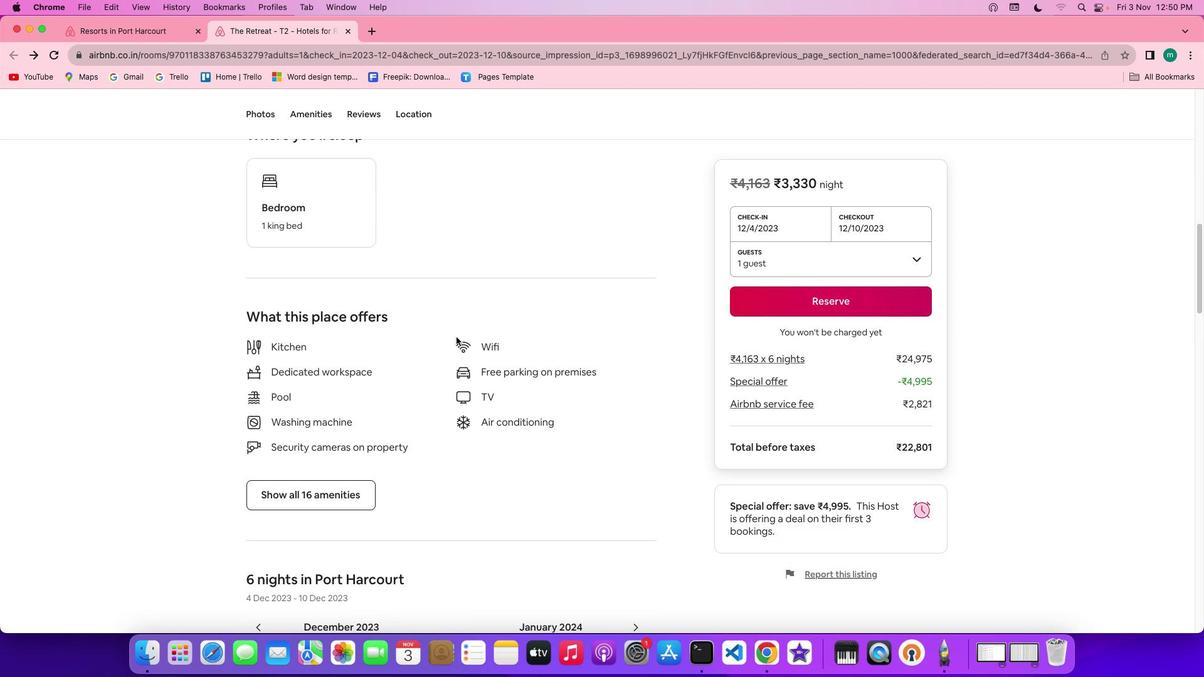 
Action: Mouse scrolled (457, 337) with delta (0, 0)
Screenshot: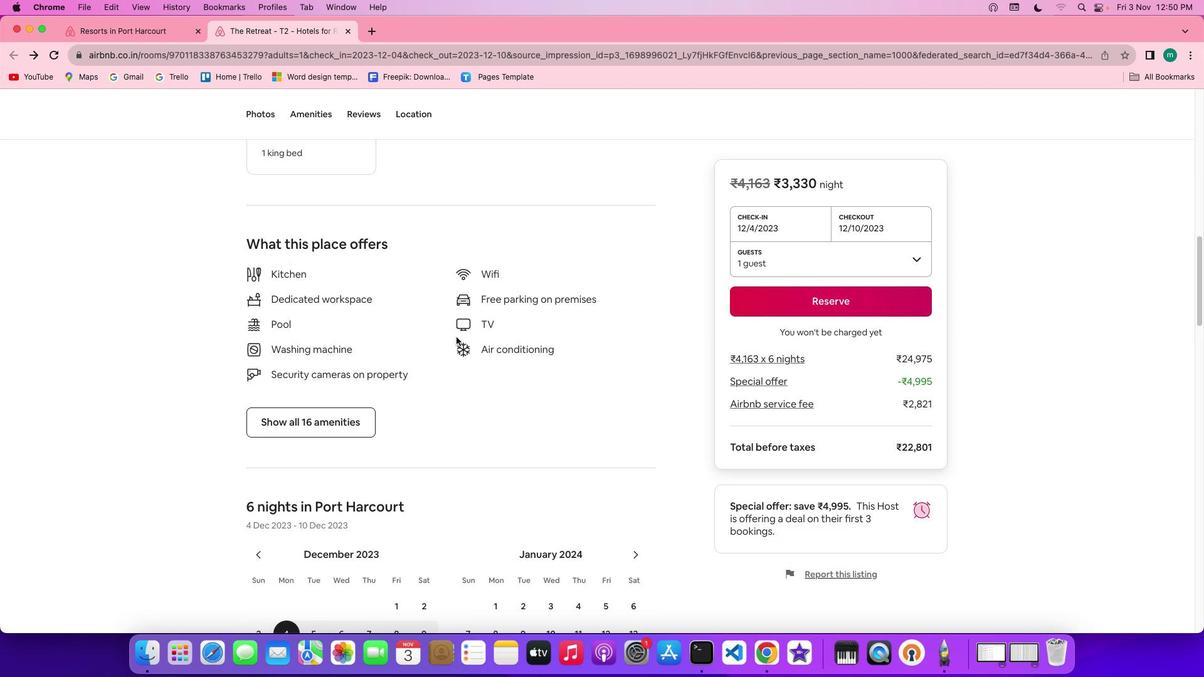 
Action: Mouse scrolled (457, 337) with delta (0, -1)
Screenshot: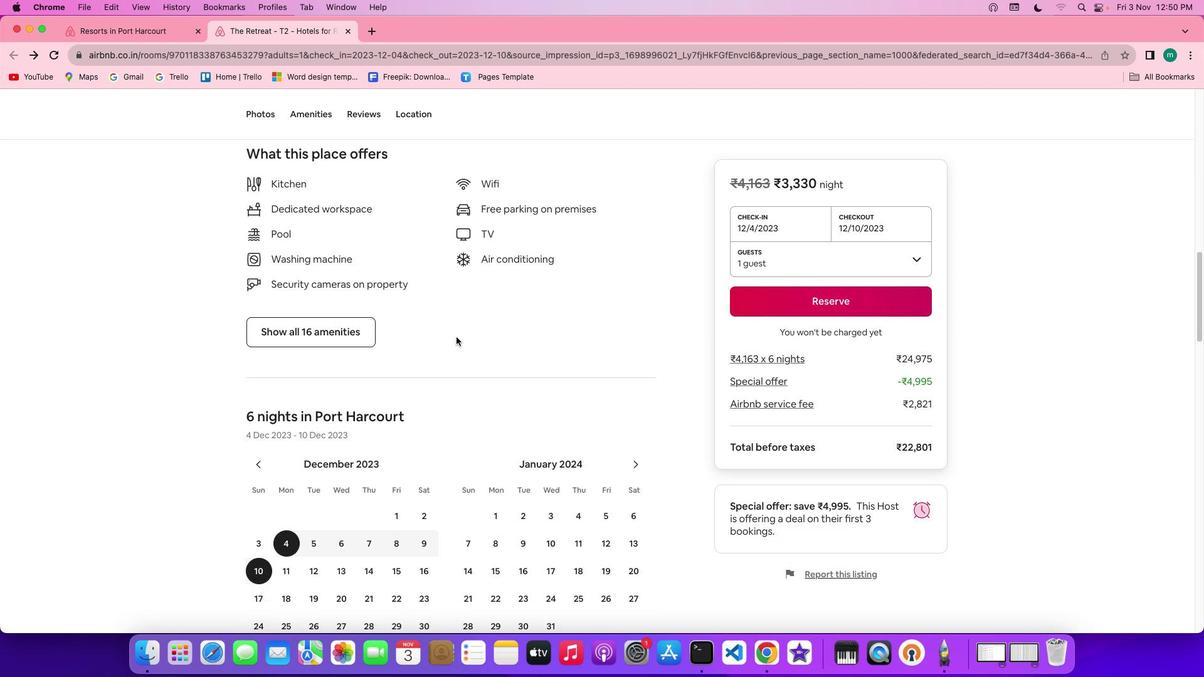 
Action: Mouse moved to (340, 334)
Screenshot: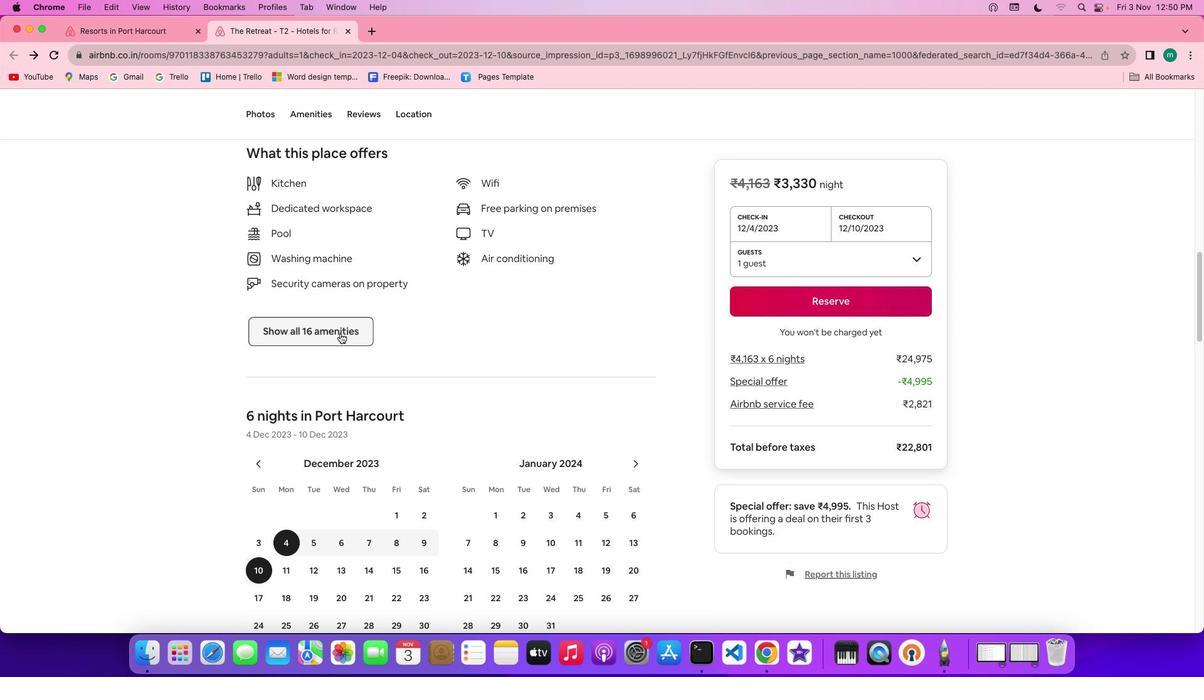 
Action: Mouse pressed left at (340, 334)
Screenshot: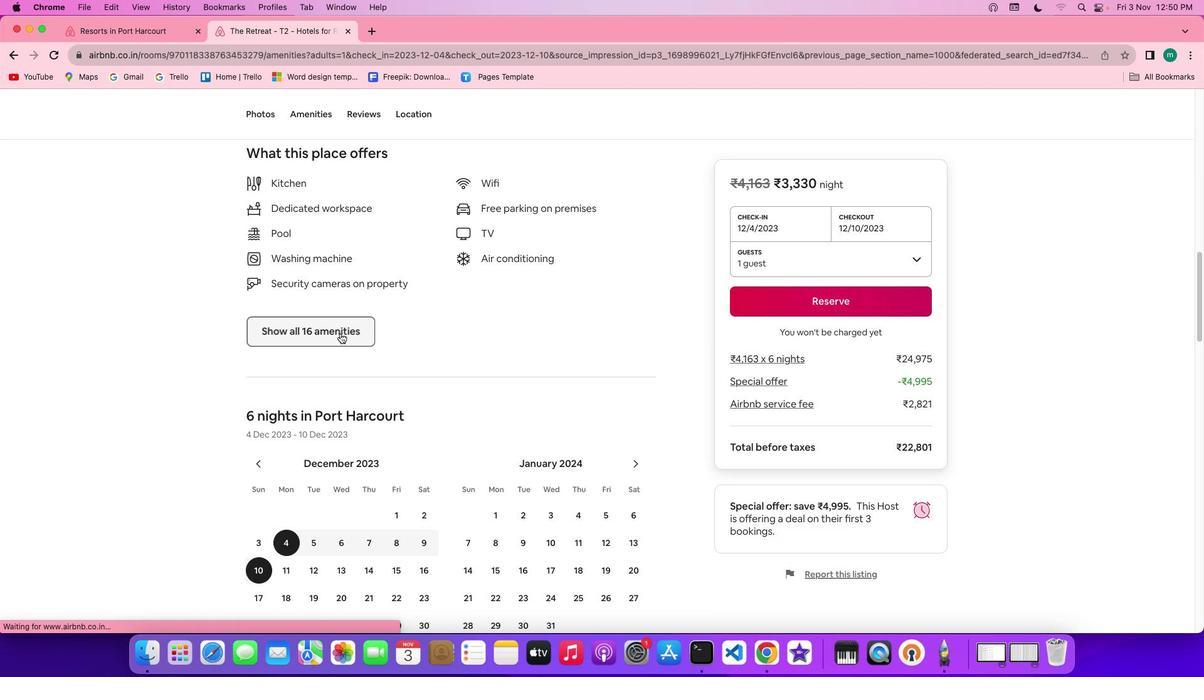
Action: Mouse moved to (483, 344)
Screenshot: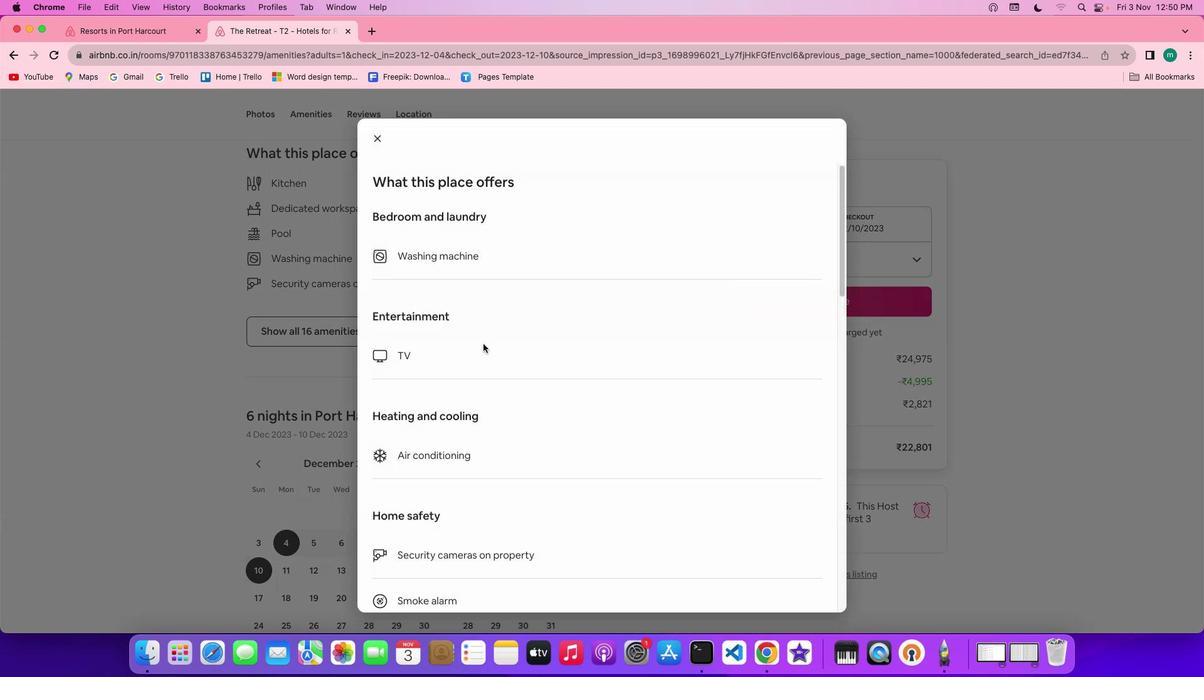 
Action: Mouse scrolled (483, 344) with delta (0, 0)
Screenshot: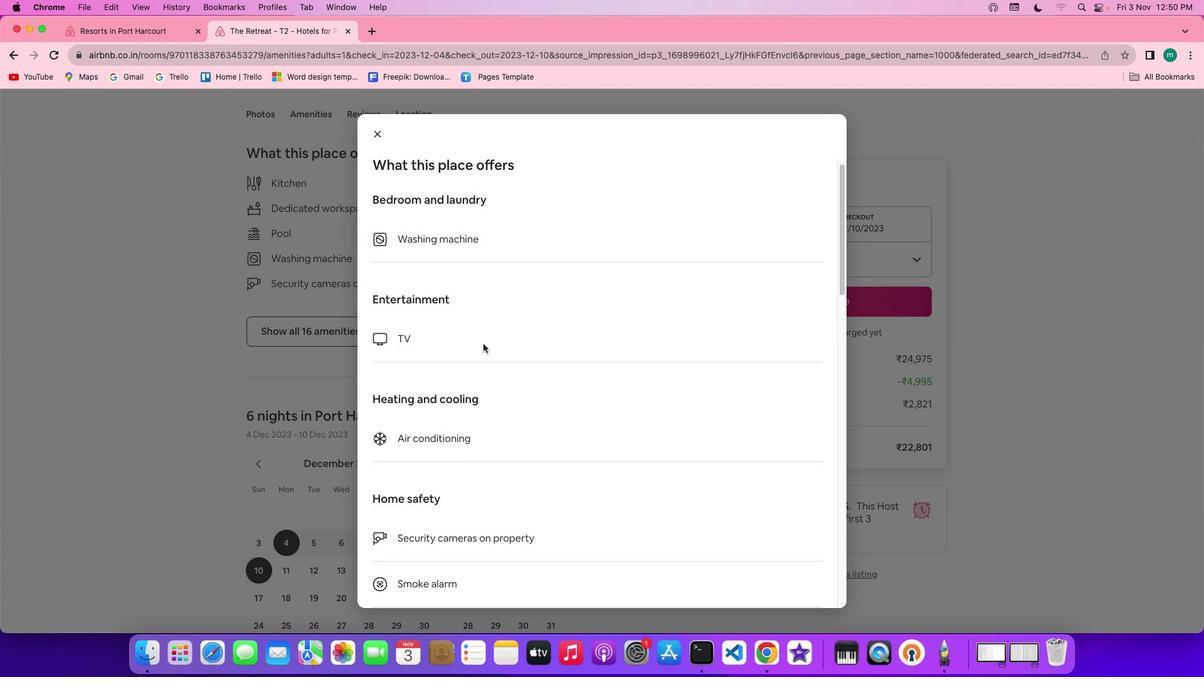 
Action: Mouse scrolled (483, 344) with delta (0, 0)
Screenshot: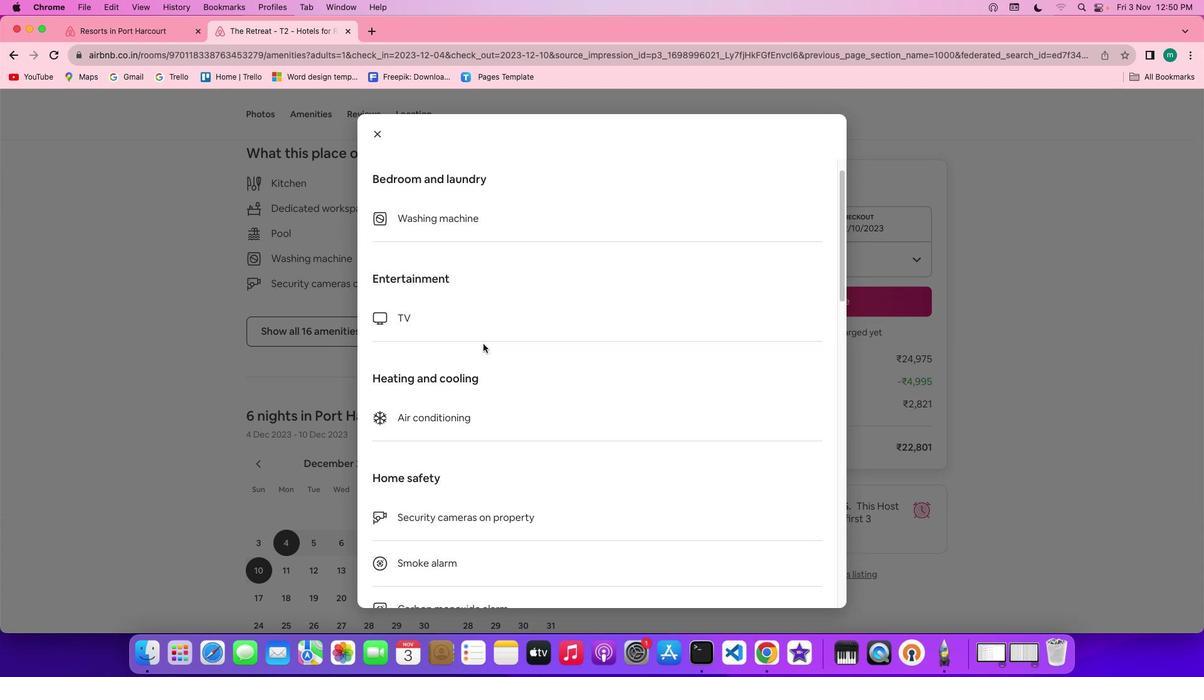 
Action: Mouse scrolled (483, 344) with delta (0, 0)
Screenshot: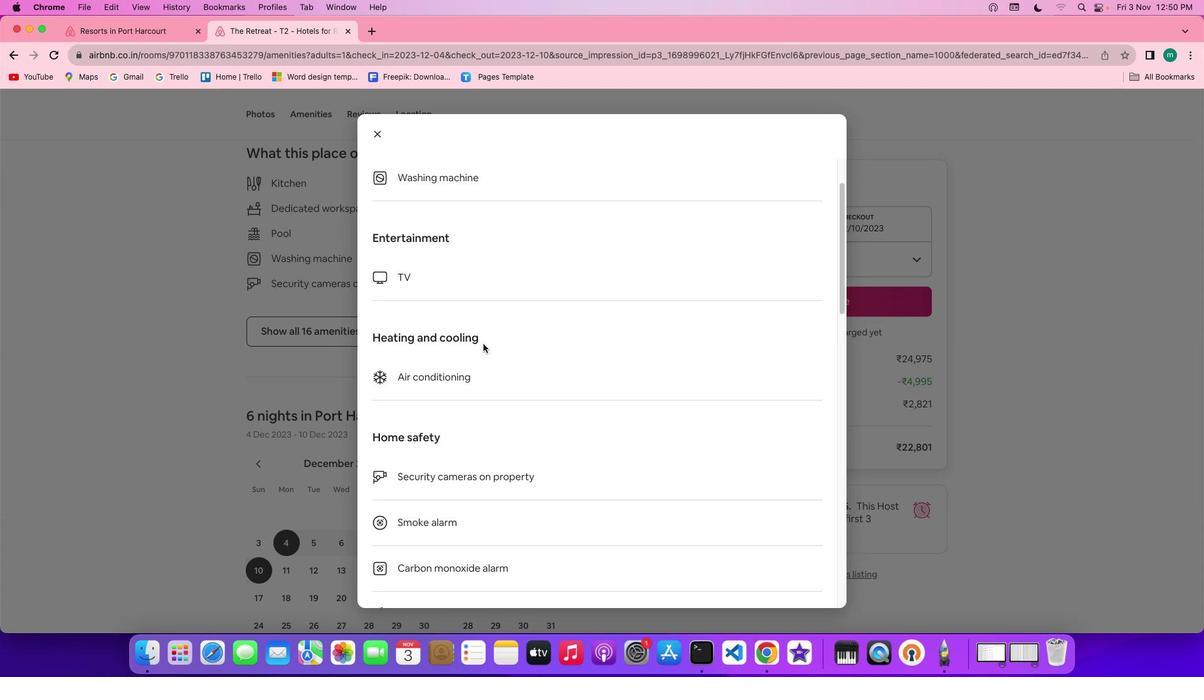 
Action: Mouse scrolled (483, 344) with delta (0, 0)
Screenshot: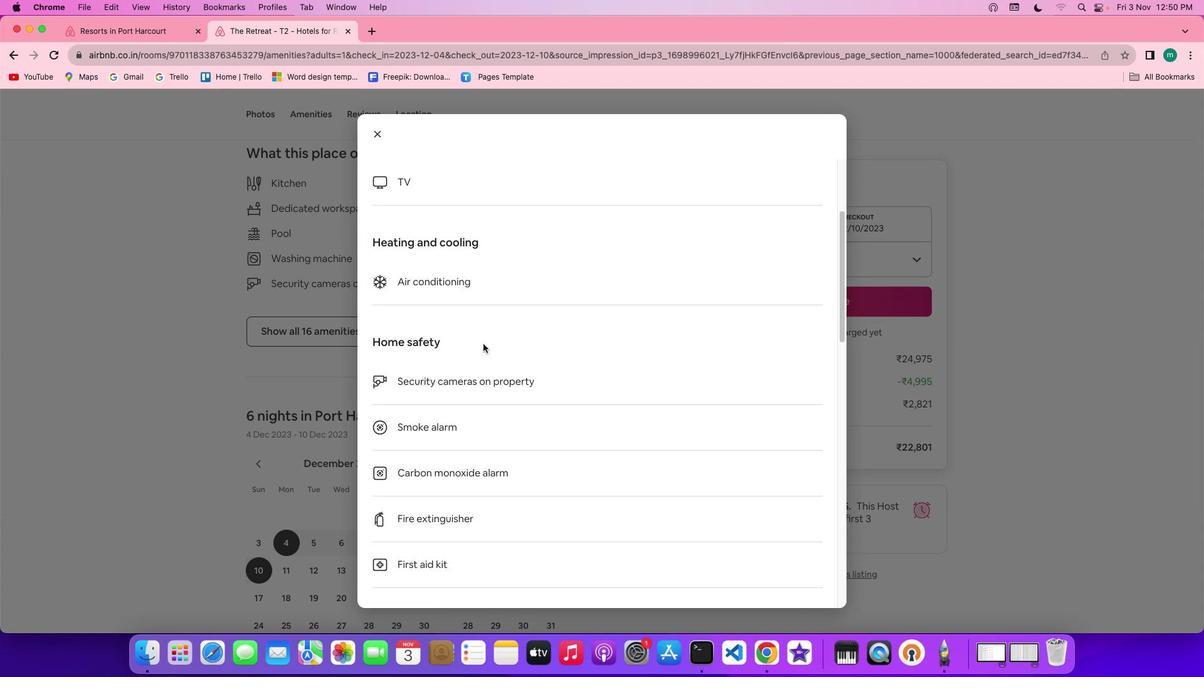 
Action: Mouse scrolled (483, 344) with delta (0, 0)
Screenshot: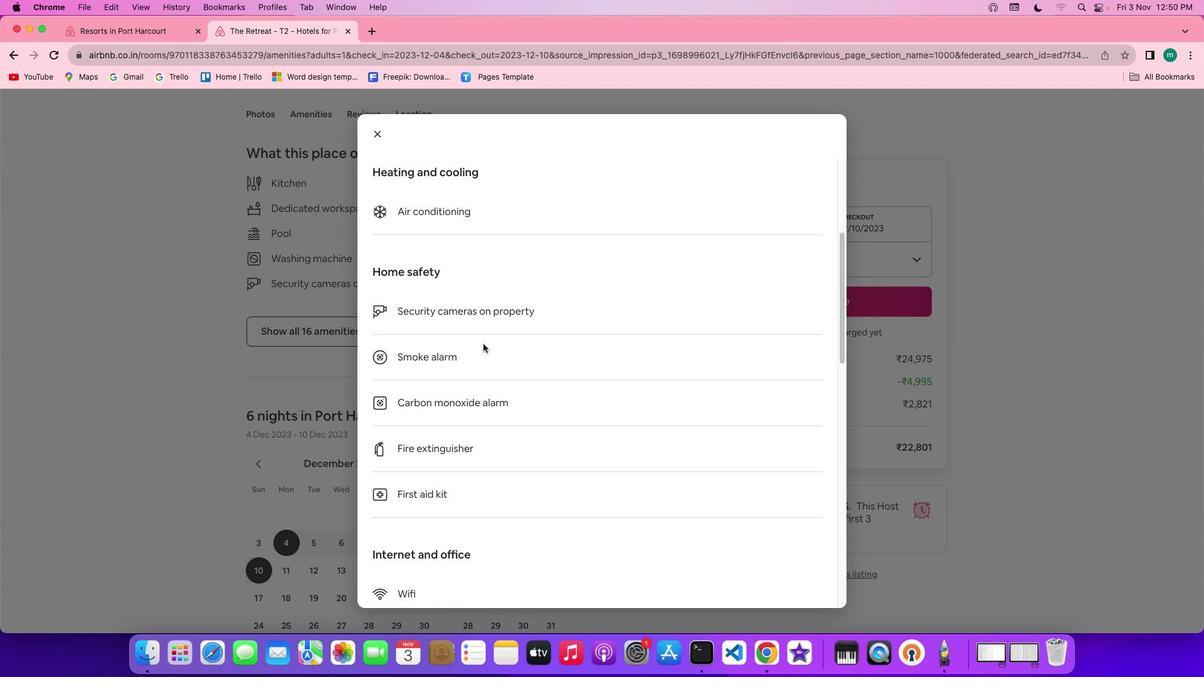 
Action: Mouse scrolled (483, 344) with delta (0, 0)
Screenshot: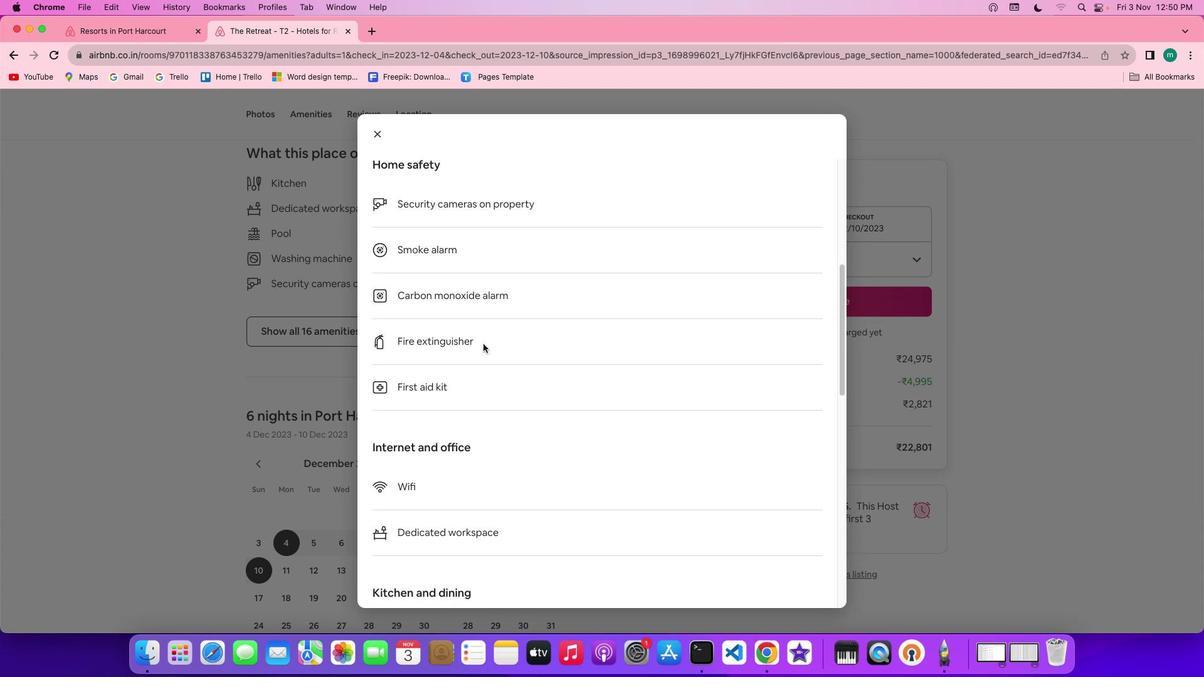 
Action: Mouse scrolled (483, 344) with delta (0, 0)
Screenshot: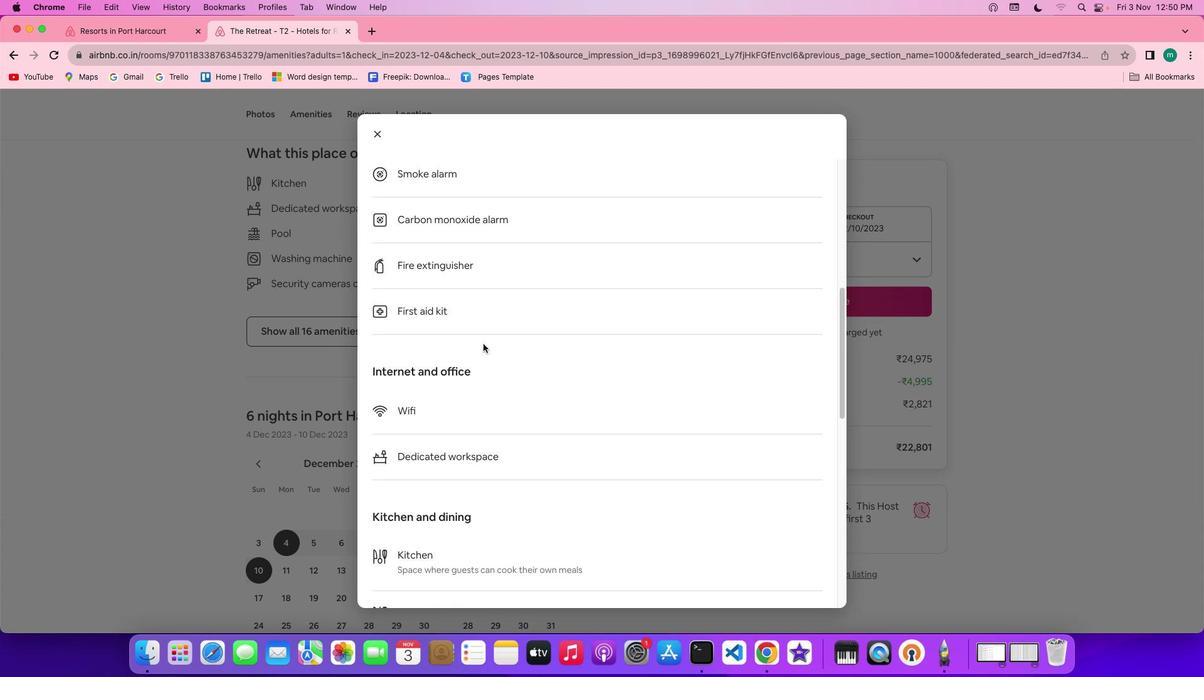 
Action: Mouse scrolled (483, 344) with delta (0, -1)
Screenshot: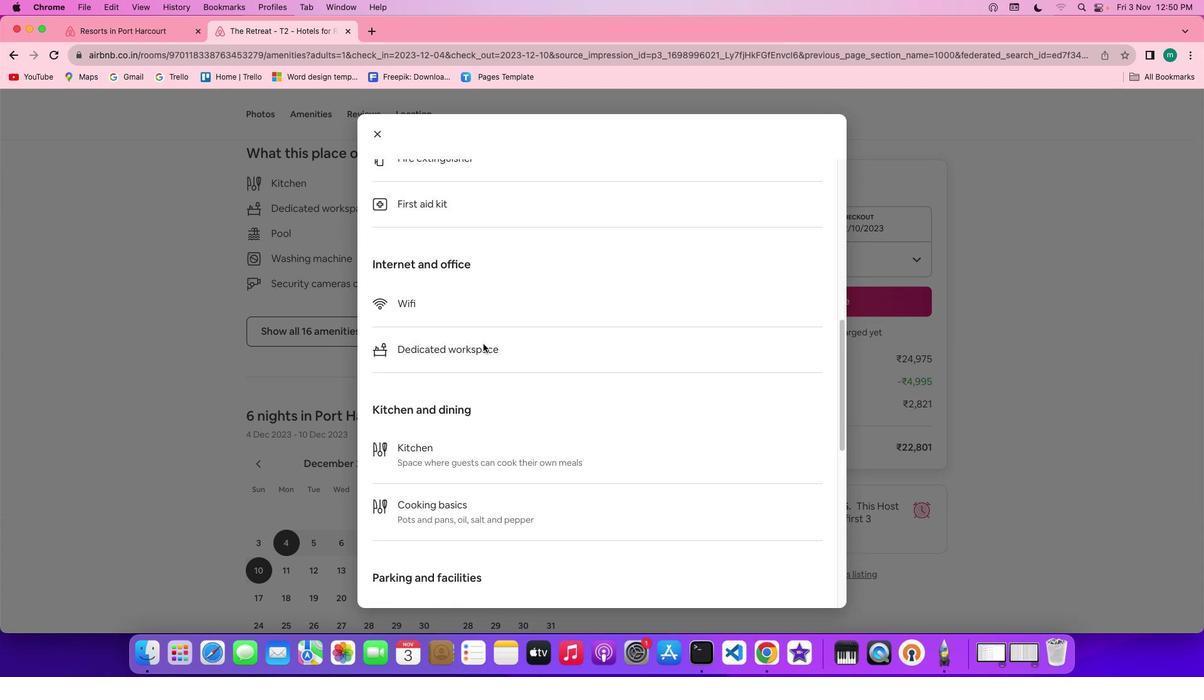 
Action: Mouse scrolled (483, 344) with delta (0, -1)
Screenshot: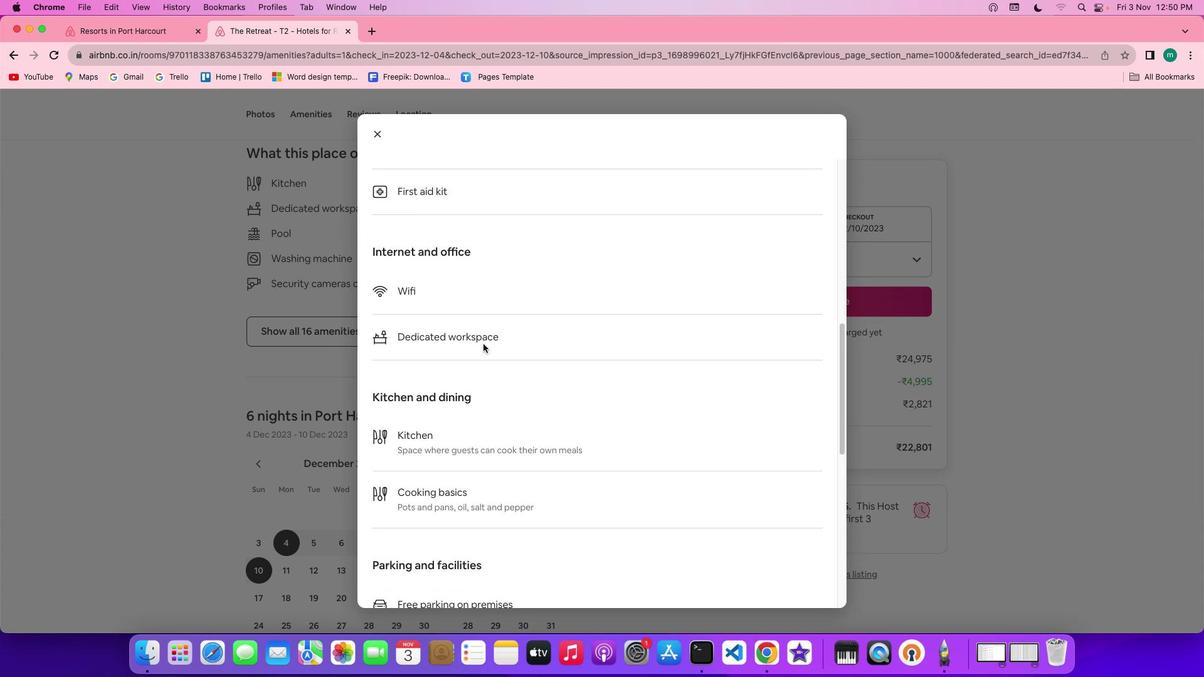 
Action: Mouse scrolled (483, 344) with delta (0, 0)
Screenshot: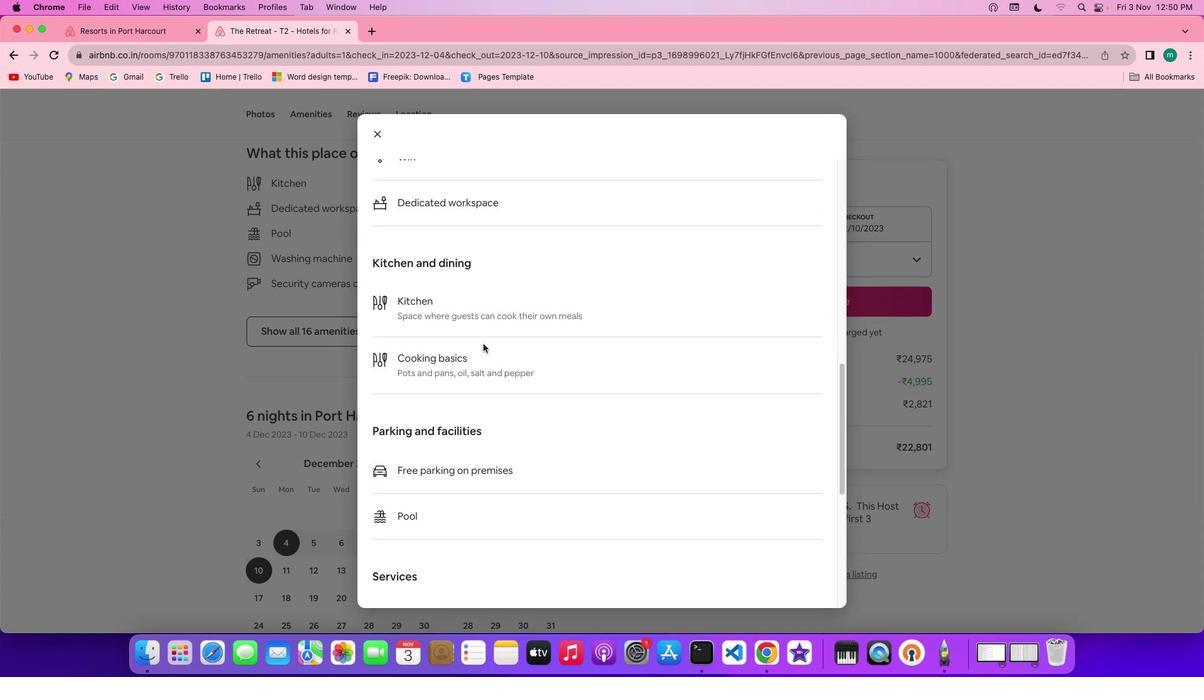
Action: Mouse scrolled (483, 344) with delta (0, 0)
Screenshot: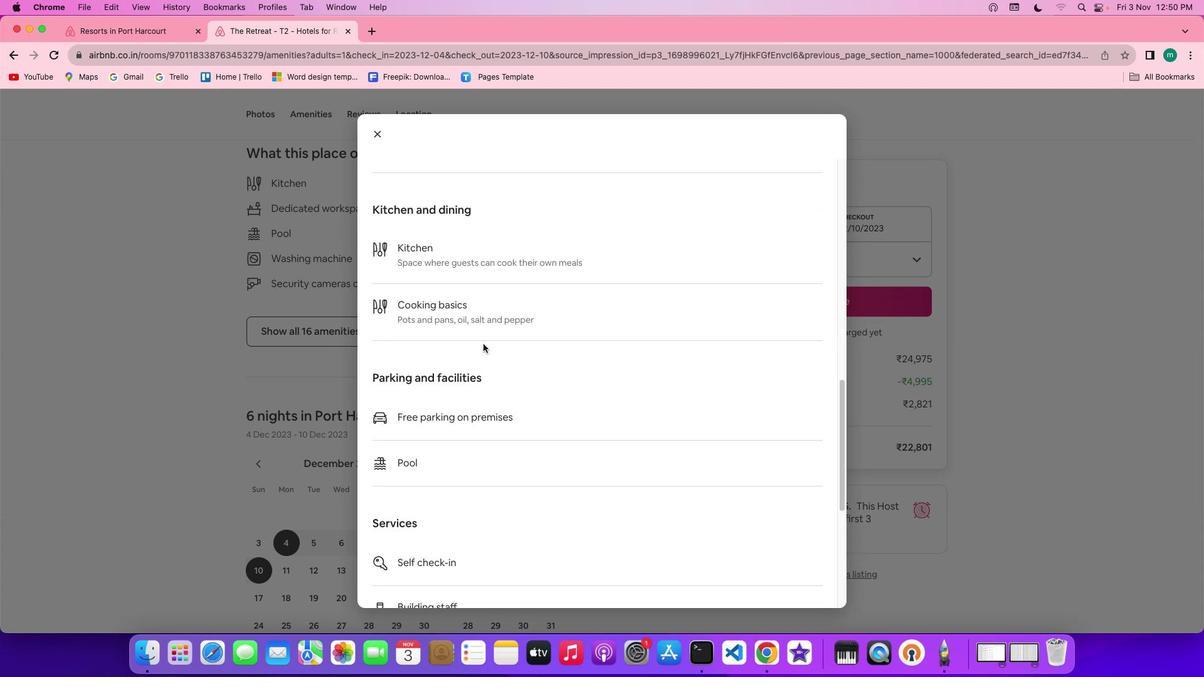 
Action: Mouse scrolled (483, 344) with delta (0, 0)
Screenshot: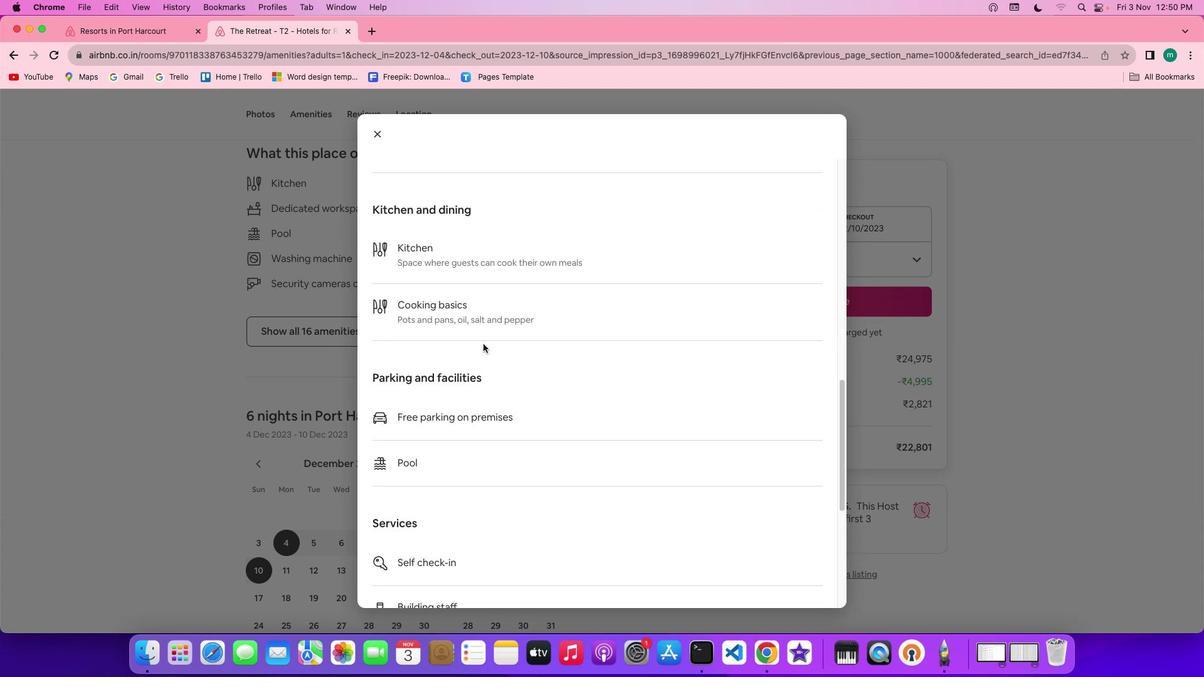 
Action: Mouse scrolled (483, 344) with delta (0, -1)
Screenshot: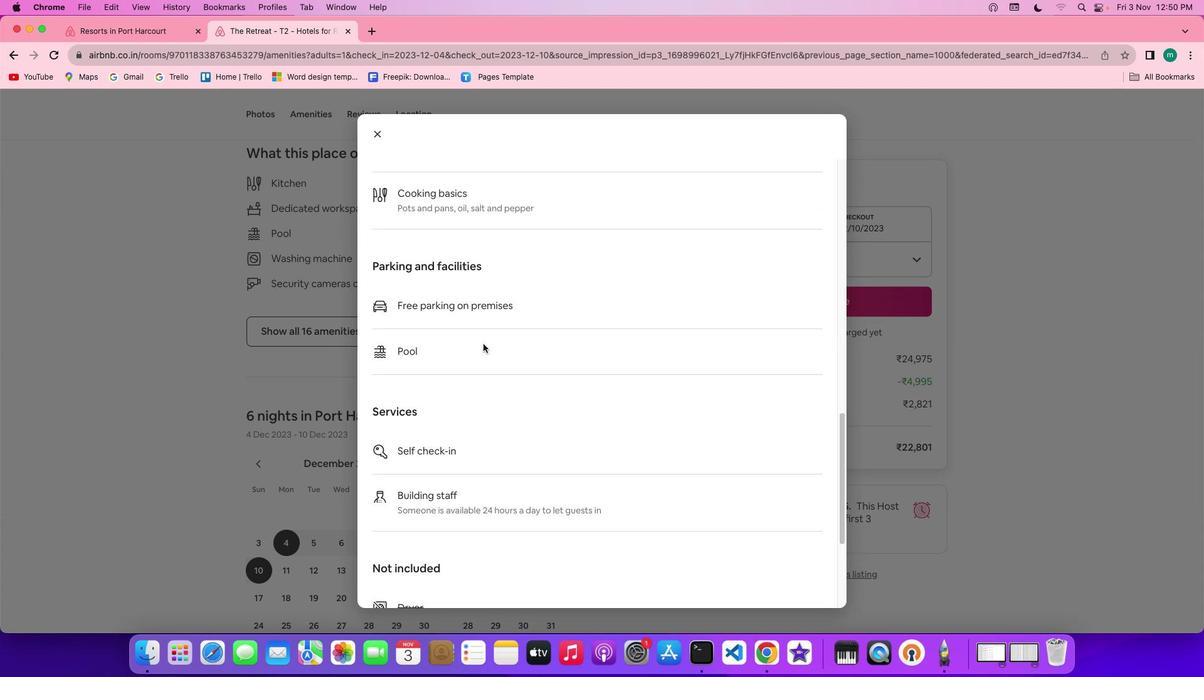 
Action: Mouse scrolled (483, 344) with delta (0, -1)
Screenshot: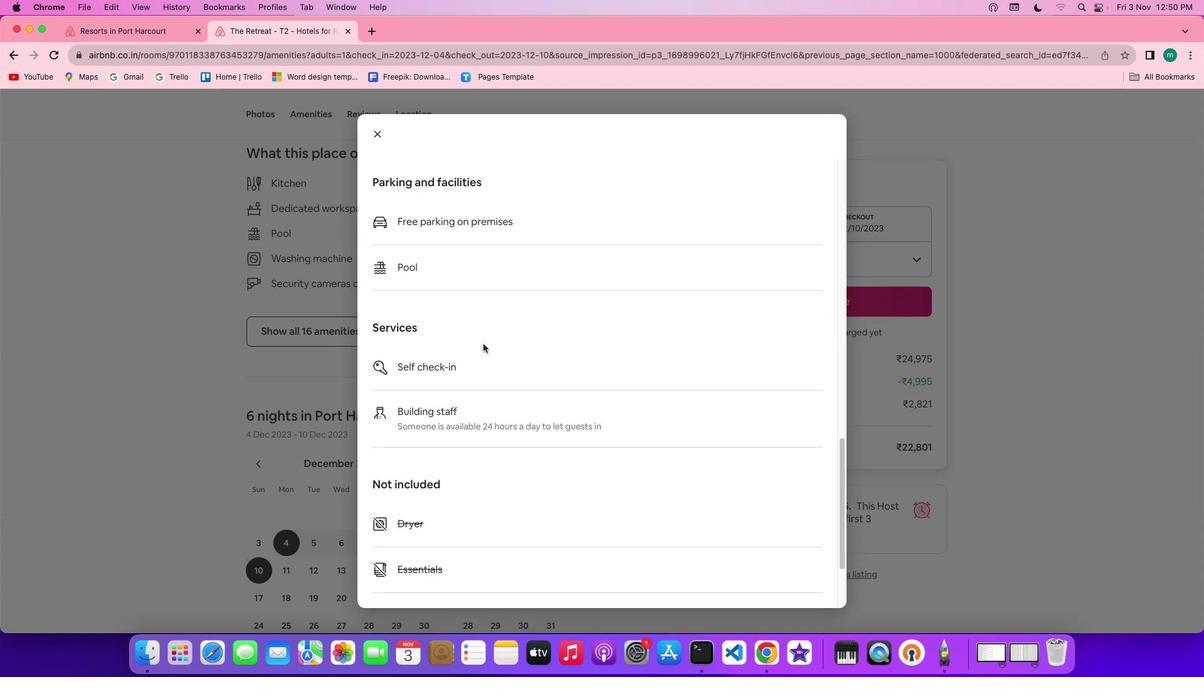 
Action: Mouse scrolled (483, 344) with delta (0, 0)
Screenshot: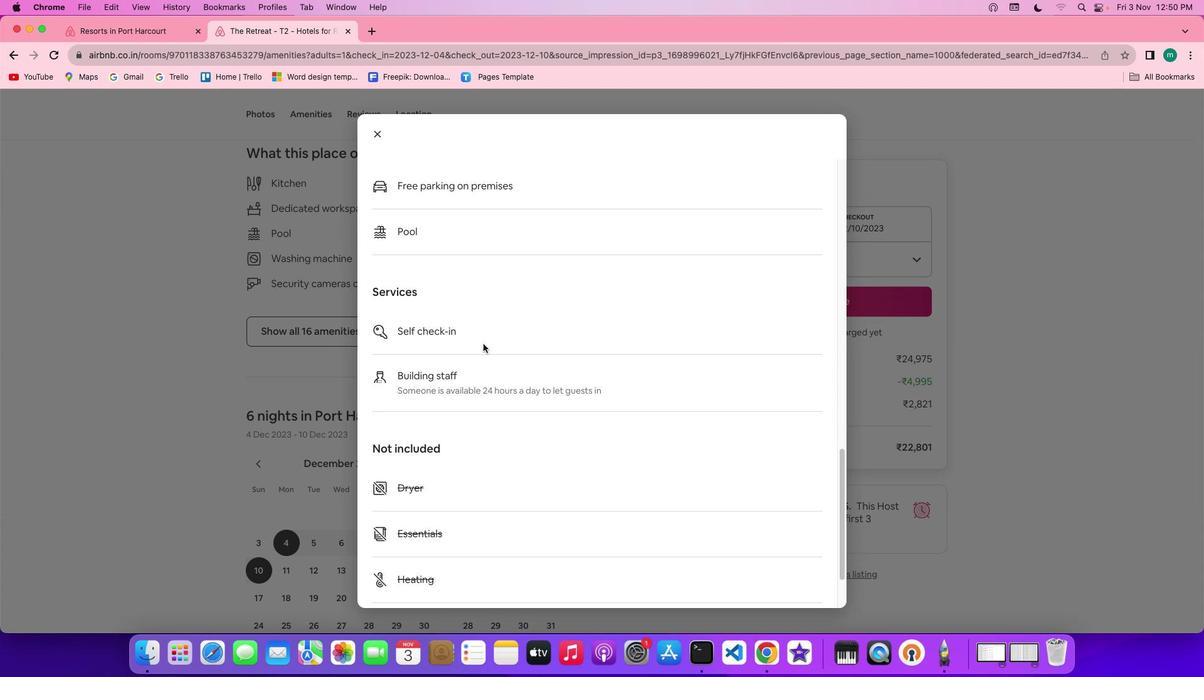 
Action: Mouse scrolled (483, 344) with delta (0, 0)
Screenshot: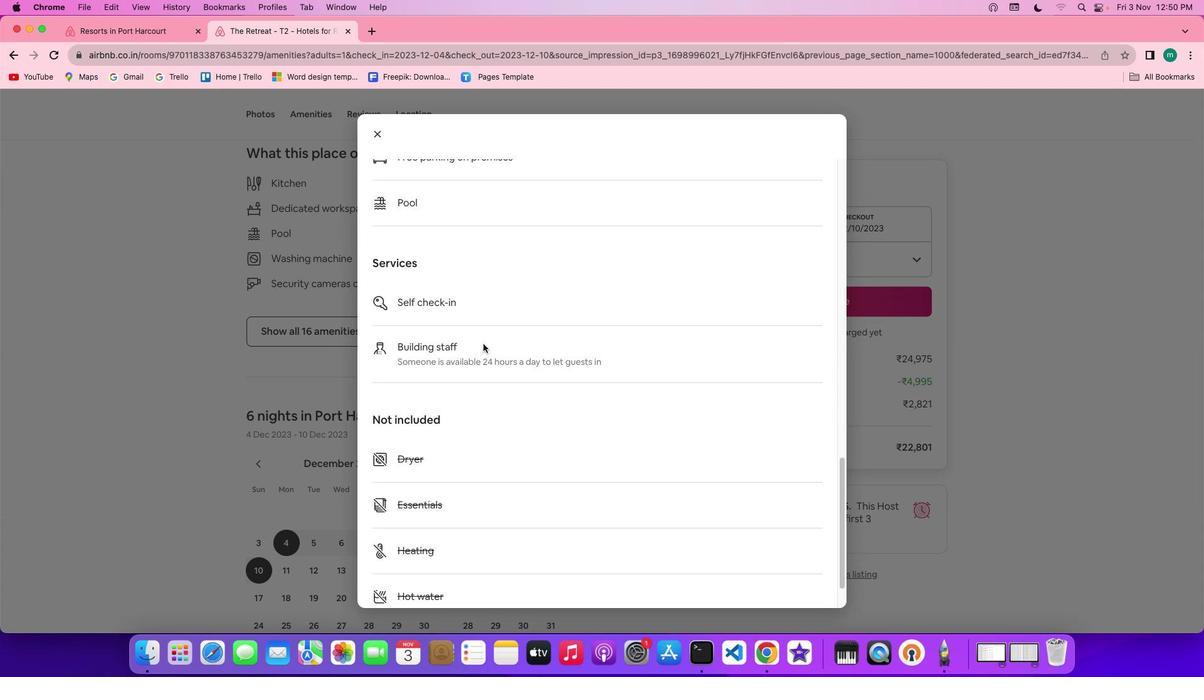 
Action: Mouse scrolled (483, 344) with delta (0, 0)
Screenshot: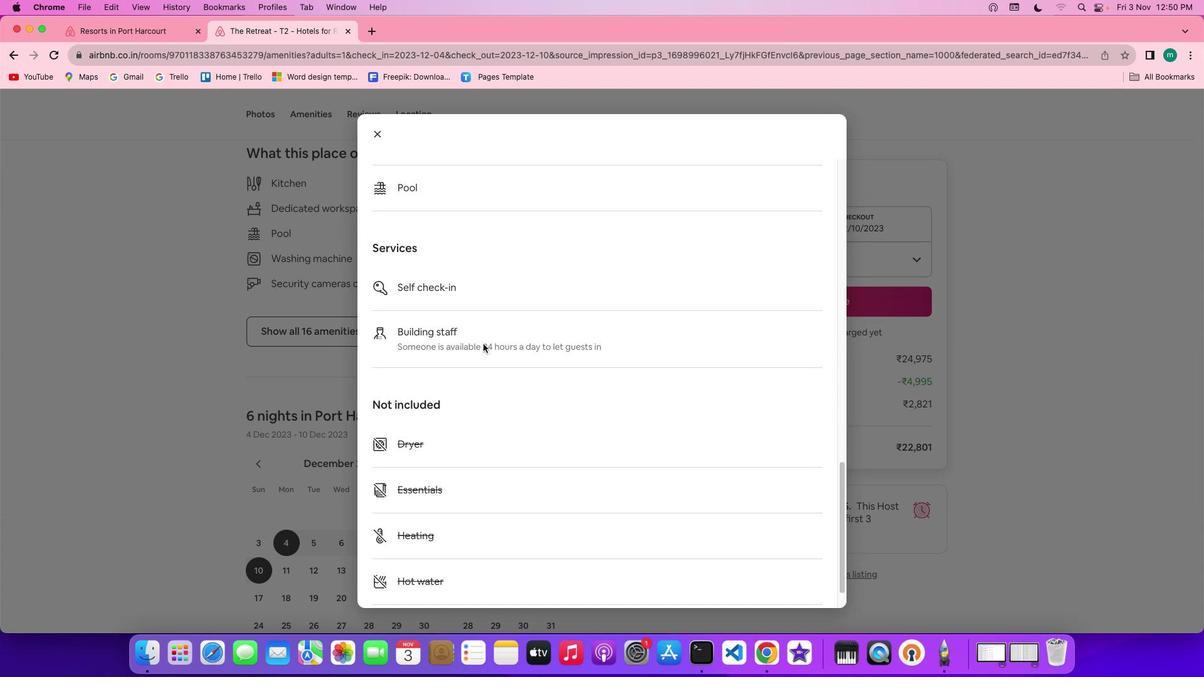 
Action: Mouse scrolled (483, 344) with delta (0, -1)
Screenshot: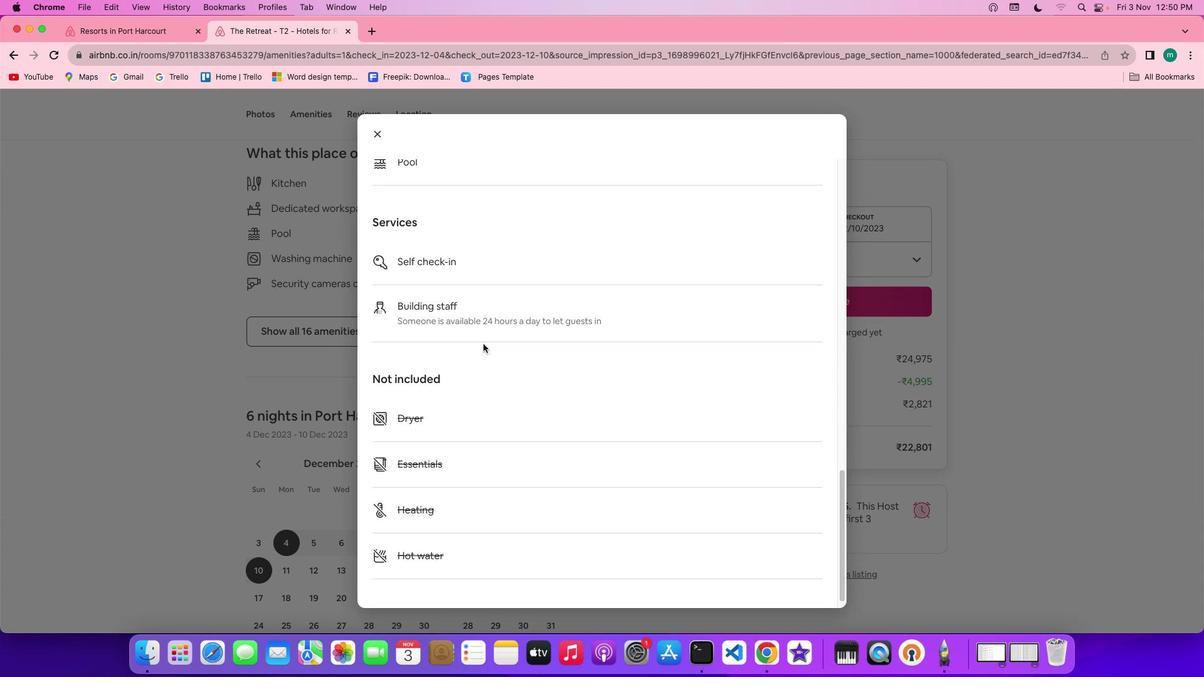 
Action: Mouse scrolled (483, 344) with delta (0, -1)
Screenshot: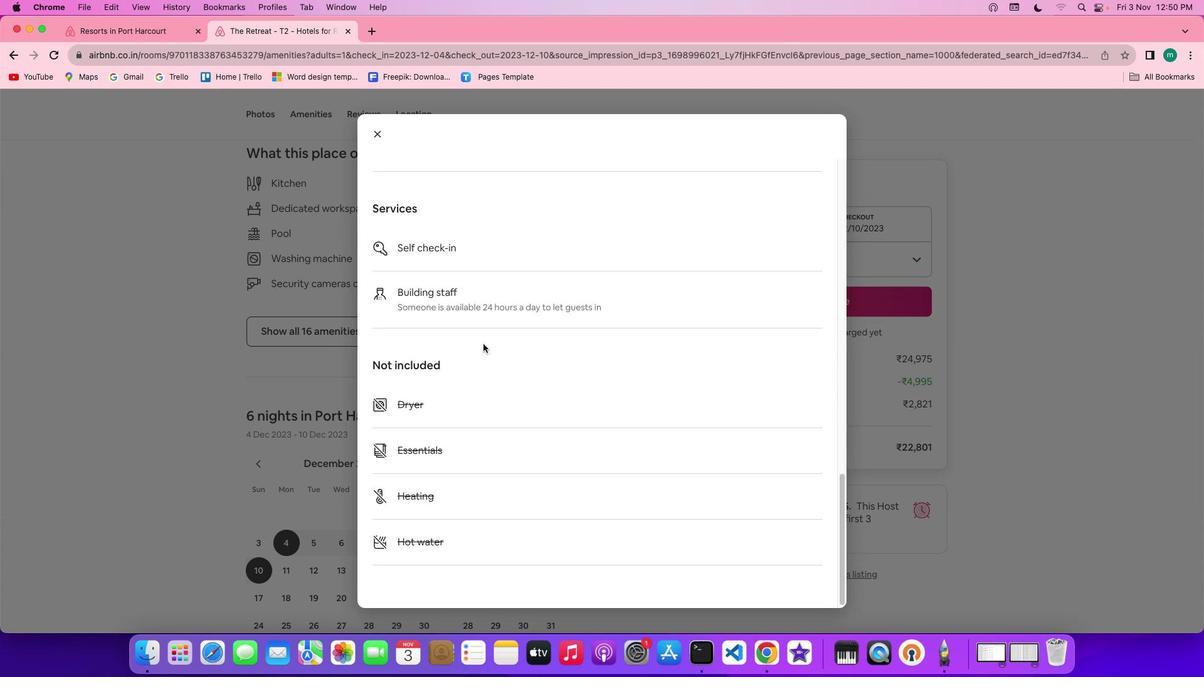 
Action: Mouse scrolled (483, 344) with delta (0, 0)
Screenshot: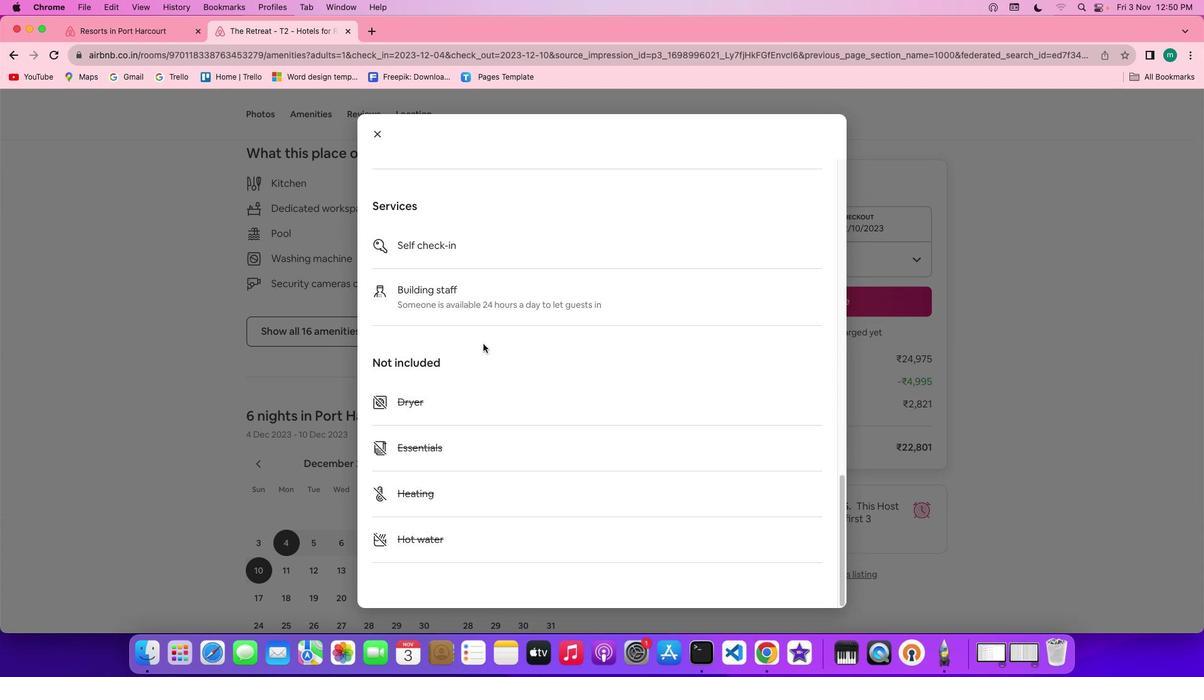 
Action: Mouse scrolled (483, 344) with delta (0, 0)
Screenshot: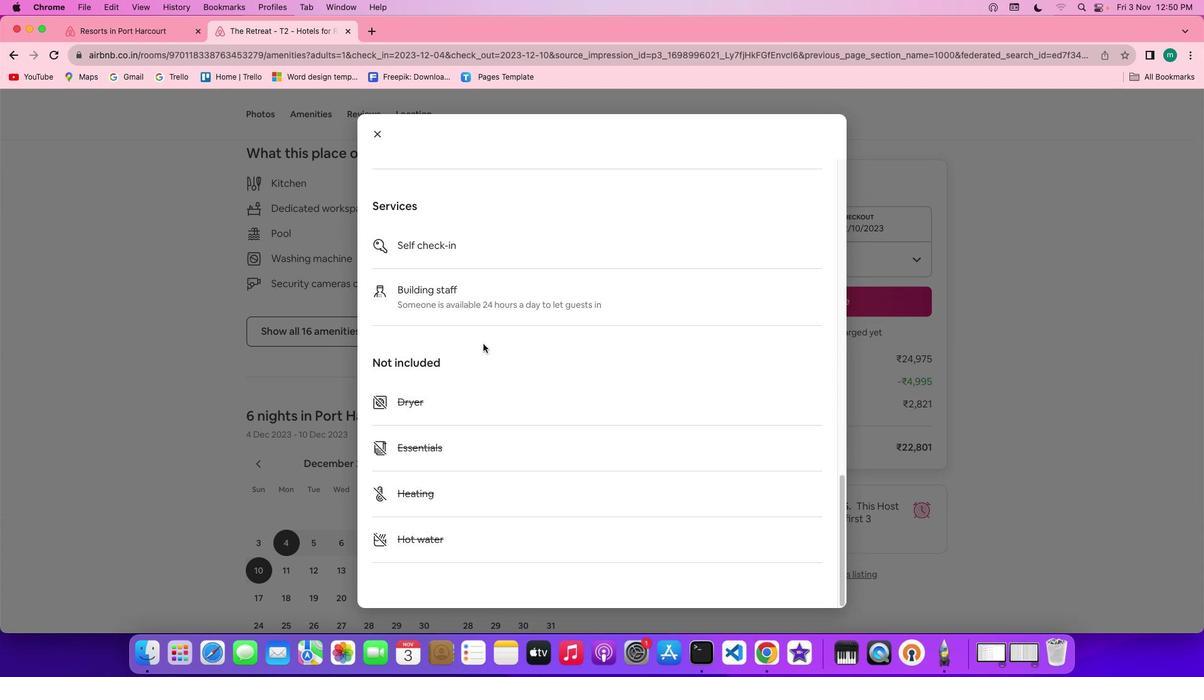 
Action: Mouse scrolled (483, 344) with delta (0, 0)
Screenshot: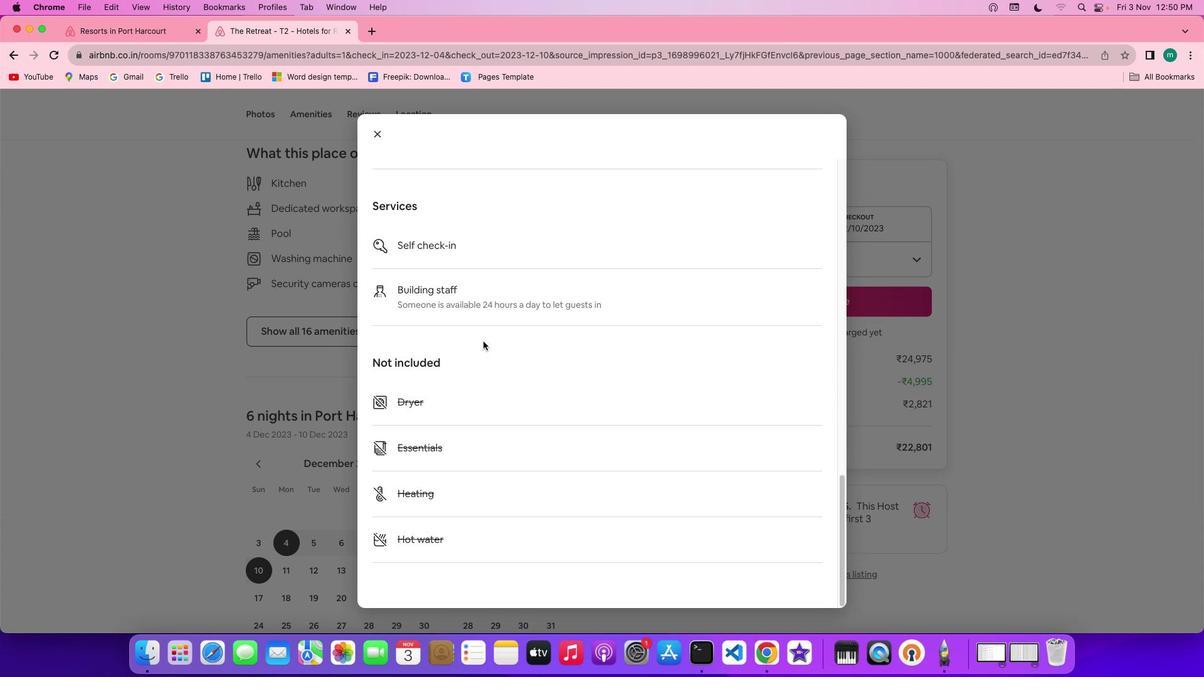 
Action: Mouse scrolled (483, 344) with delta (0, -1)
Screenshot: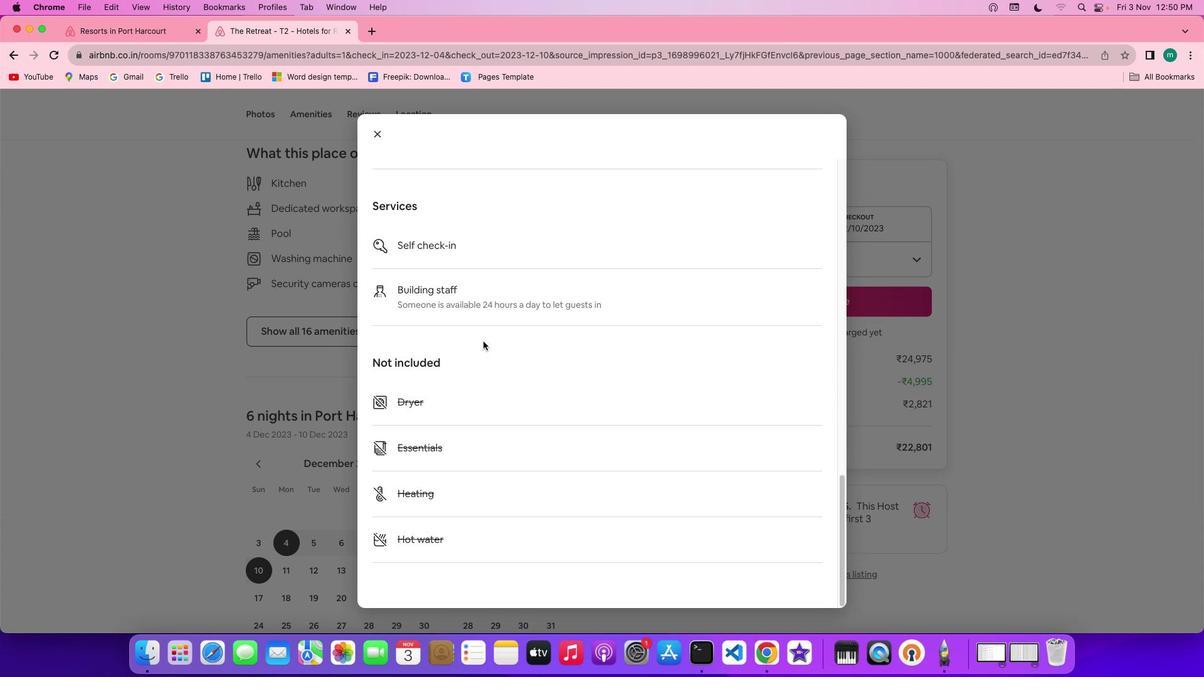 
Action: Mouse scrolled (483, 344) with delta (0, -2)
Screenshot: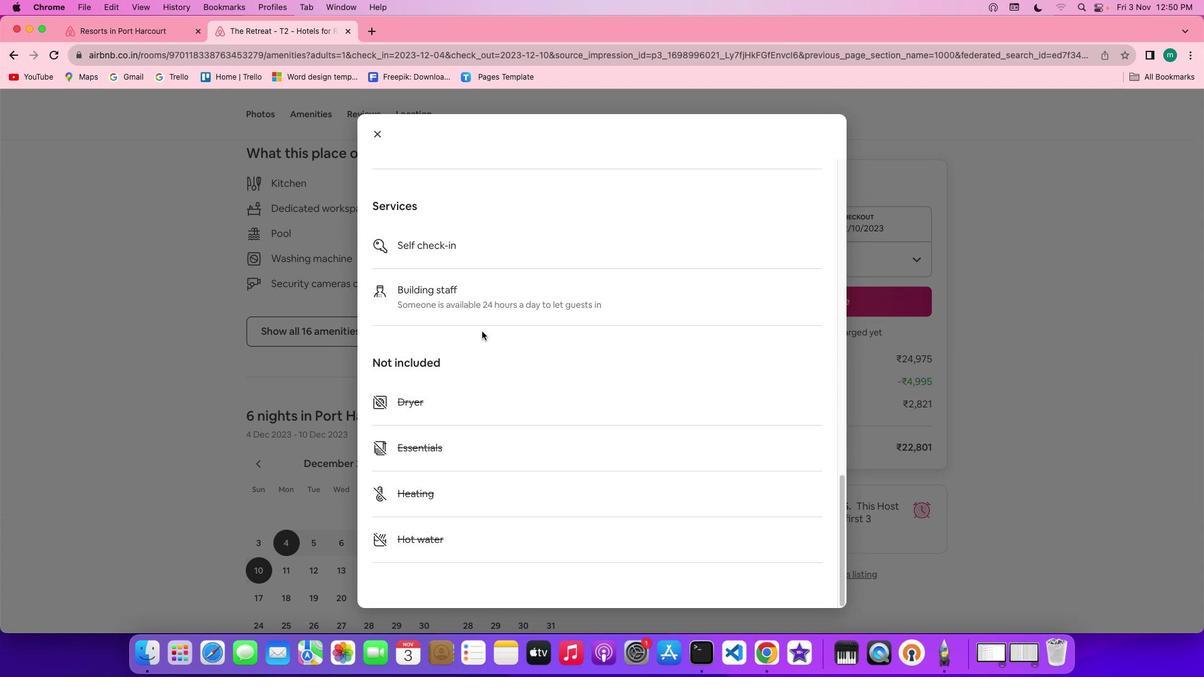 
Action: Mouse scrolled (483, 344) with delta (0, -2)
Screenshot: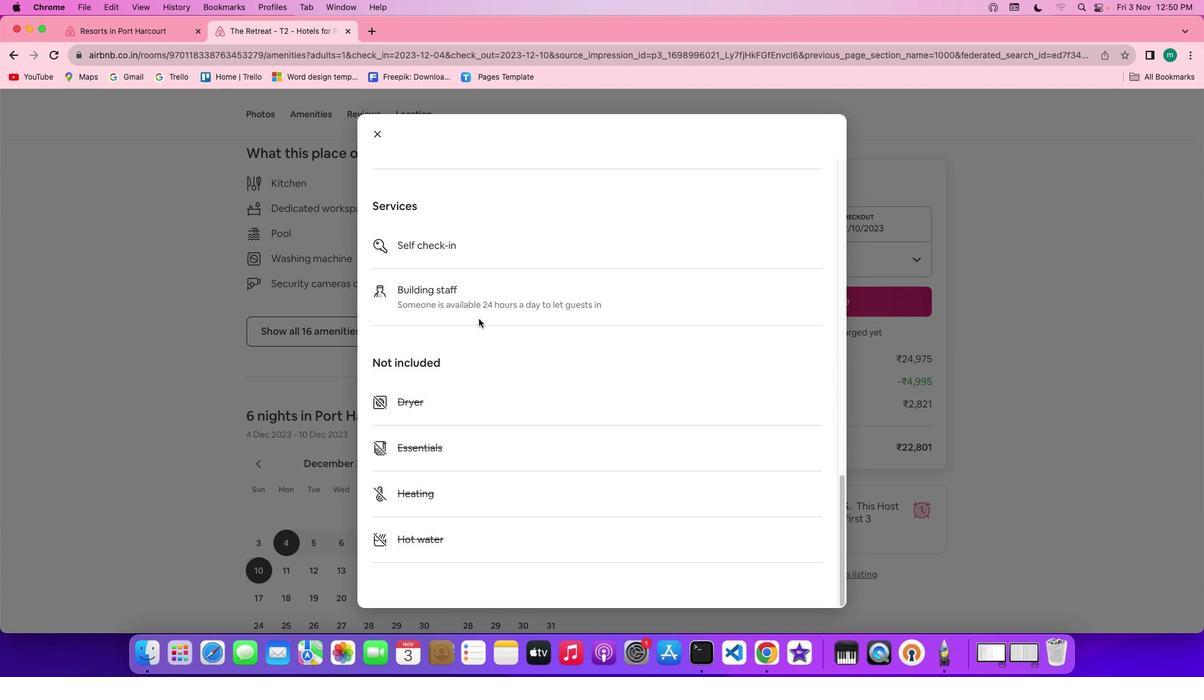 
Action: Mouse moved to (377, 136)
Screenshot: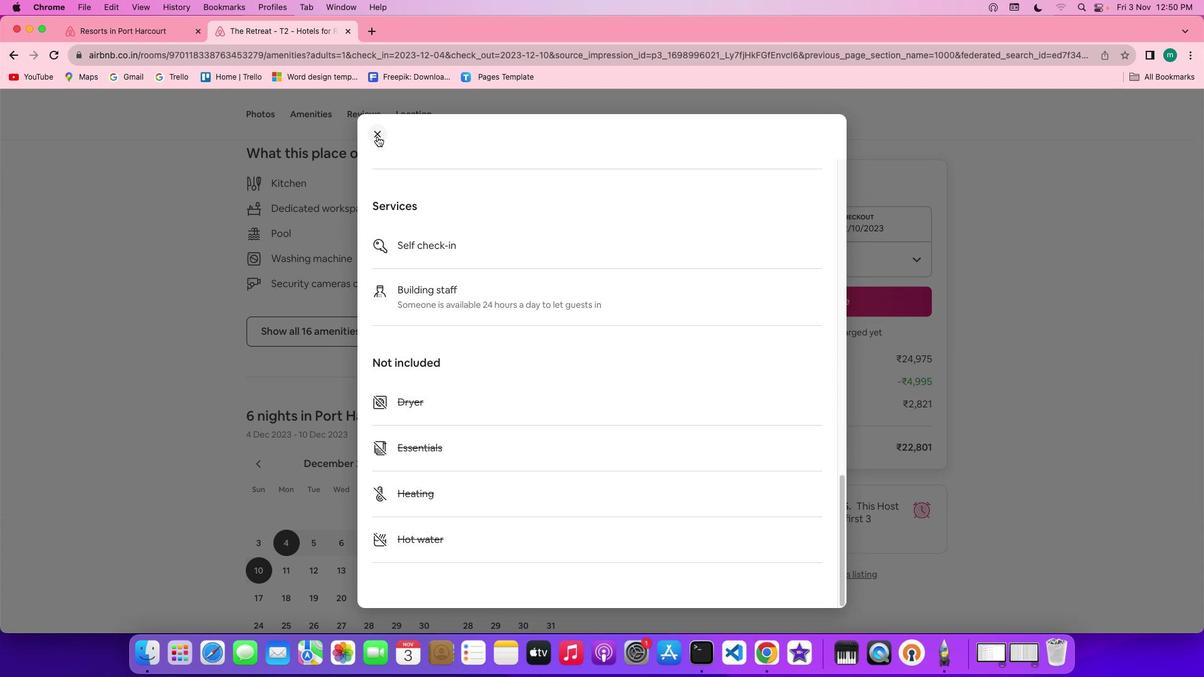 
Action: Mouse pressed left at (377, 136)
Screenshot: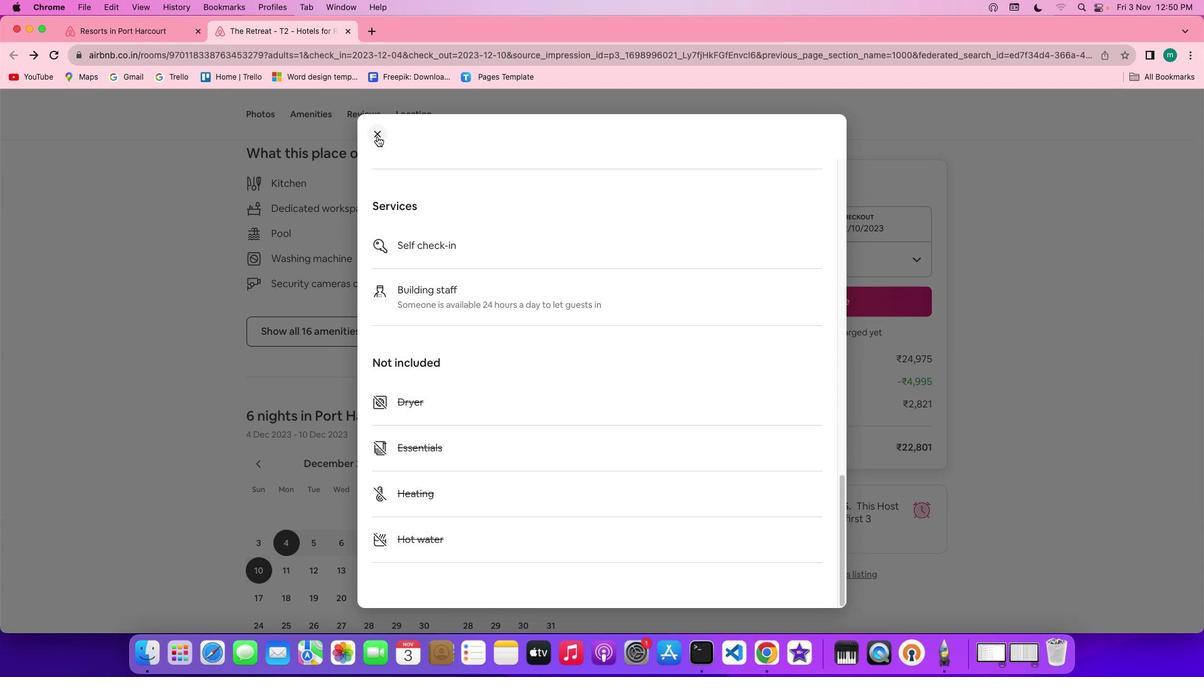 
Action: Mouse moved to (468, 345)
Screenshot: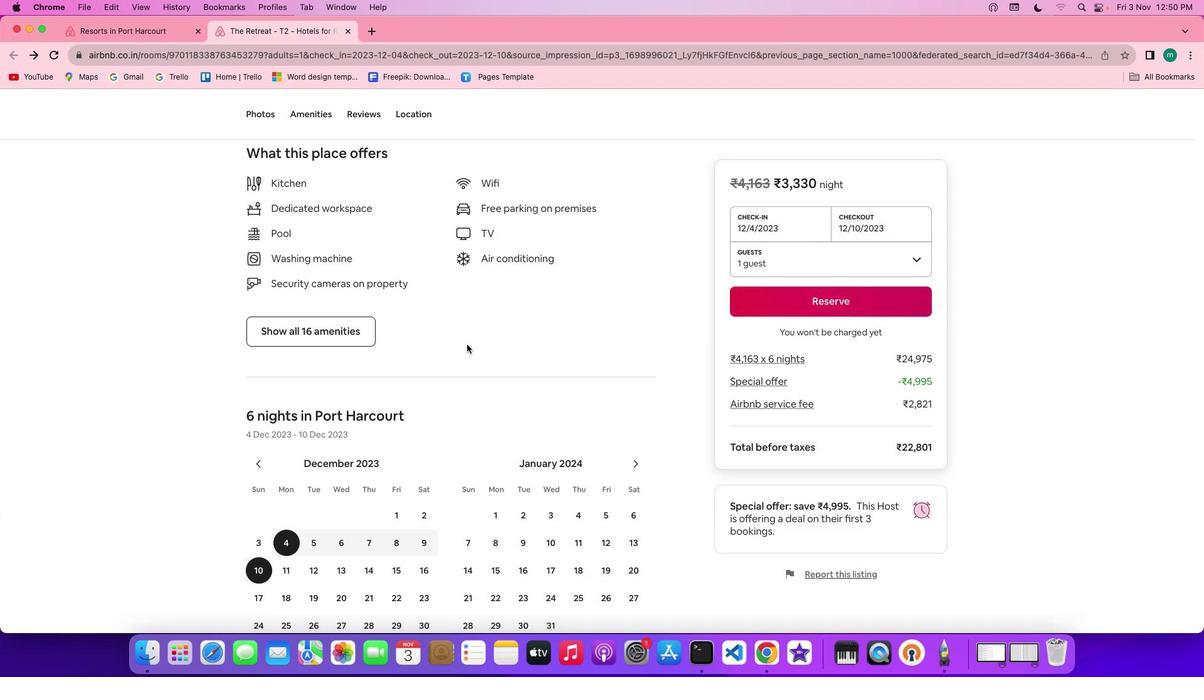 
Action: Mouse scrolled (468, 345) with delta (0, 0)
Screenshot: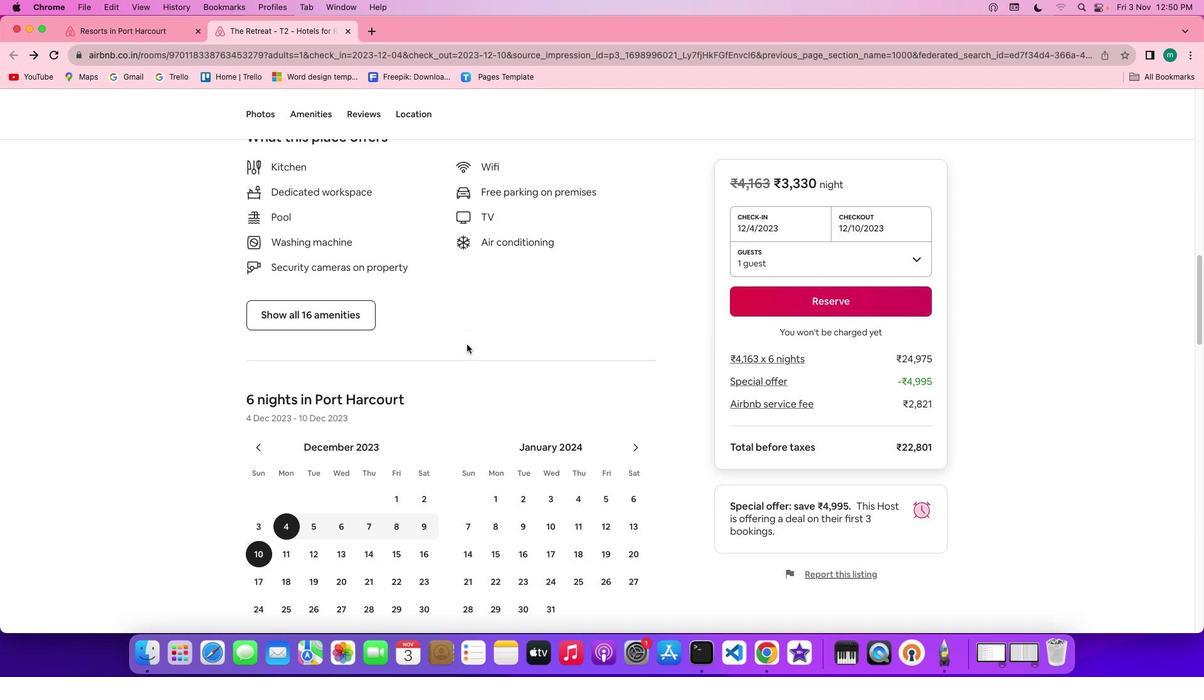 
Action: Mouse scrolled (468, 345) with delta (0, 0)
Screenshot: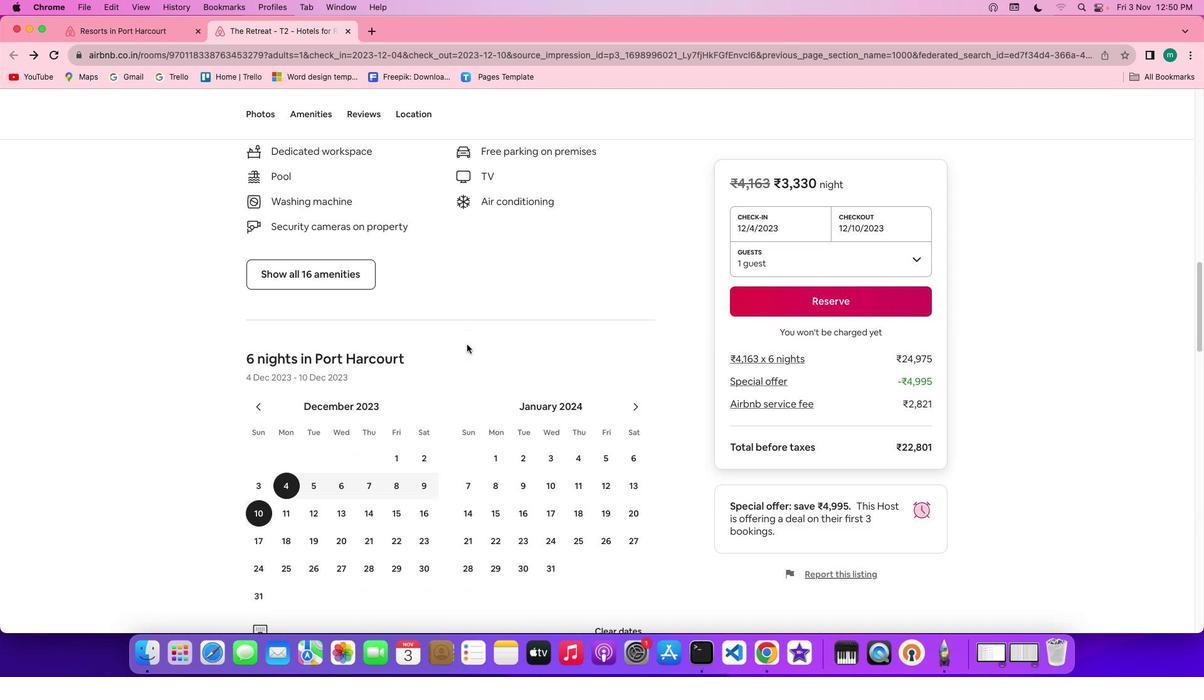 
Action: Mouse scrolled (468, 345) with delta (0, 0)
Screenshot: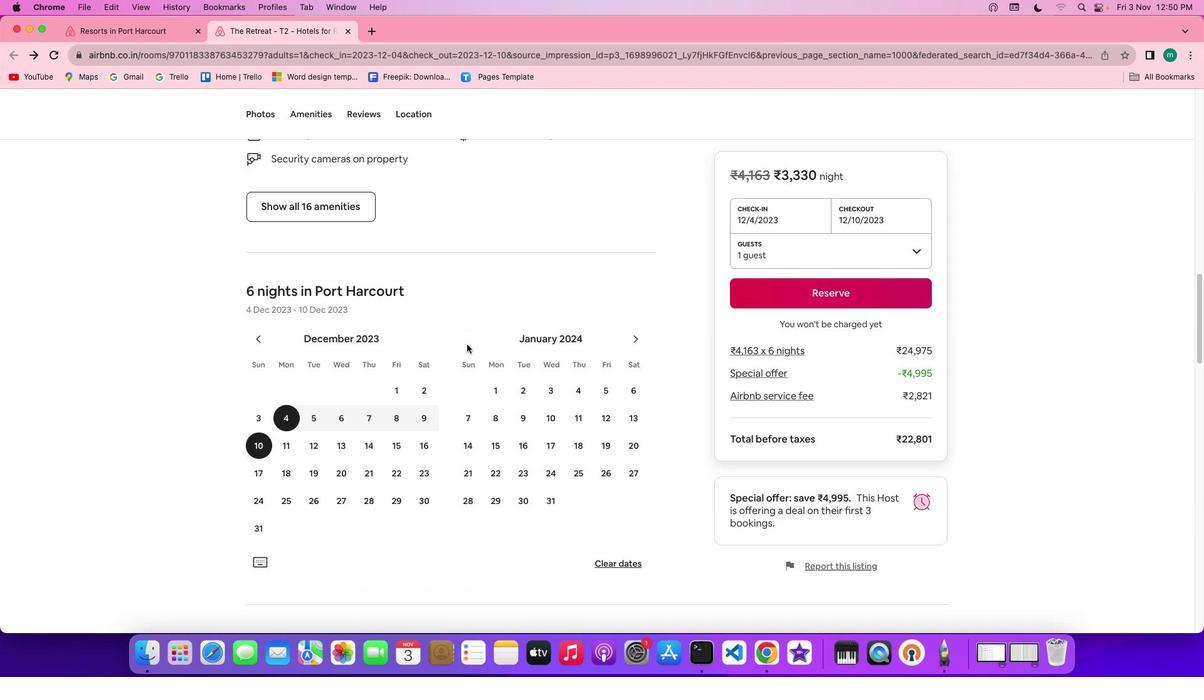 
Action: Mouse scrolled (468, 345) with delta (0, -1)
Screenshot: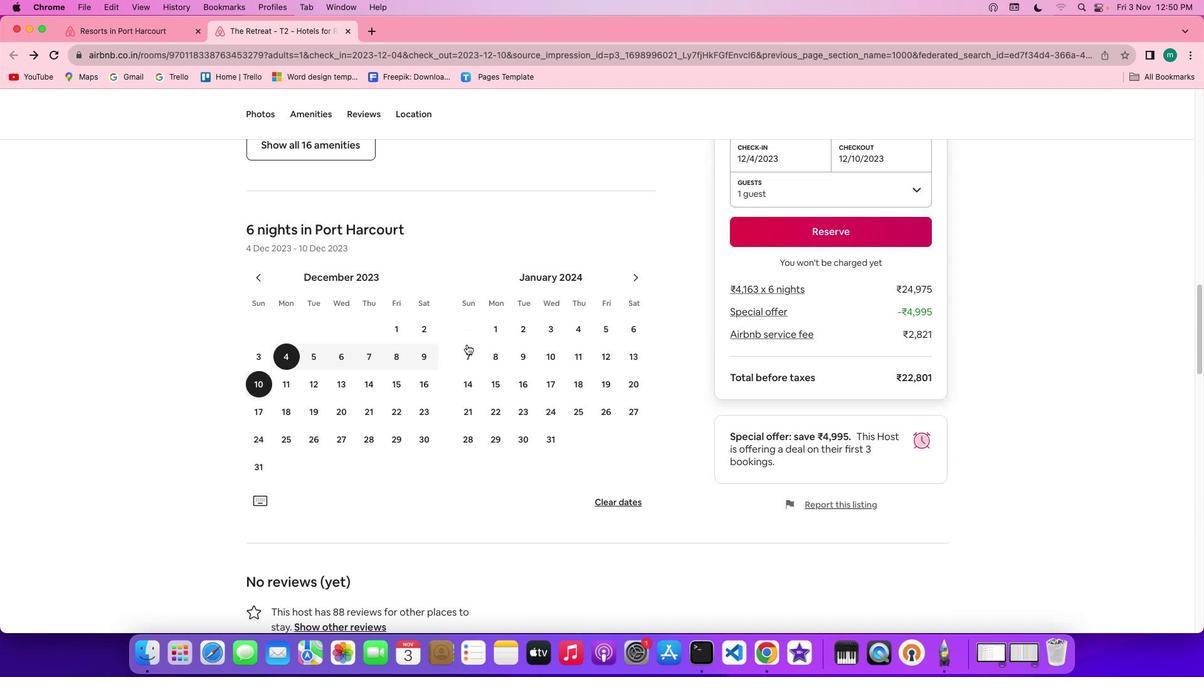 
Action: Mouse scrolled (468, 345) with delta (0, -1)
Screenshot: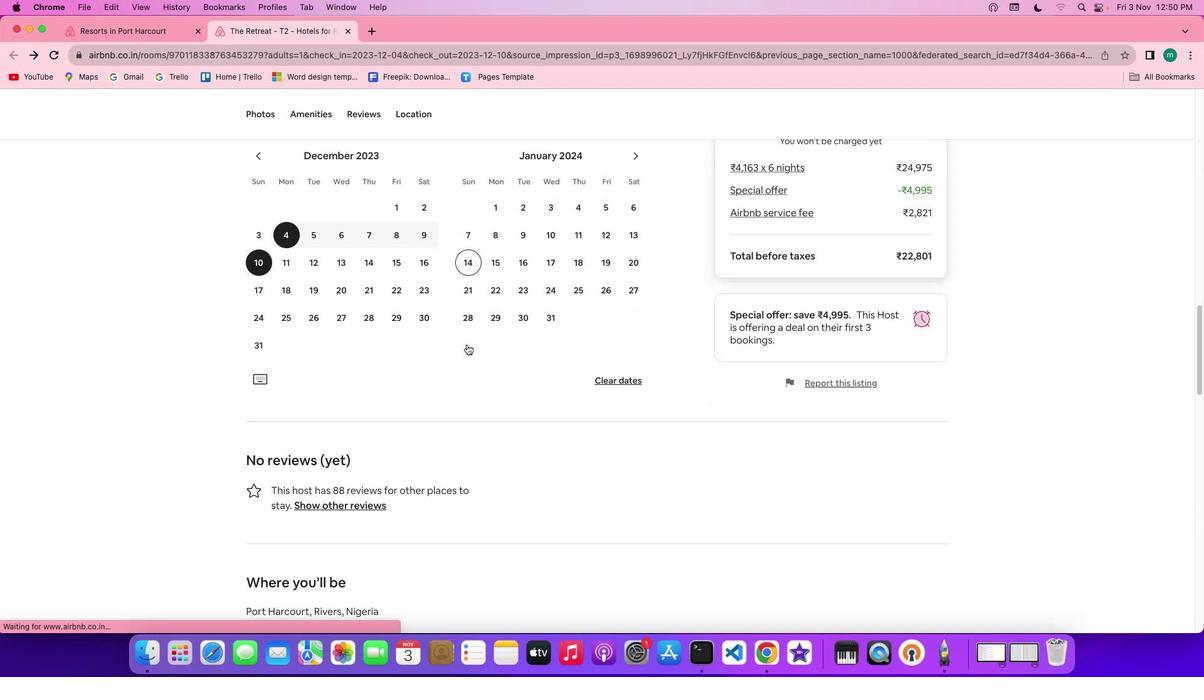
Action: Mouse scrolled (468, 345) with delta (0, 0)
Screenshot: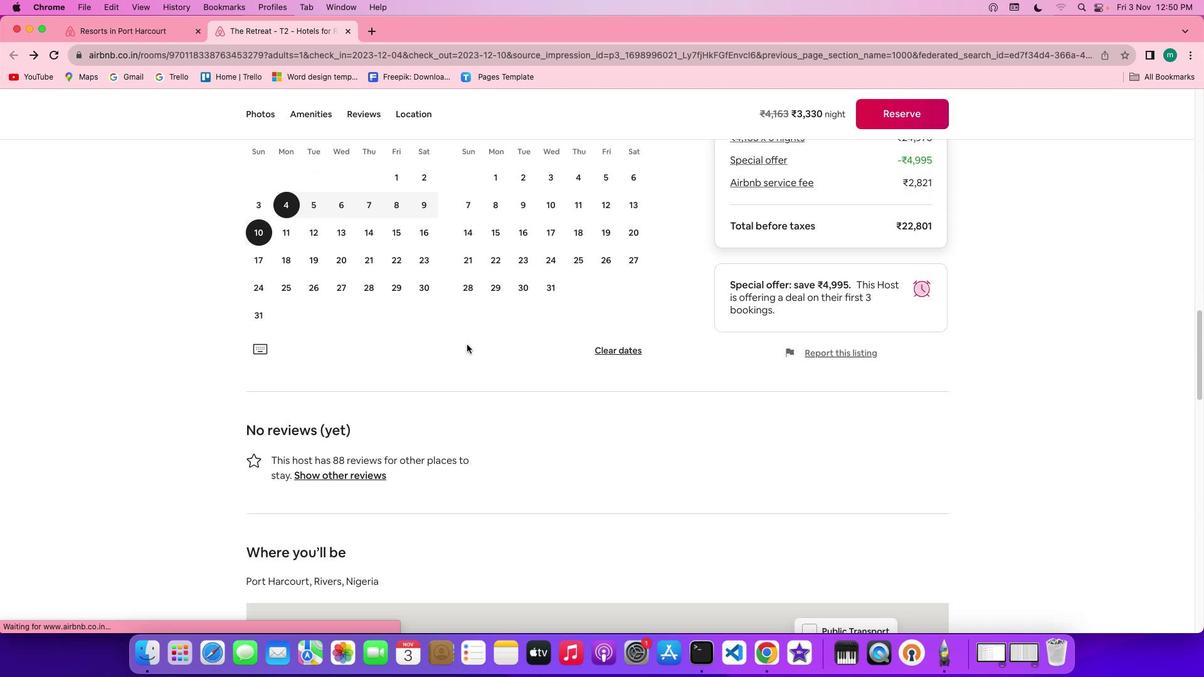 
Action: Mouse scrolled (468, 345) with delta (0, 0)
Screenshot: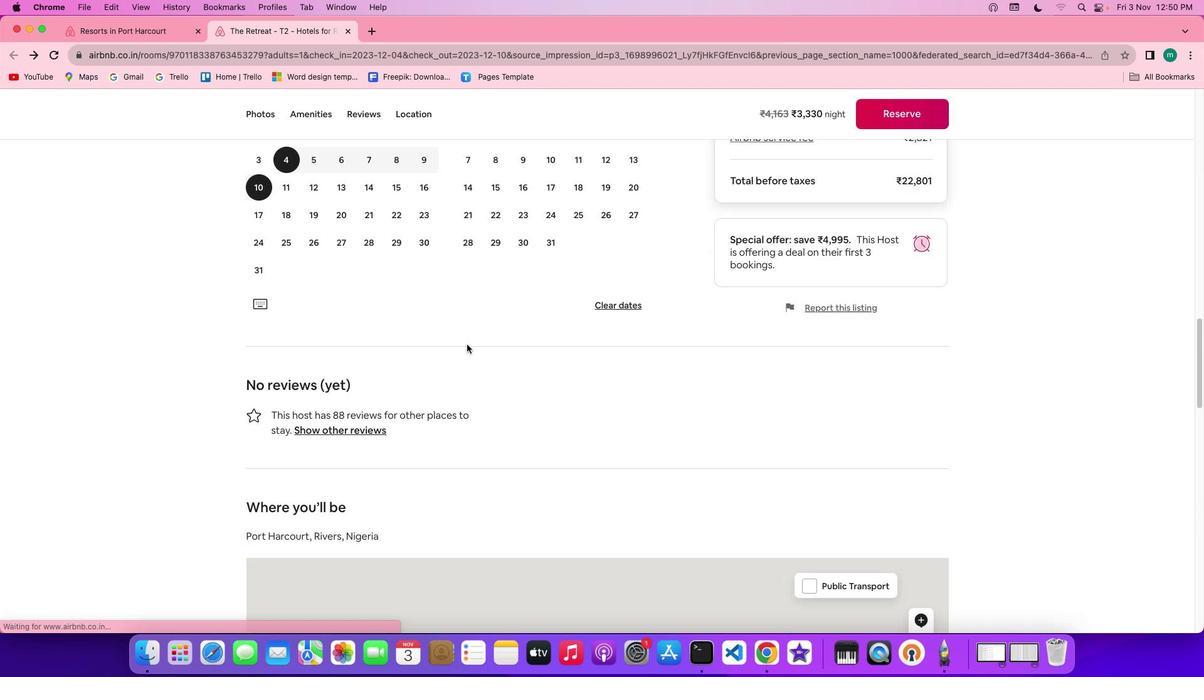 
Action: Mouse scrolled (468, 345) with delta (0, 0)
Screenshot: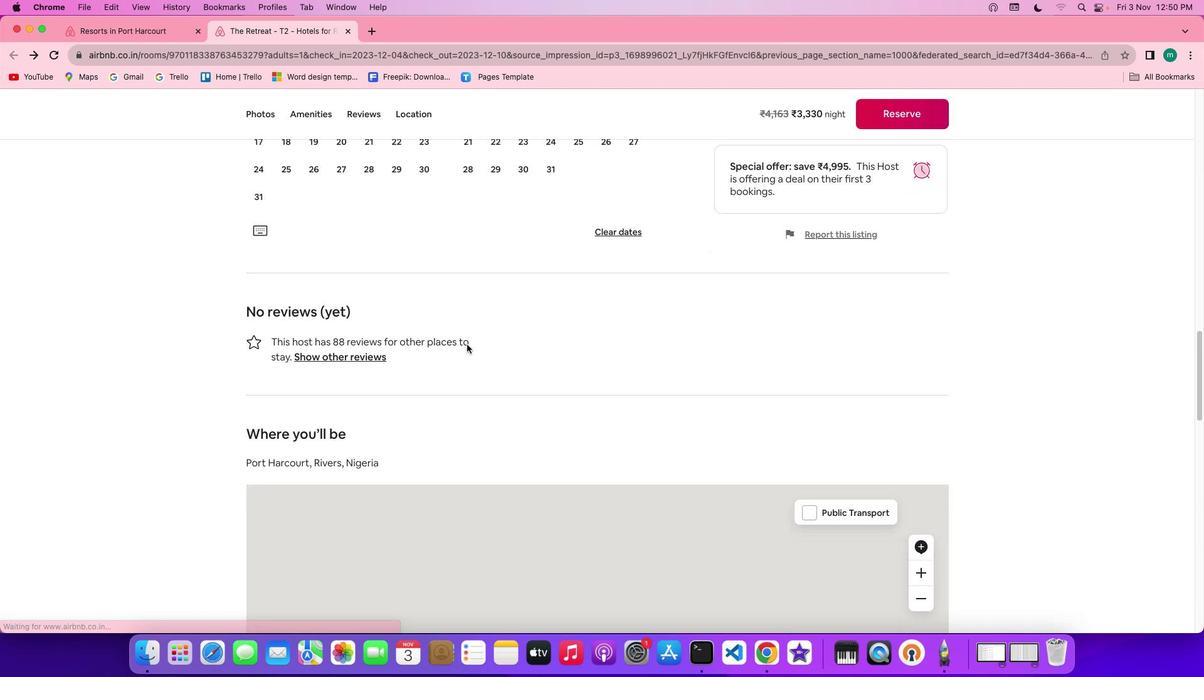 
Action: Mouse scrolled (468, 345) with delta (0, -1)
Screenshot: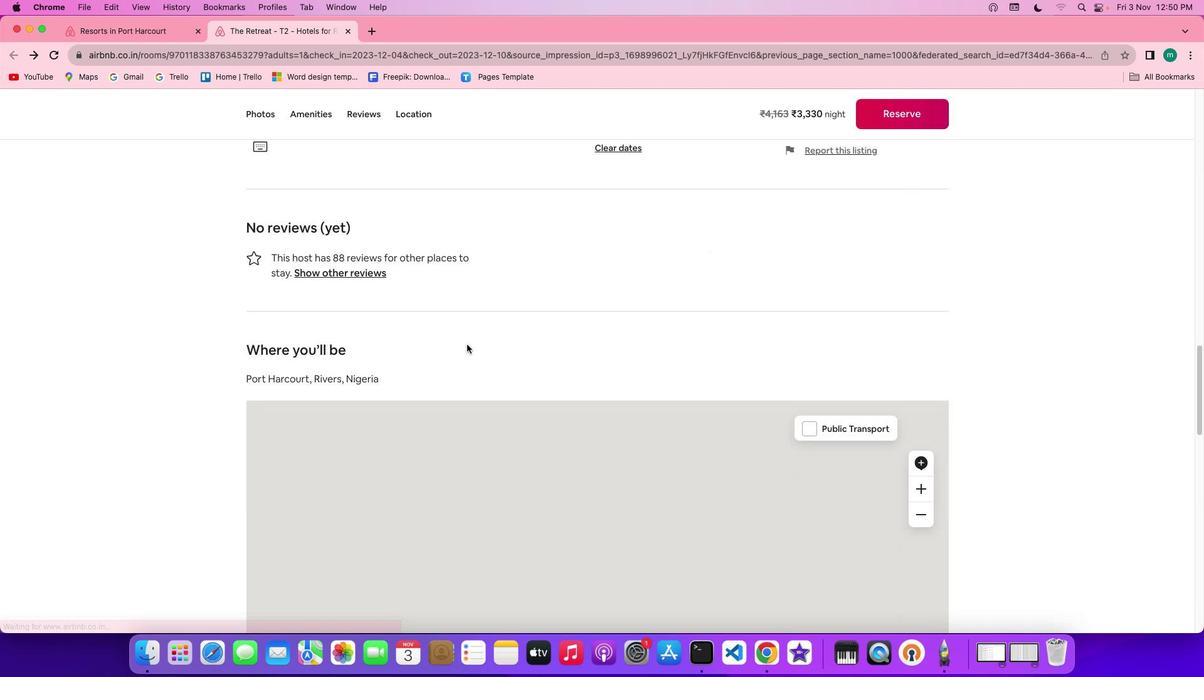 
Action: Mouse scrolled (468, 345) with delta (0, 0)
Screenshot: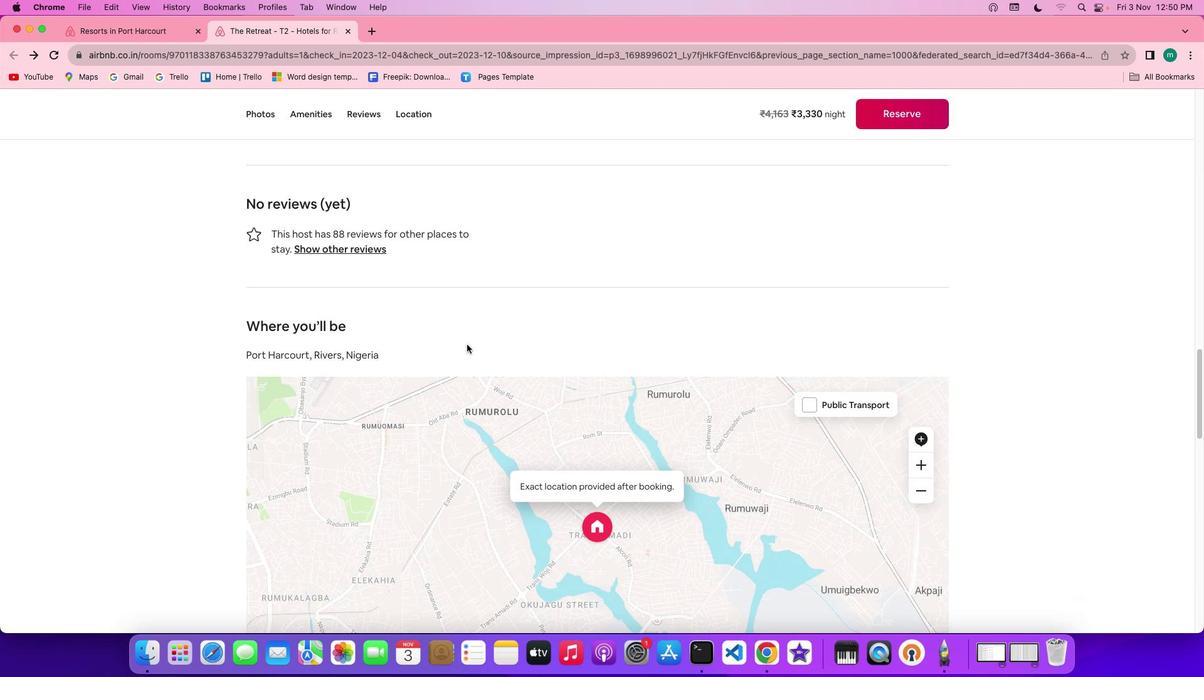 
Action: Mouse scrolled (468, 345) with delta (0, 0)
Screenshot: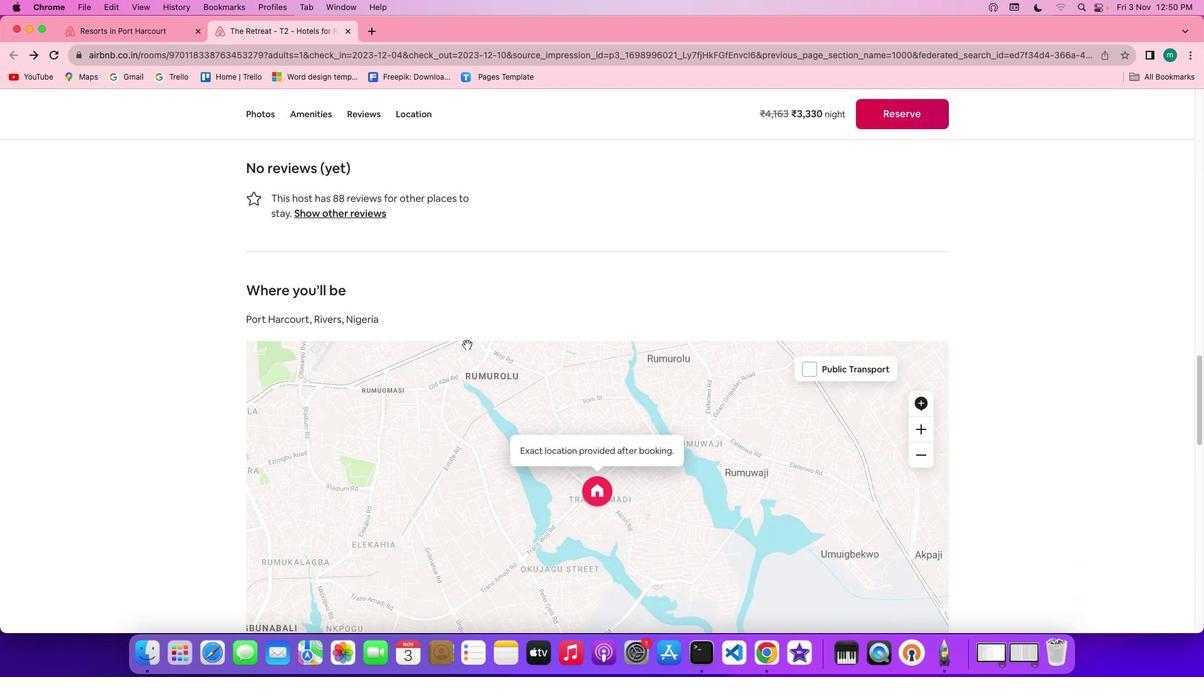 
Action: Mouse scrolled (468, 345) with delta (0, 0)
Screenshot: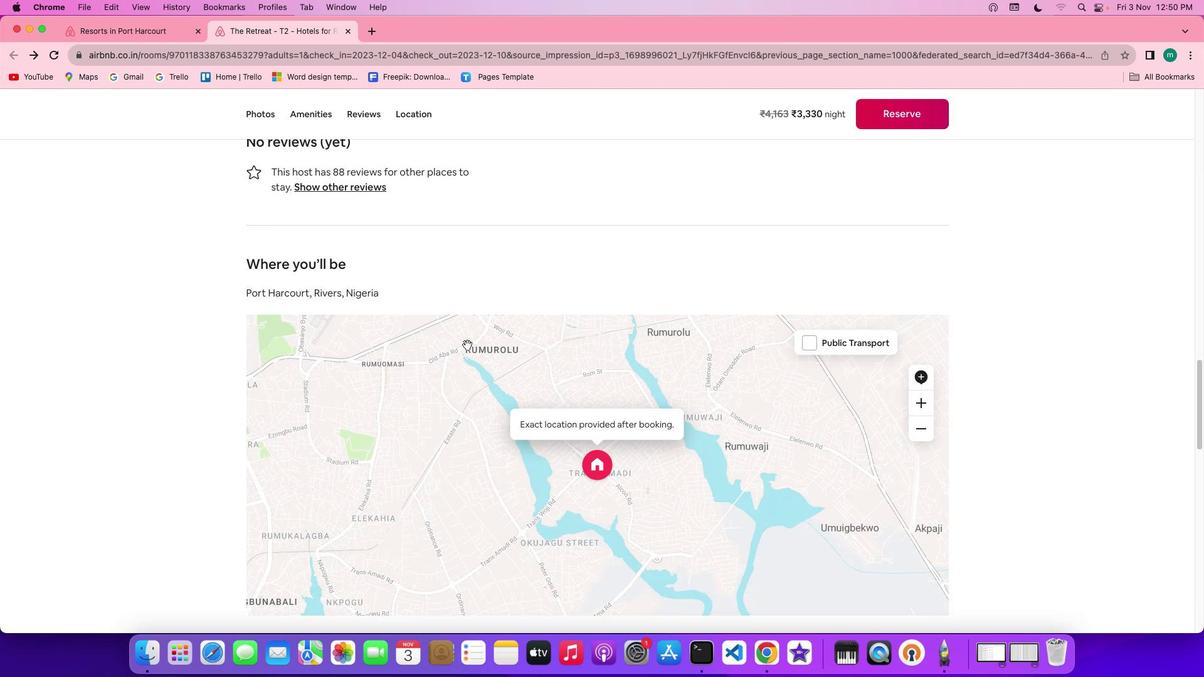 
Action: Mouse scrolled (468, 345) with delta (0, -1)
Screenshot: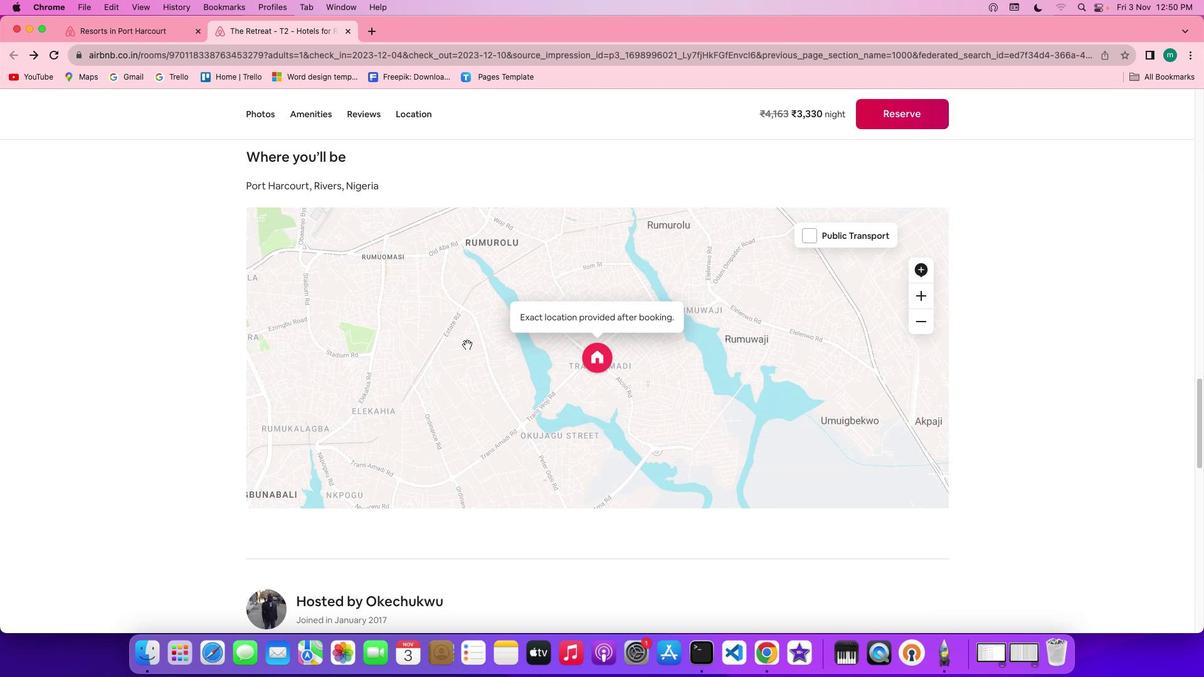 
Action: Mouse scrolled (468, 345) with delta (0, 0)
Screenshot: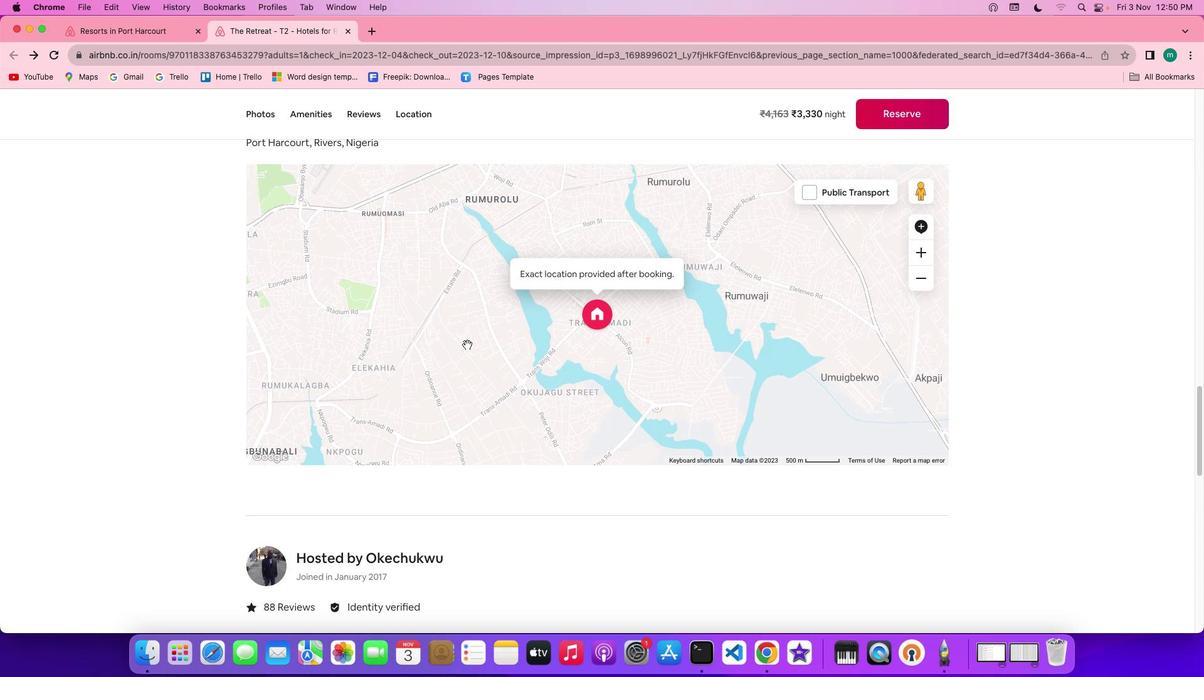 
Action: Mouse scrolled (468, 345) with delta (0, 0)
Screenshot: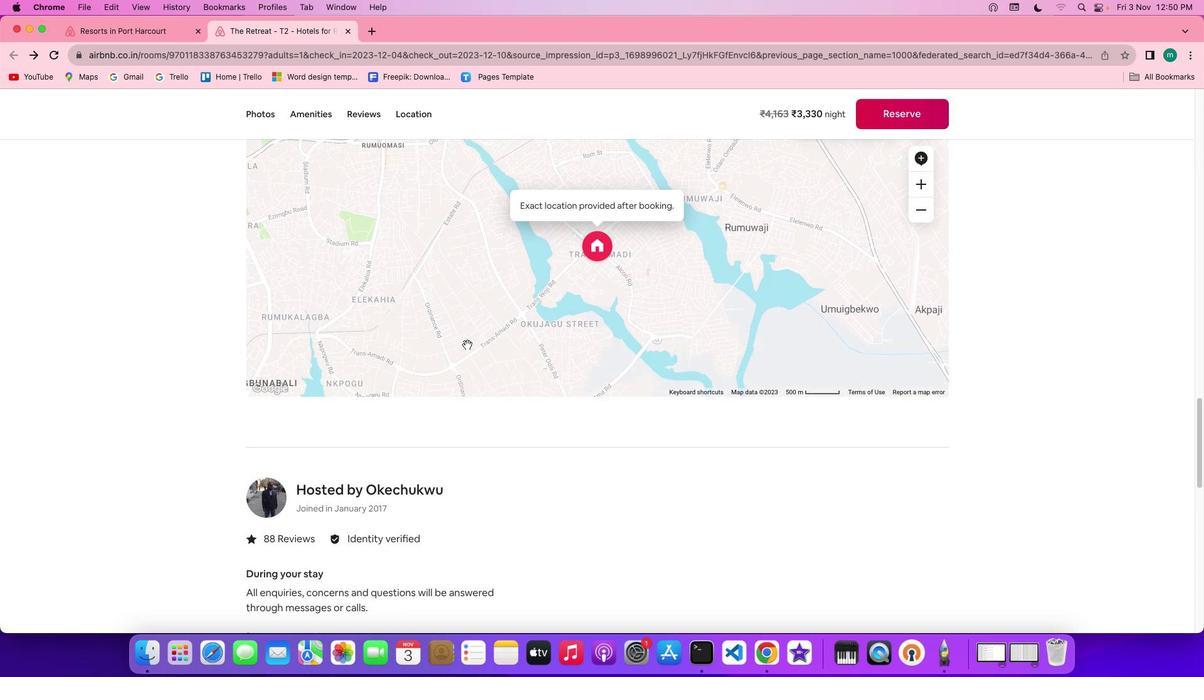 
Action: Mouse scrolled (468, 345) with delta (0, 0)
Screenshot: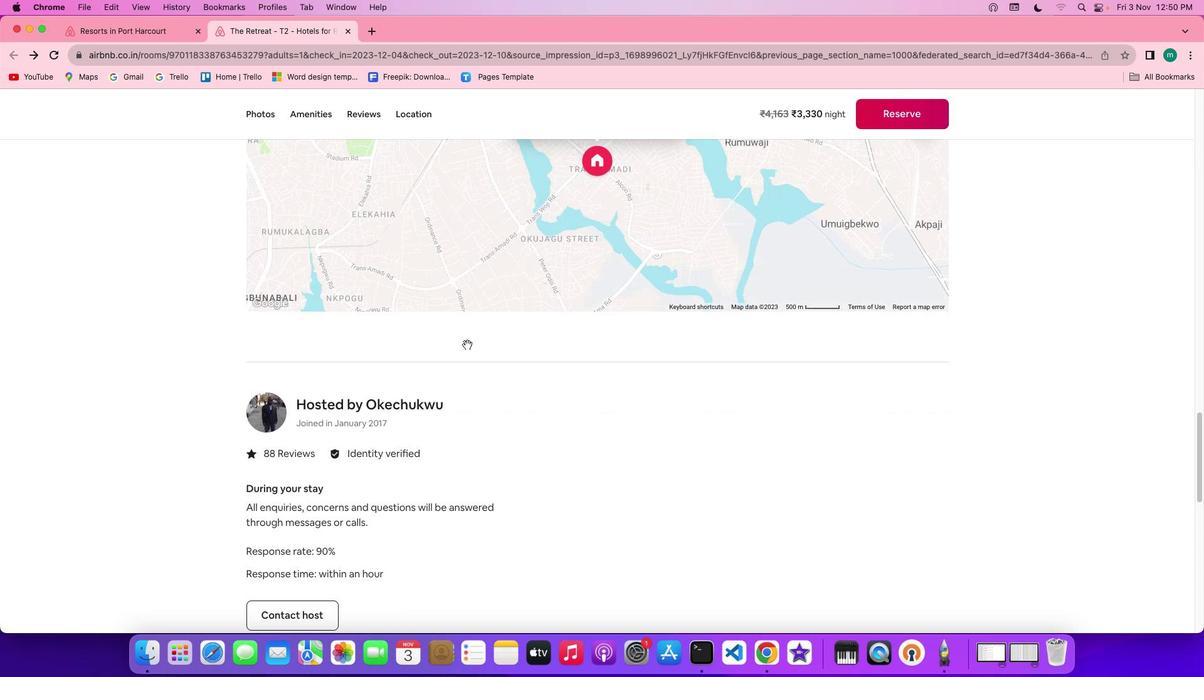 
Action: Mouse scrolled (468, 345) with delta (0, -1)
Screenshot: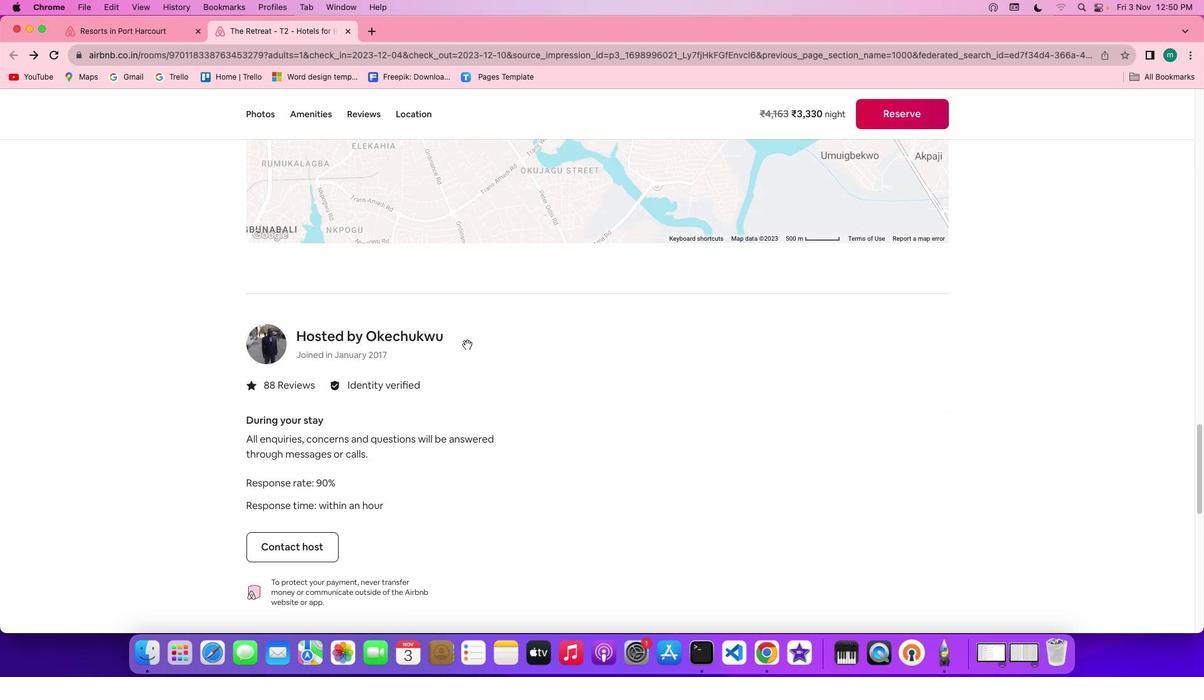 
Action: Mouse scrolled (468, 345) with delta (0, -1)
Screenshot: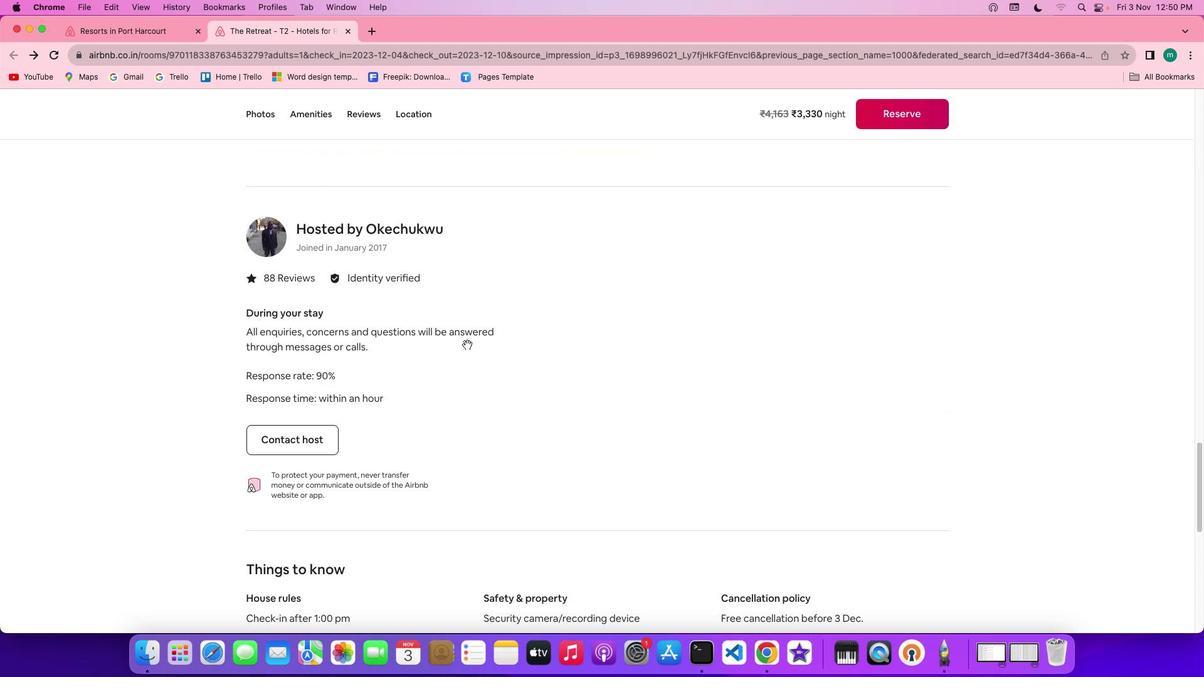 
Action: Mouse scrolled (468, 345) with delta (0, 0)
Screenshot: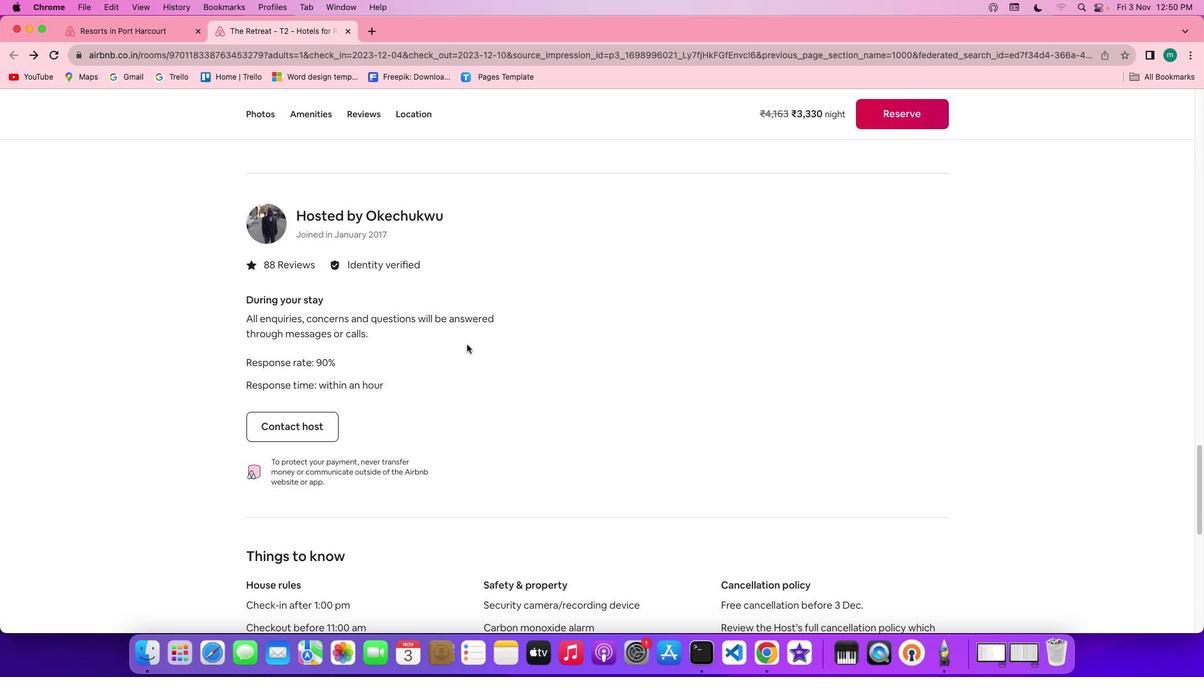 
Action: Mouse scrolled (468, 345) with delta (0, 0)
Screenshot: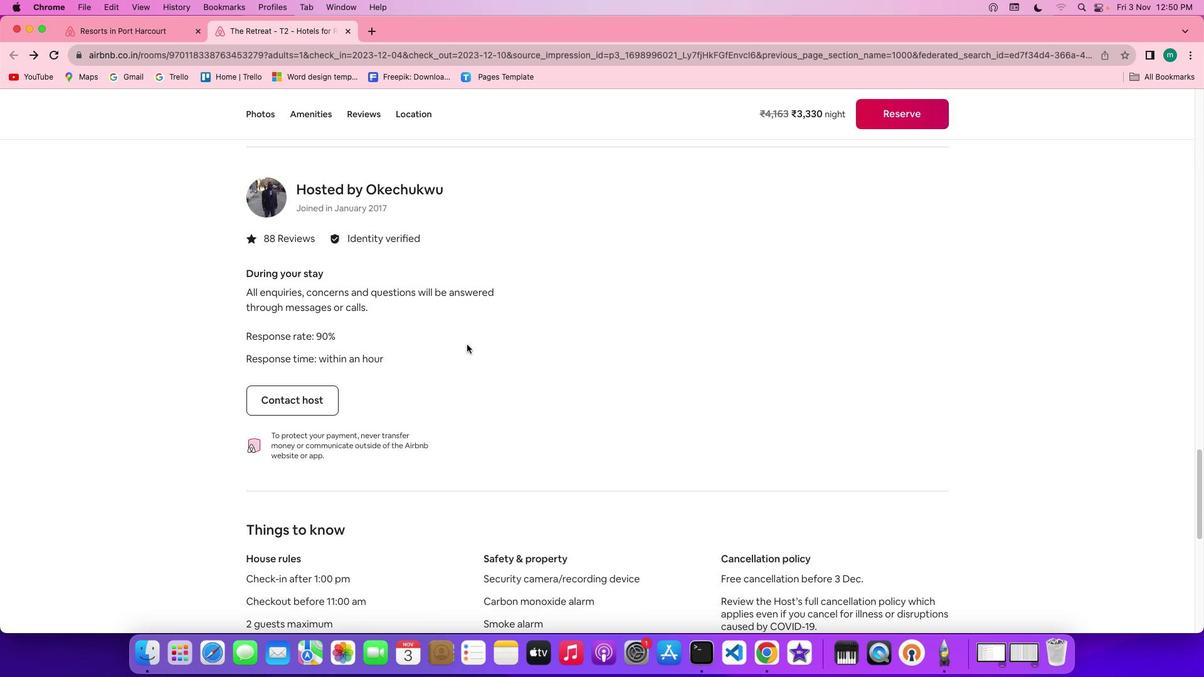 
Action: Mouse scrolled (468, 345) with delta (0, 0)
Screenshot: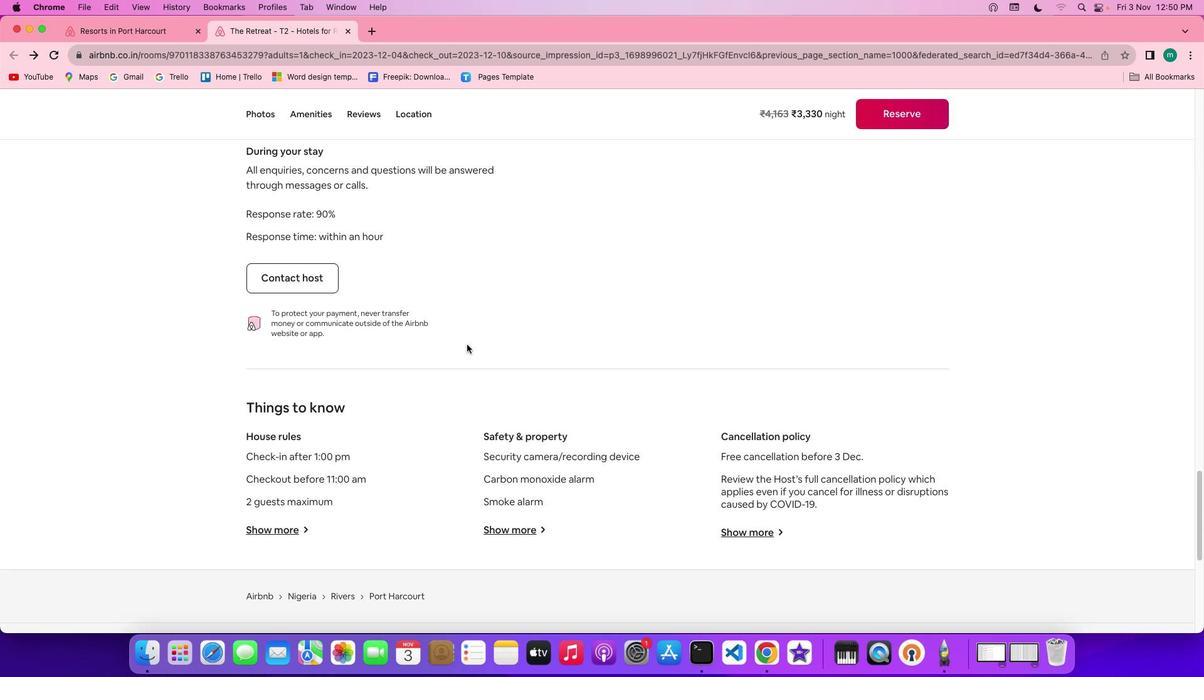 
Action: Mouse scrolled (468, 345) with delta (0, -1)
Screenshot: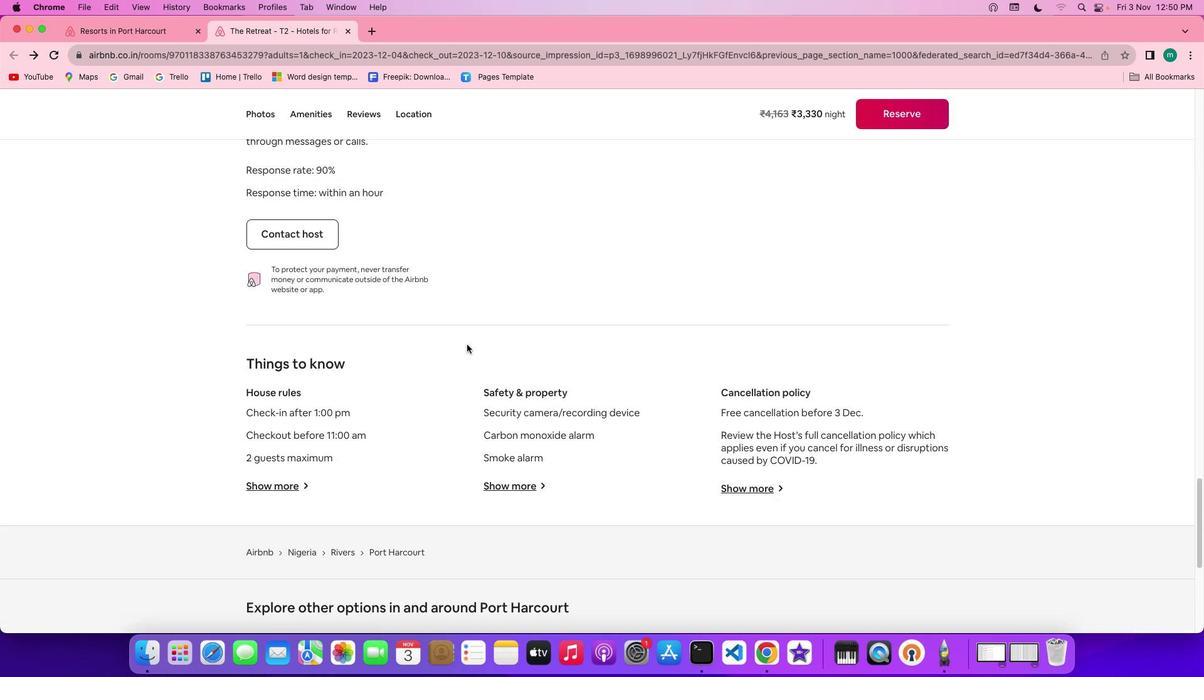 
Action: Mouse moved to (467, 348)
Screenshot: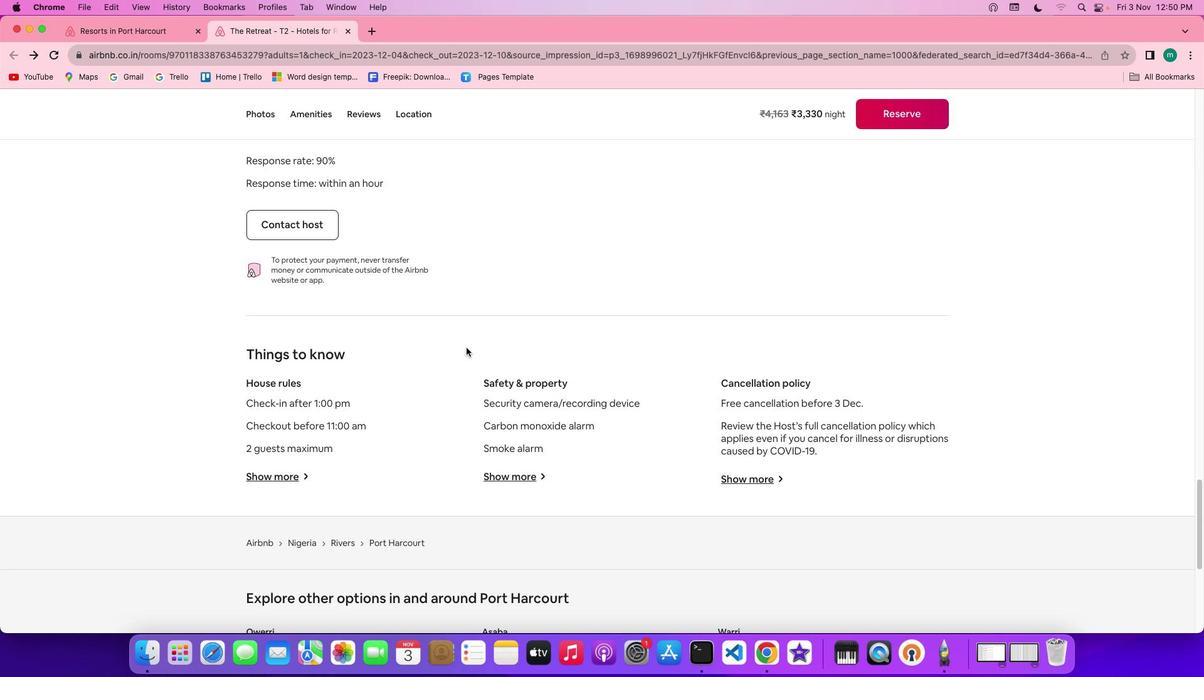 
Action: Mouse scrolled (467, 348) with delta (0, 0)
Screenshot: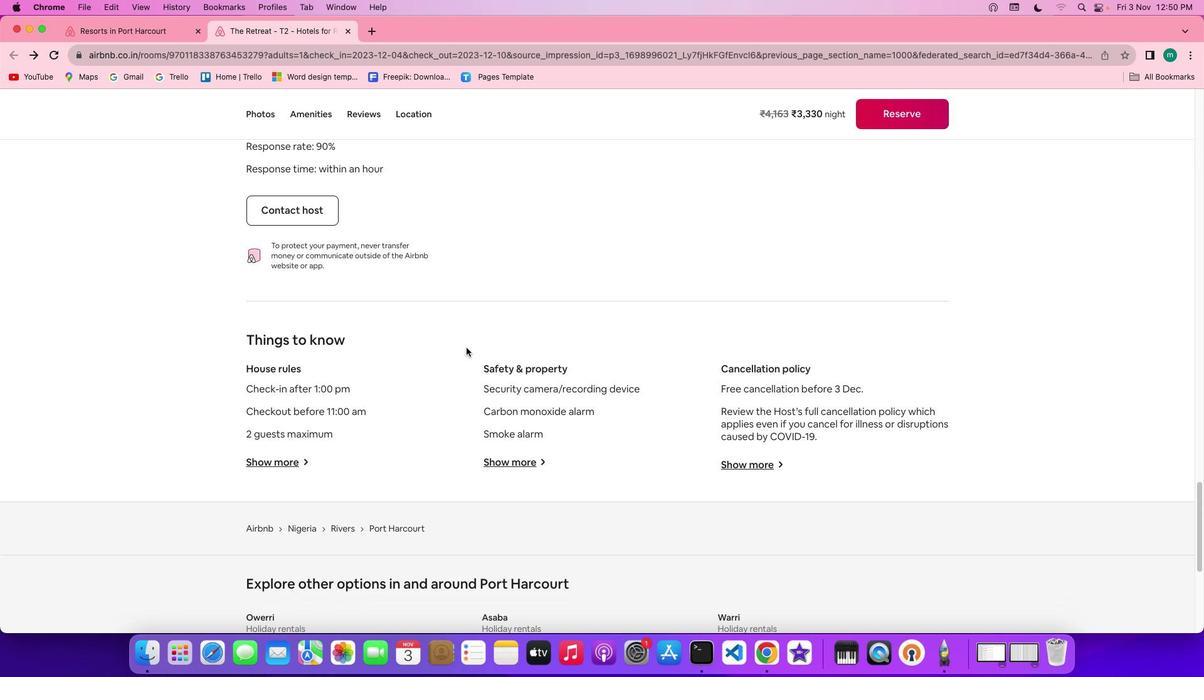 
Action: Mouse scrolled (467, 348) with delta (0, 0)
Screenshot: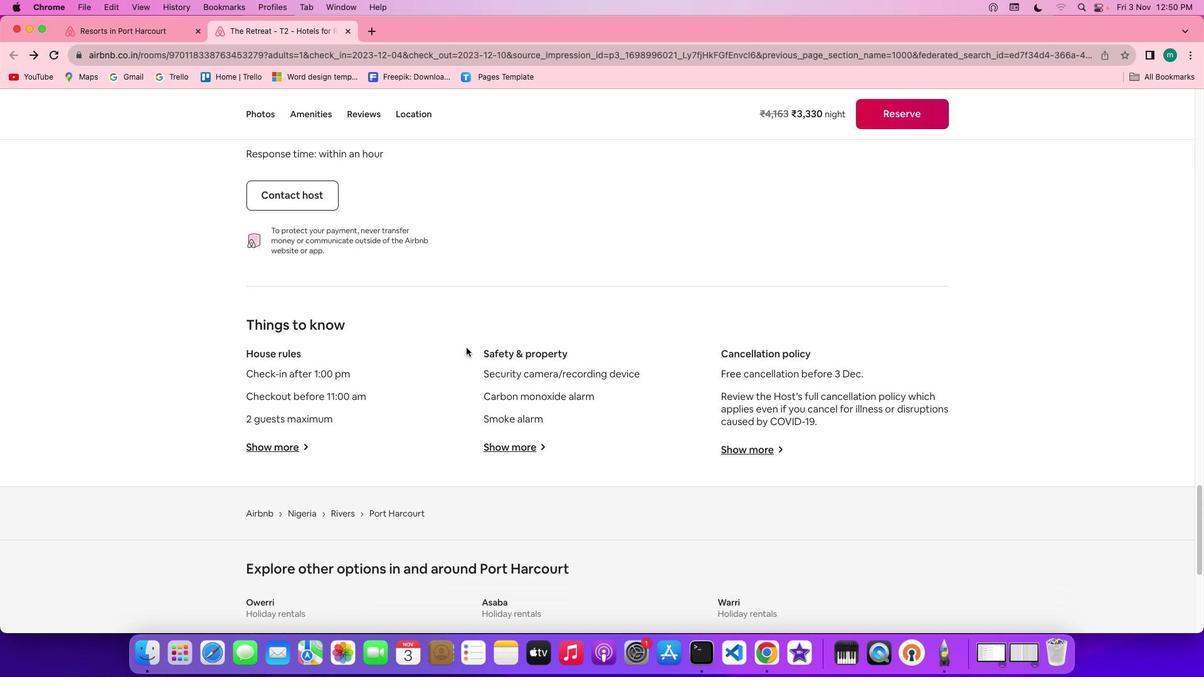 
Action: Mouse scrolled (467, 348) with delta (0, 0)
Screenshot: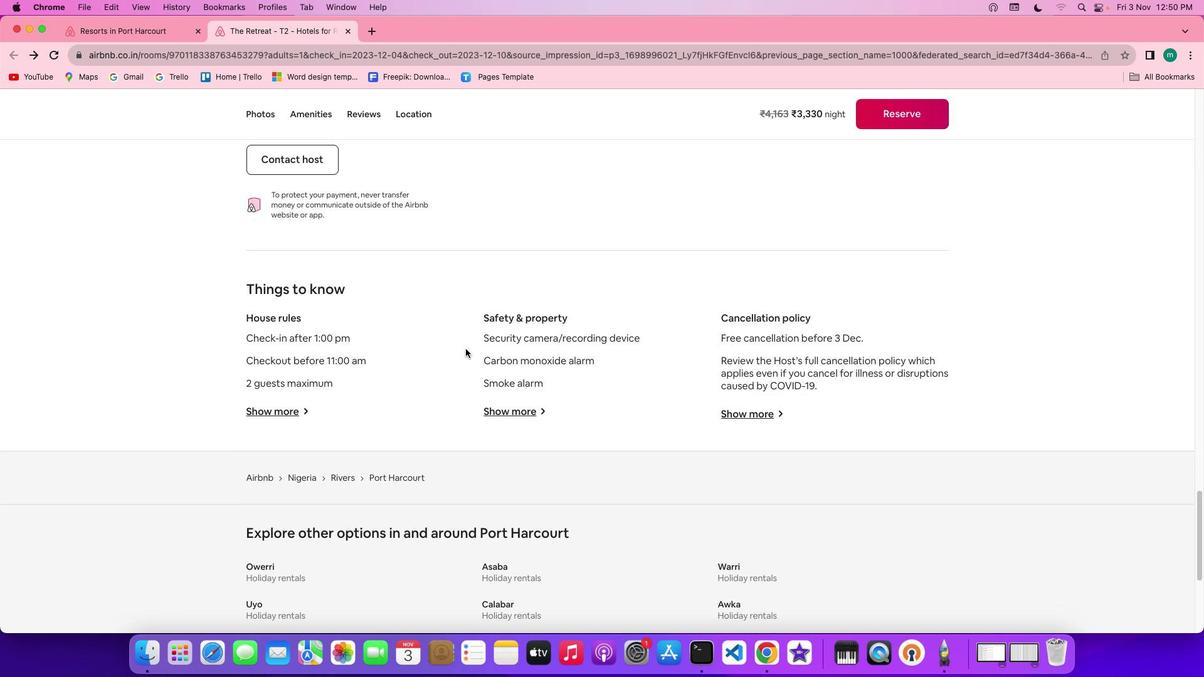 
Action: Mouse moved to (271, 397)
Screenshot: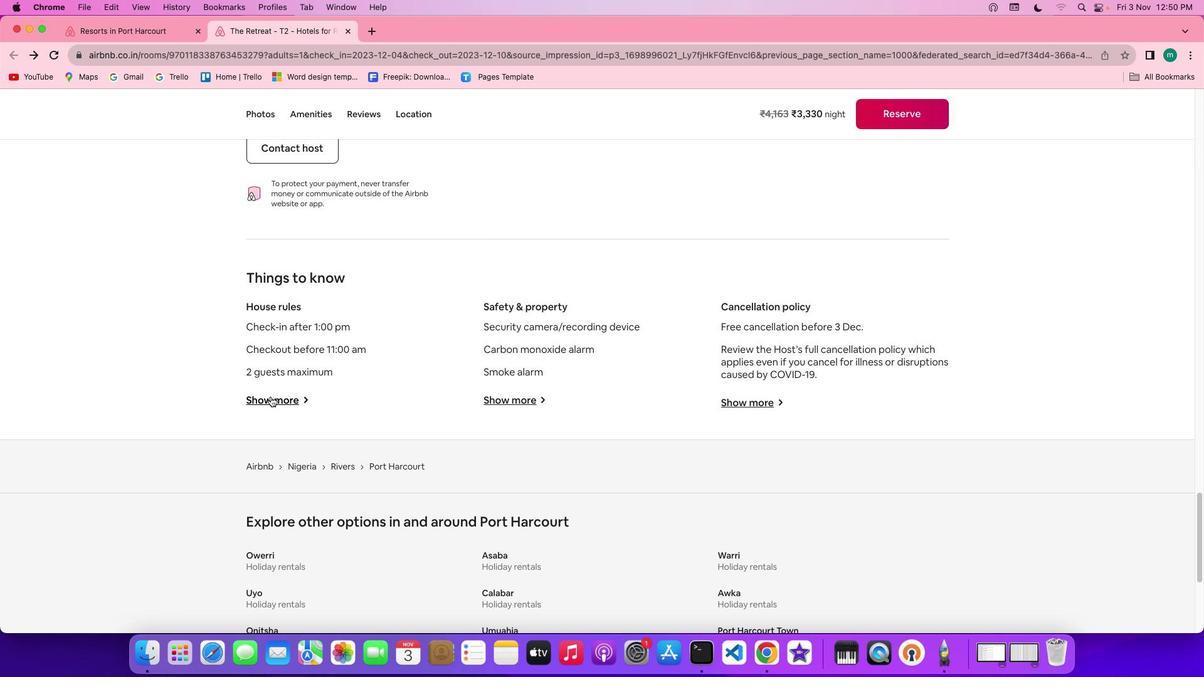 
Action: Mouse pressed left at (271, 397)
Screenshot: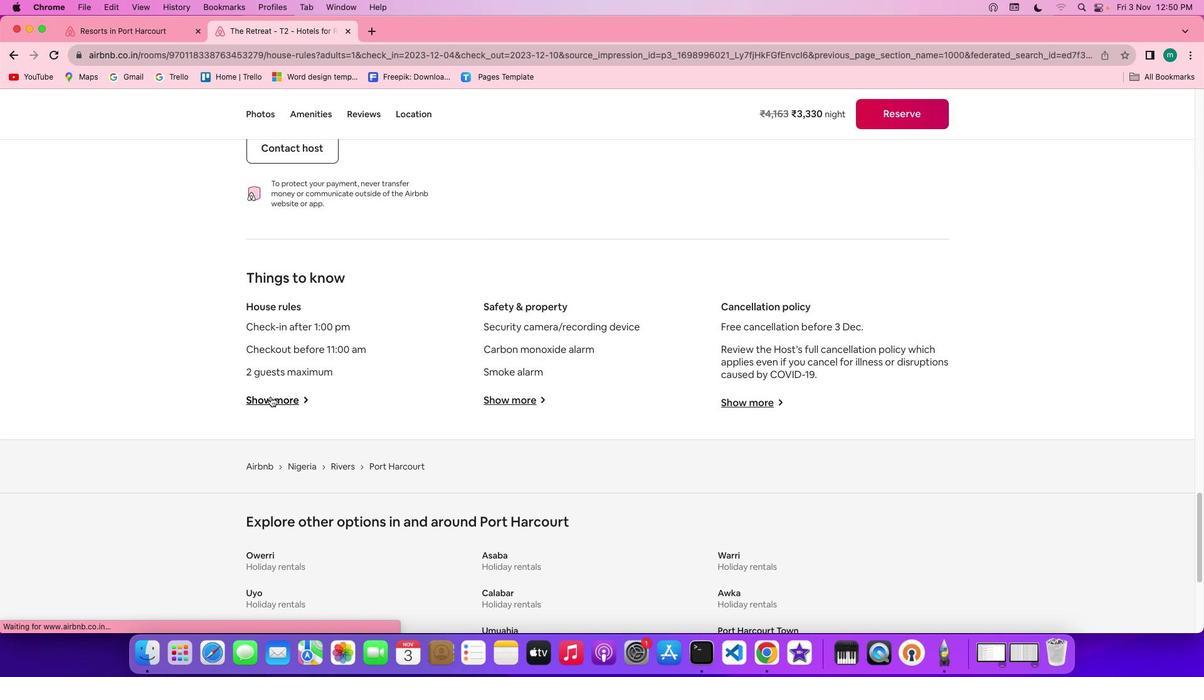 
Action: Mouse moved to (564, 385)
Screenshot: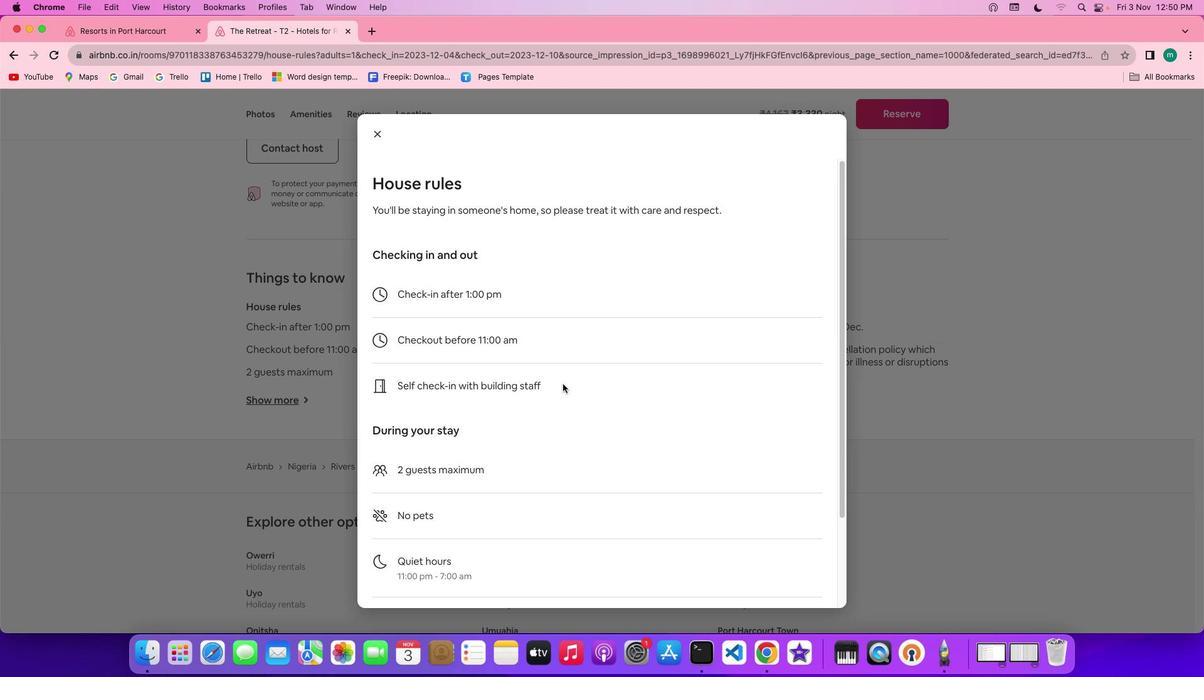 
Action: Mouse scrolled (564, 385) with delta (0, 0)
Screenshot: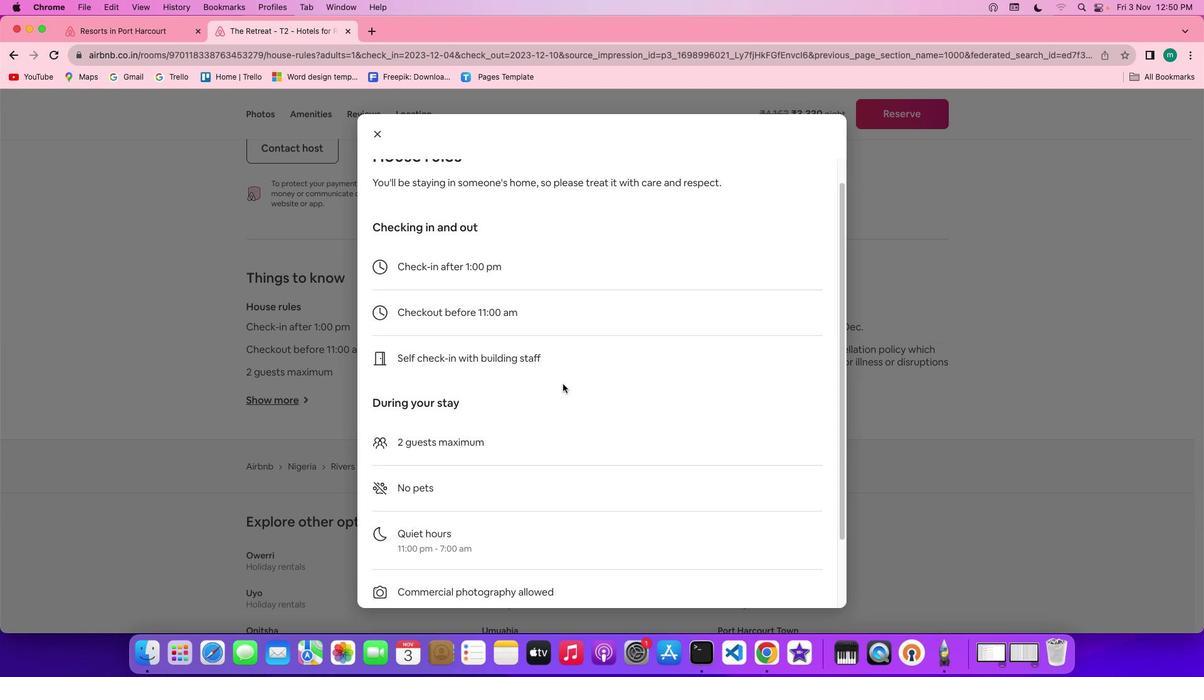 
Action: Mouse scrolled (564, 385) with delta (0, 0)
Screenshot: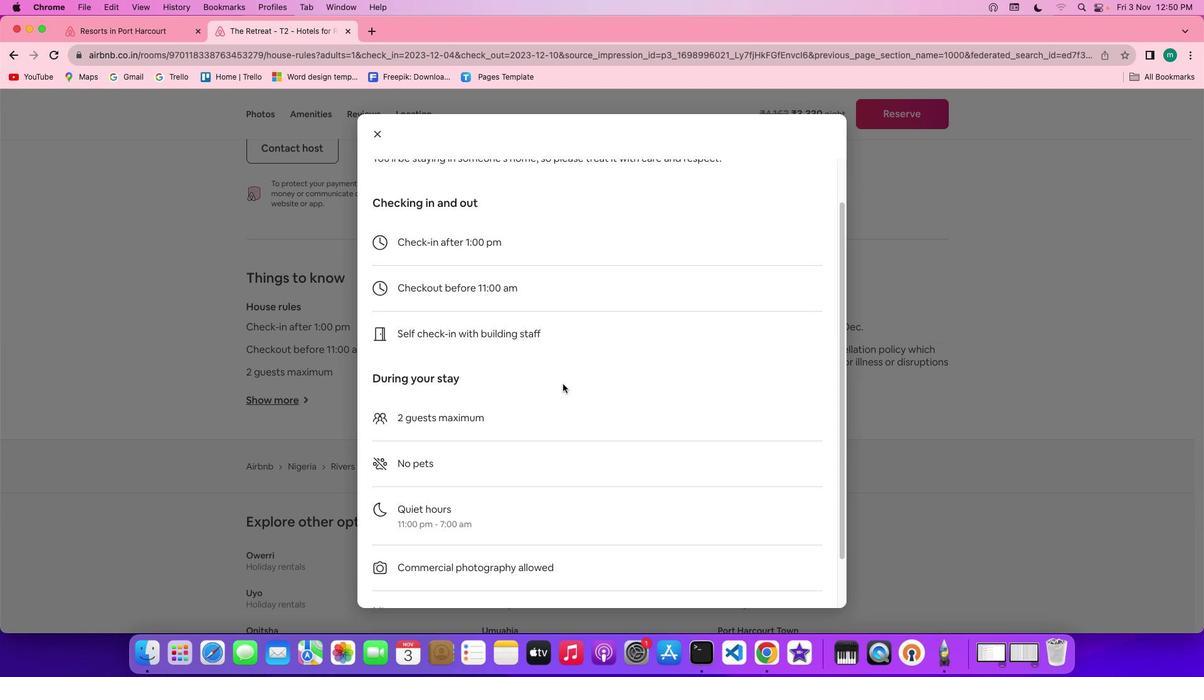 
Action: Mouse scrolled (564, 385) with delta (0, 0)
Screenshot: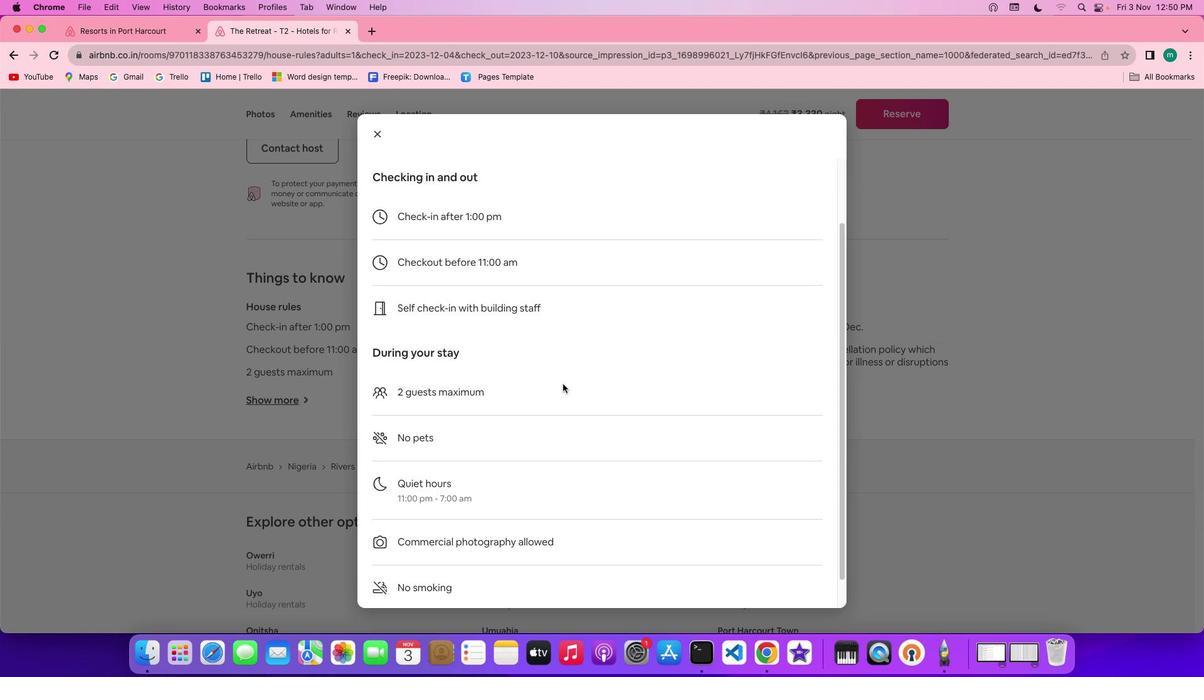 
Action: Mouse scrolled (564, 385) with delta (0, -1)
Screenshot: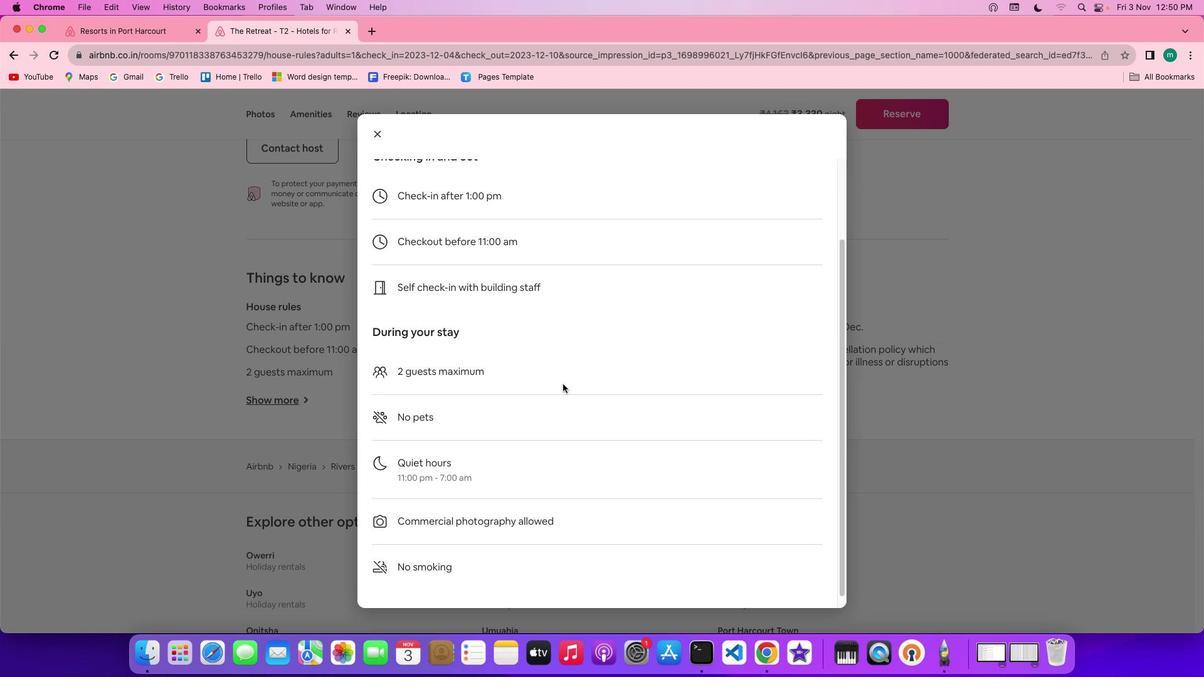 
Action: Mouse scrolled (564, 385) with delta (0, -1)
Screenshot: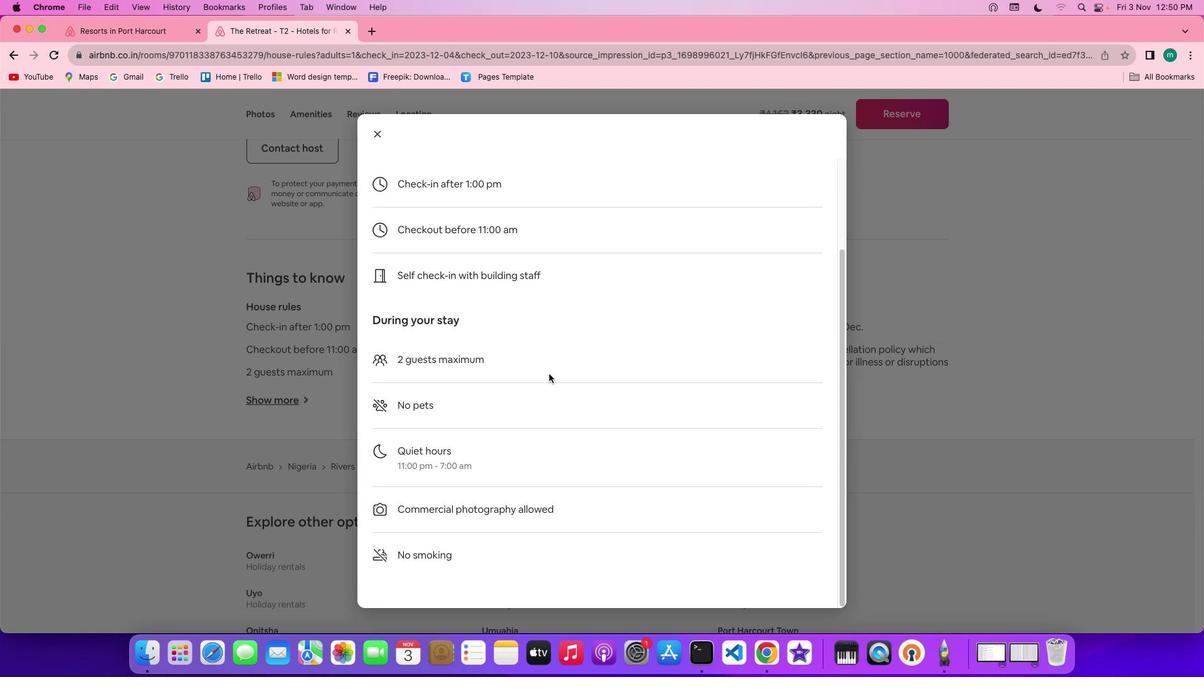 
Action: Mouse moved to (549, 375)
Screenshot: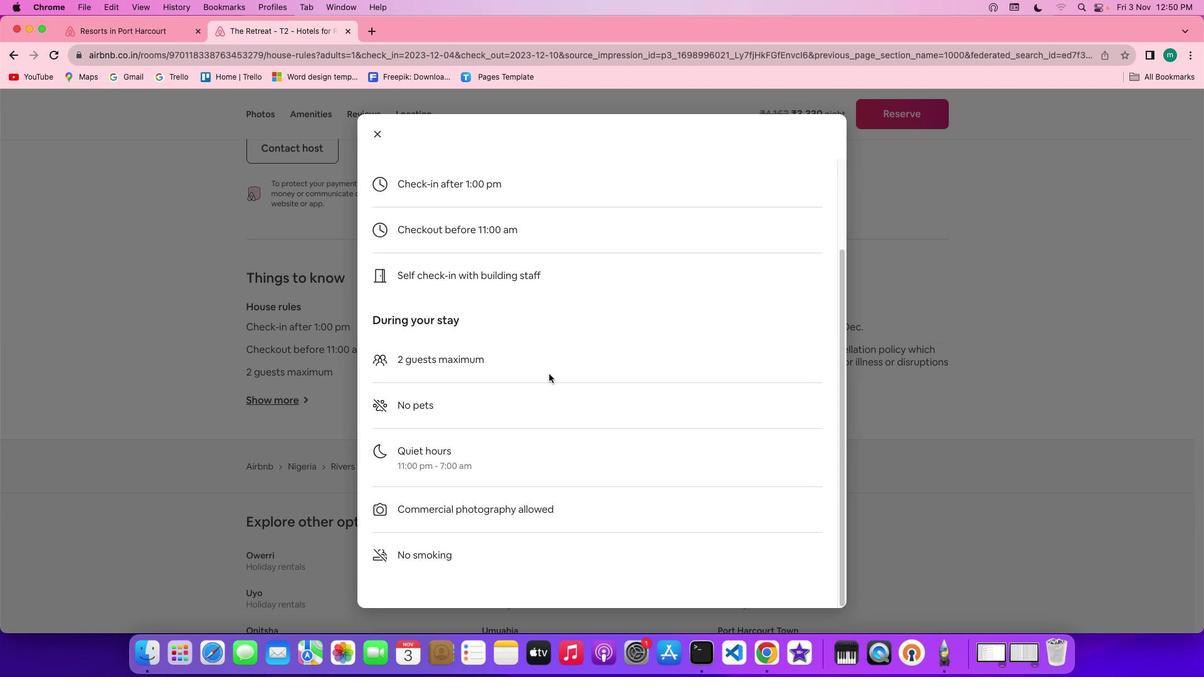 
Action: Mouse scrolled (549, 375) with delta (0, 0)
Screenshot: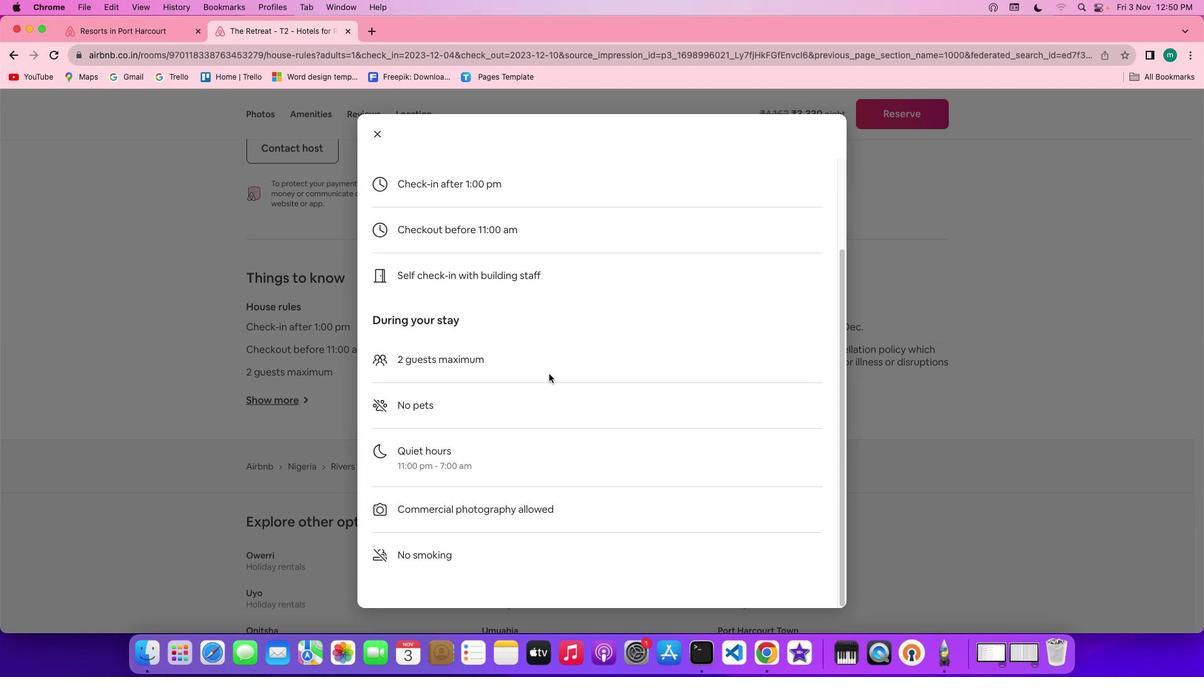 
Action: Mouse scrolled (549, 375) with delta (0, 0)
Screenshot: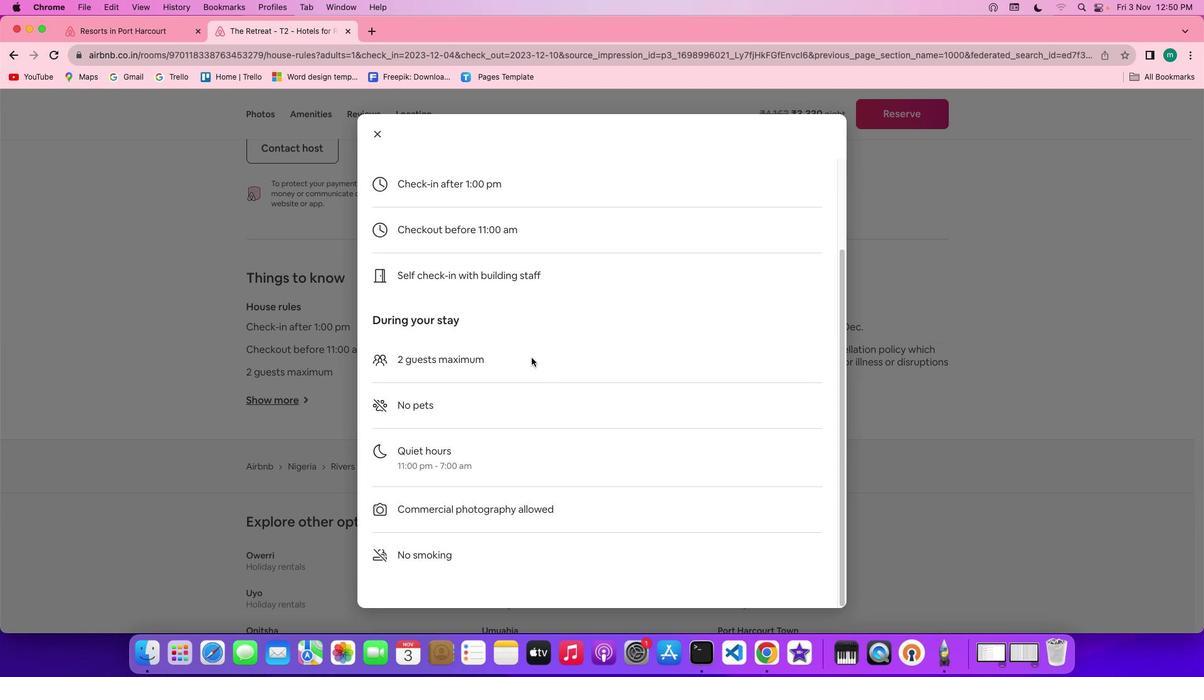 
Action: Mouse scrolled (549, 375) with delta (0, 0)
Screenshot: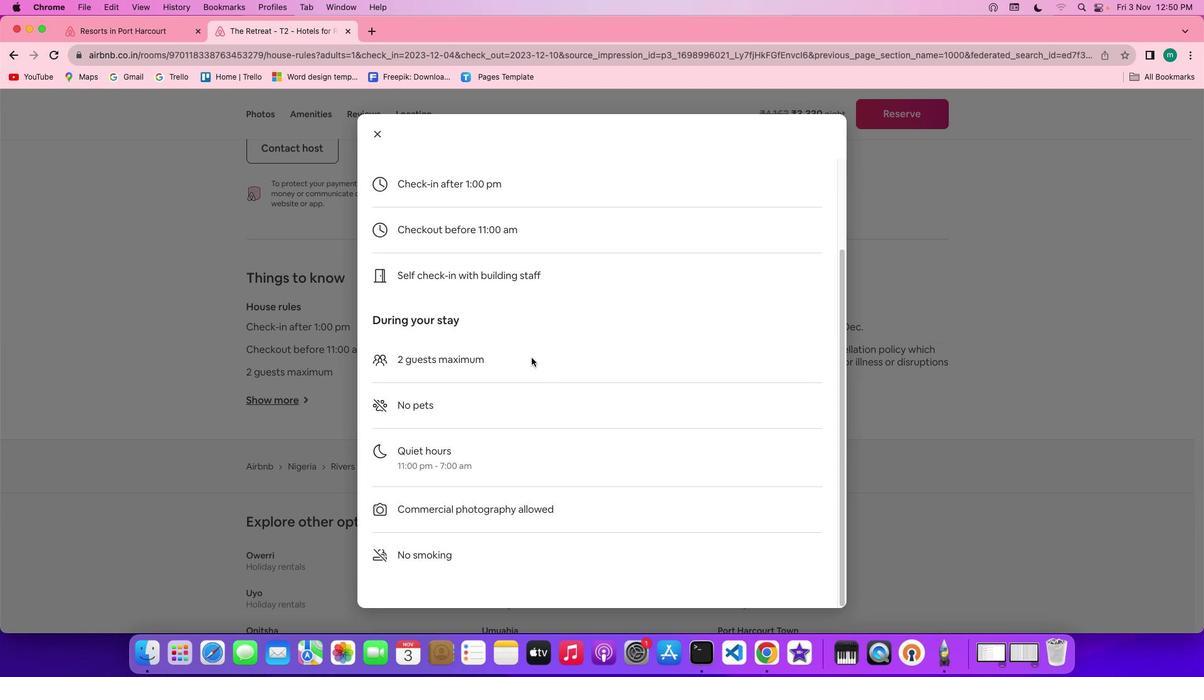 
Action: Mouse scrolled (549, 375) with delta (0, -1)
Screenshot: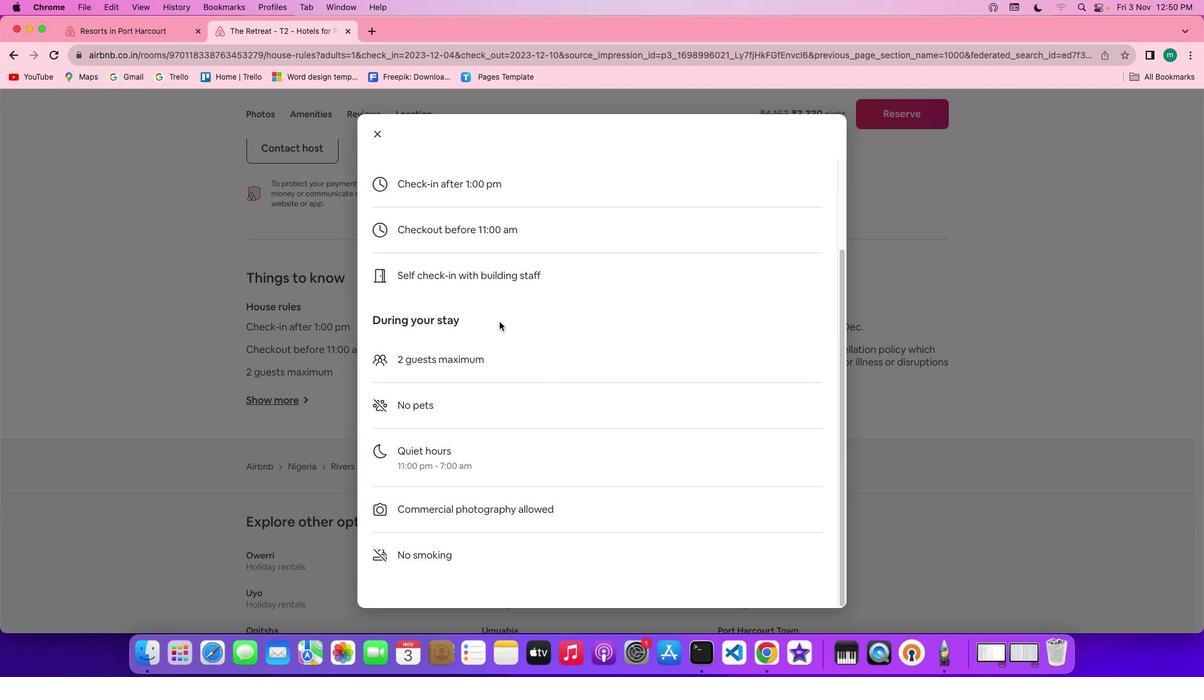 
Action: Mouse moved to (380, 133)
Screenshot: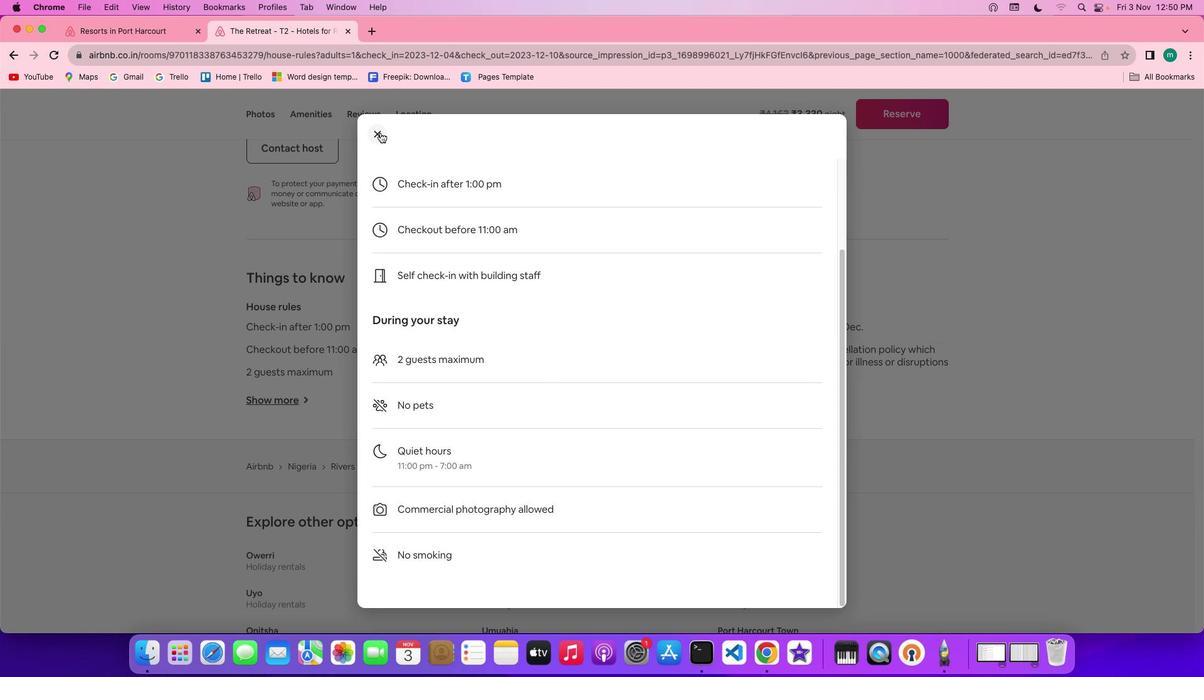 
Action: Mouse pressed left at (380, 133)
Screenshot: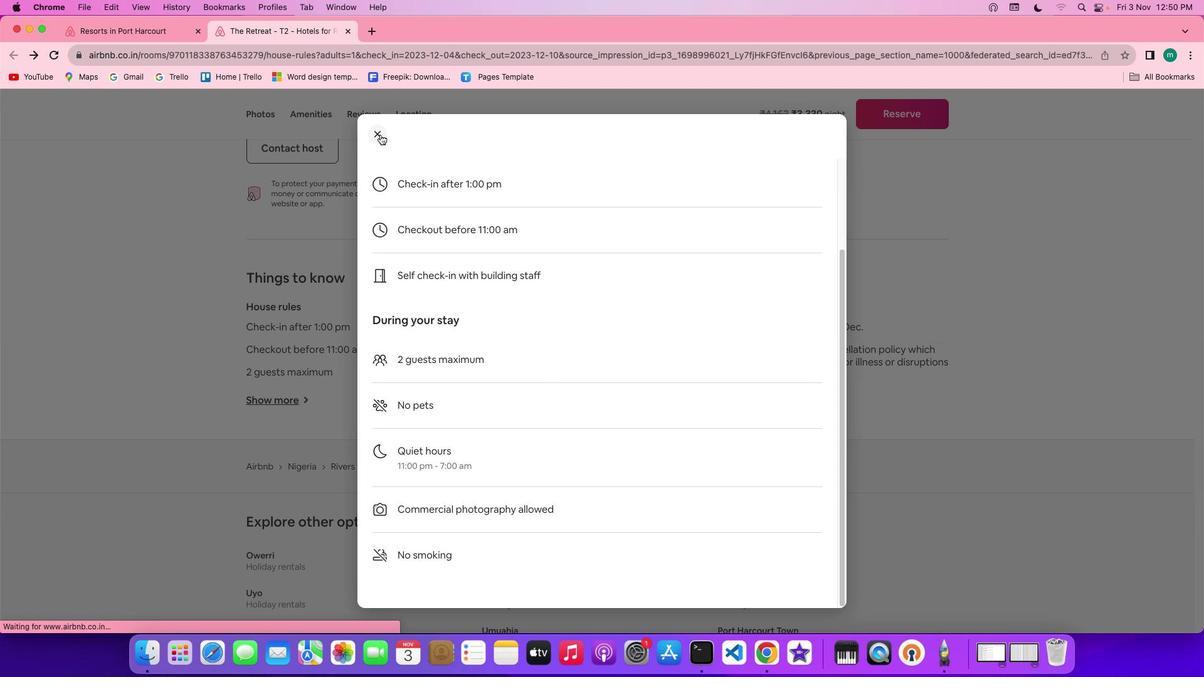 
Action: Mouse moved to (516, 399)
Screenshot: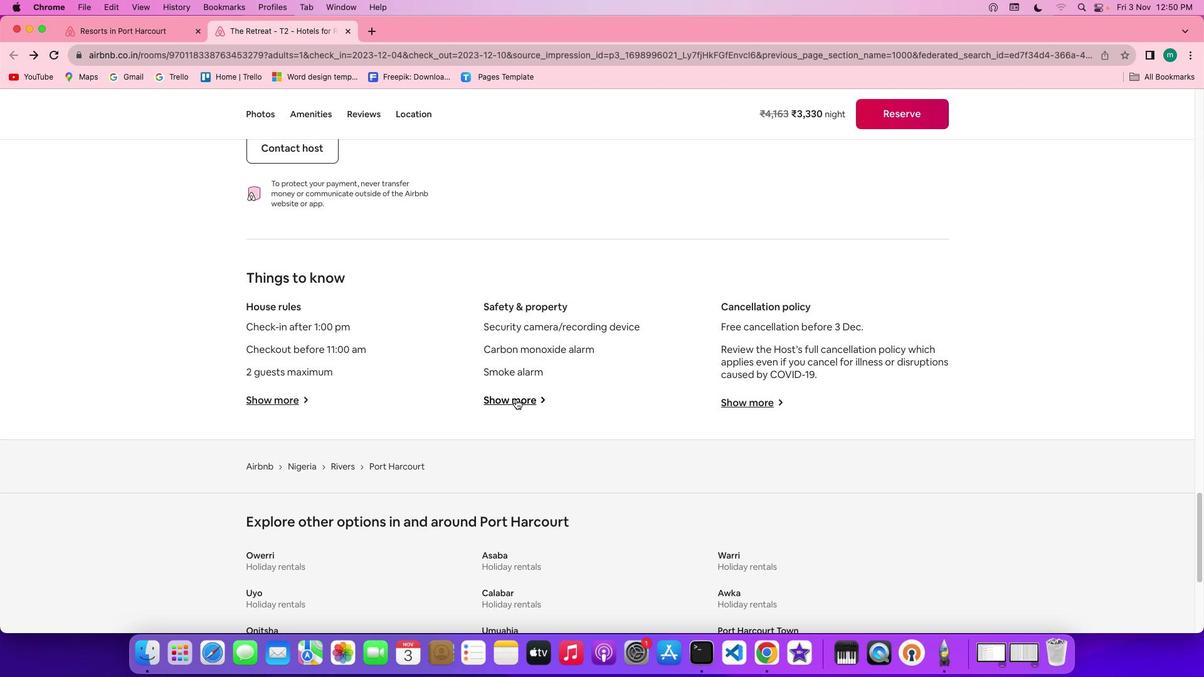 
Action: Mouse pressed left at (516, 399)
